 Task: Find and compare flights from New Delhi to Mumbai, Dubai, and Goa for June 1, 2023, using different travel websites.
Action: Mouse moved to (378, 325)
Screenshot: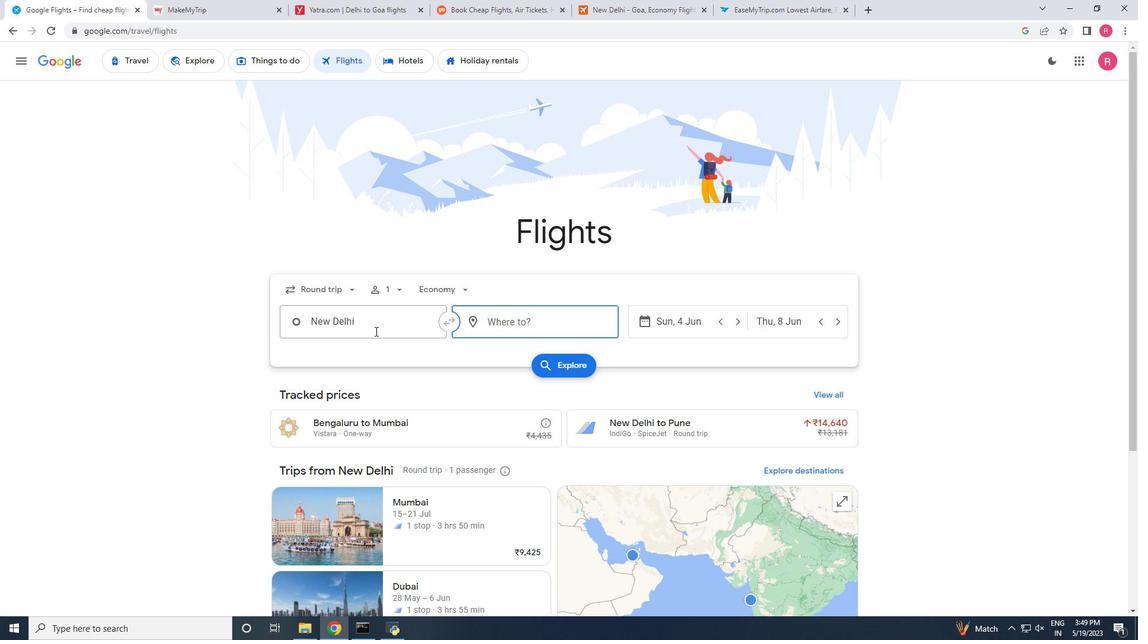 
Action: Mouse pressed left at (378, 325)
Screenshot: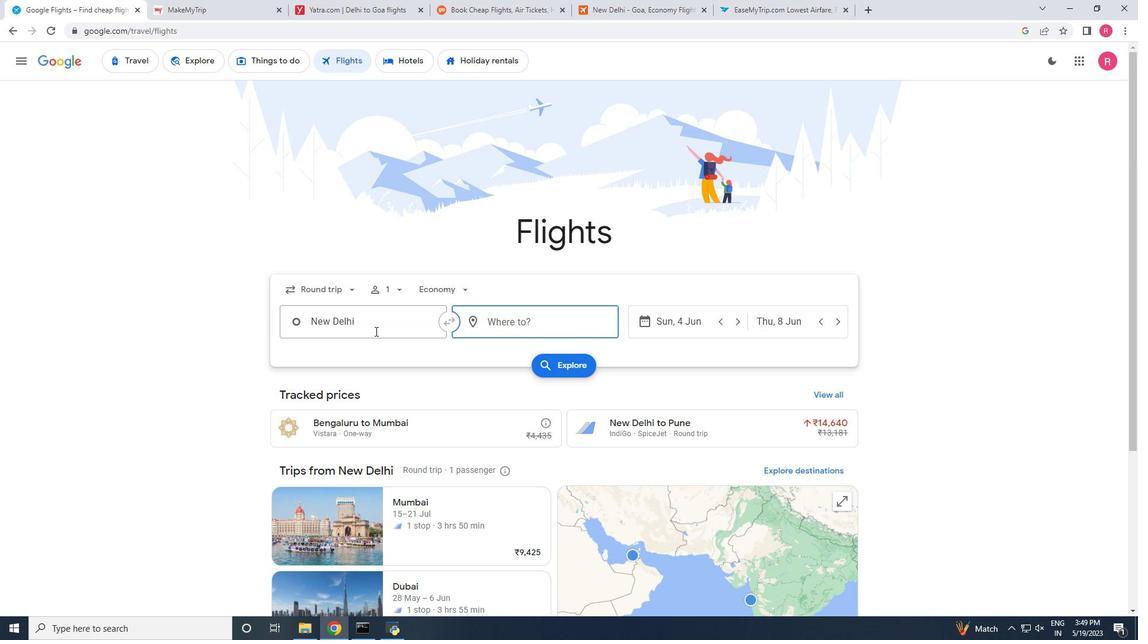 
Action: Mouse moved to (398, 382)
Screenshot: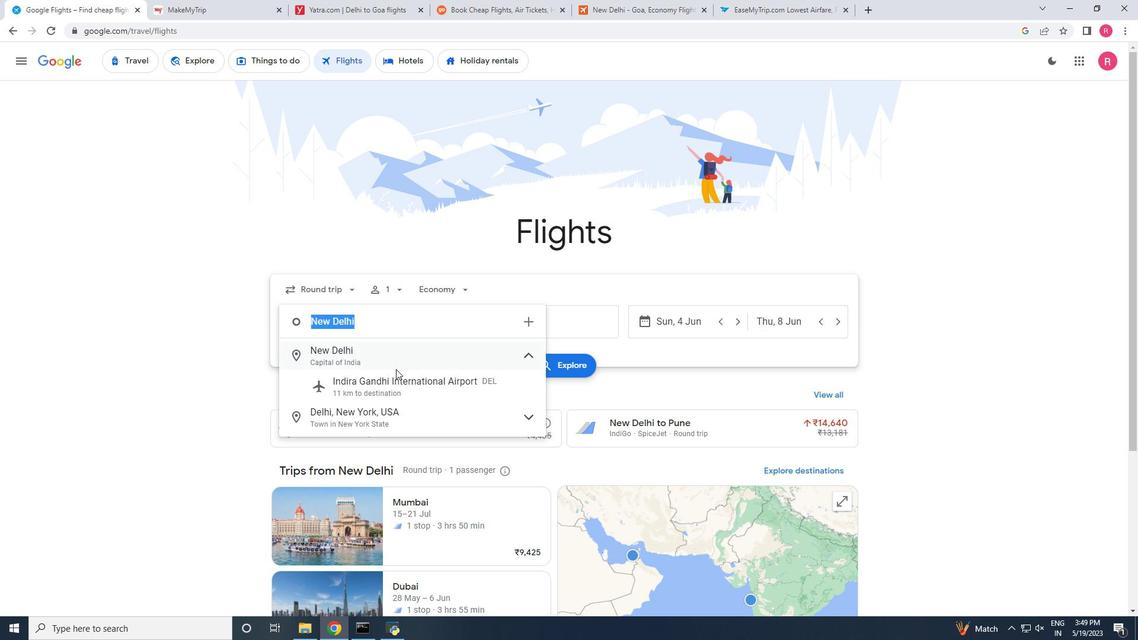 
Action: Mouse pressed left at (398, 382)
Screenshot: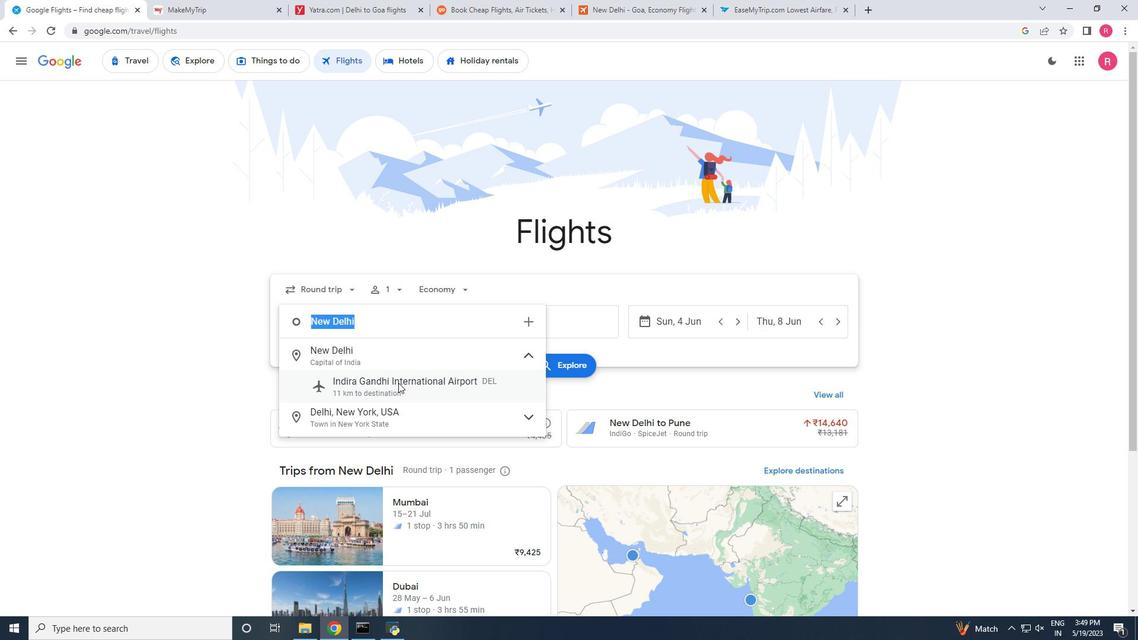 
Action: Mouse moved to (869, 13)
Screenshot: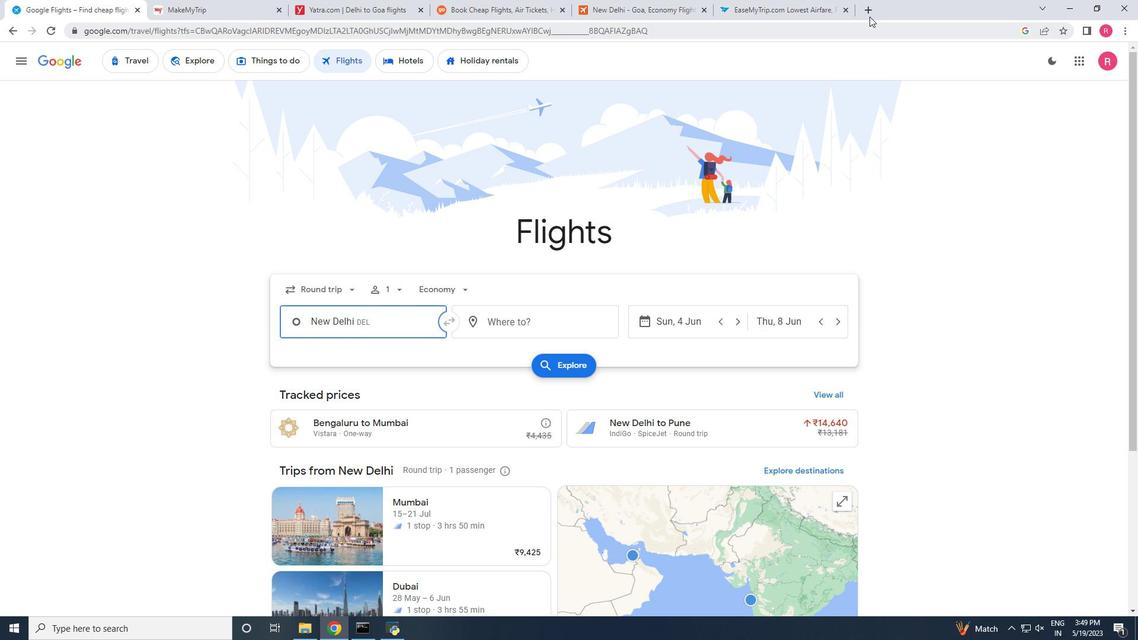 
Action: Mouse pressed left at (869, 13)
Screenshot: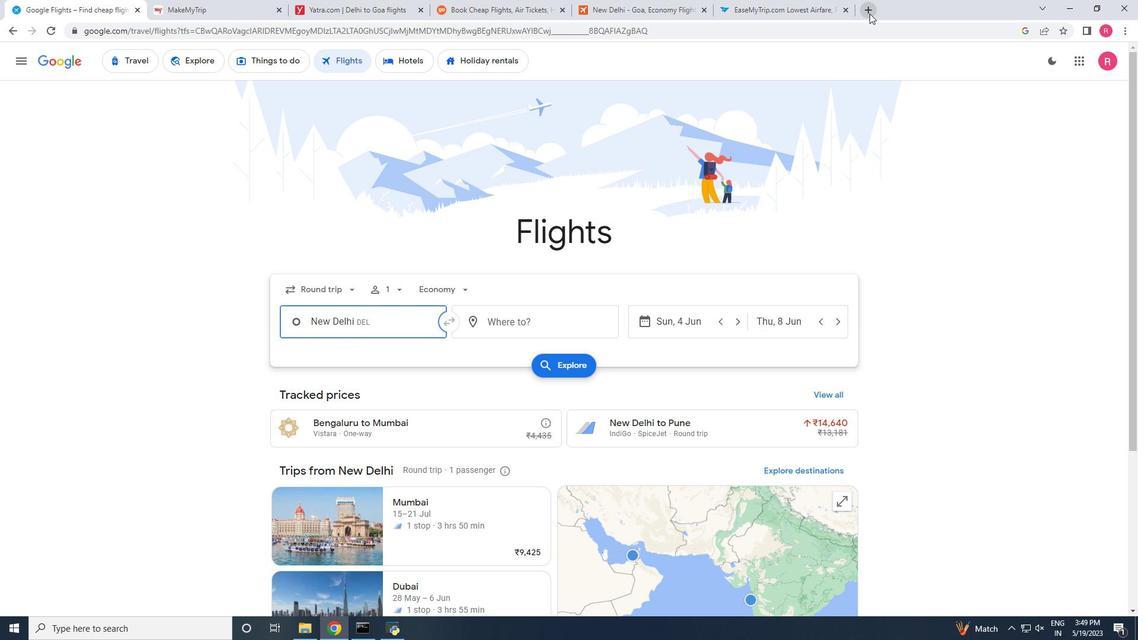 
Action: Mouse moved to (468, 250)
Screenshot: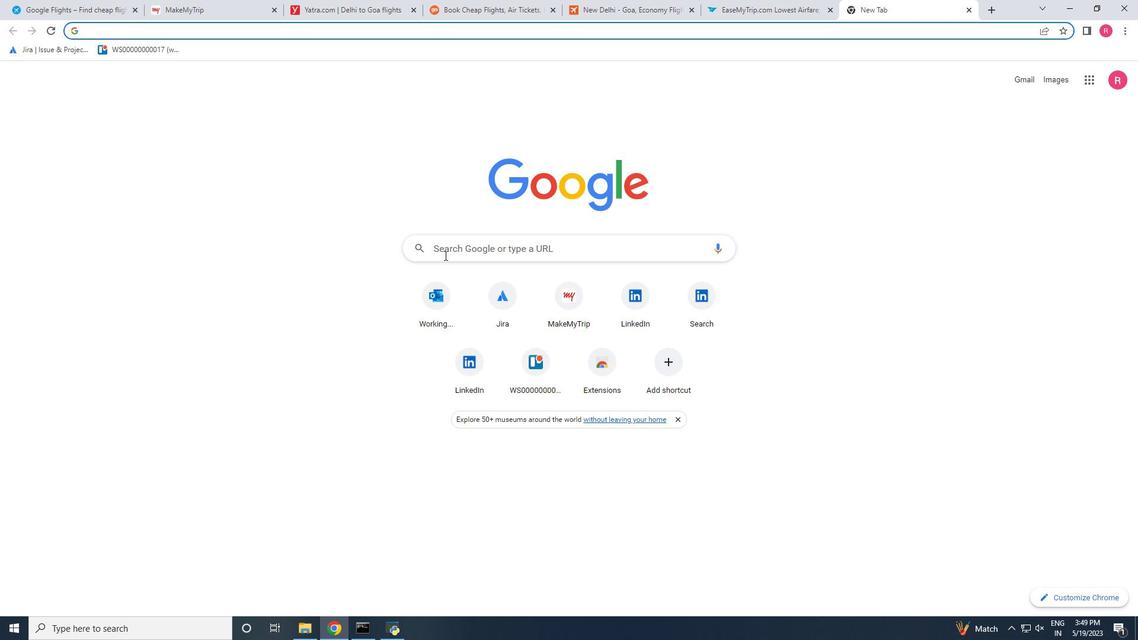 
Action: Mouse pressed left at (468, 250)
Screenshot: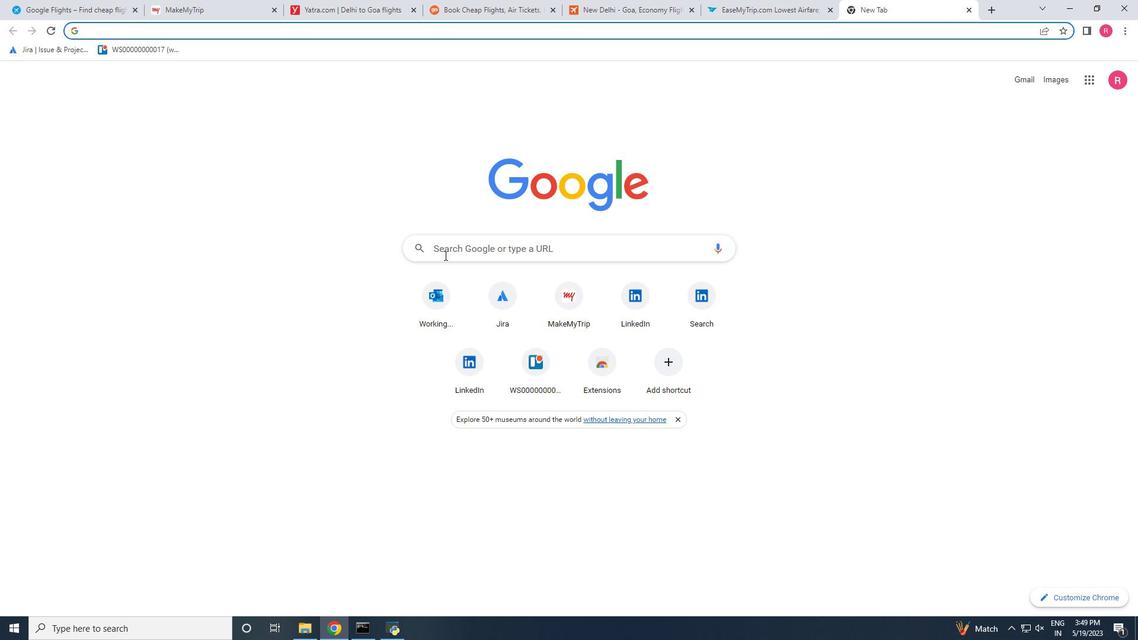 
Action: Mouse moved to (453, 234)
Screenshot: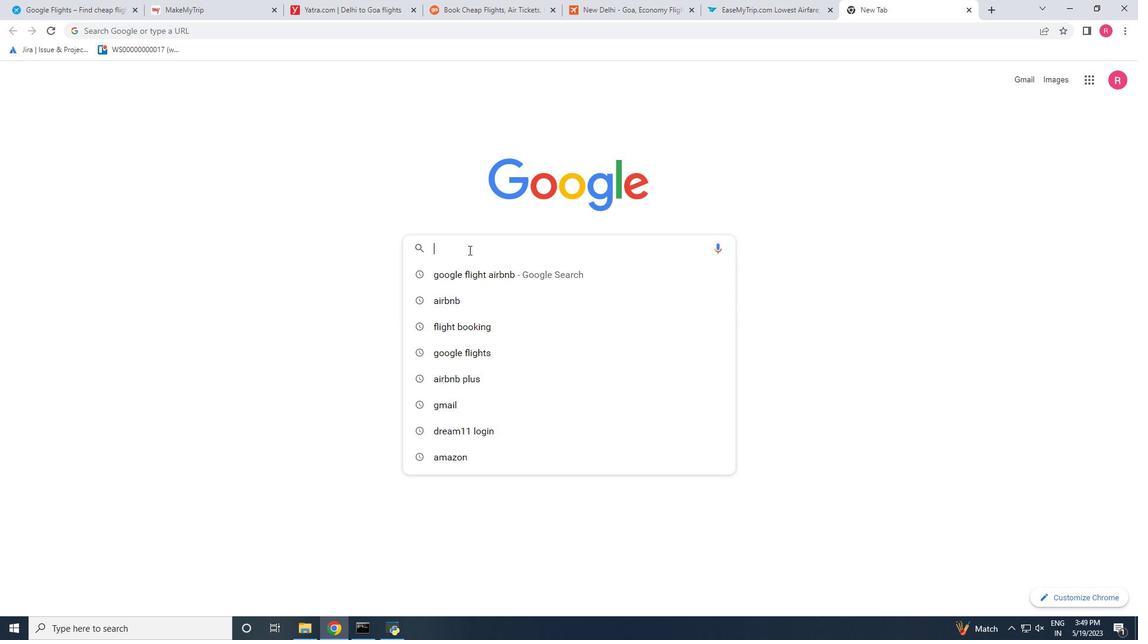 
Action: Key pressed nearby<Key.space>airport<Key.space>to<Key.space>alternative<Key.space>airport<Key.enter>
Screenshot: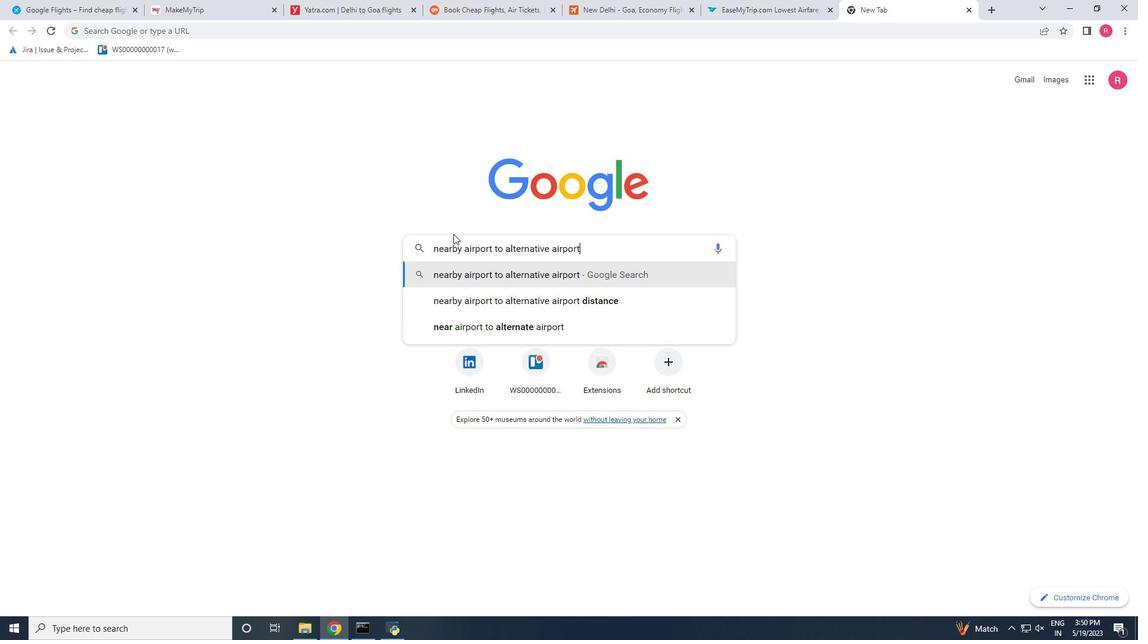 
Action: Mouse moved to (61, 6)
Screenshot: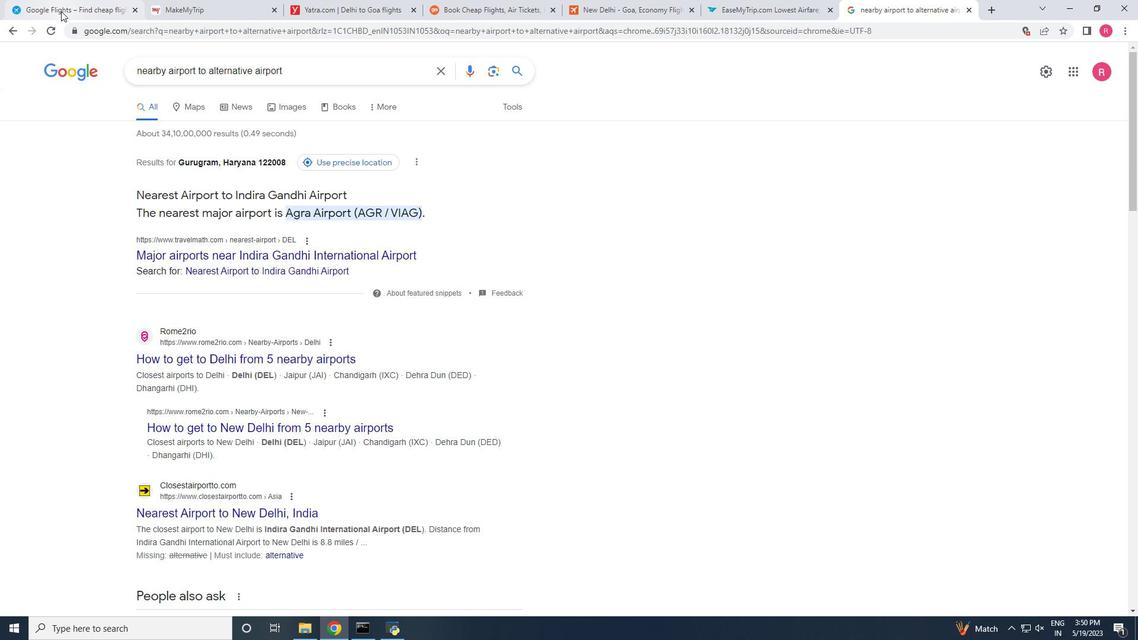 
Action: Mouse pressed left at (61, 6)
Screenshot: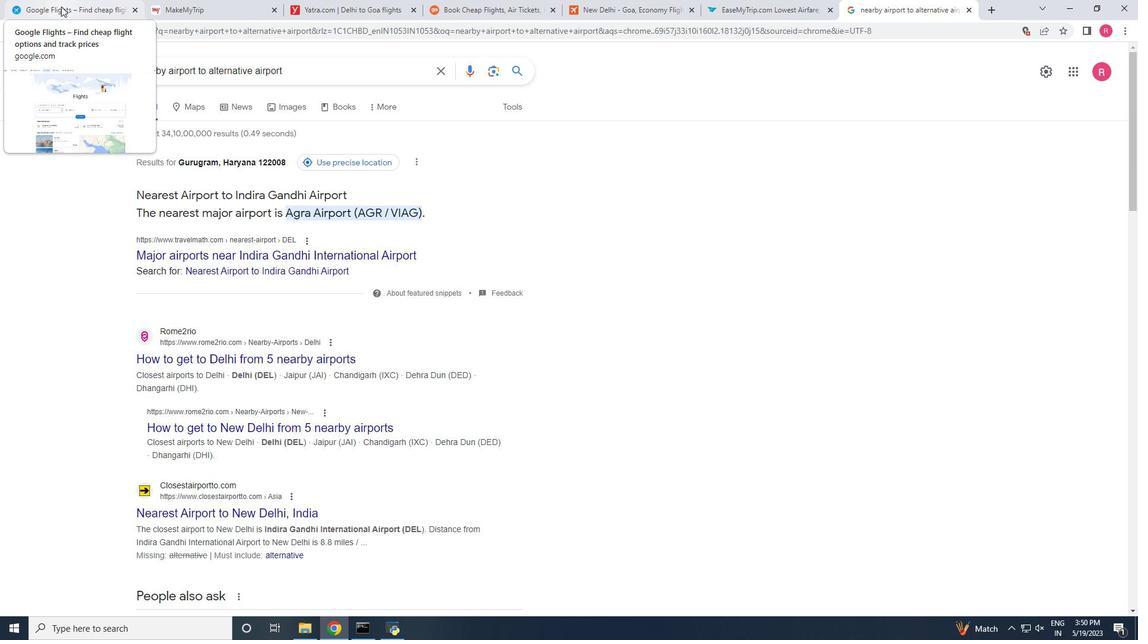 
Action: Mouse moved to (374, 325)
Screenshot: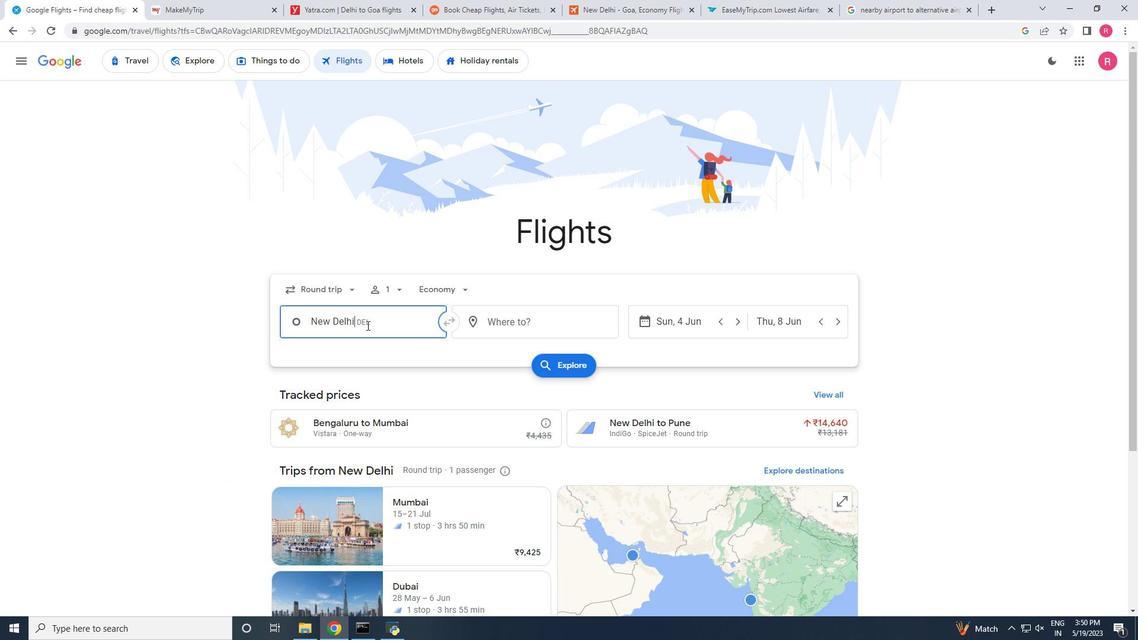 
Action: Mouse pressed left at (374, 325)
Screenshot: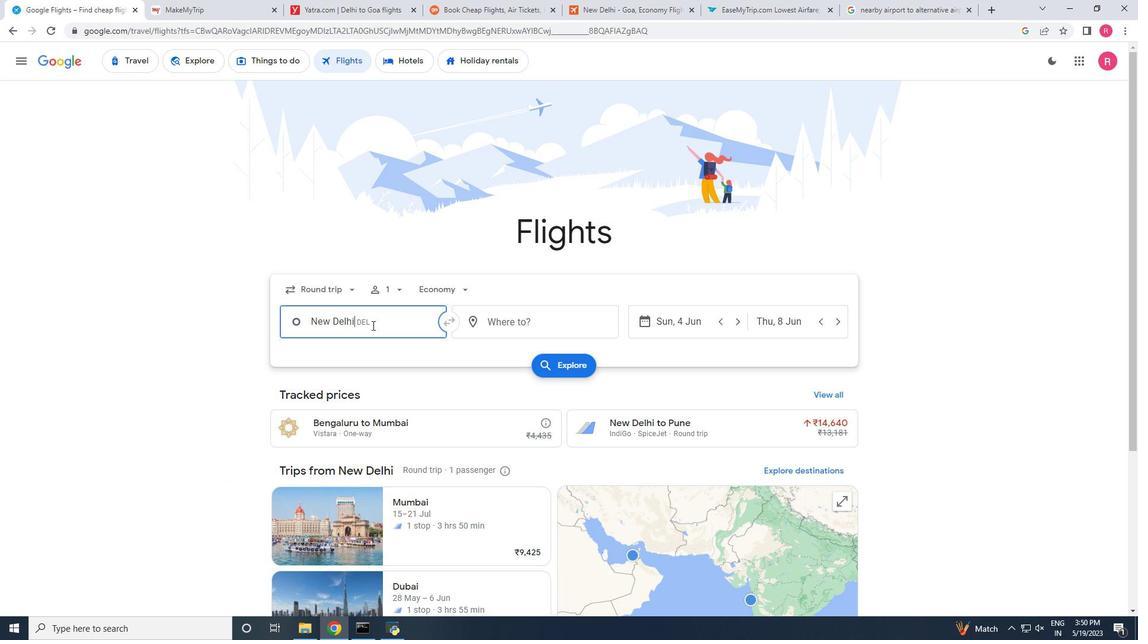 
Action: Mouse moved to (371, 387)
Screenshot: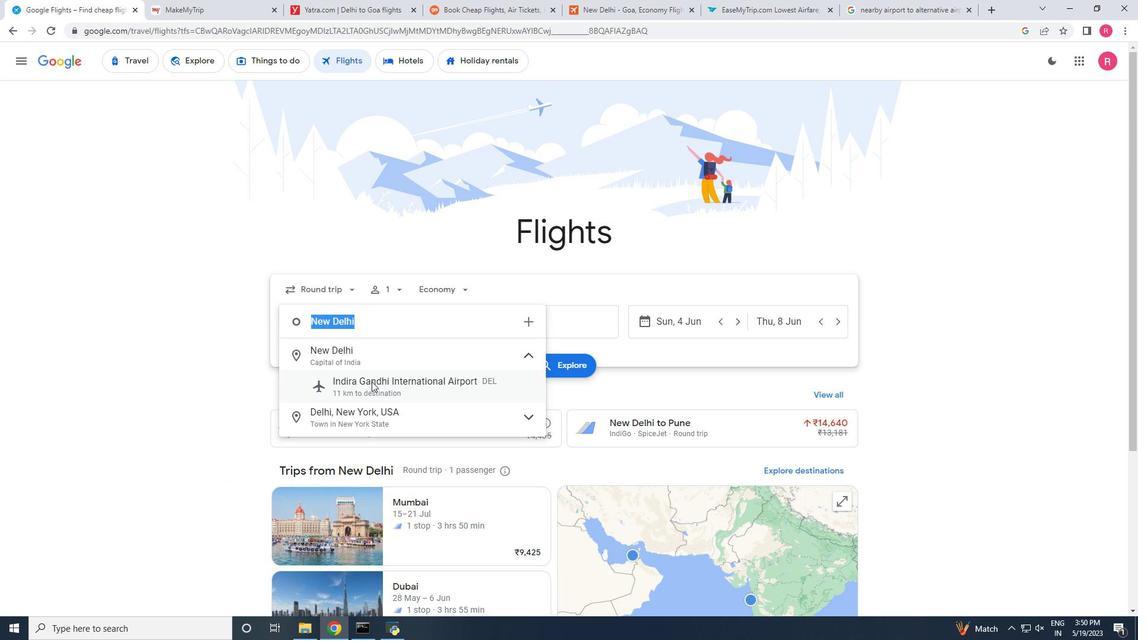 
Action: Mouse pressed left at (371, 387)
Screenshot: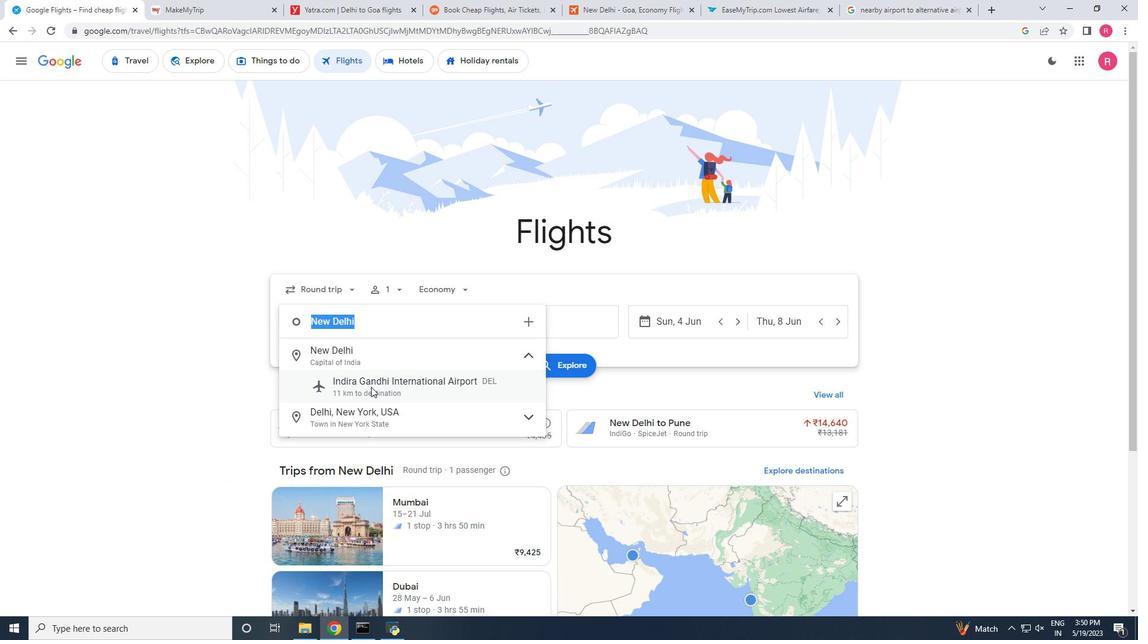 
Action: Mouse moved to (518, 322)
Screenshot: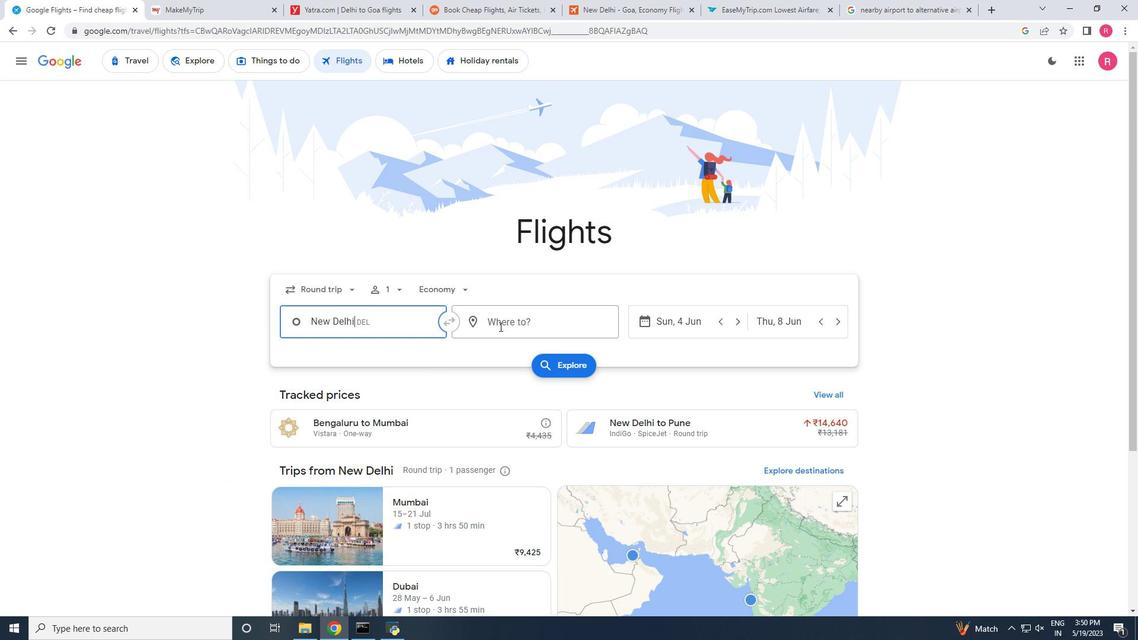 
Action: Mouse pressed left at (518, 322)
Screenshot: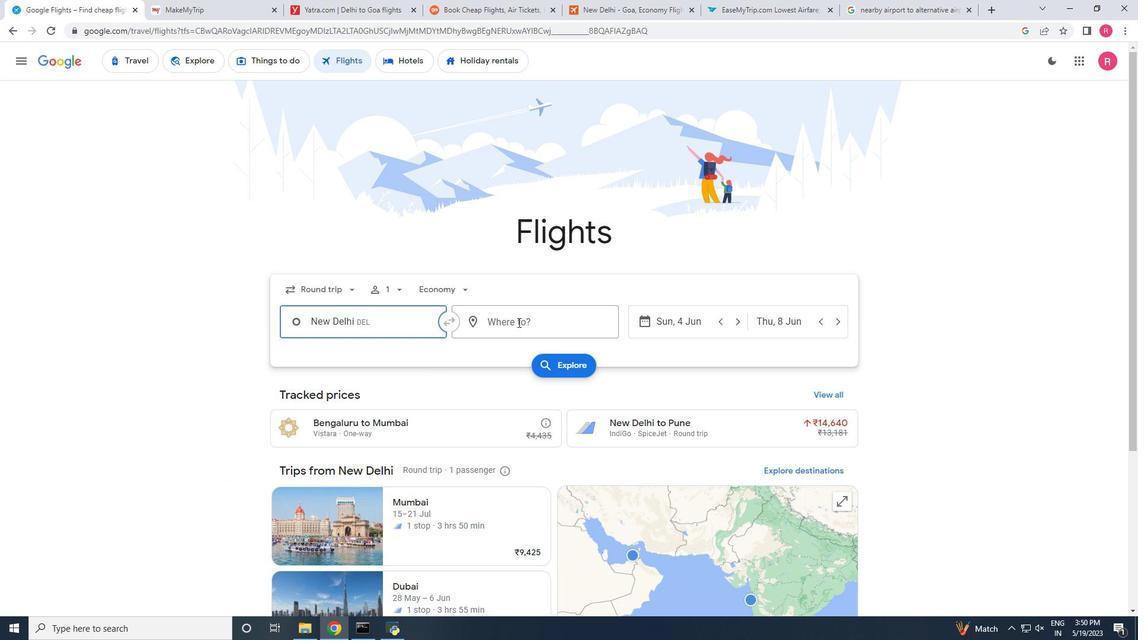 
Action: Mouse moved to (512, 304)
Screenshot: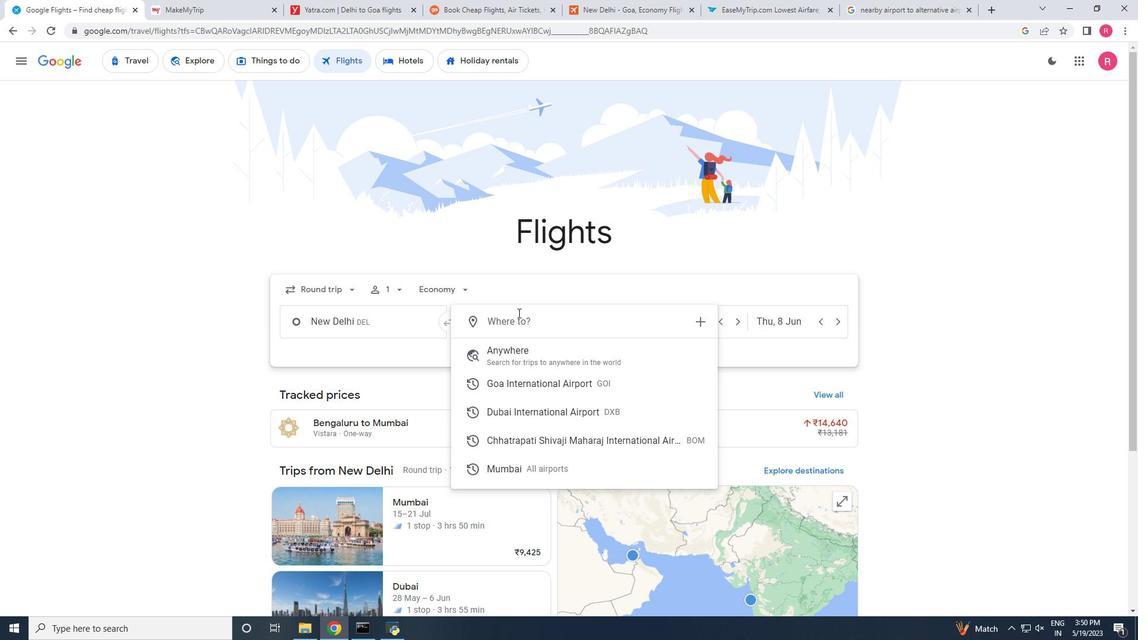 
Action: Key pressed agra<Key.down><Key.down><Key.enter>
Screenshot: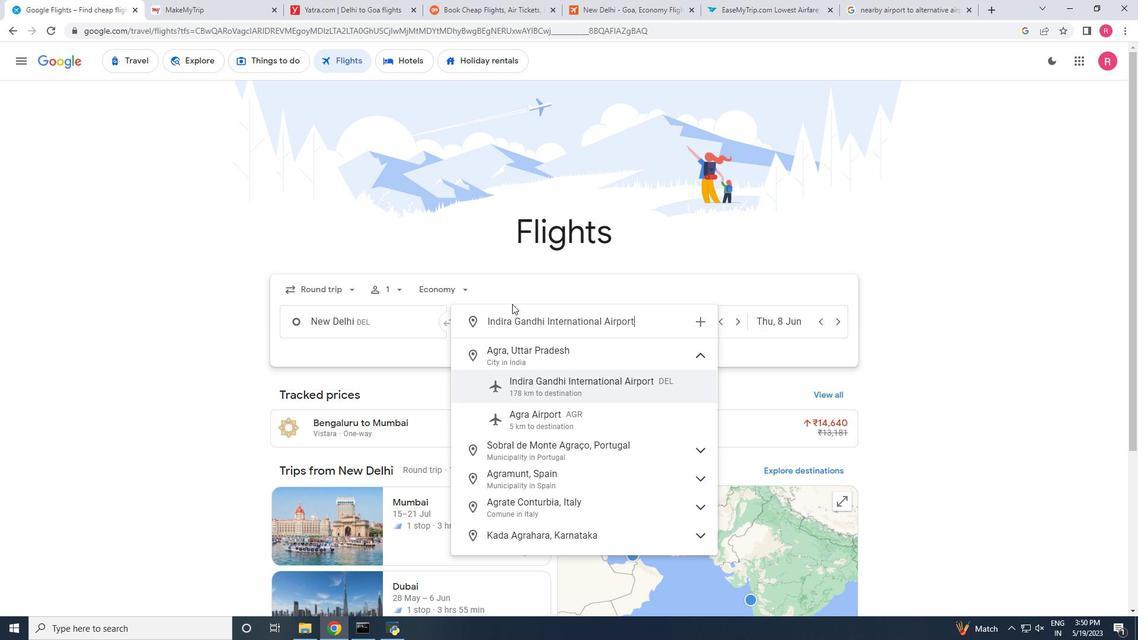 
Action: Mouse moved to (299, 288)
Screenshot: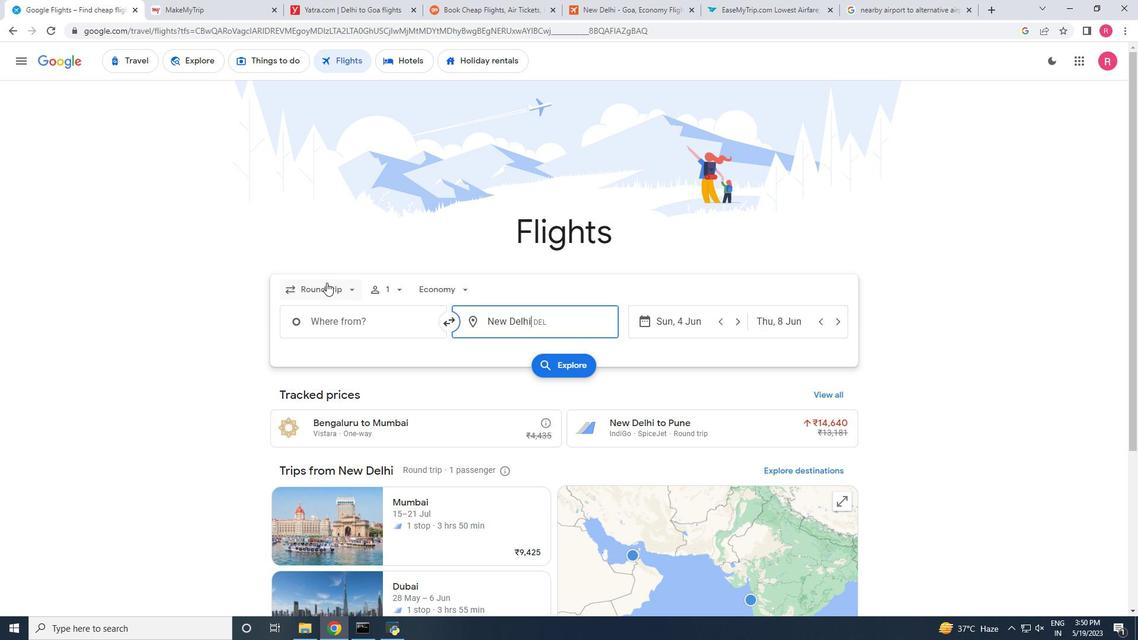
Action: Mouse pressed left at (299, 288)
Screenshot: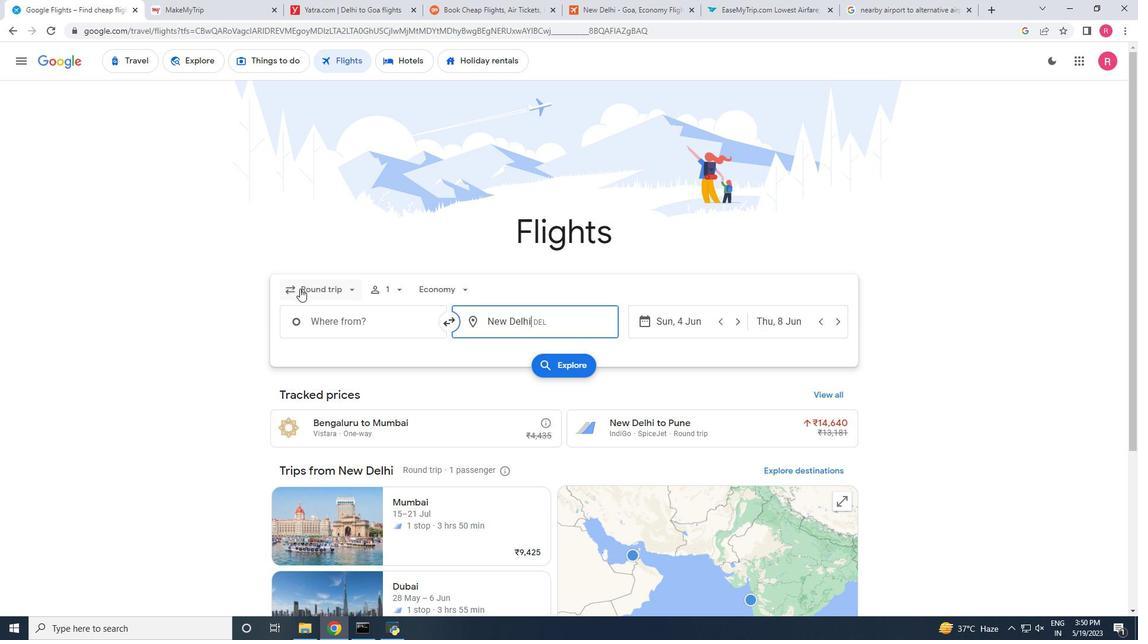 
Action: Mouse moved to (342, 342)
Screenshot: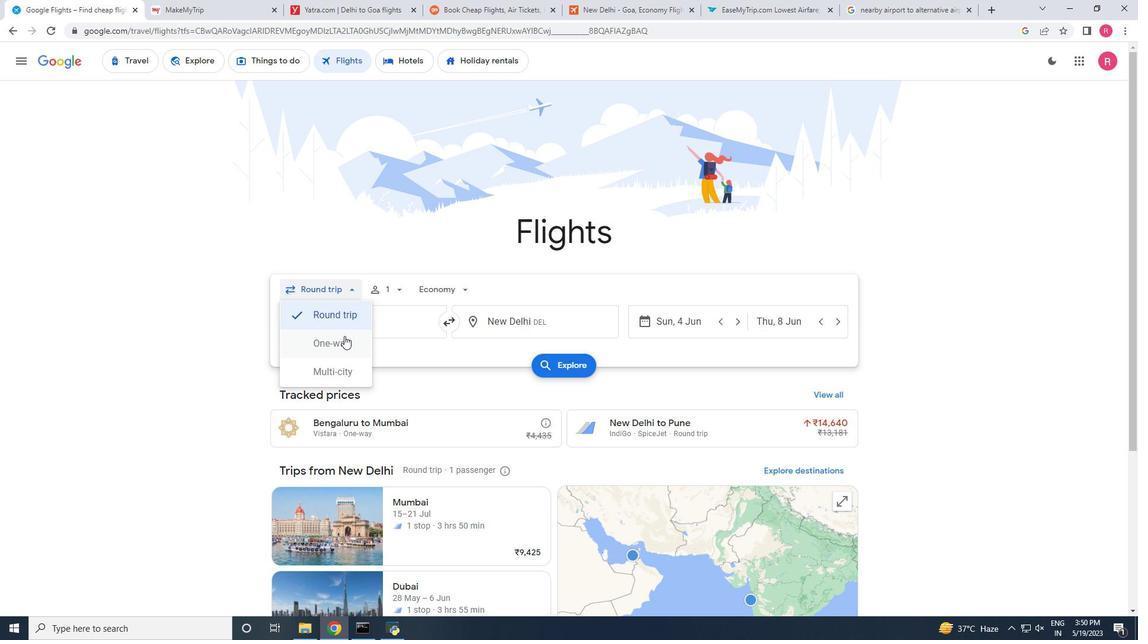 
Action: Mouse pressed left at (342, 342)
Screenshot: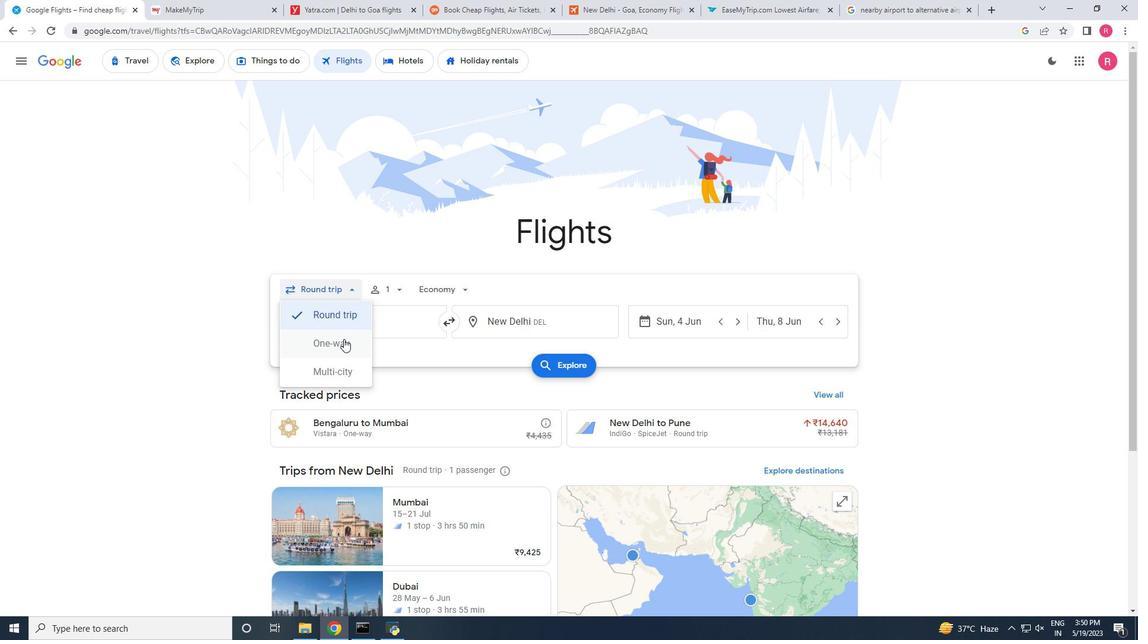 
Action: Mouse moved to (663, 323)
Screenshot: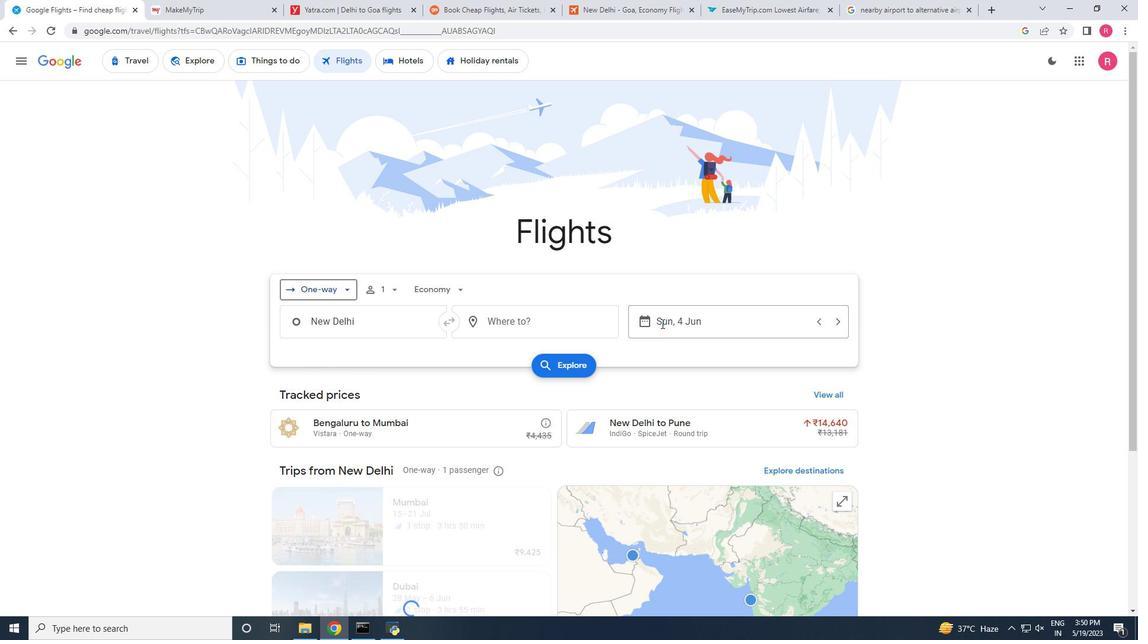 
Action: Mouse pressed left at (663, 323)
Screenshot: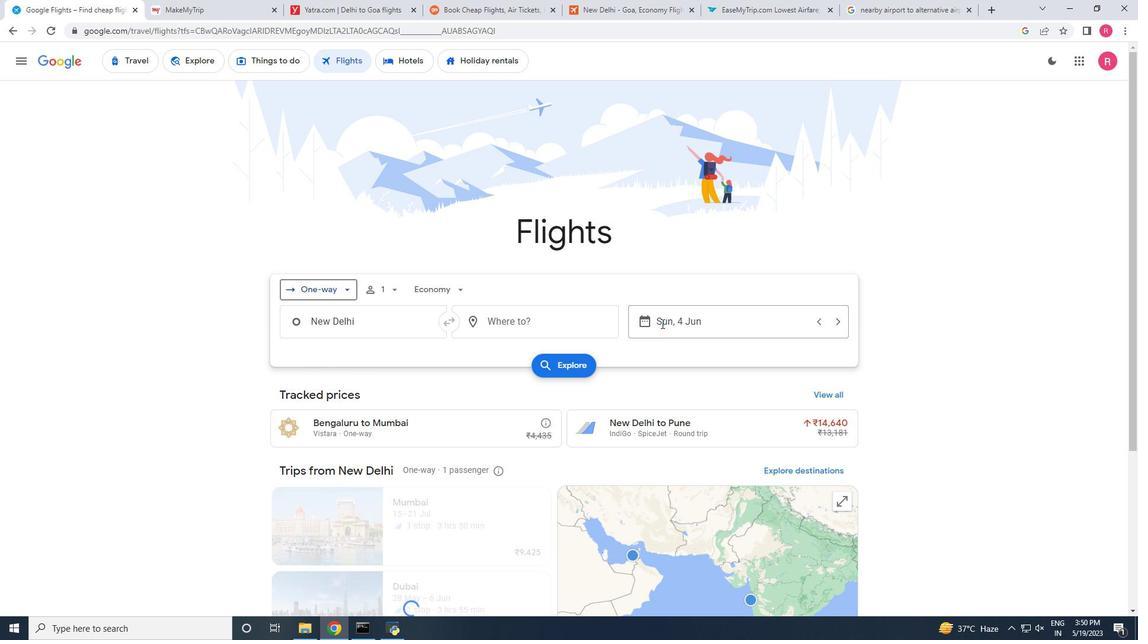 
Action: Mouse moved to (771, 392)
Screenshot: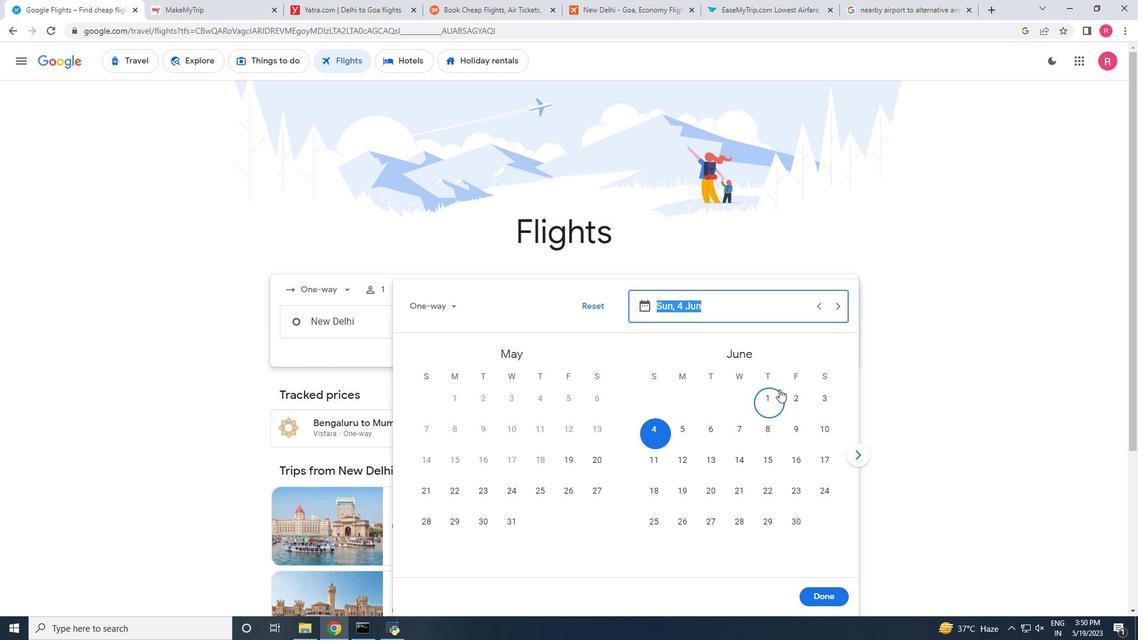 
Action: Mouse pressed left at (771, 392)
Screenshot: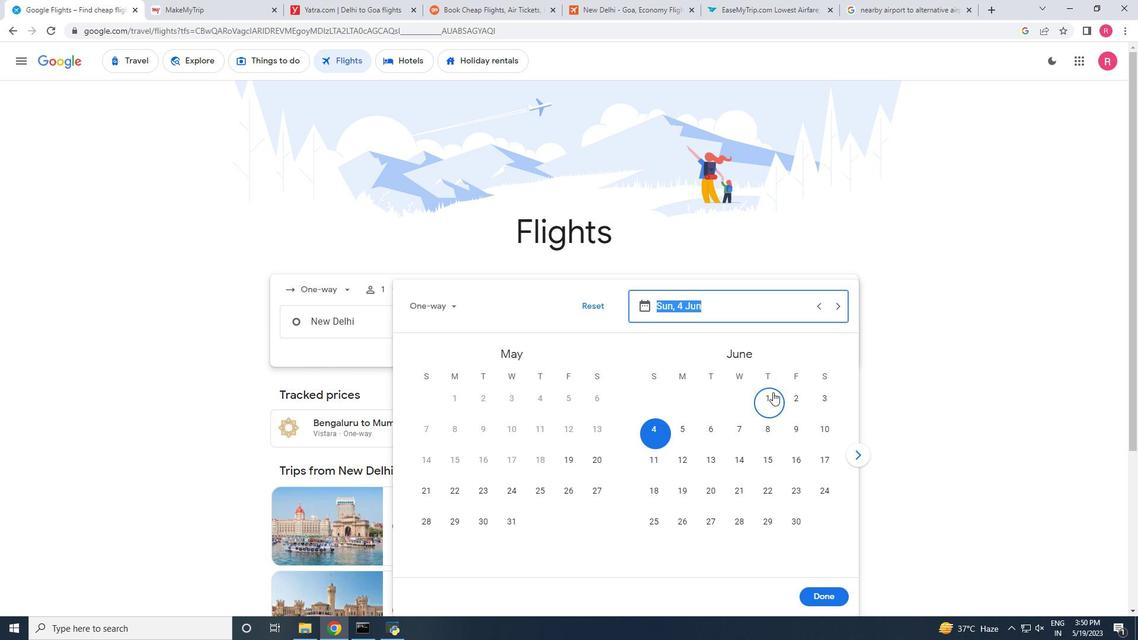 
Action: Mouse moved to (810, 587)
Screenshot: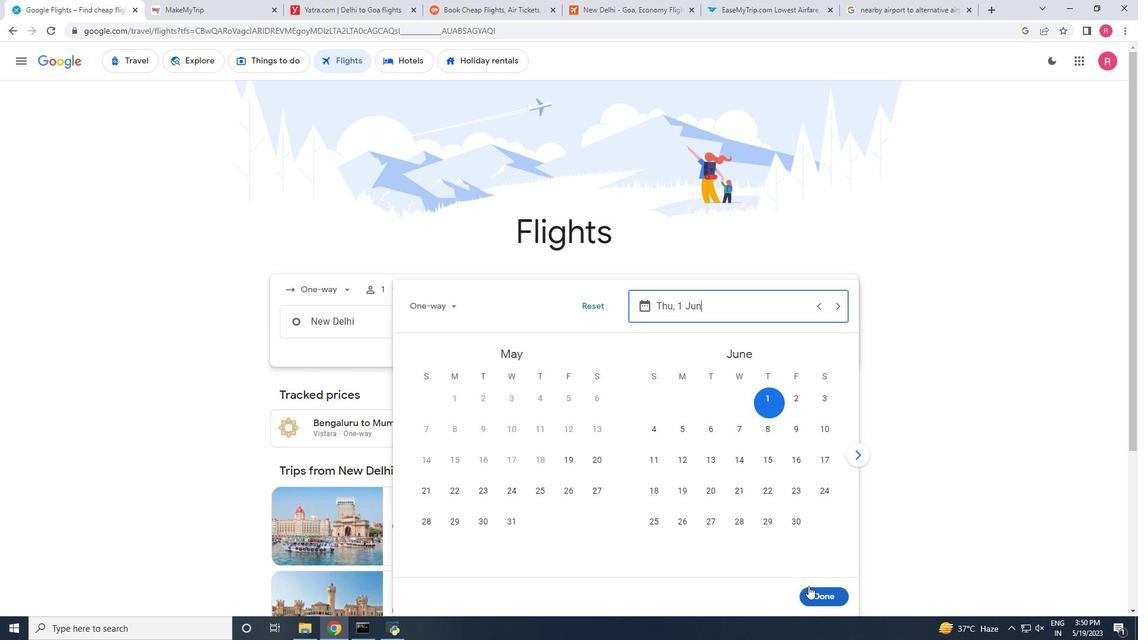 
Action: Mouse pressed left at (810, 587)
Screenshot: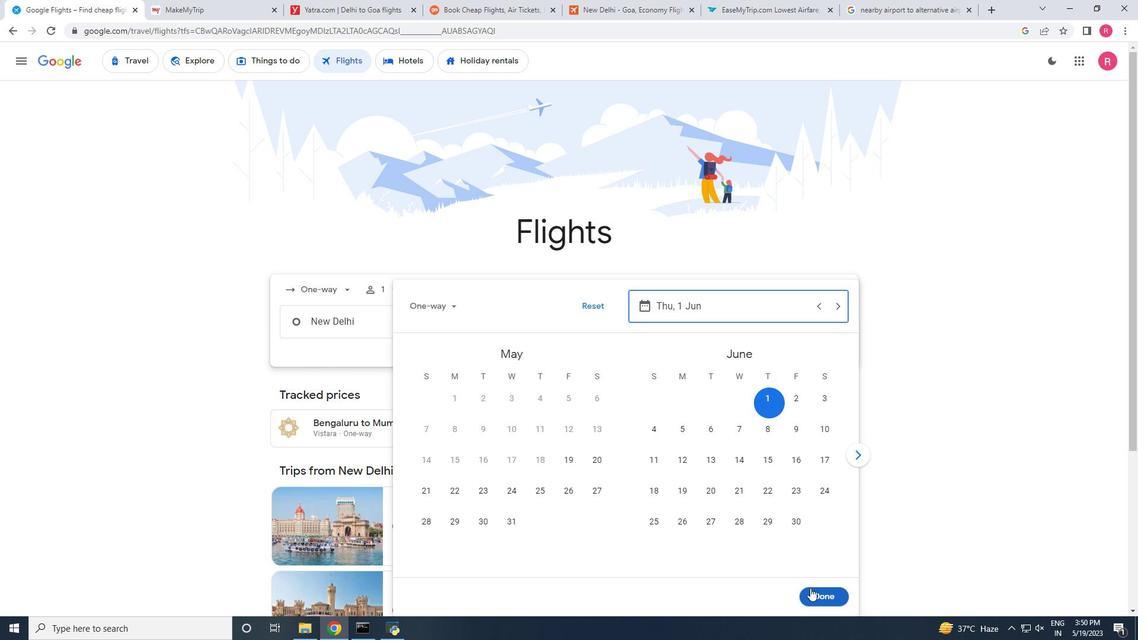 
Action: Mouse moved to (565, 362)
Screenshot: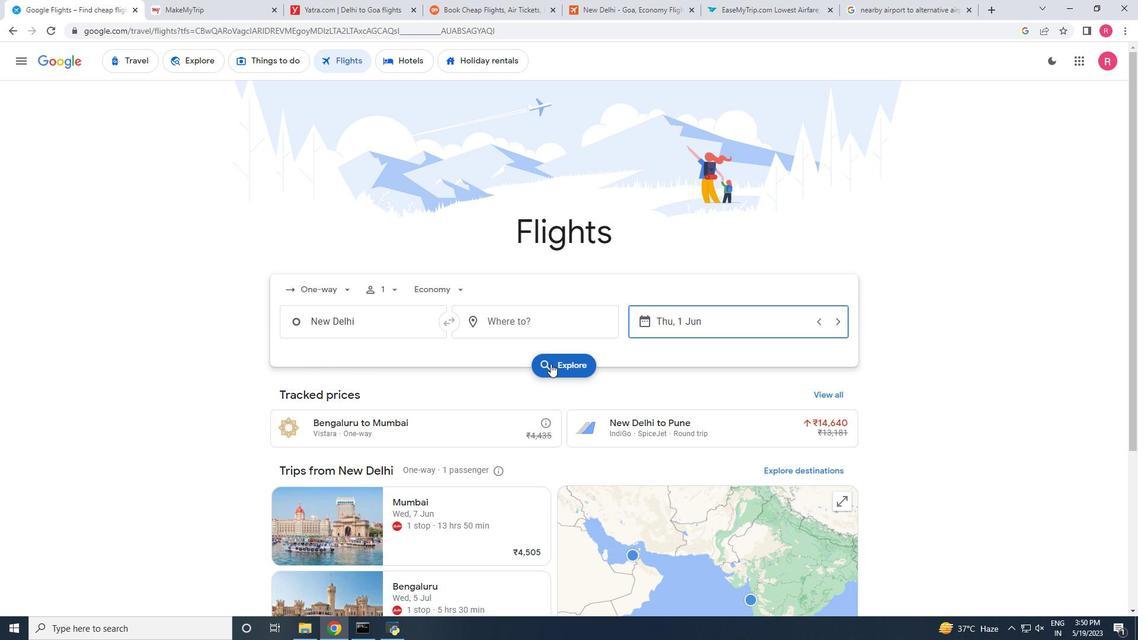 
Action: Mouse pressed left at (565, 362)
Screenshot: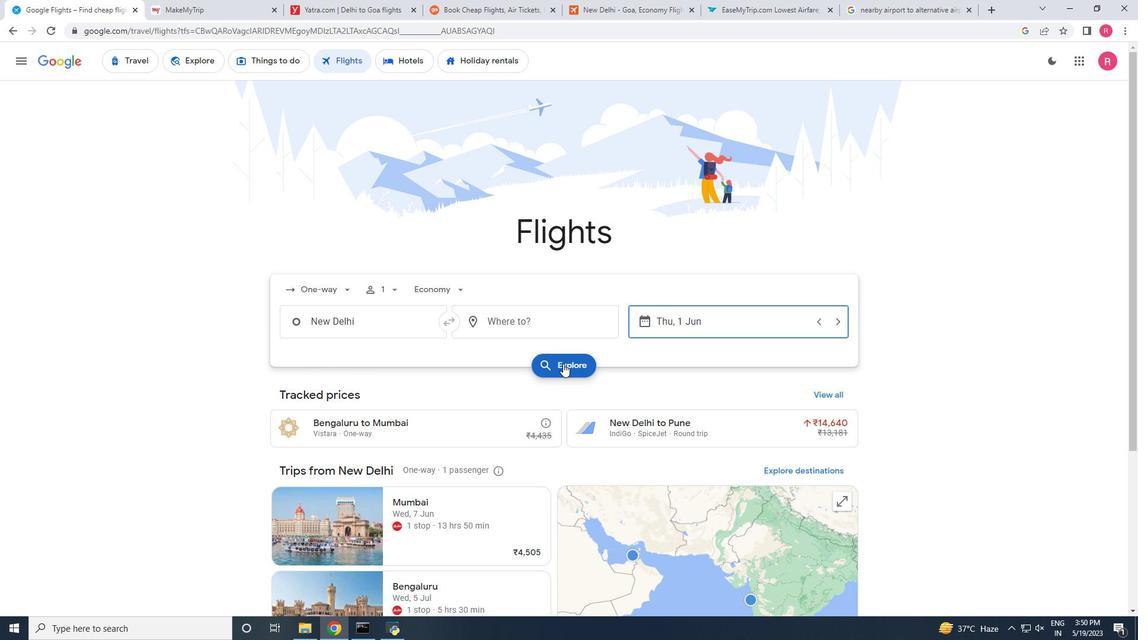 
Action: Mouse moved to (200, 4)
Screenshot: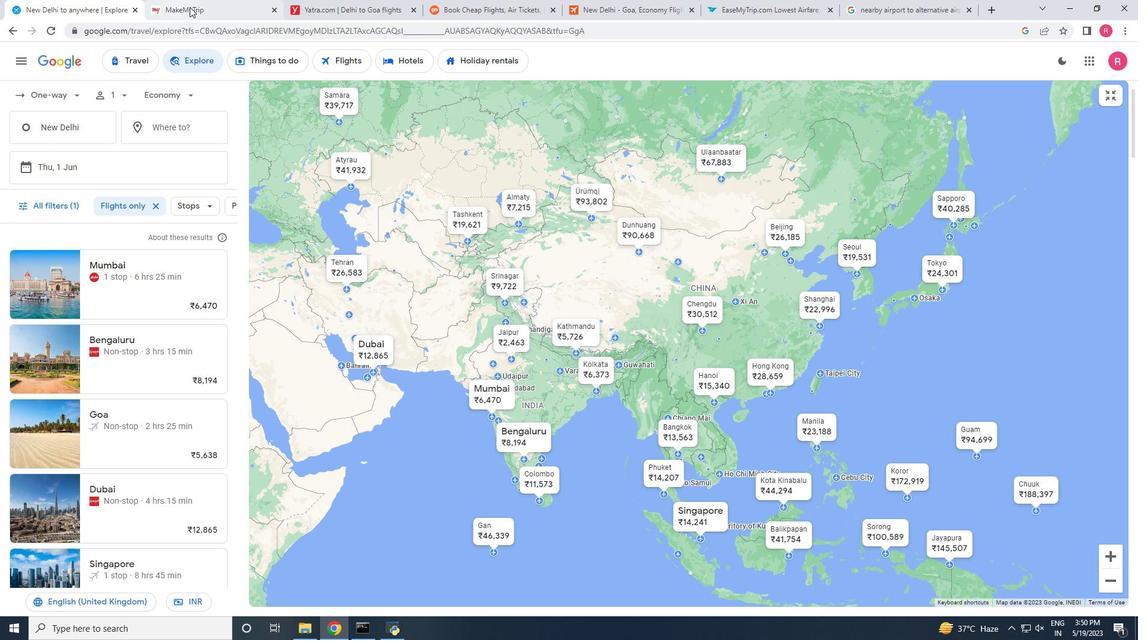 
Action: Mouse pressed left at (200, 4)
Screenshot: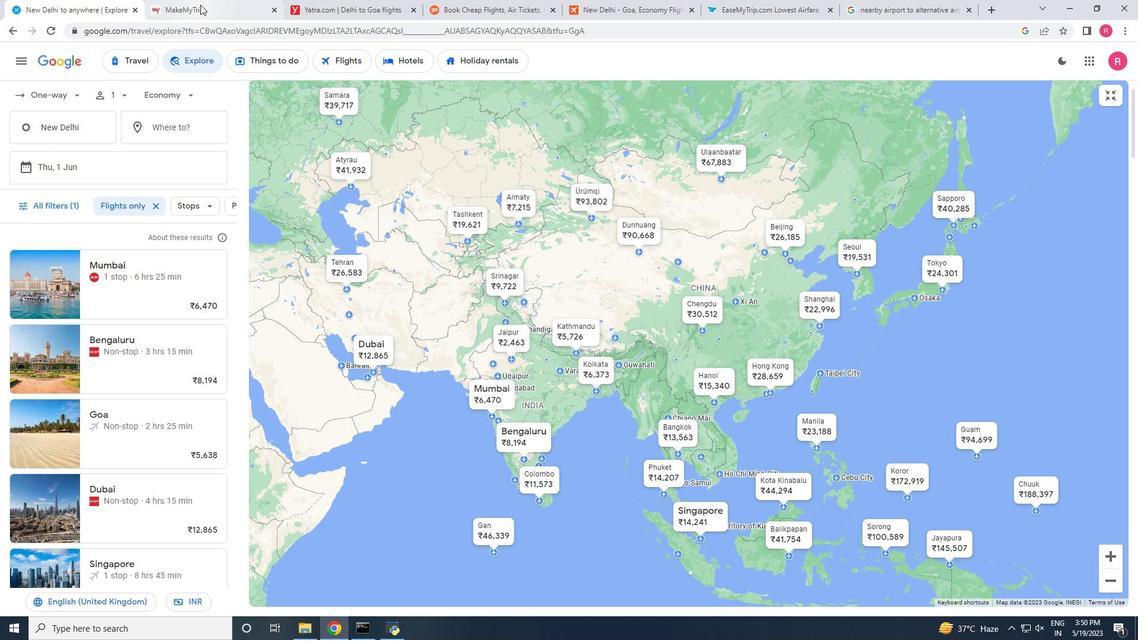 
Action: Mouse moved to (91, 11)
Screenshot: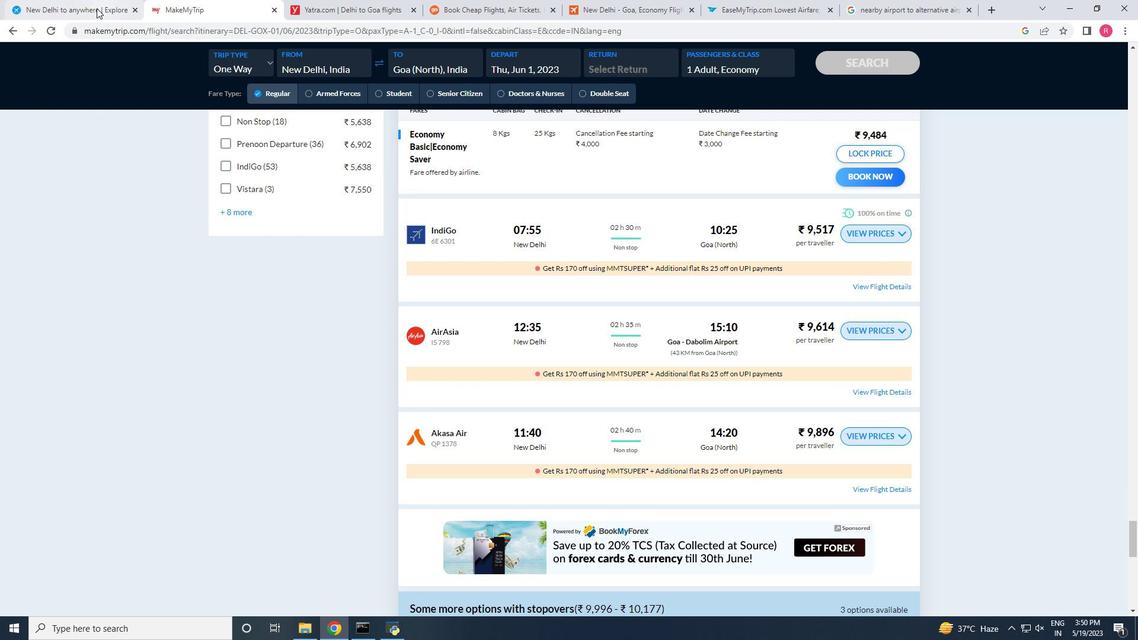
Action: Mouse pressed left at (91, 11)
Screenshot: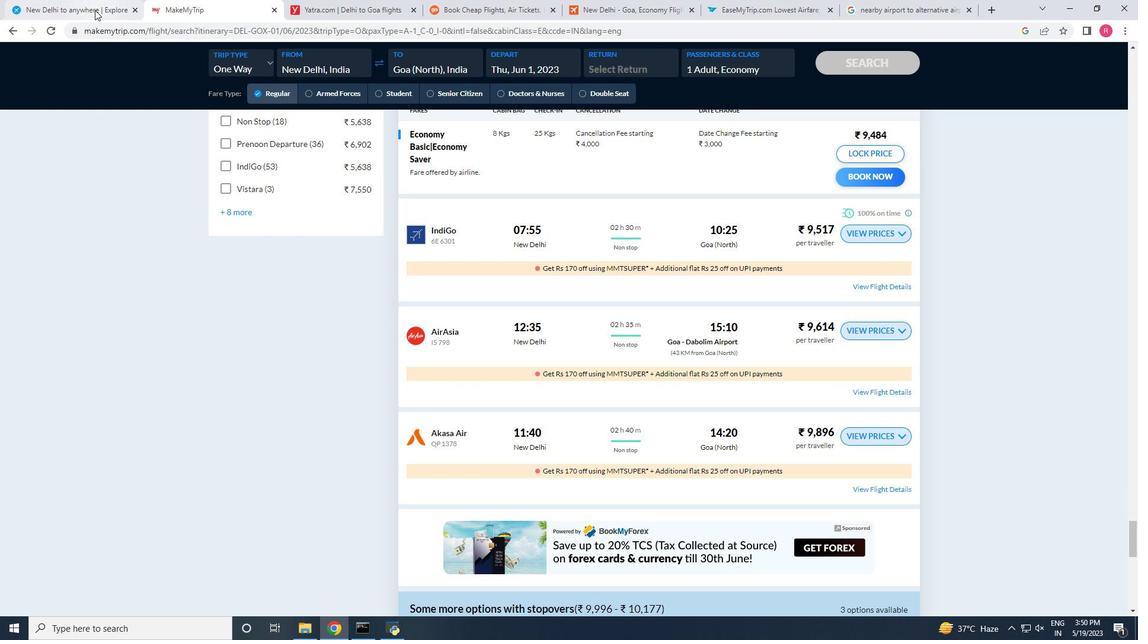 
Action: Mouse moved to (71, 59)
Screenshot: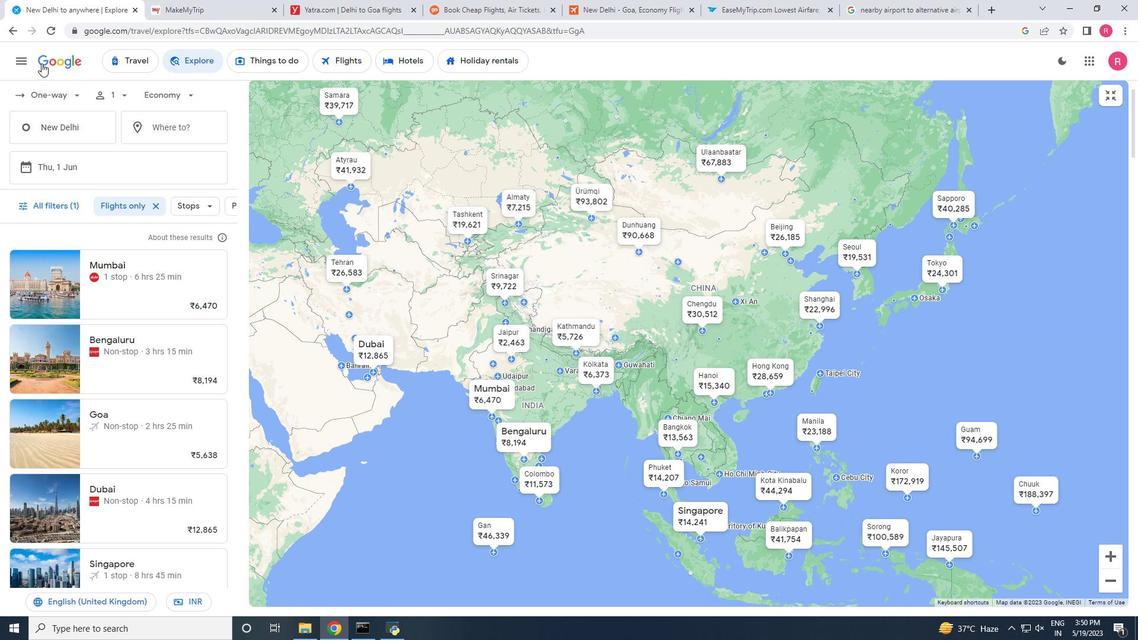 
Action: Mouse pressed left at (71, 59)
Screenshot: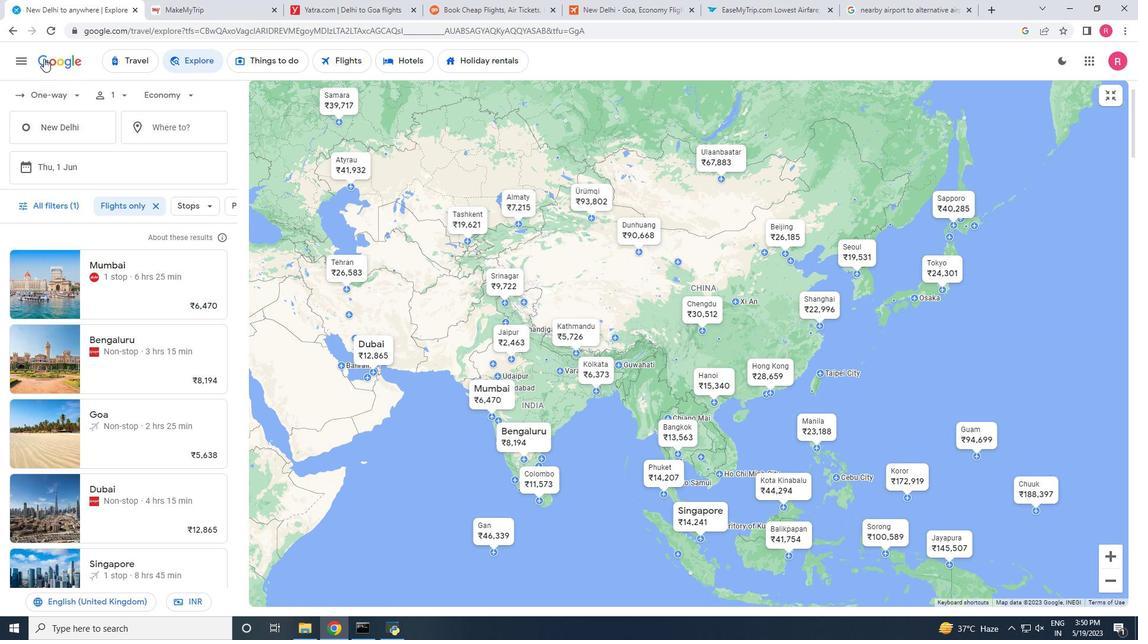 
Action: Mouse moved to (455, 282)
Screenshot: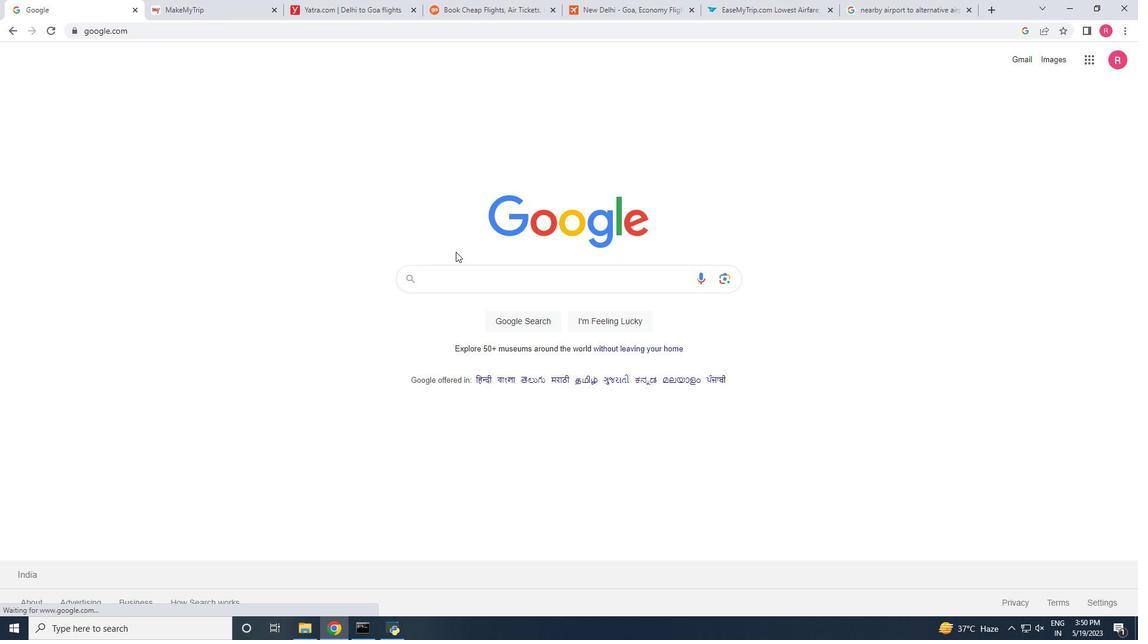 
Action: Mouse pressed left at (455, 282)
Screenshot: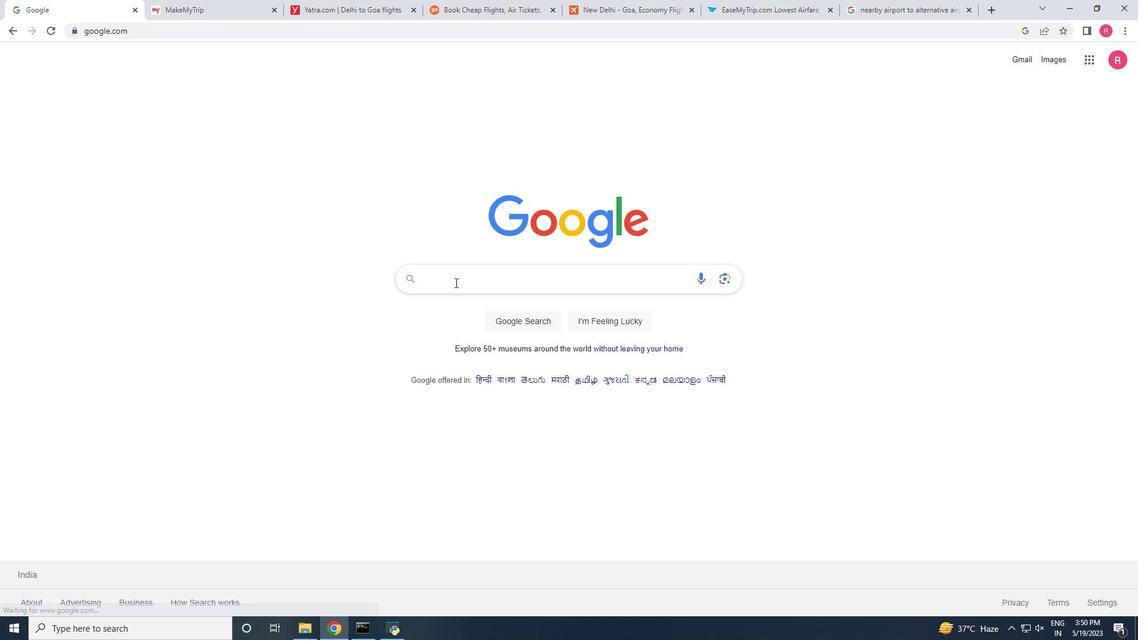 
Action: Mouse moved to (452, 304)
Screenshot: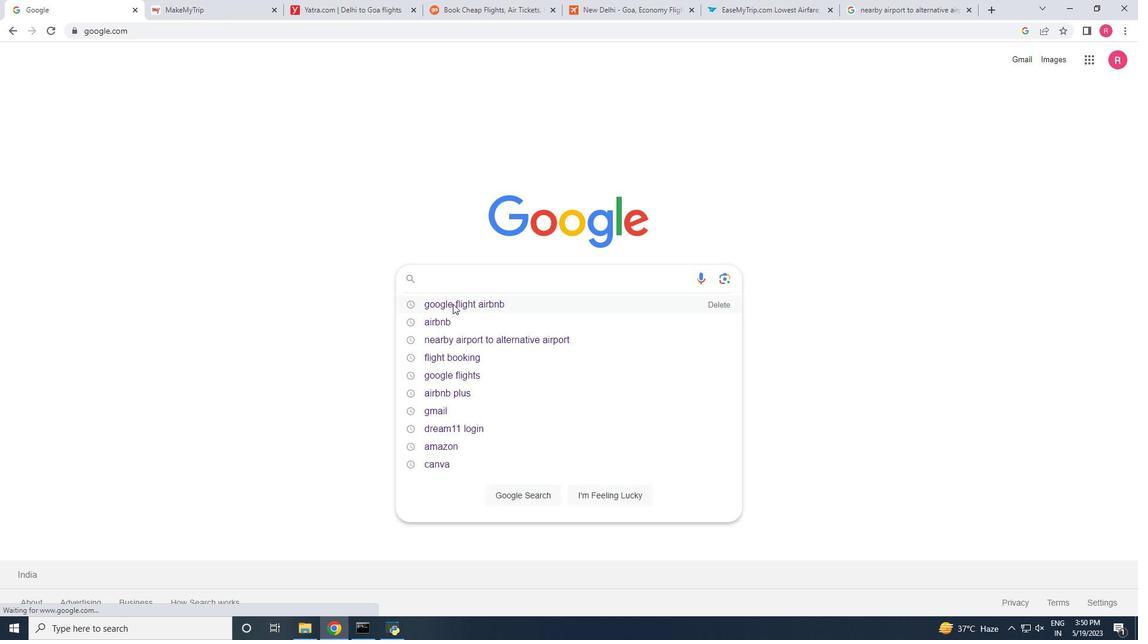 
Action: Mouse pressed left at (452, 304)
Screenshot: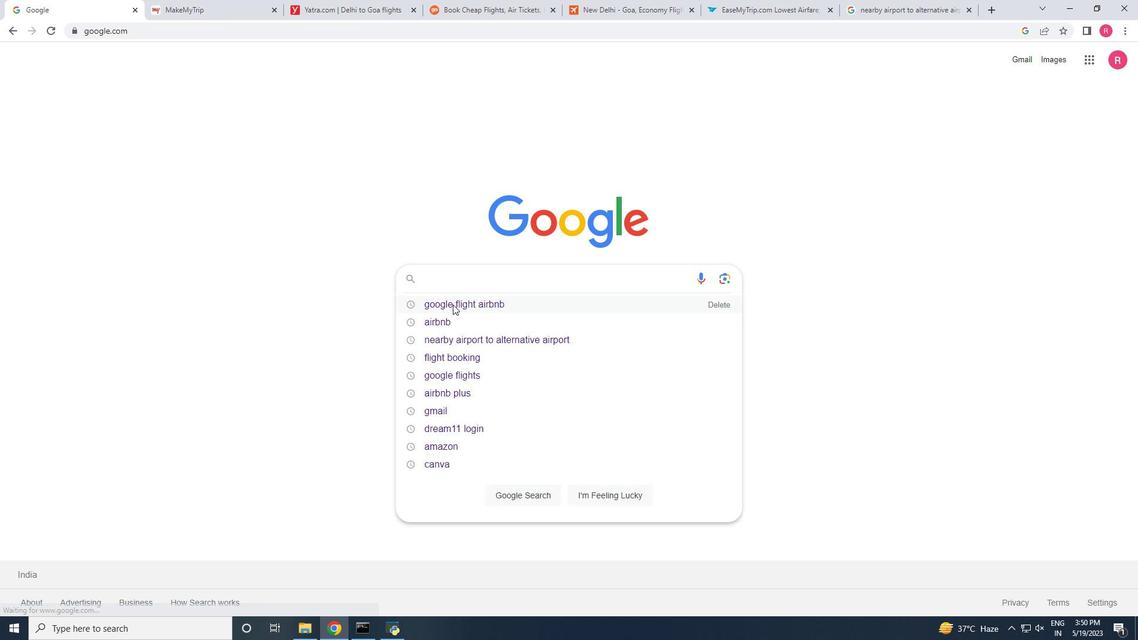 
Action: Mouse moved to (146, 186)
Screenshot: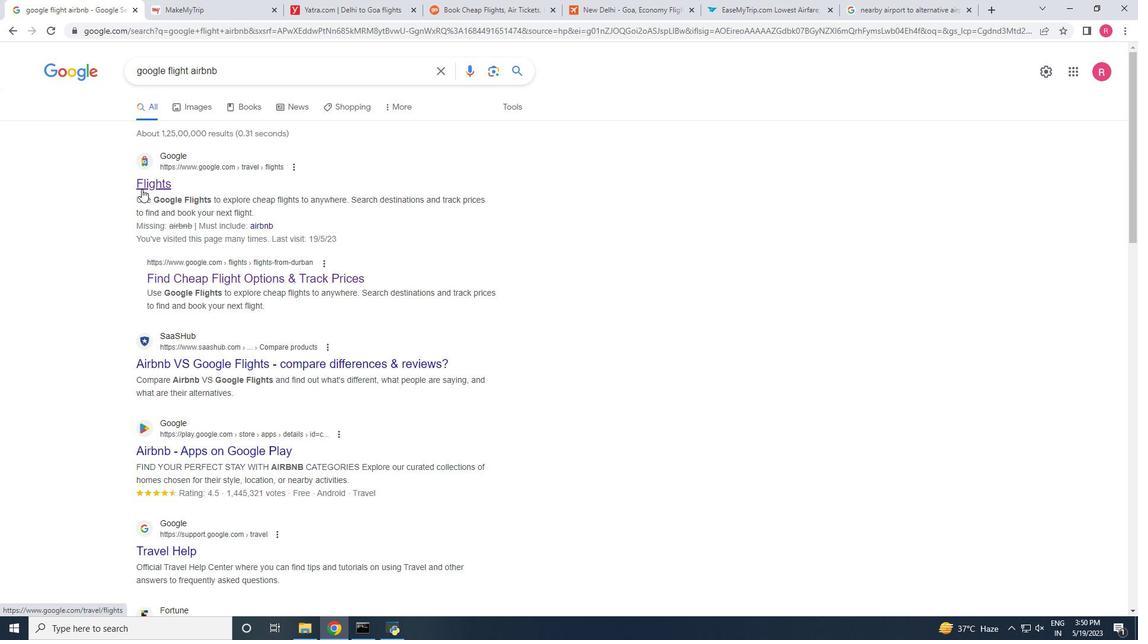 
Action: Mouse pressed left at (146, 186)
Screenshot: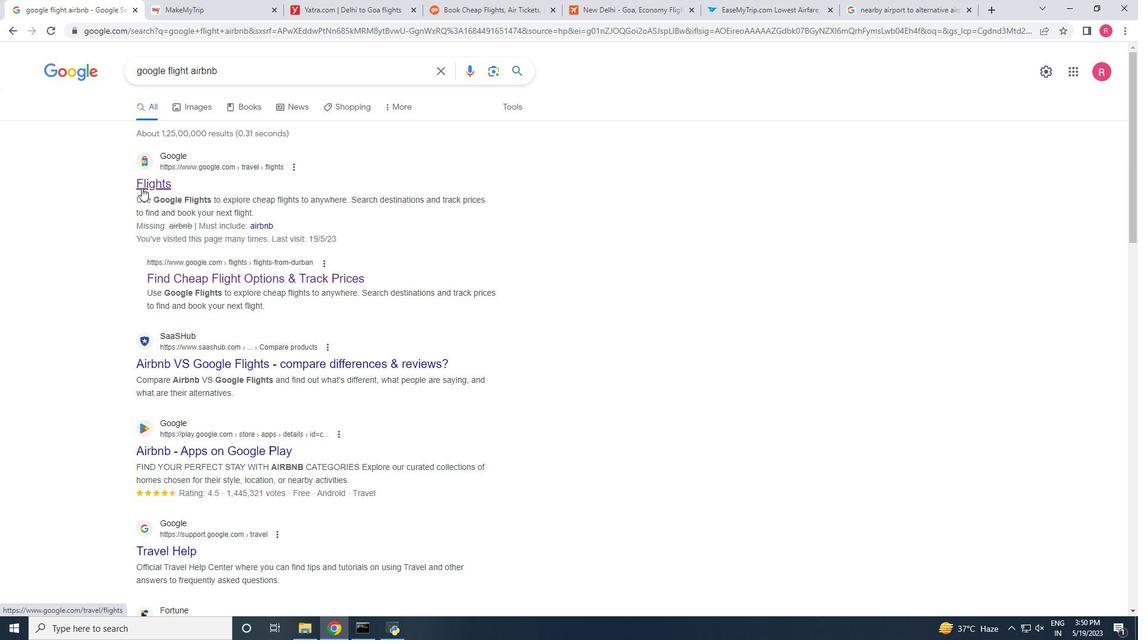 
Action: Mouse moved to (343, 295)
Screenshot: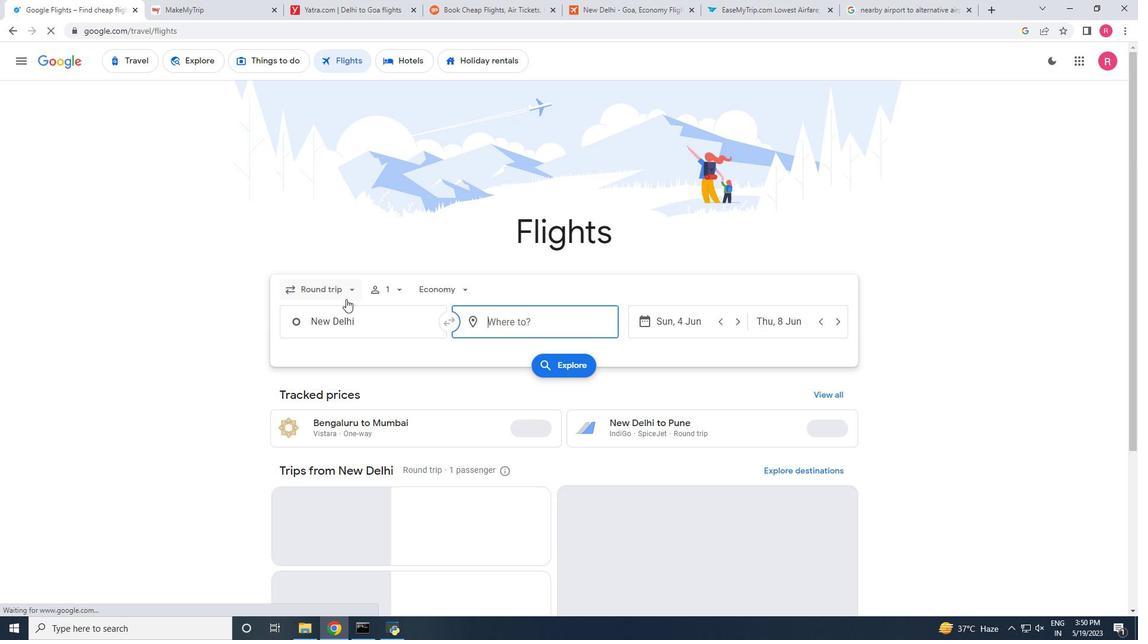 
Action: Mouse pressed left at (343, 295)
Screenshot: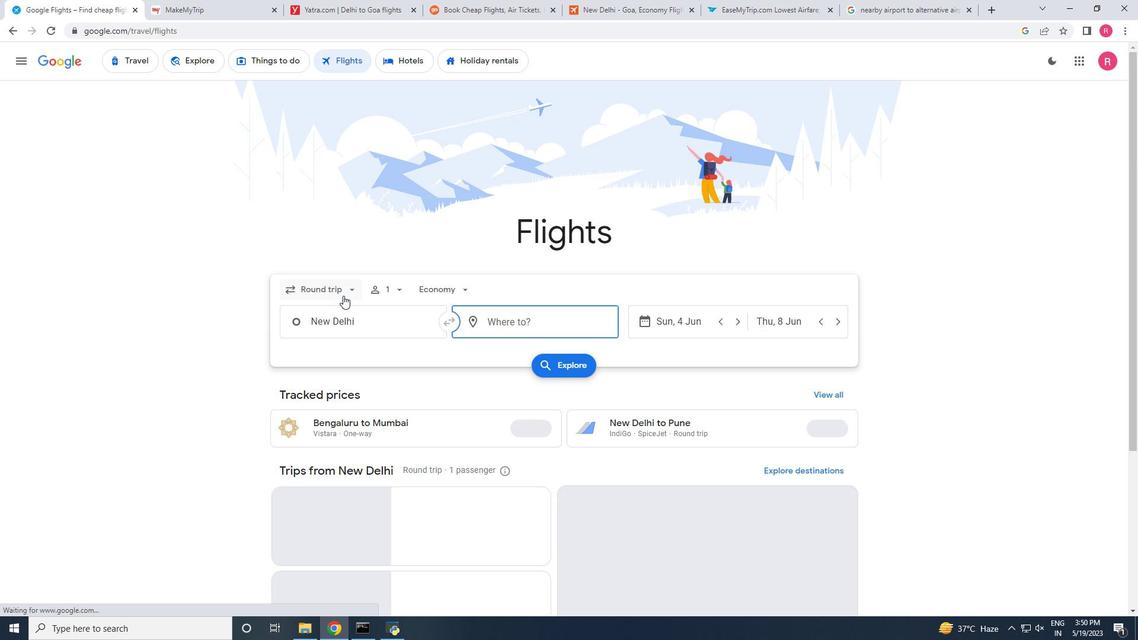 
Action: Mouse moved to (333, 340)
Screenshot: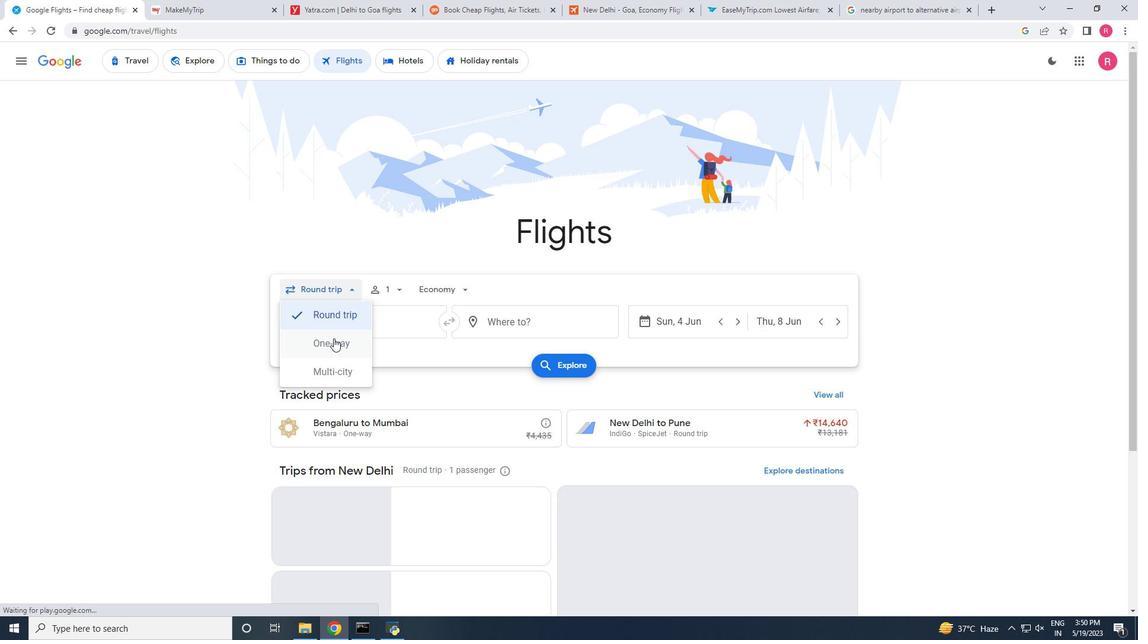 
Action: Mouse pressed left at (333, 340)
Screenshot: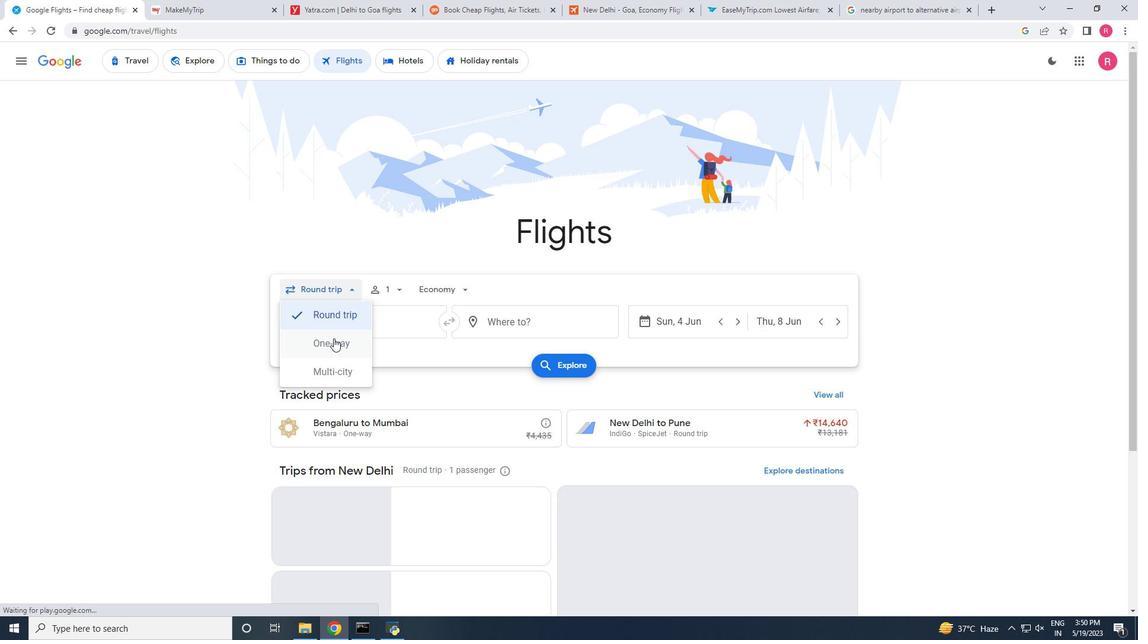 
Action: Mouse moved to (375, 295)
Screenshot: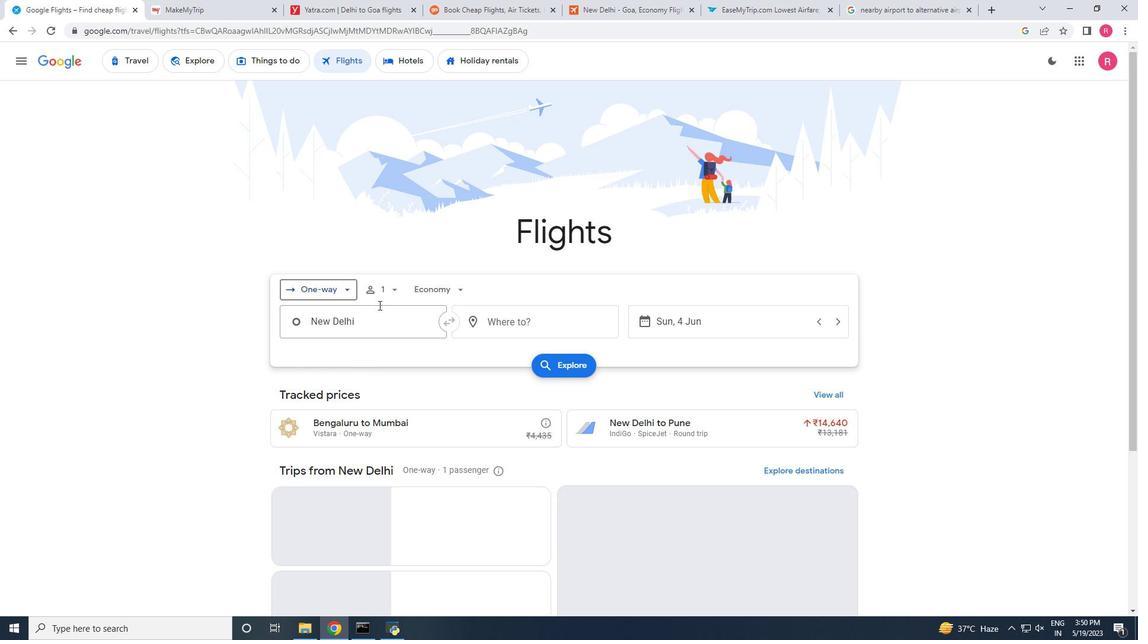 
Action: Mouse pressed left at (375, 295)
Screenshot: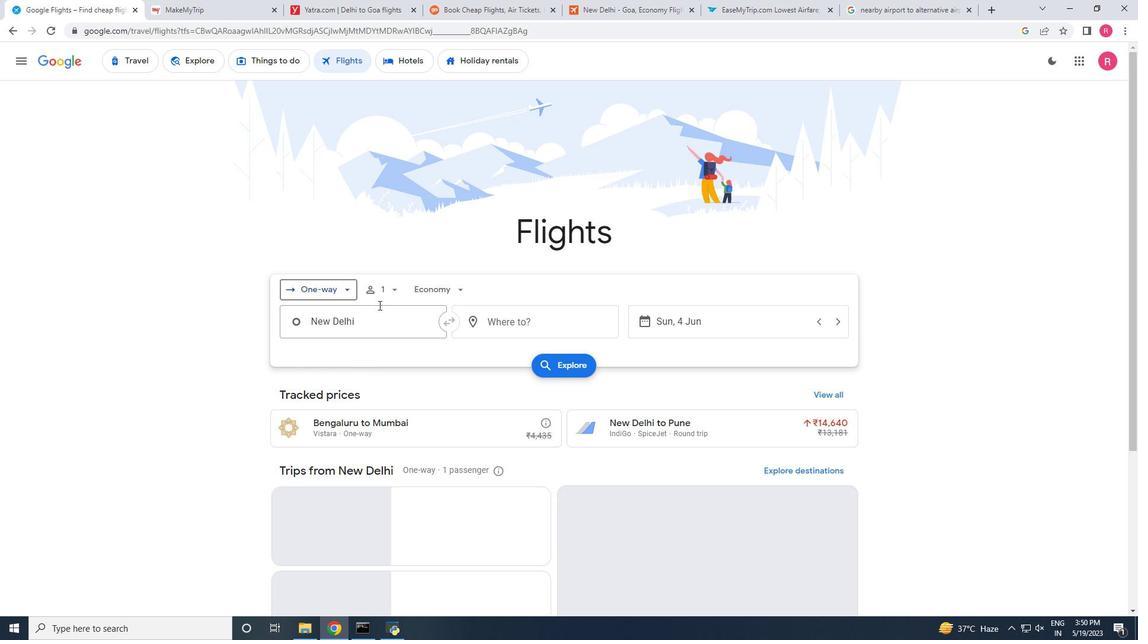 
Action: Mouse moved to (470, 443)
Screenshot: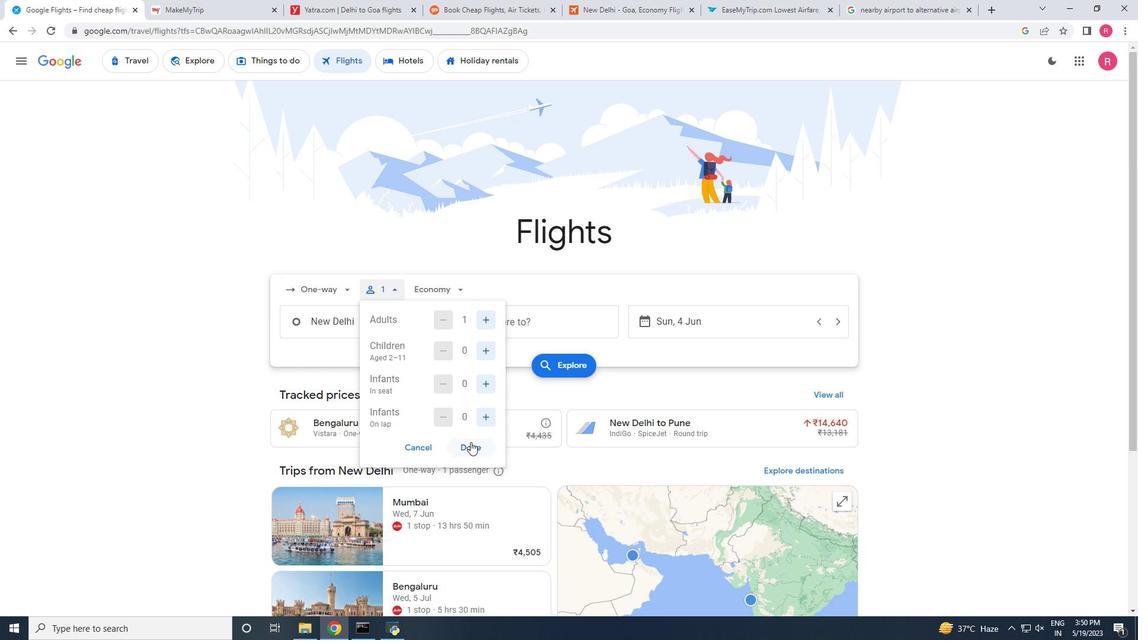 
Action: Mouse pressed left at (470, 443)
Screenshot: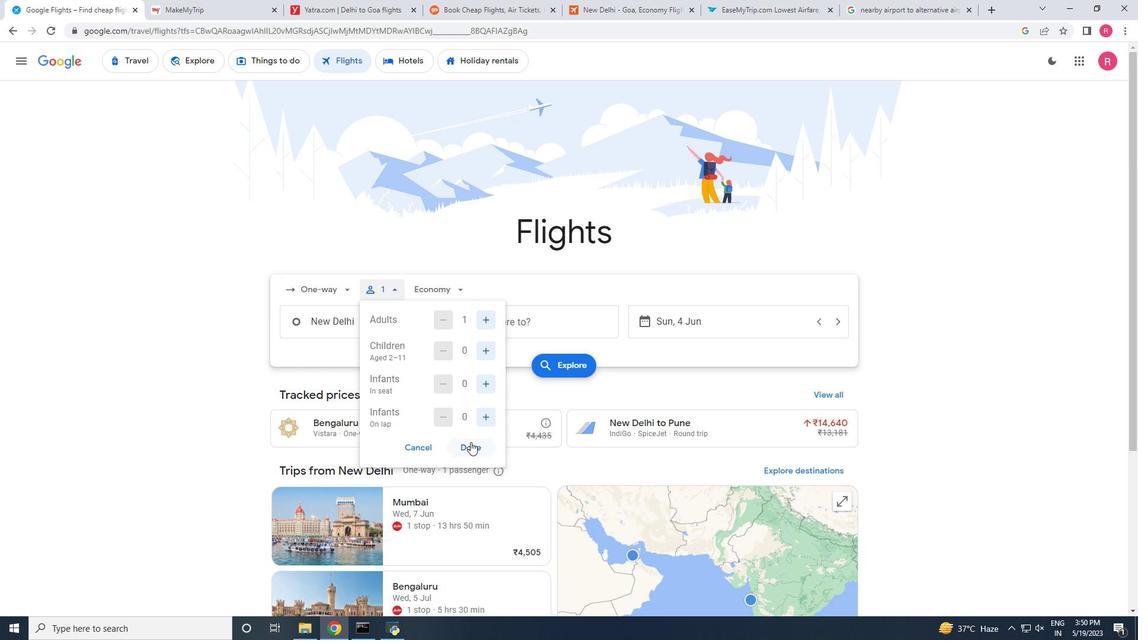 
Action: Mouse moved to (429, 293)
Screenshot: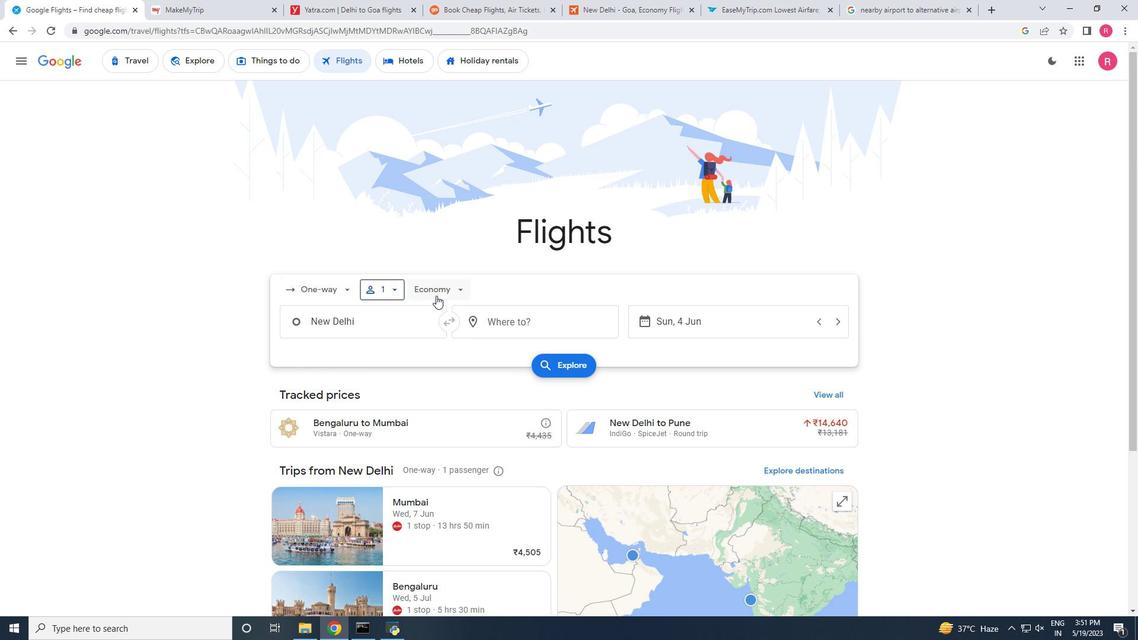 
Action: Mouse pressed left at (429, 293)
Screenshot: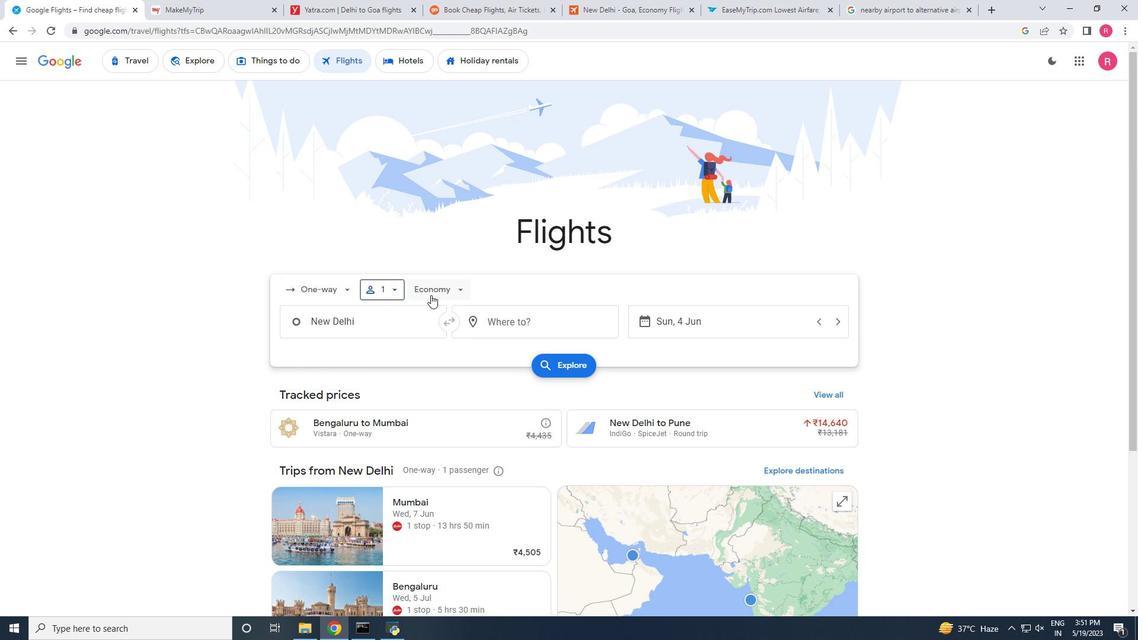 
Action: Mouse moved to (465, 322)
Screenshot: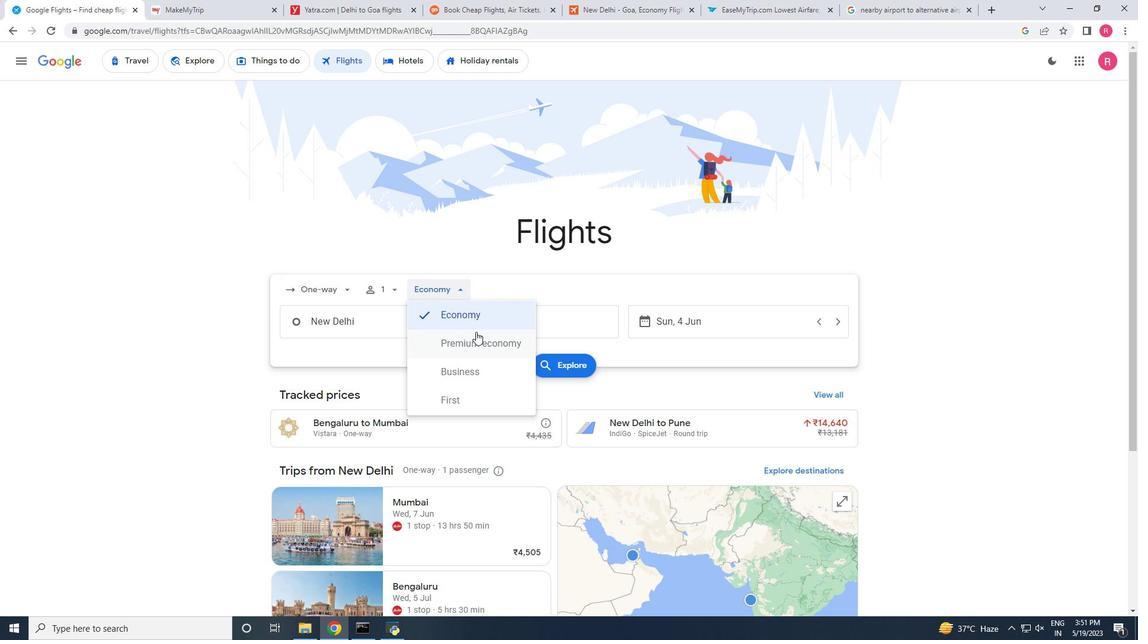 
Action: Mouse pressed left at (465, 322)
Screenshot: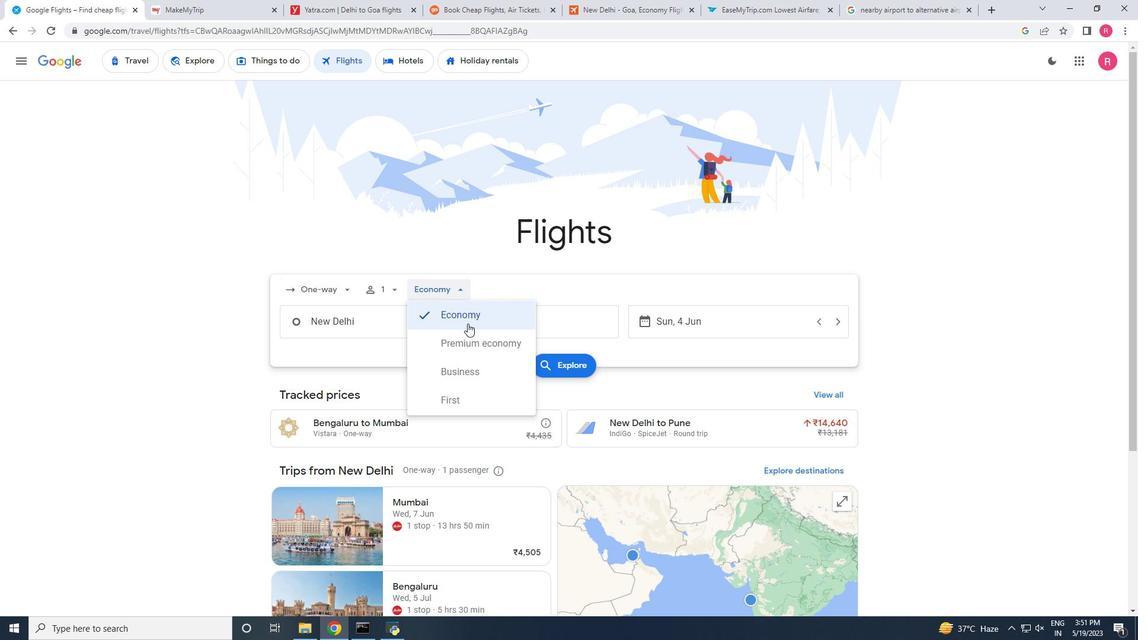 
Action: Mouse moved to (397, 333)
Screenshot: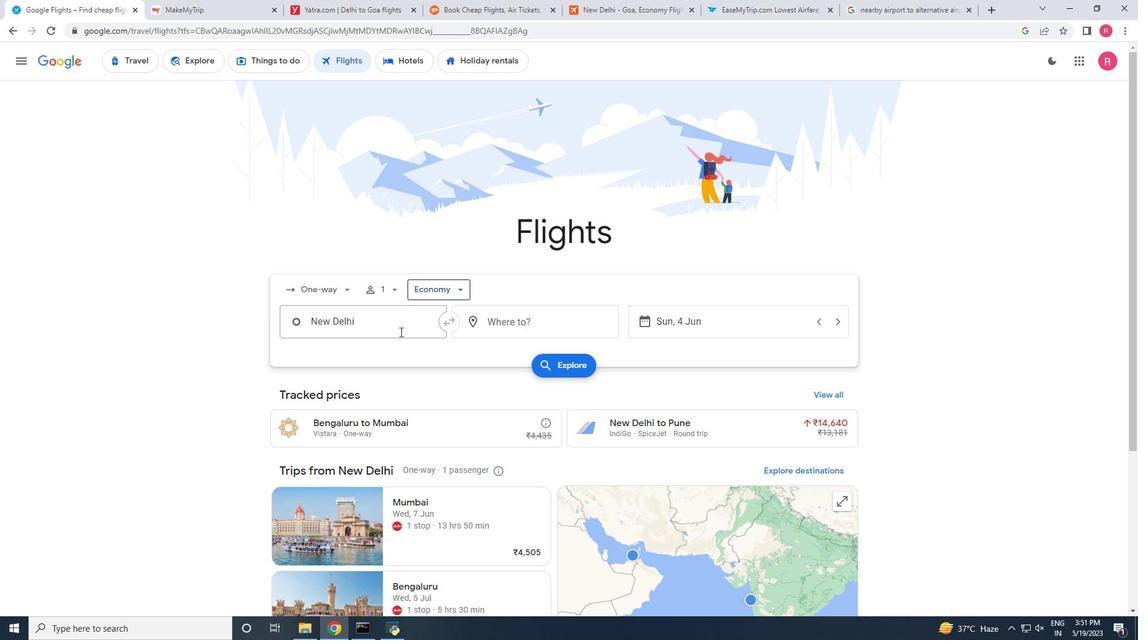 
Action: Mouse pressed left at (397, 333)
Screenshot: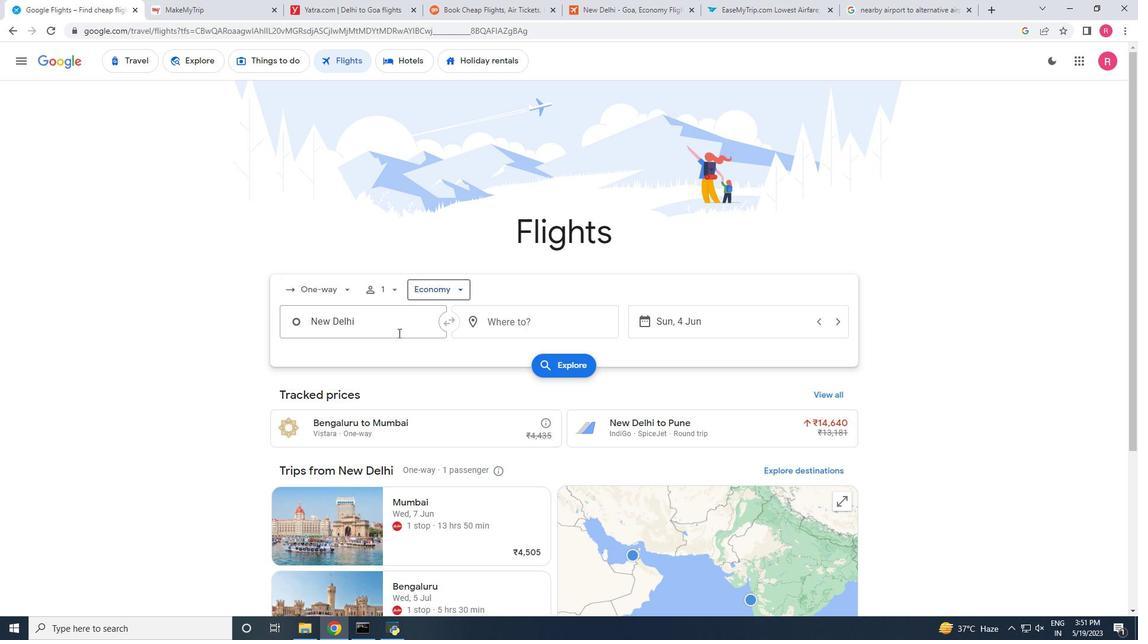 
Action: Mouse moved to (407, 382)
Screenshot: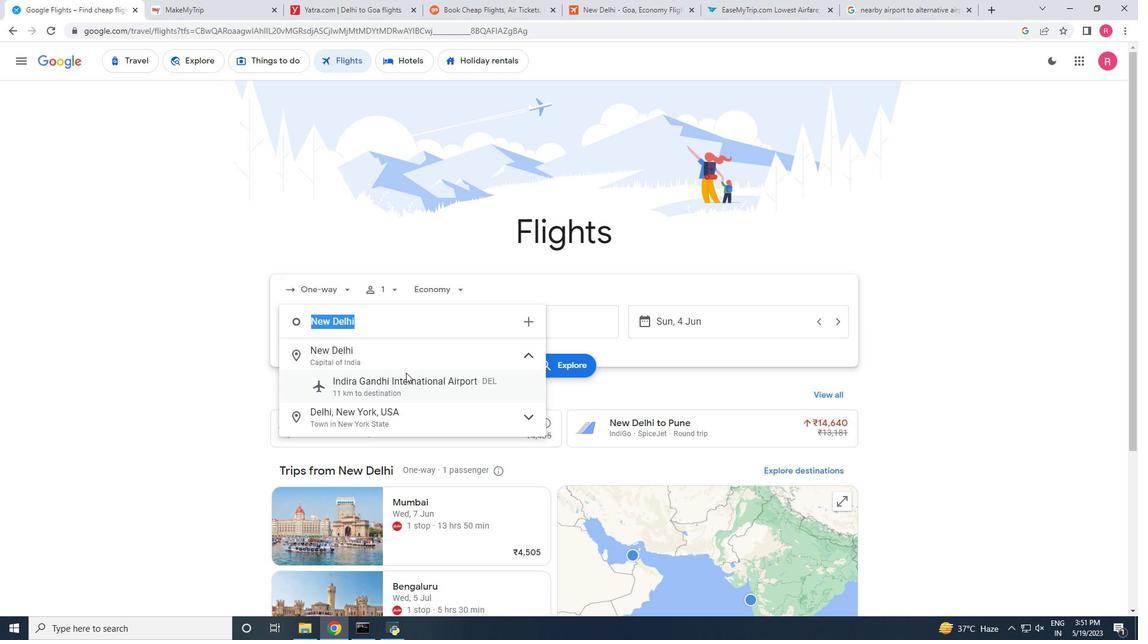 
Action: Mouse pressed left at (407, 382)
Screenshot: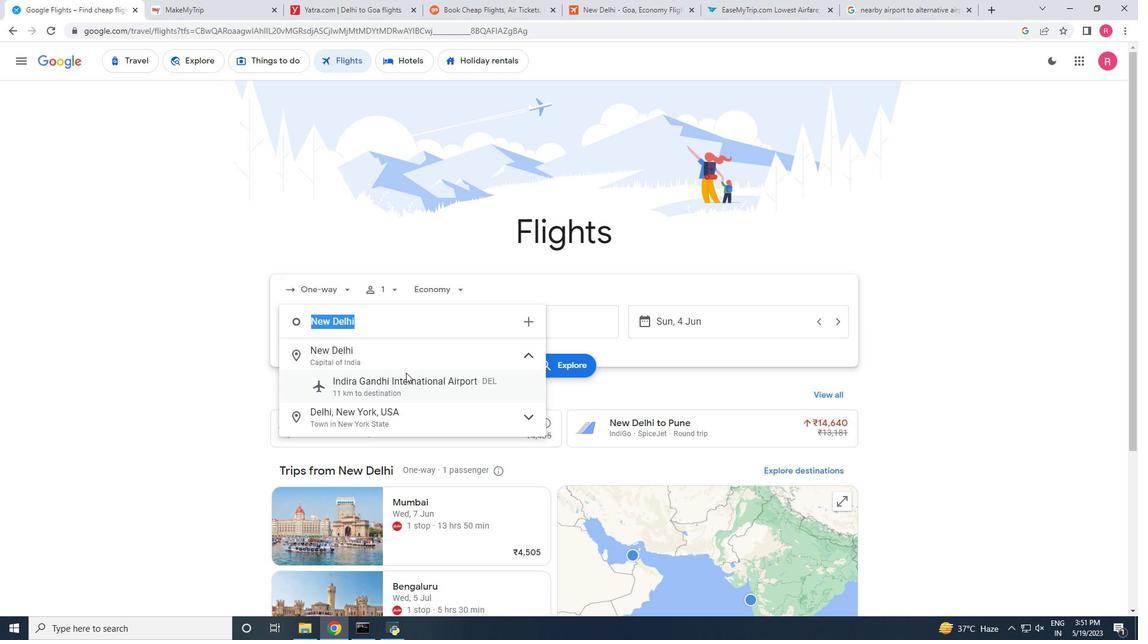 
Action: Mouse moved to (522, 324)
Screenshot: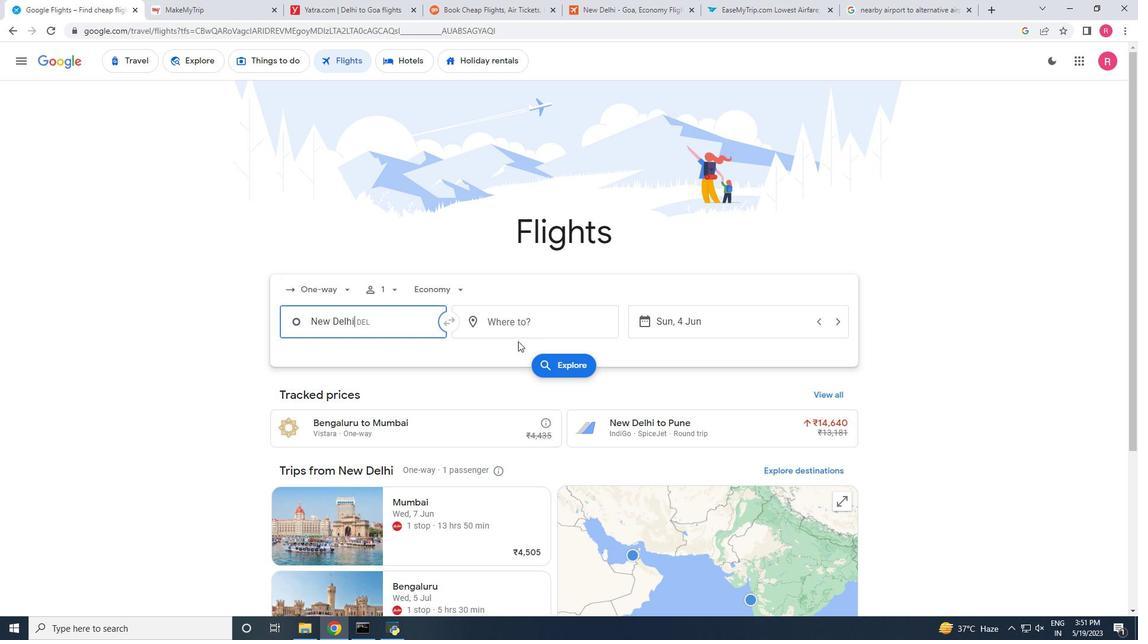 
Action: Mouse pressed left at (522, 324)
Screenshot: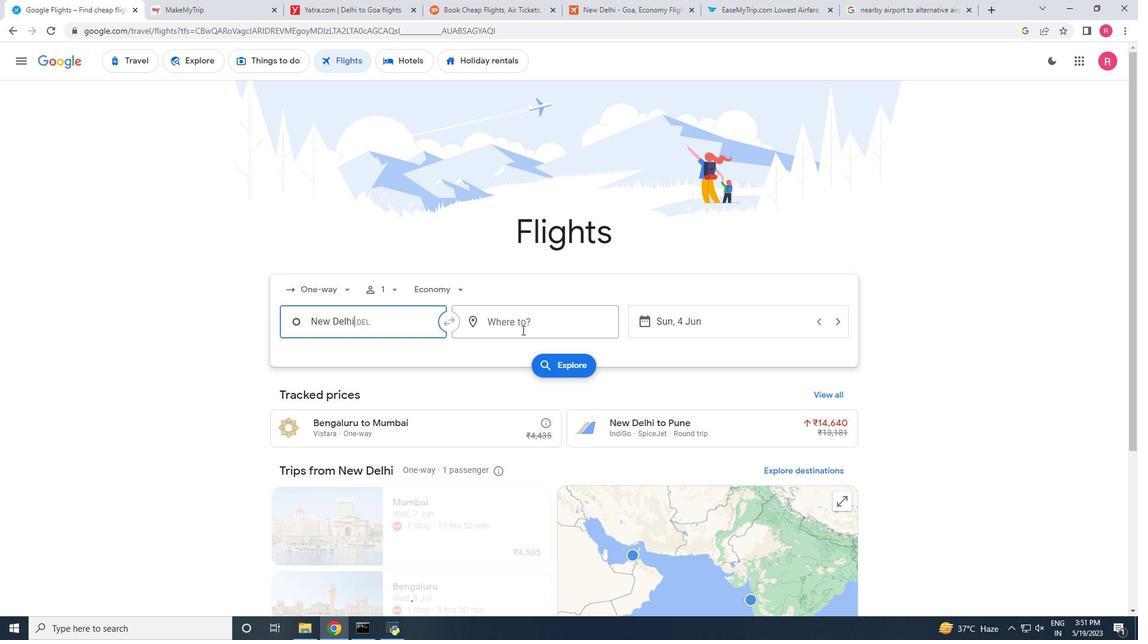 
Action: Mouse moved to (520, 320)
Screenshot: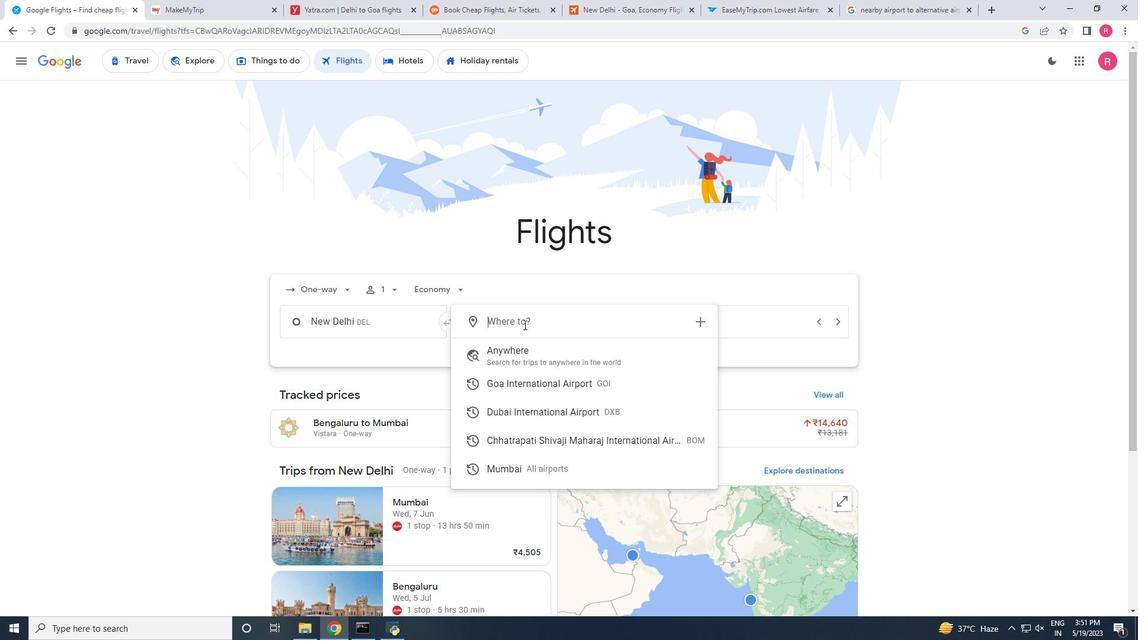 
Action: Key pressed agra
Screenshot: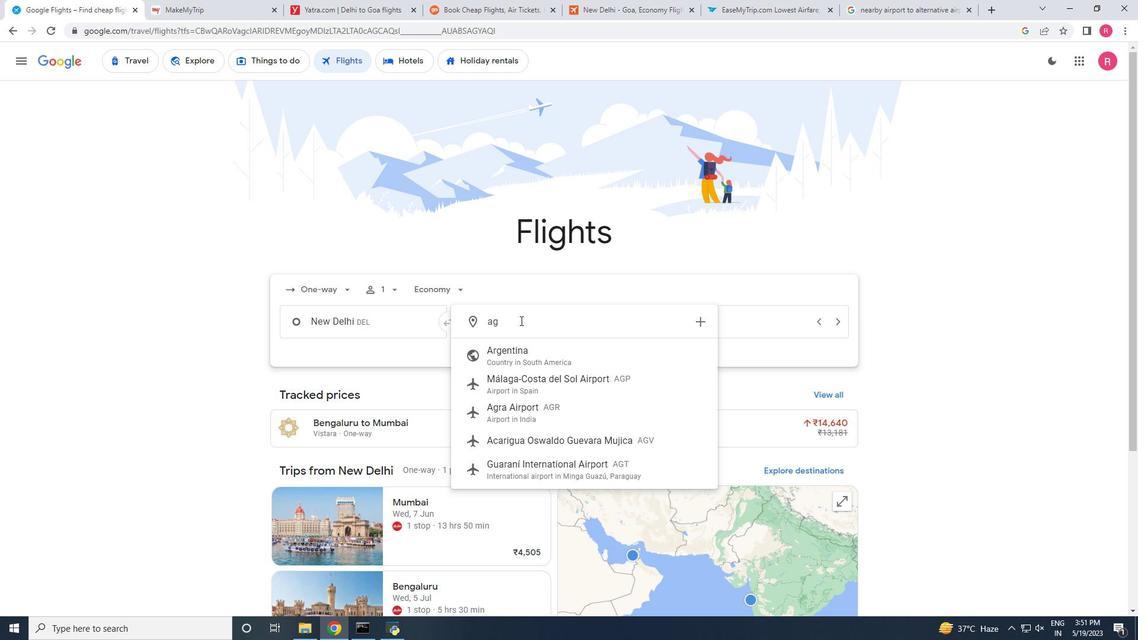 
Action: Mouse moved to (543, 385)
Screenshot: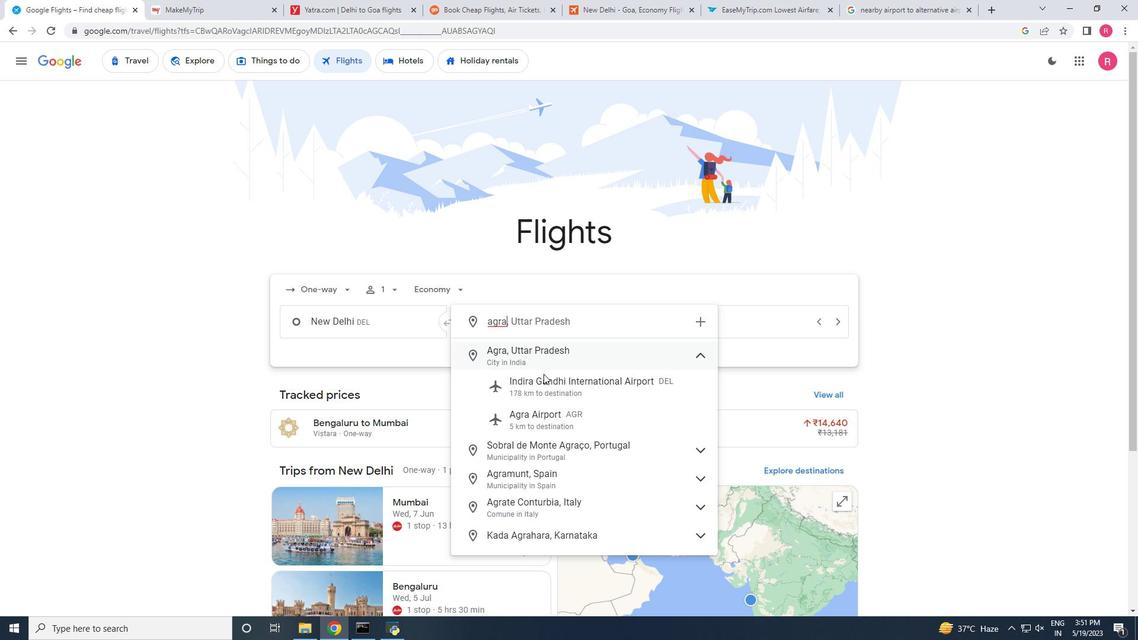 
Action: Mouse pressed left at (543, 385)
Screenshot: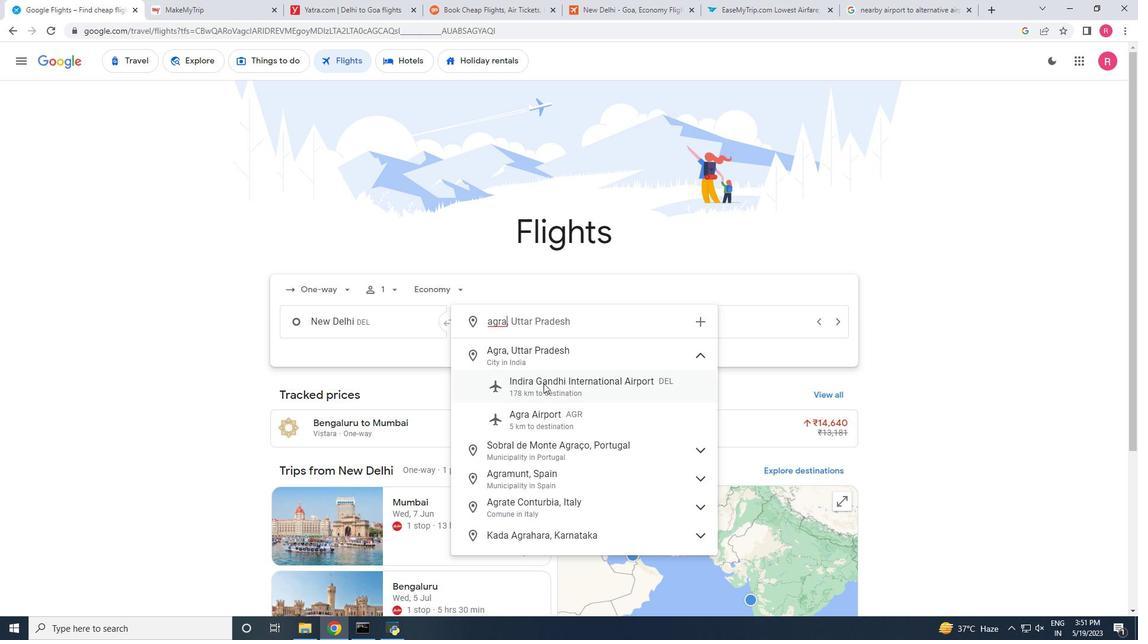 
Action: Mouse moved to (708, 329)
Screenshot: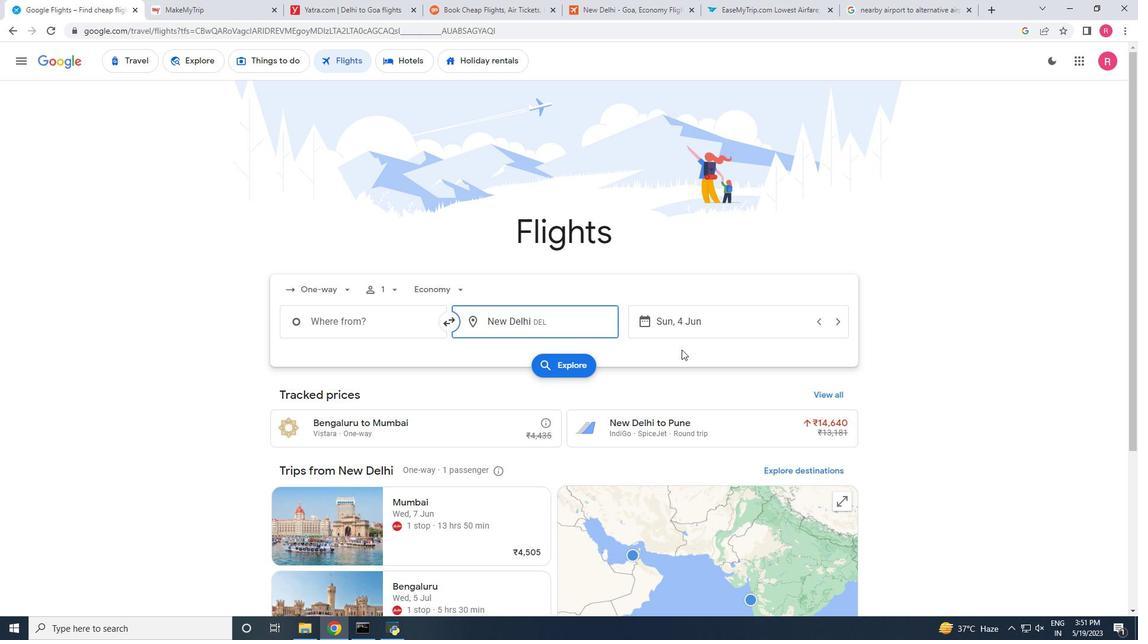 
Action: Mouse pressed left at (708, 329)
Screenshot: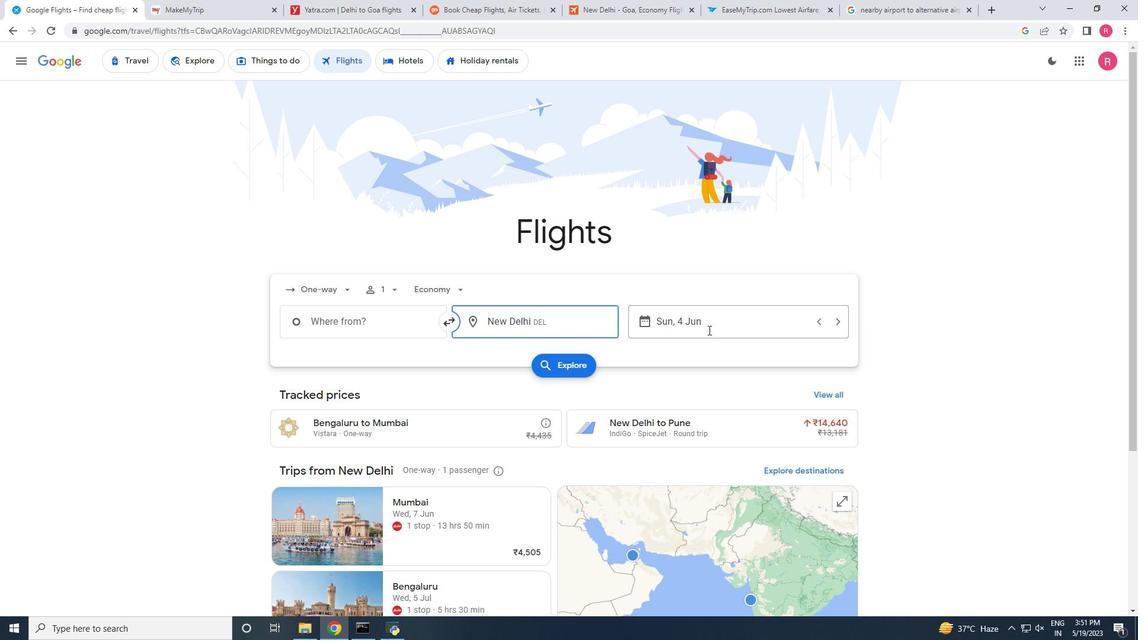 
Action: Mouse moved to (766, 394)
Screenshot: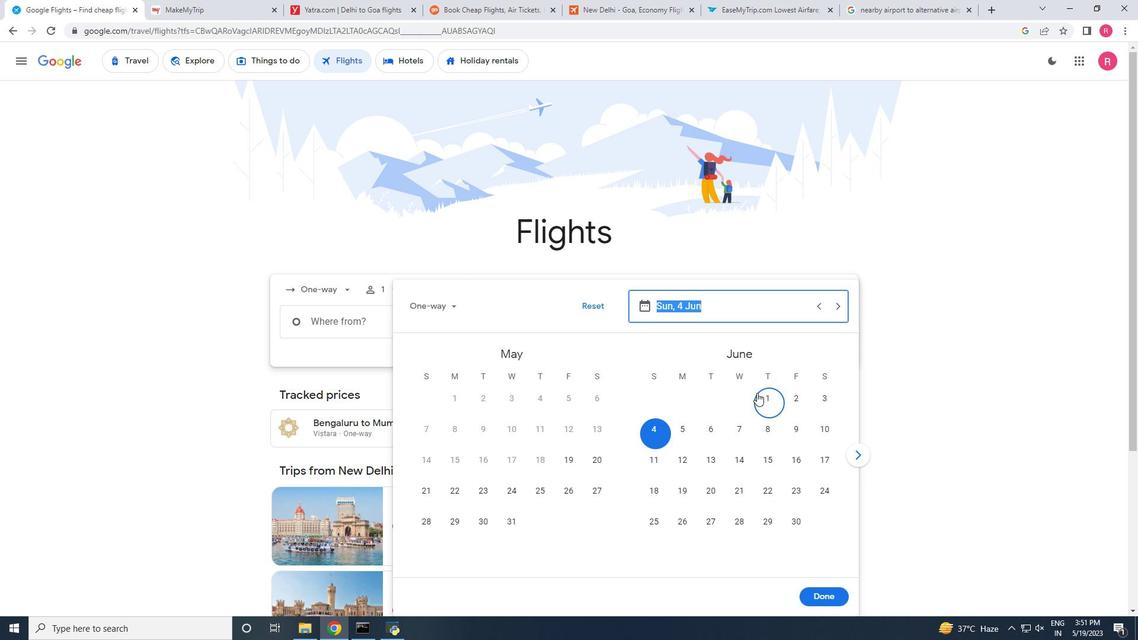 
Action: Mouse pressed left at (766, 394)
Screenshot: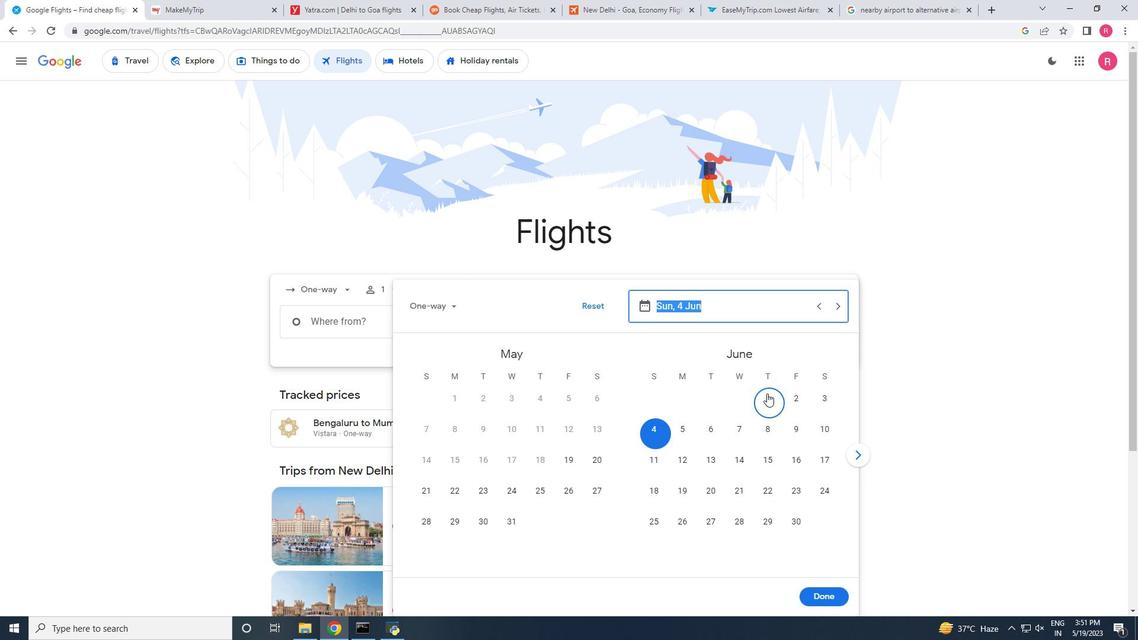 
Action: Mouse moved to (829, 597)
Screenshot: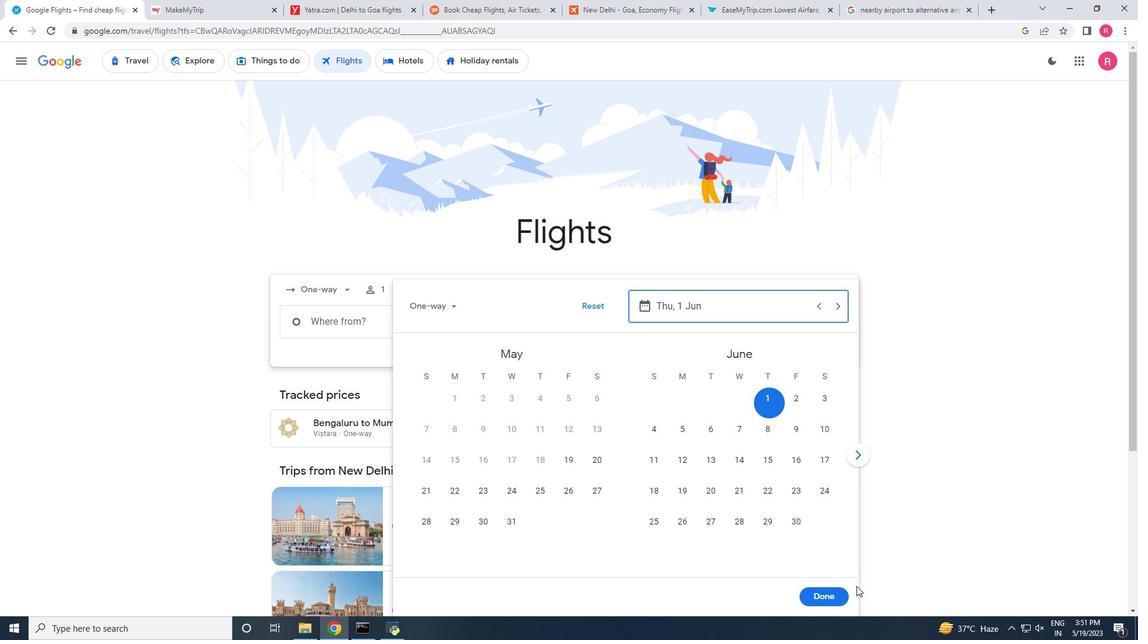 
Action: Mouse pressed left at (829, 597)
Screenshot: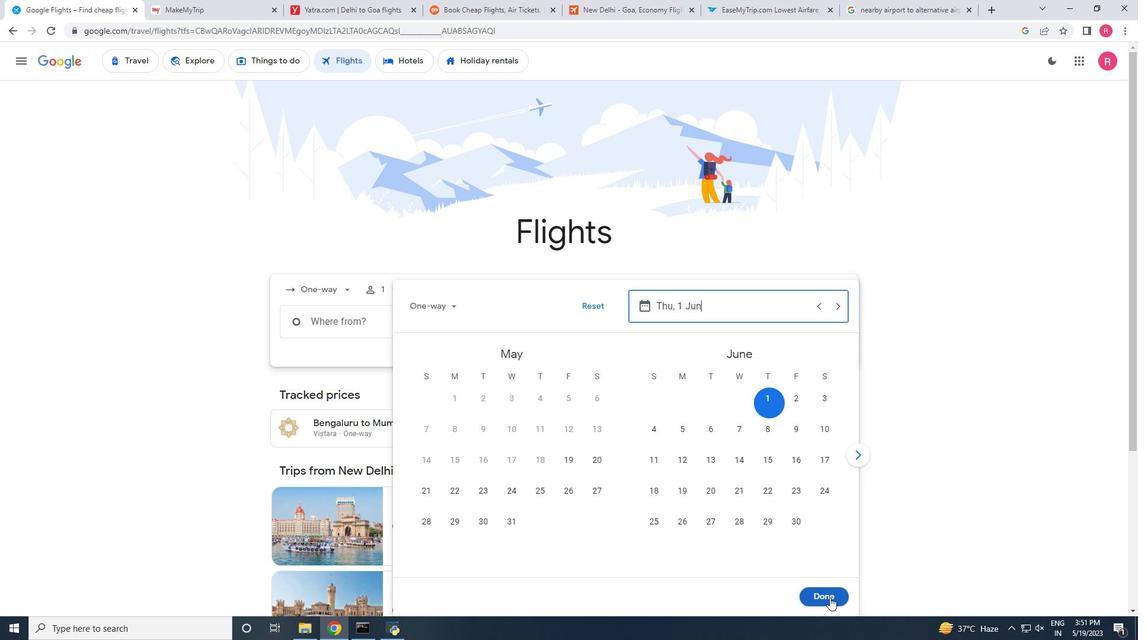 
Action: Mouse moved to (587, 357)
Screenshot: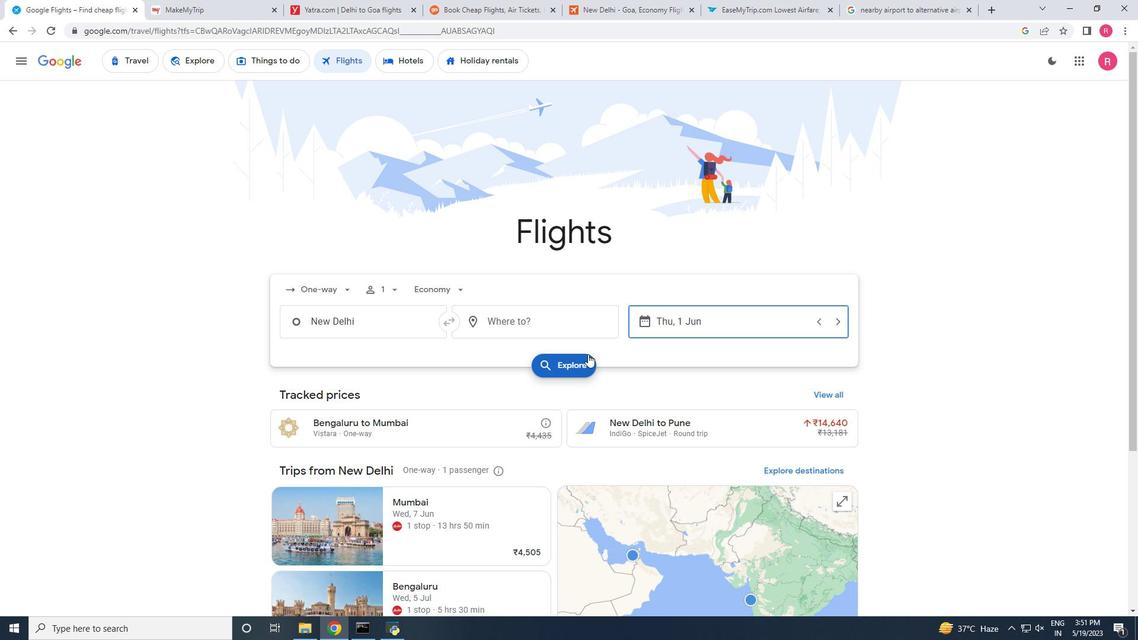 
Action: Mouse pressed left at (587, 357)
Screenshot: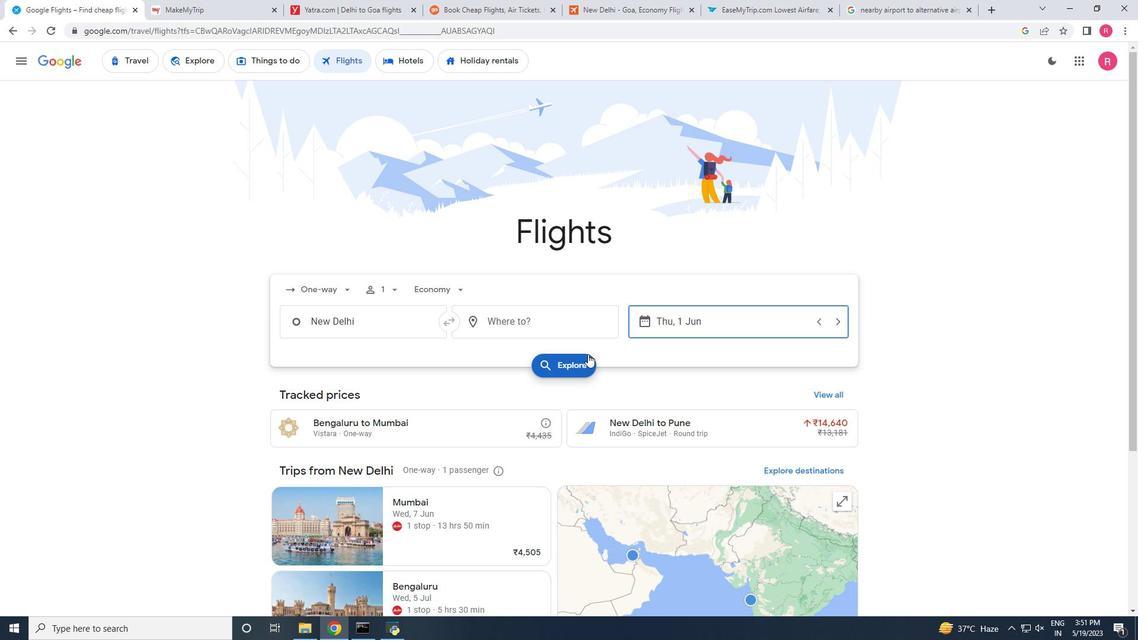 
Action: Mouse moved to (1112, 98)
Screenshot: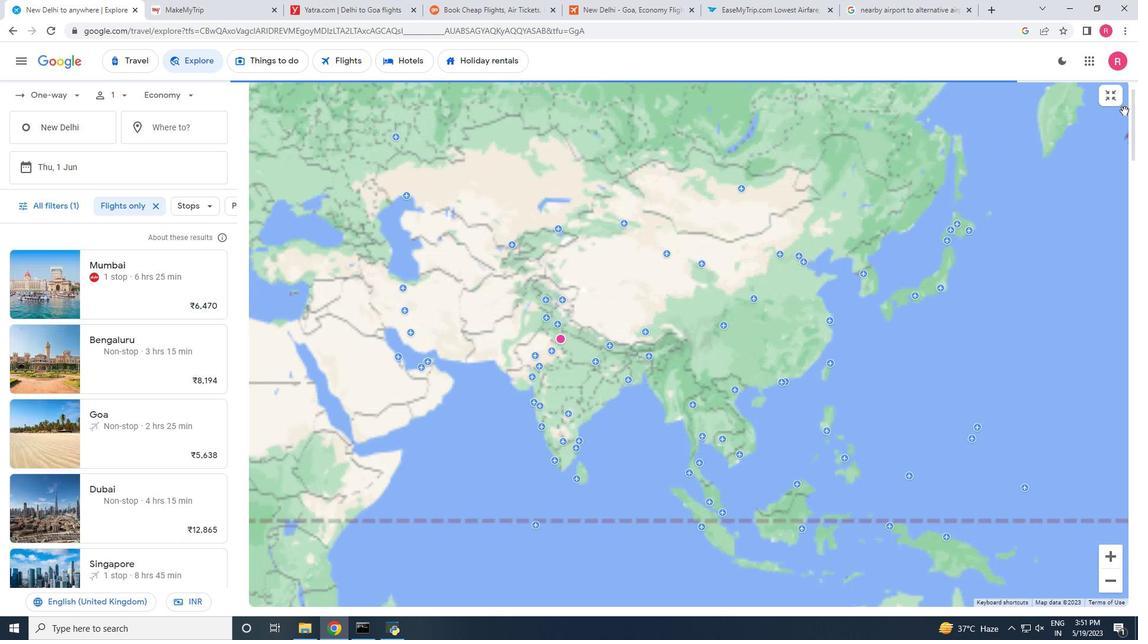 
Action: Mouse pressed left at (1112, 98)
Screenshot: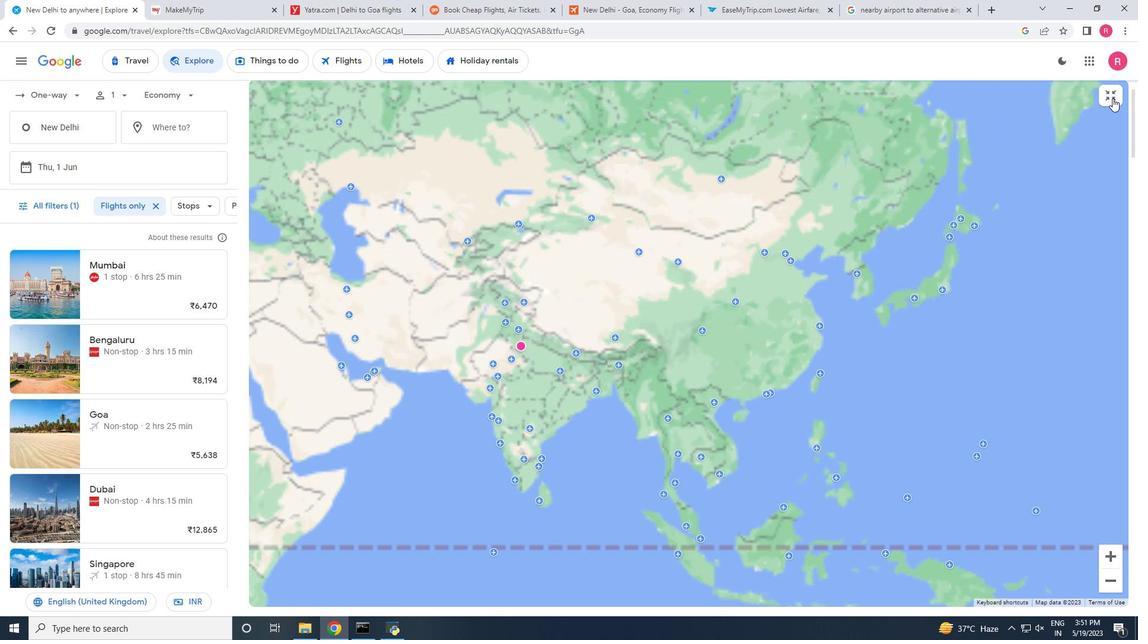 
Action: Mouse moved to (232, 120)
Screenshot: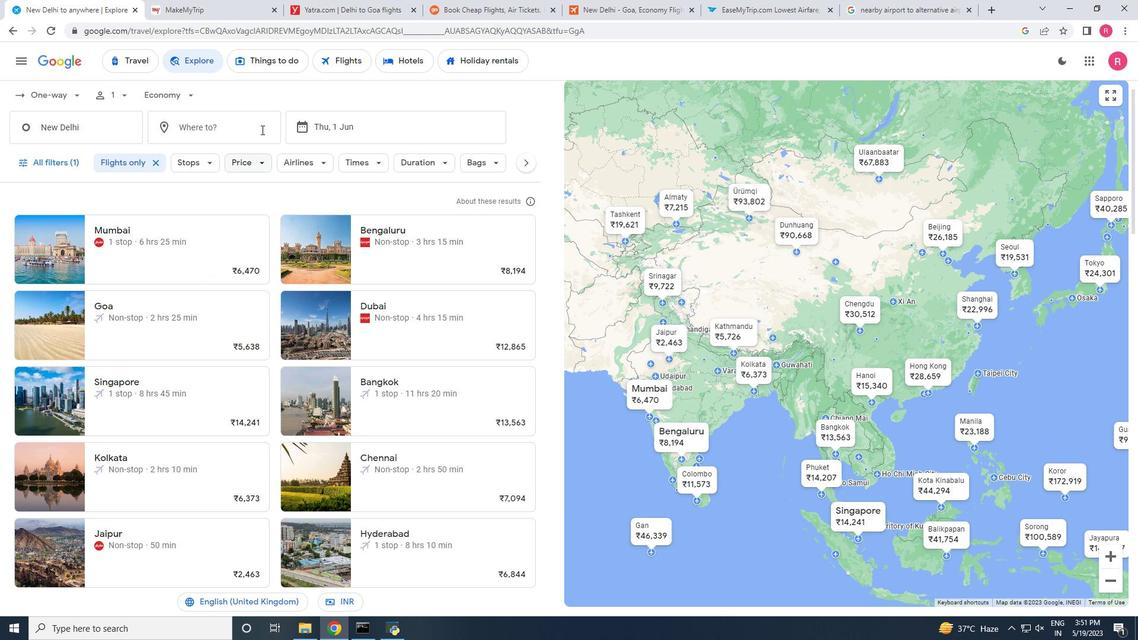 
Action: Mouse pressed left at (232, 120)
Screenshot: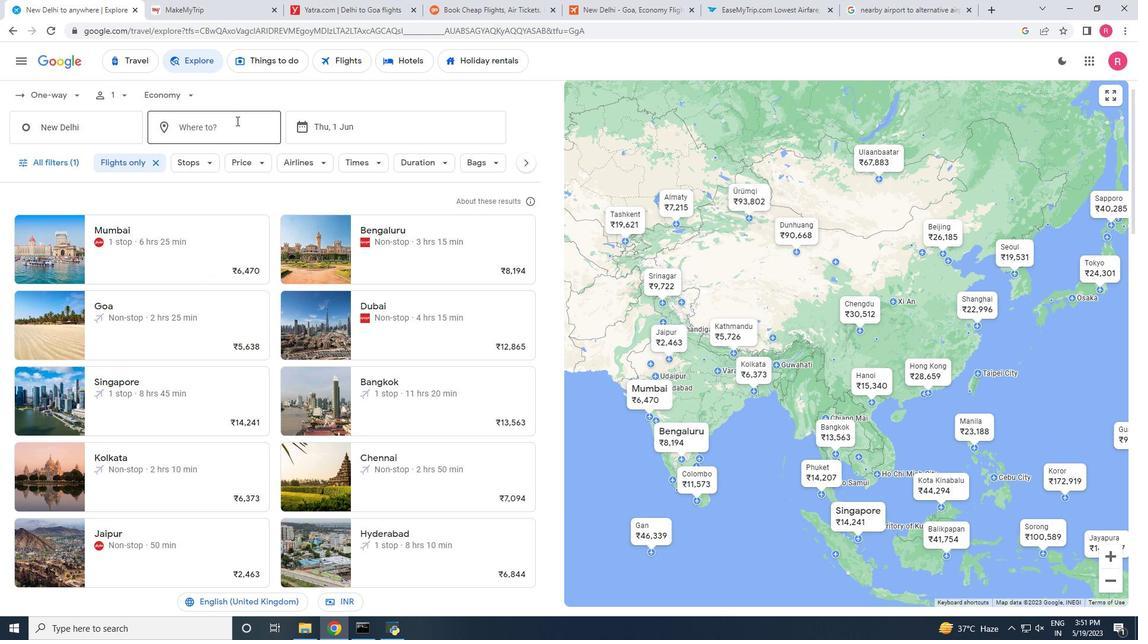 
Action: Key pressed agra
Screenshot: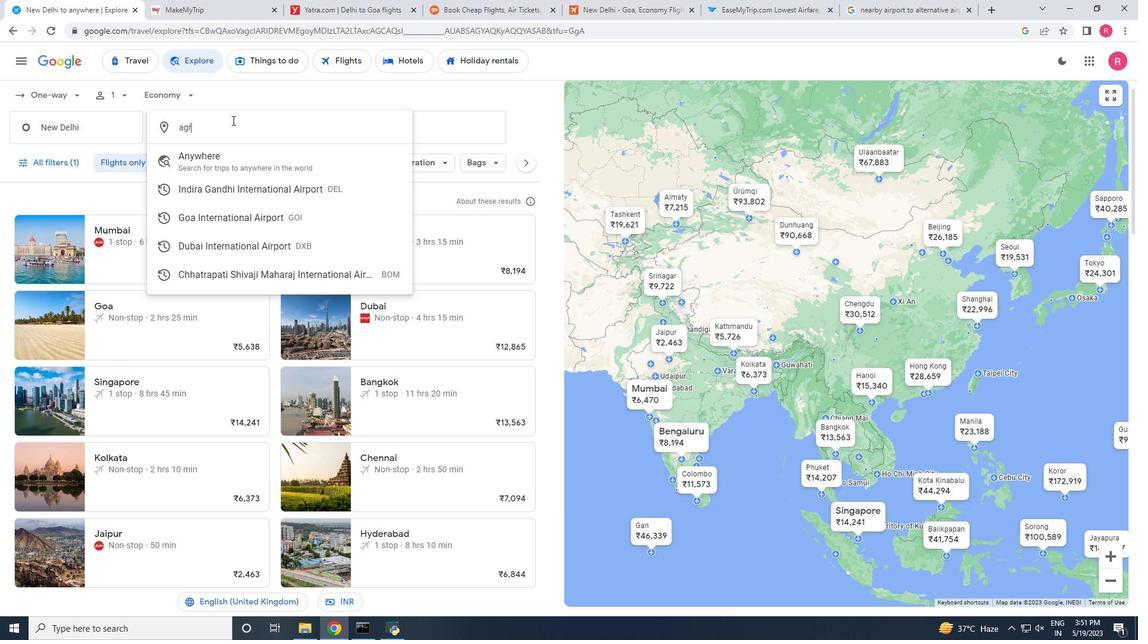 
Action: Mouse moved to (247, 195)
Screenshot: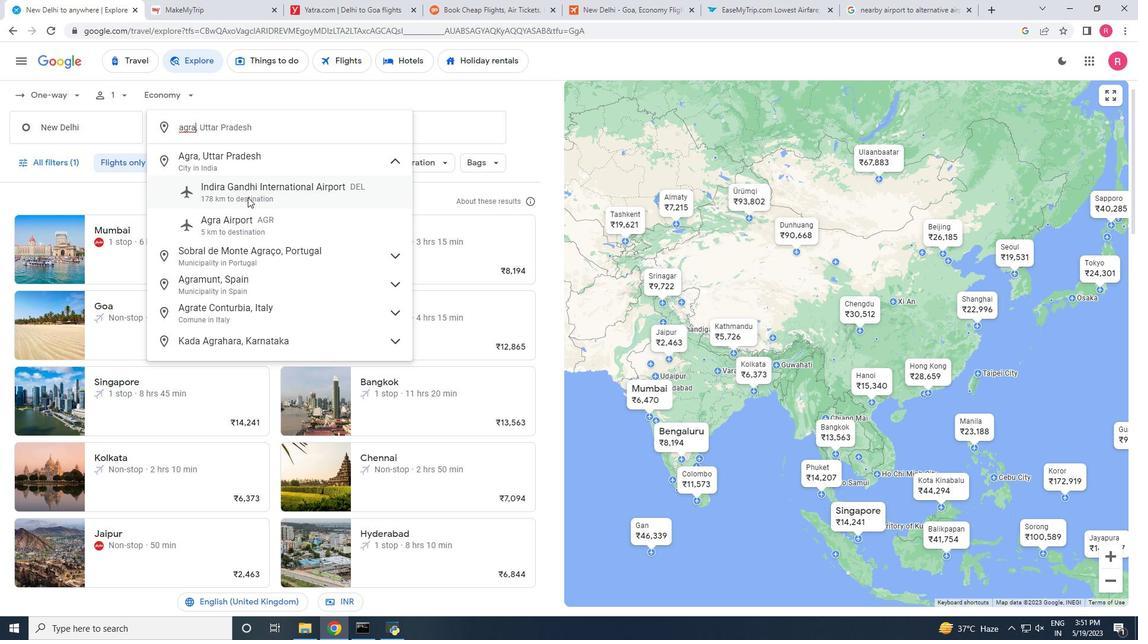 
Action: Mouse pressed left at (247, 195)
Screenshot: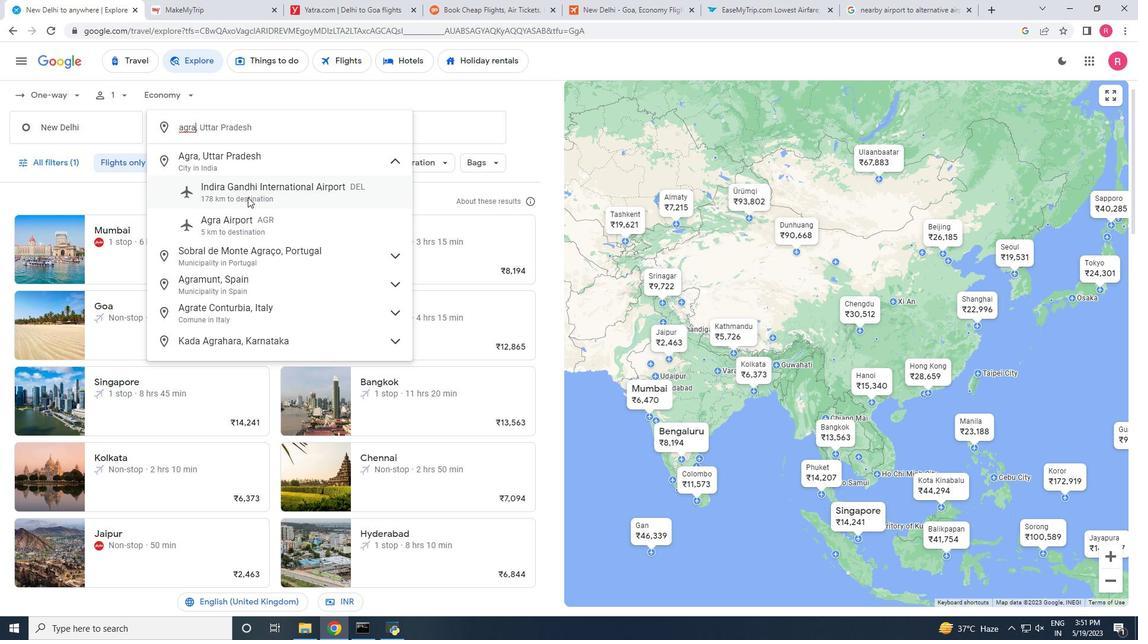
Action: Mouse moved to (348, 64)
Screenshot: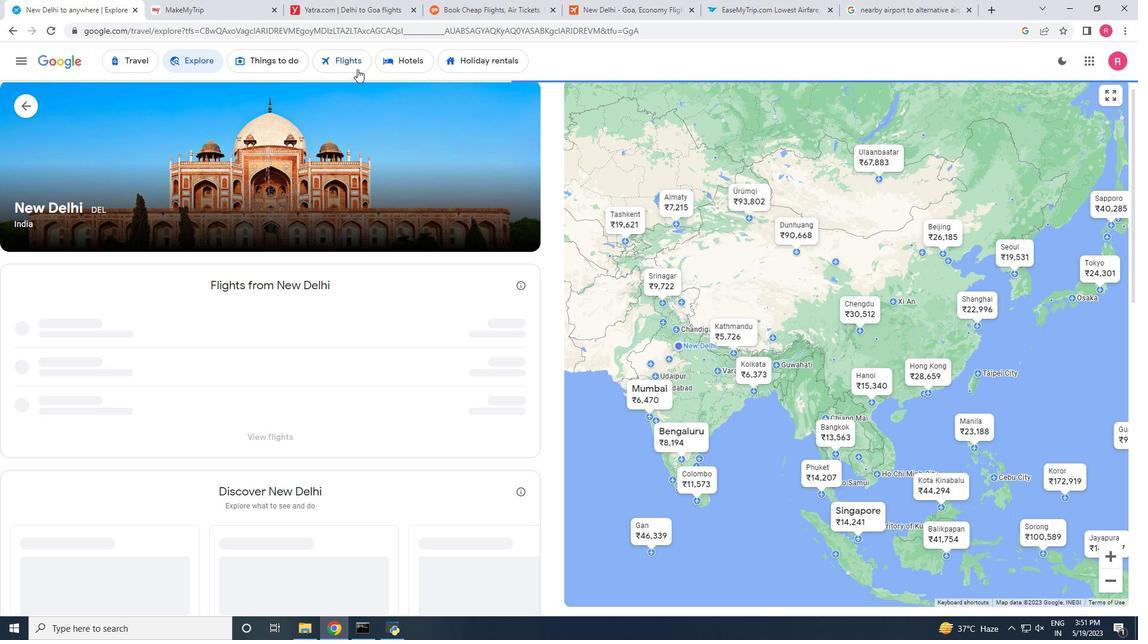 
Action: Mouse pressed left at (348, 64)
Screenshot: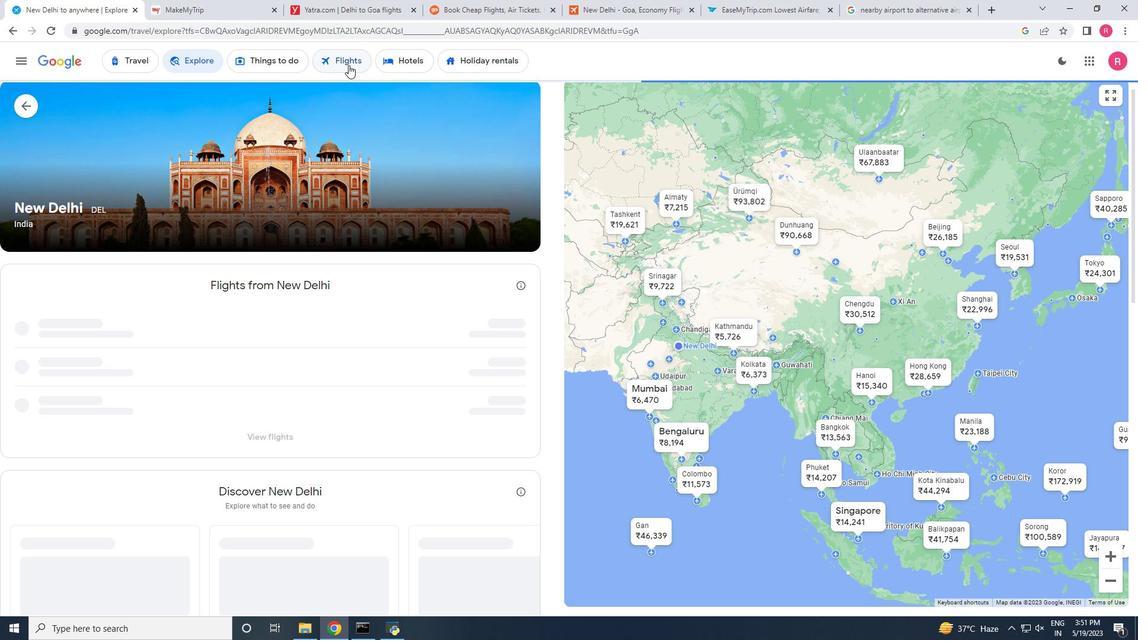 
Action: Mouse moved to (343, 298)
Screenshot: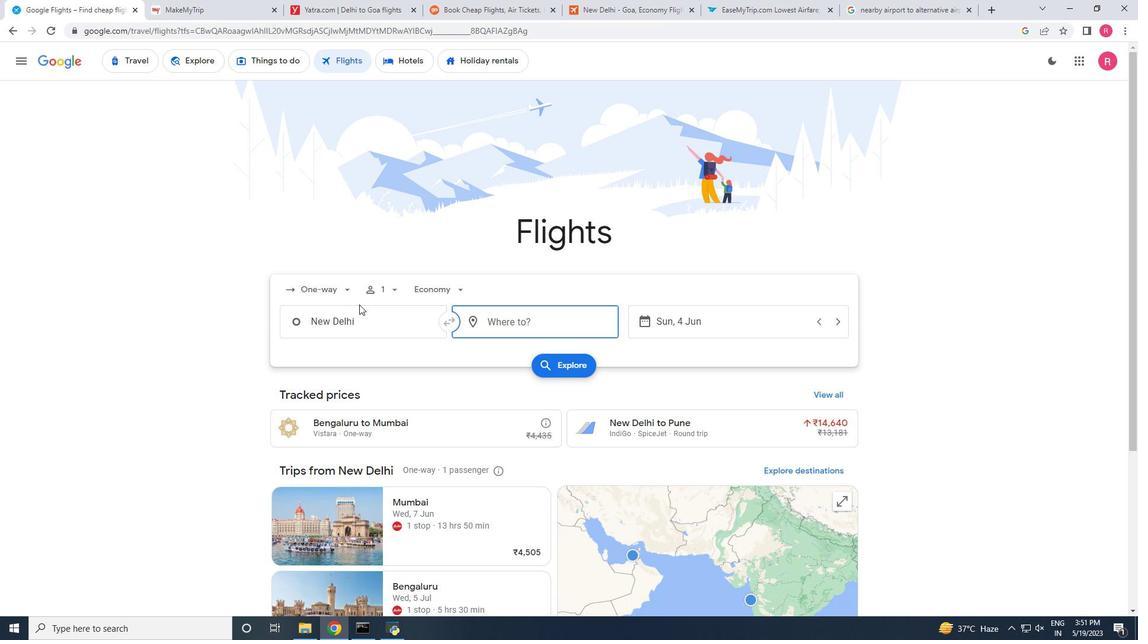 
Action: Mouse pressed left at (343, 298)
Screenshot: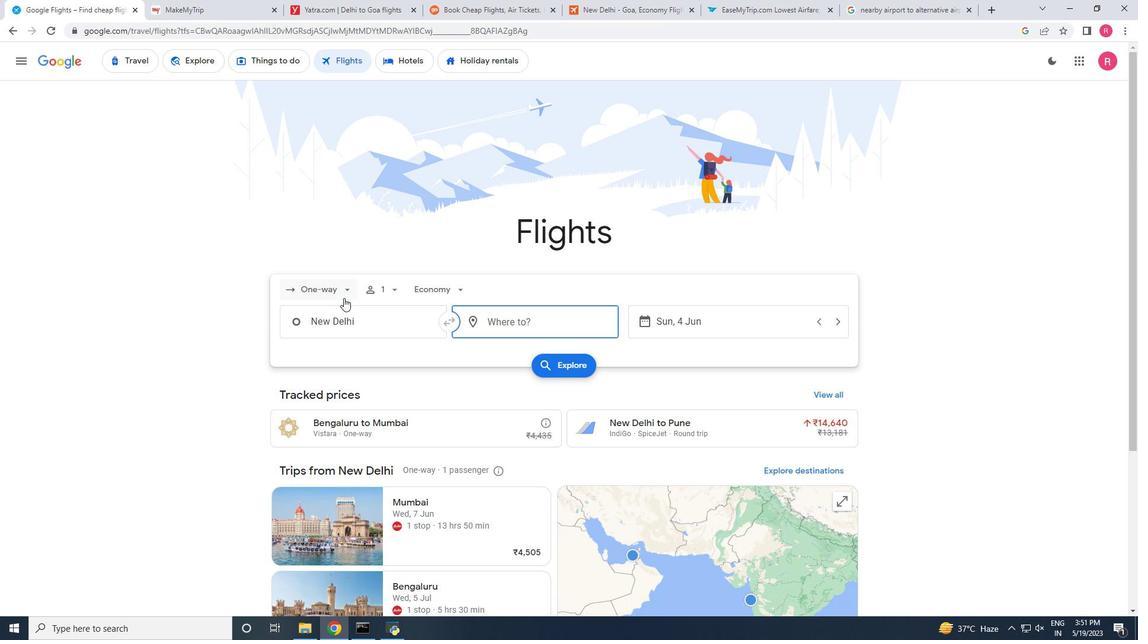 
Action: Mouse moved to (350, 339)
Screenshot: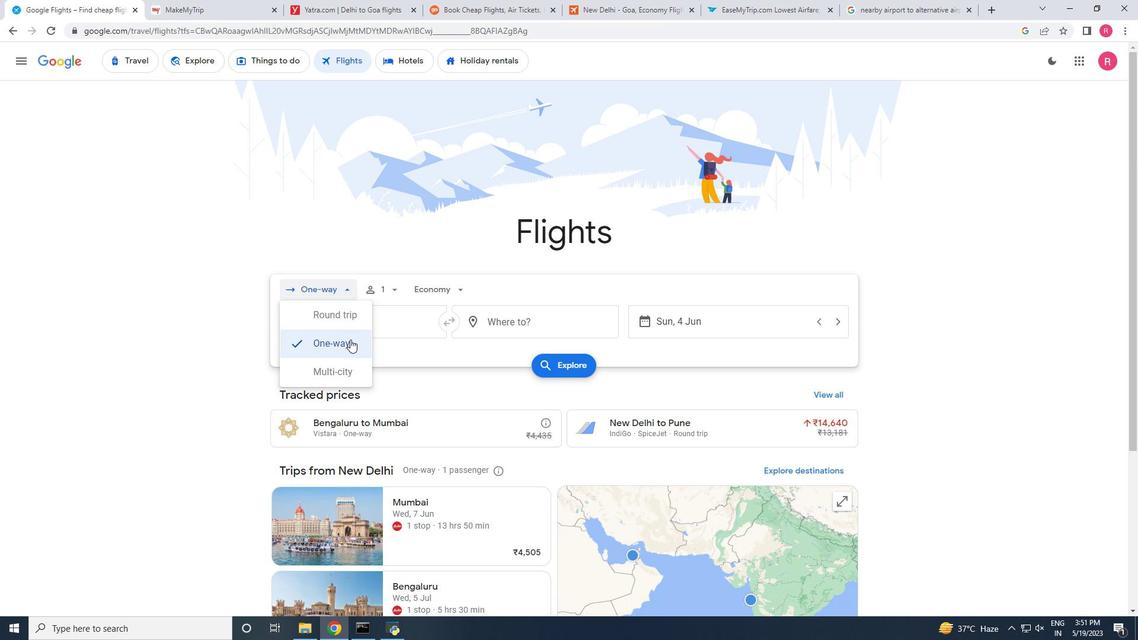 
Action: Mouse pressed left at (350, 339)
Screenshot: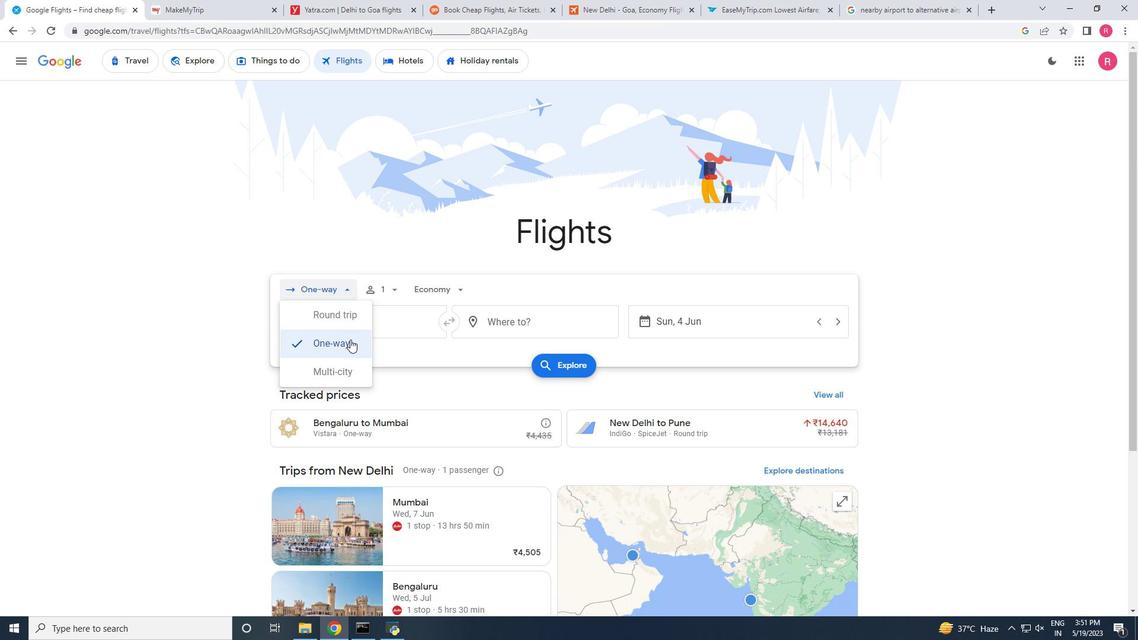 
Action: Mouse moved to (407, 327)
Screenshot: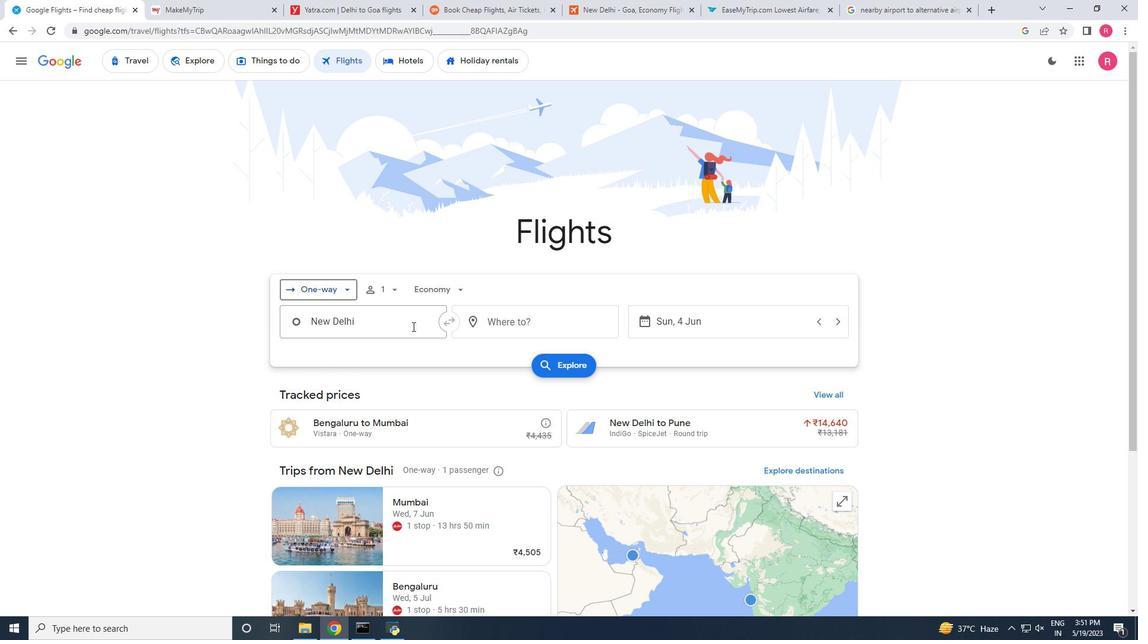 
Action: Mouse pressed left at (407, 327)
Screenshot: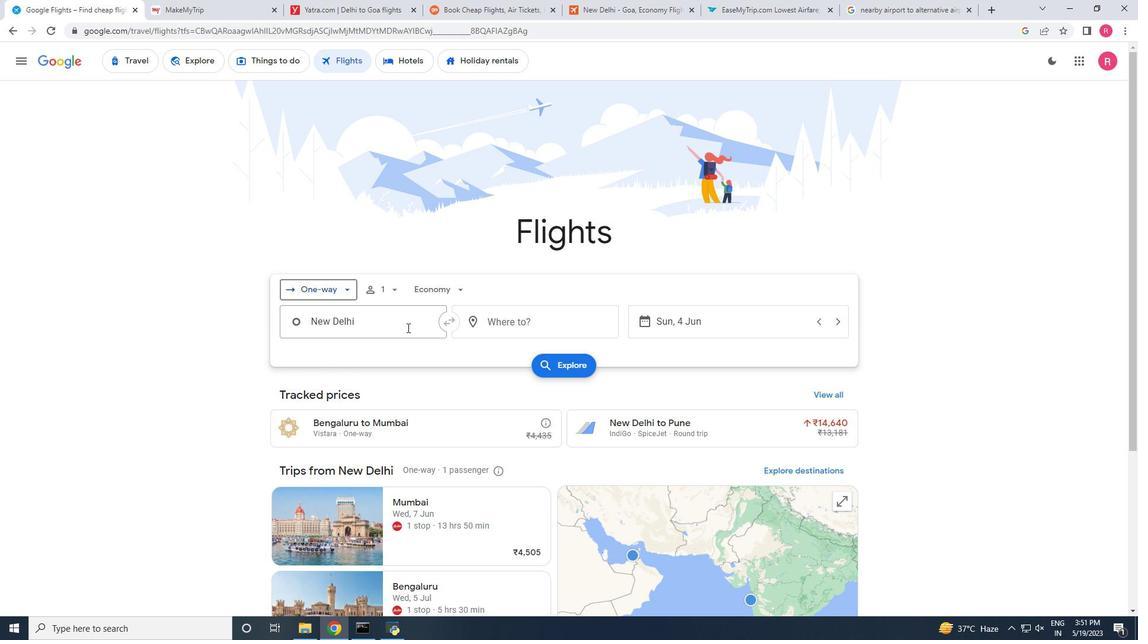 
Action: Mouse moved to (378, 375)
Screenshot: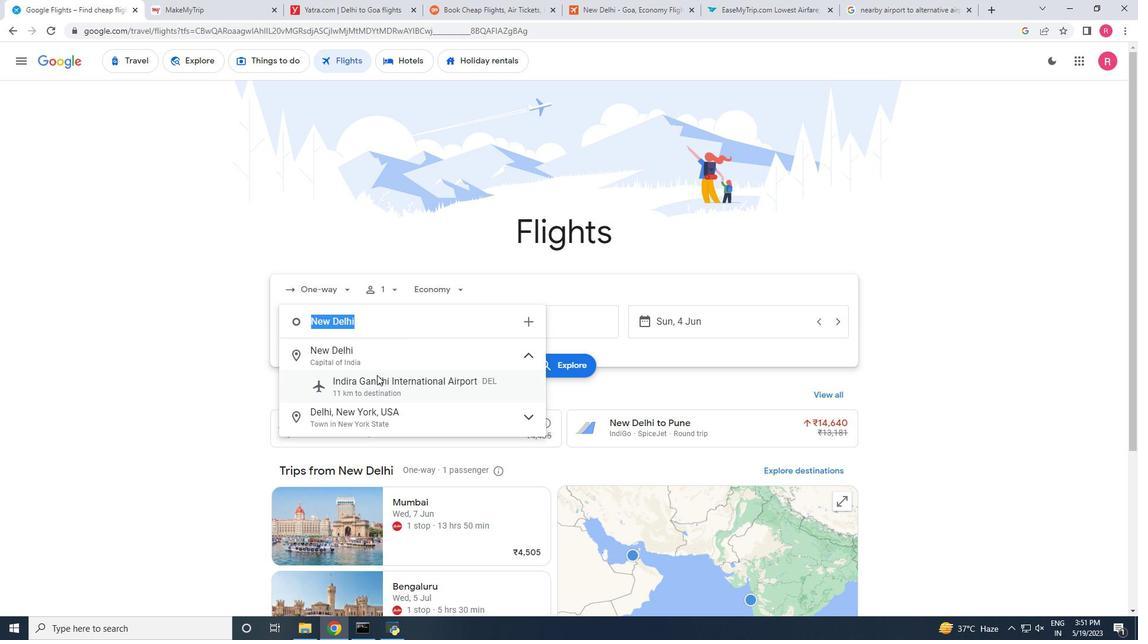 
Action: Mouse pressed left at (378, 375)
Screenshot: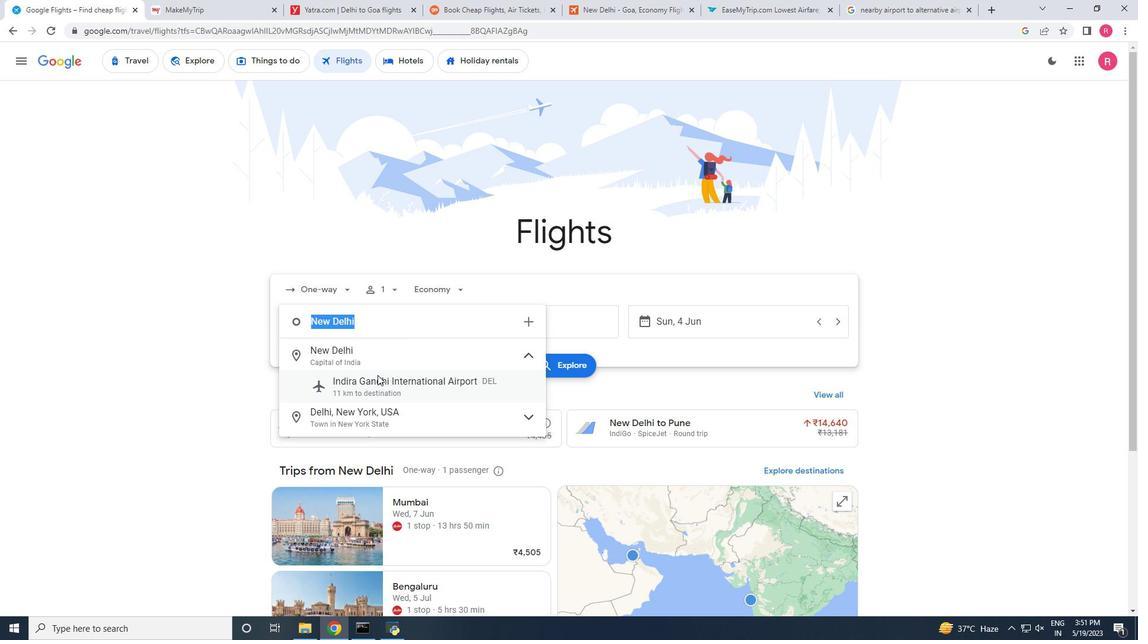 
Action: Mouse moved to (516, 325)
Screenshot: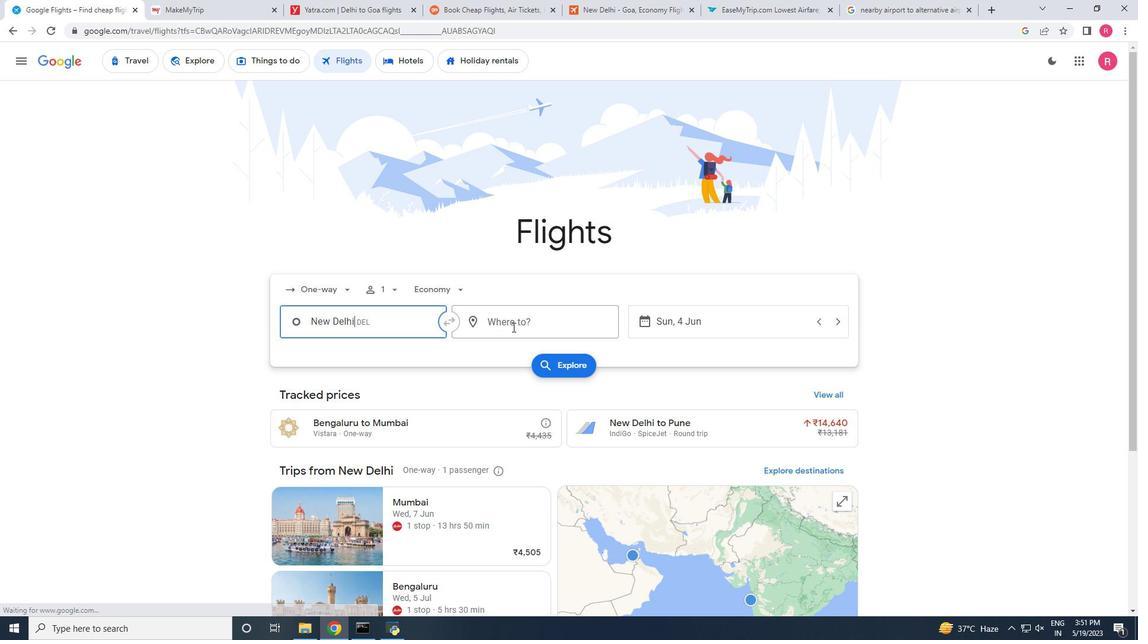 
Action: Mouse pressed left at (516, 325)
Screenshot: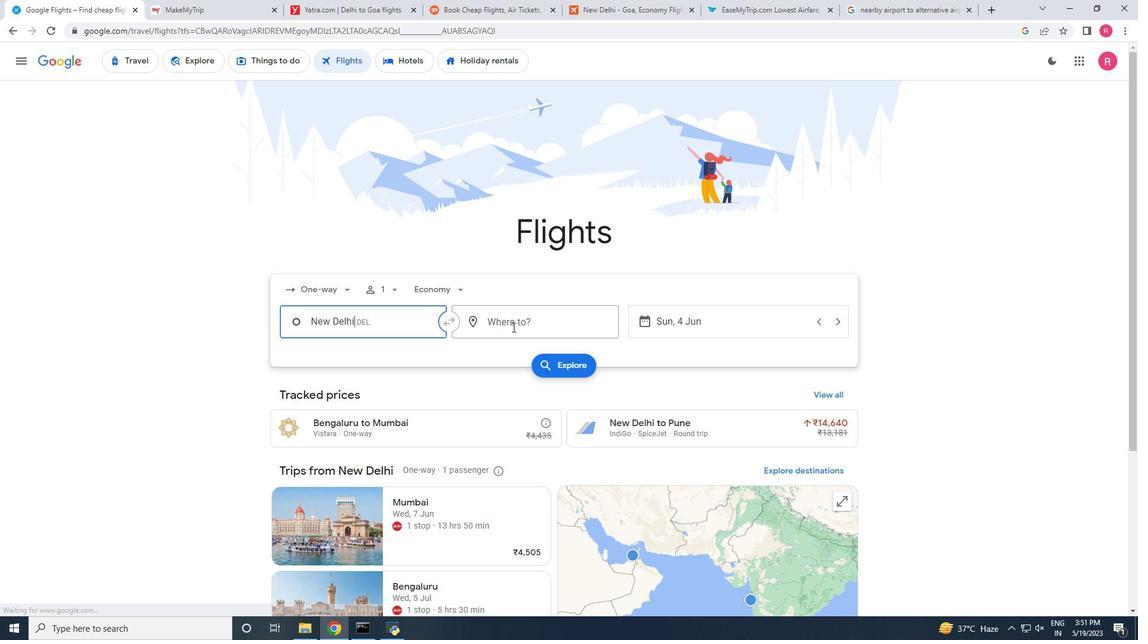 
Action: Key pressed agra
Screenshot: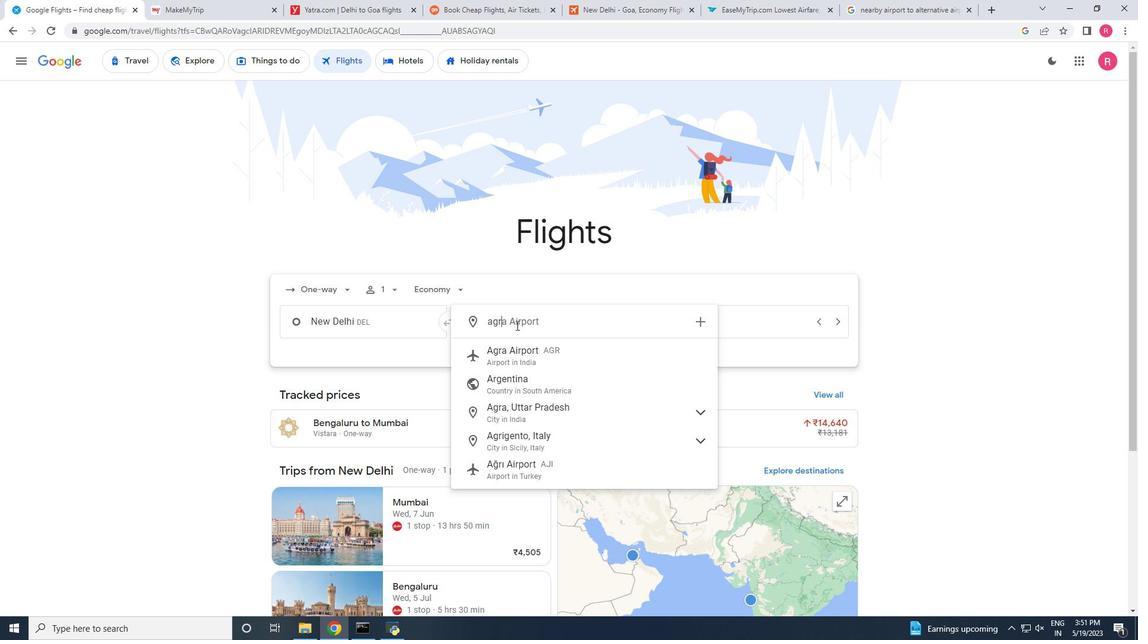 
Action: Mouse moved to (549, 379)
Screenshot: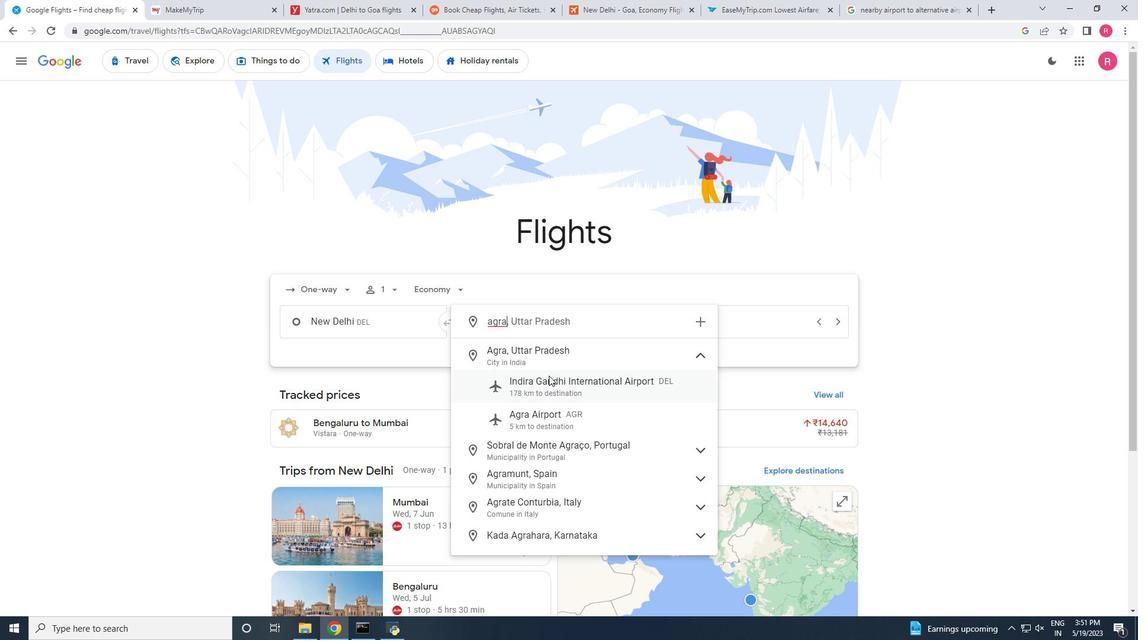 
Action: Mouse pressed left at (549, 379)
Screenshot: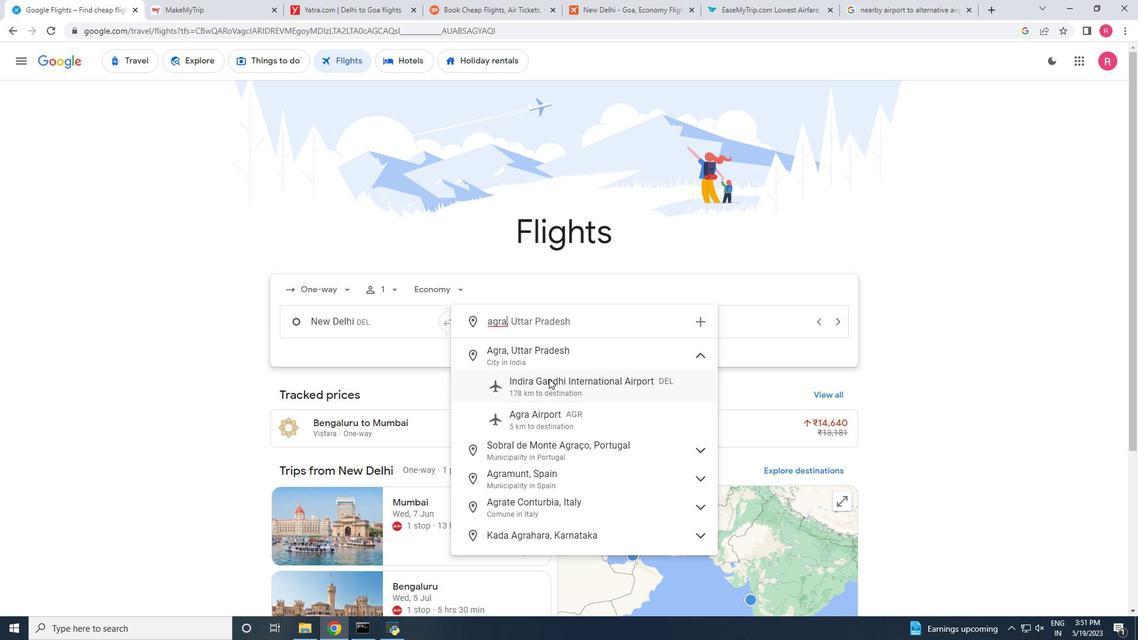 
Action: Mouse moved to (712, 327)
Screenshot: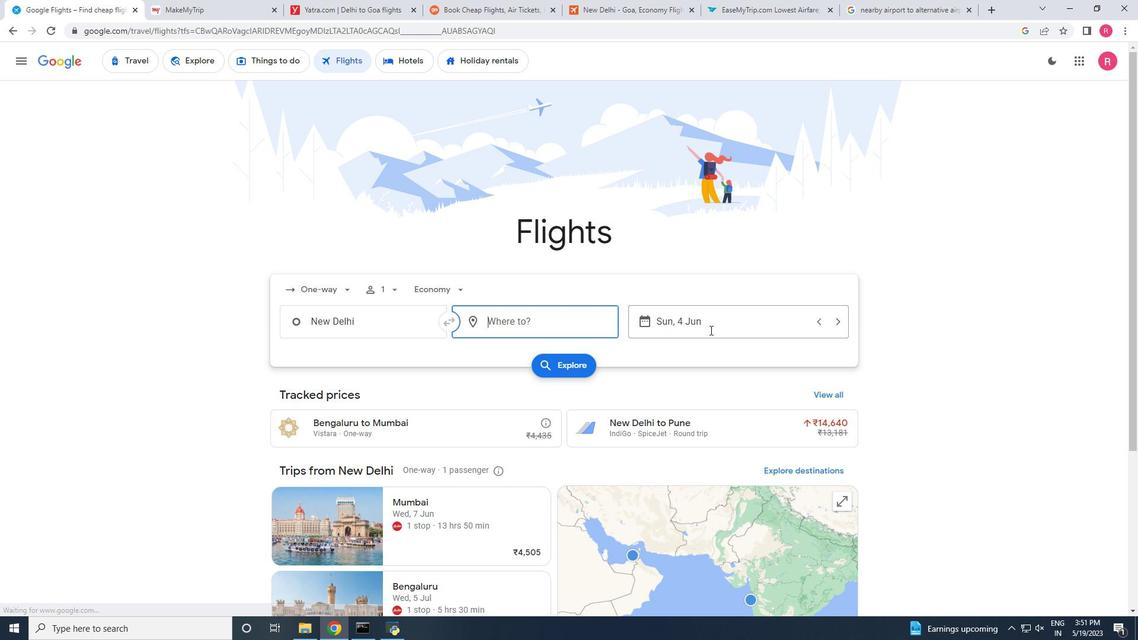 
Action: Mouse pressed left at (712, 327)
Screenshot: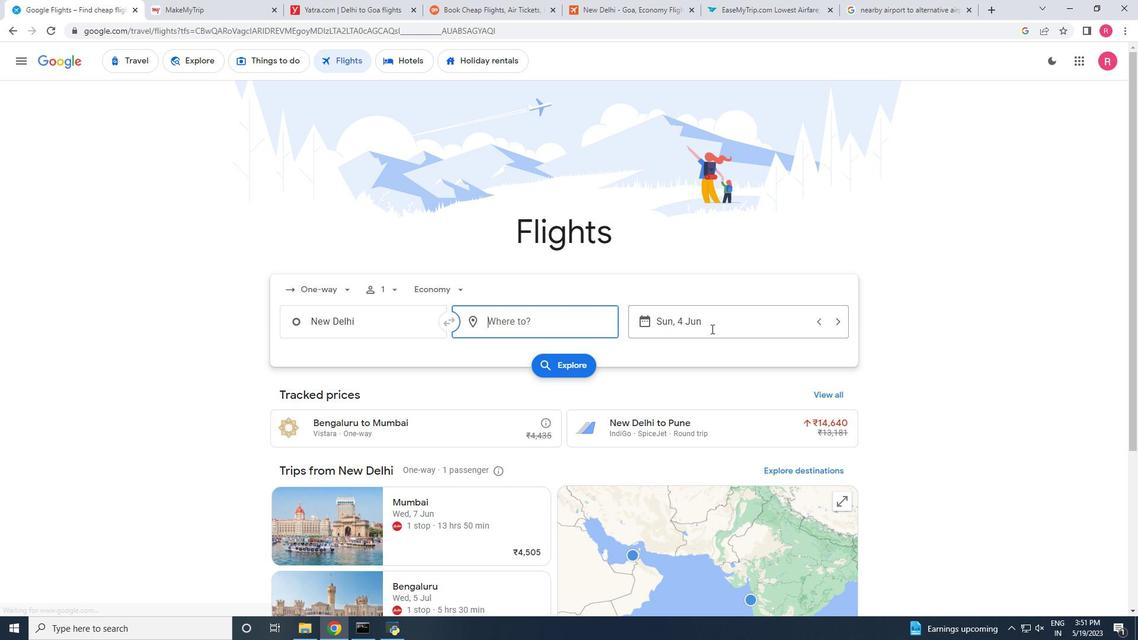 
Action: Mouse moved to (763, 398)
Screenshot: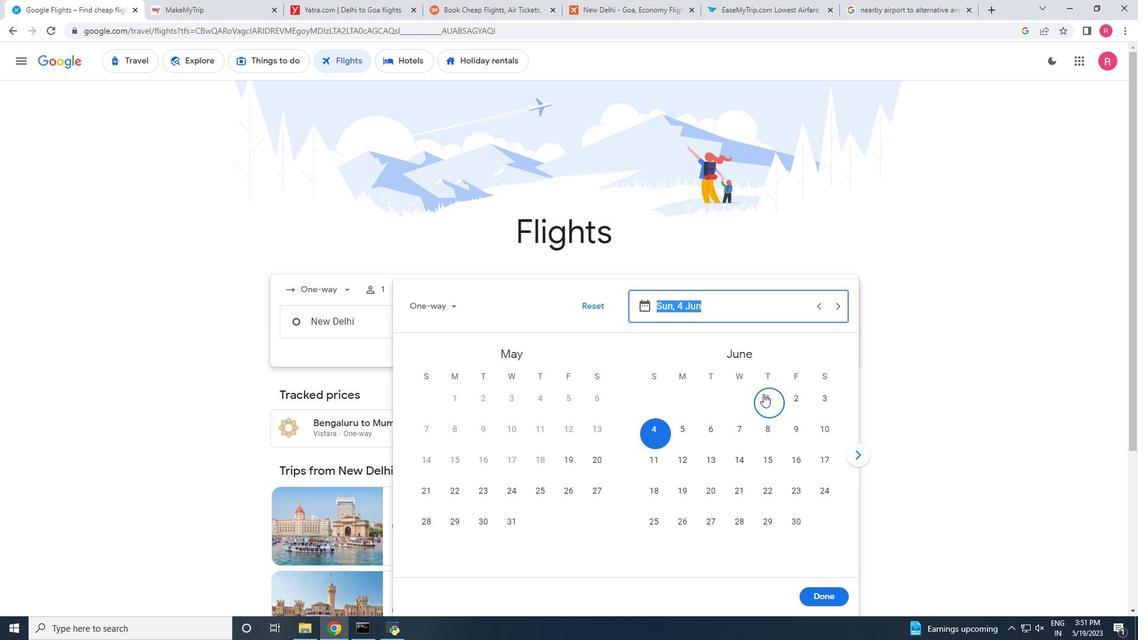 
Action: Mouse pressed left at (763, 398)
Screenshot: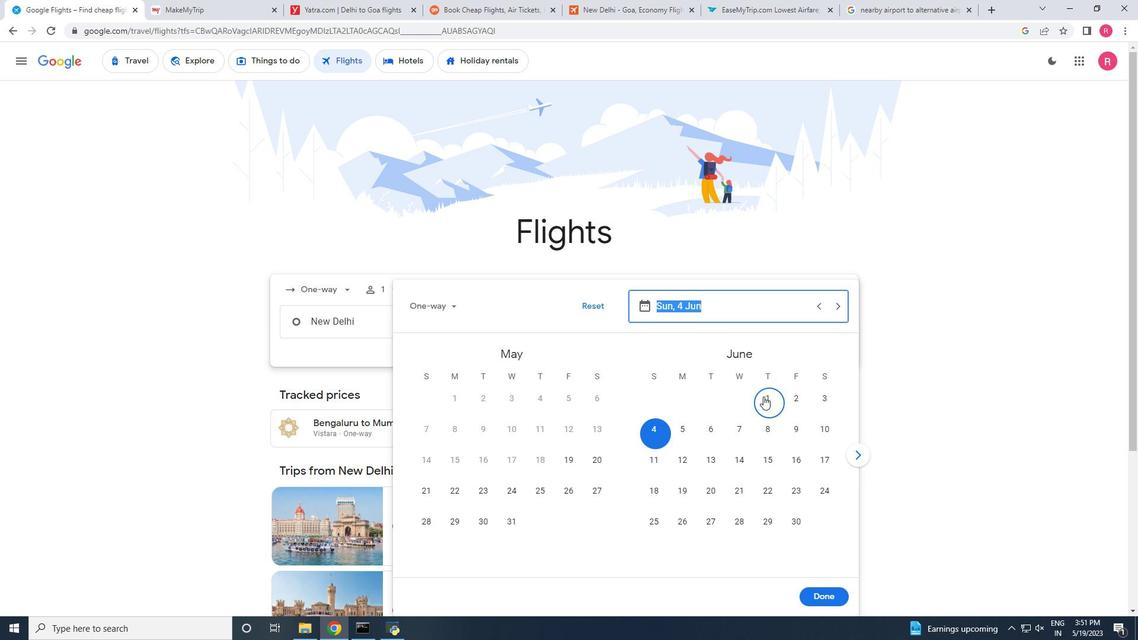 
Action: Mouse moved to (820, 593)
Screenshot: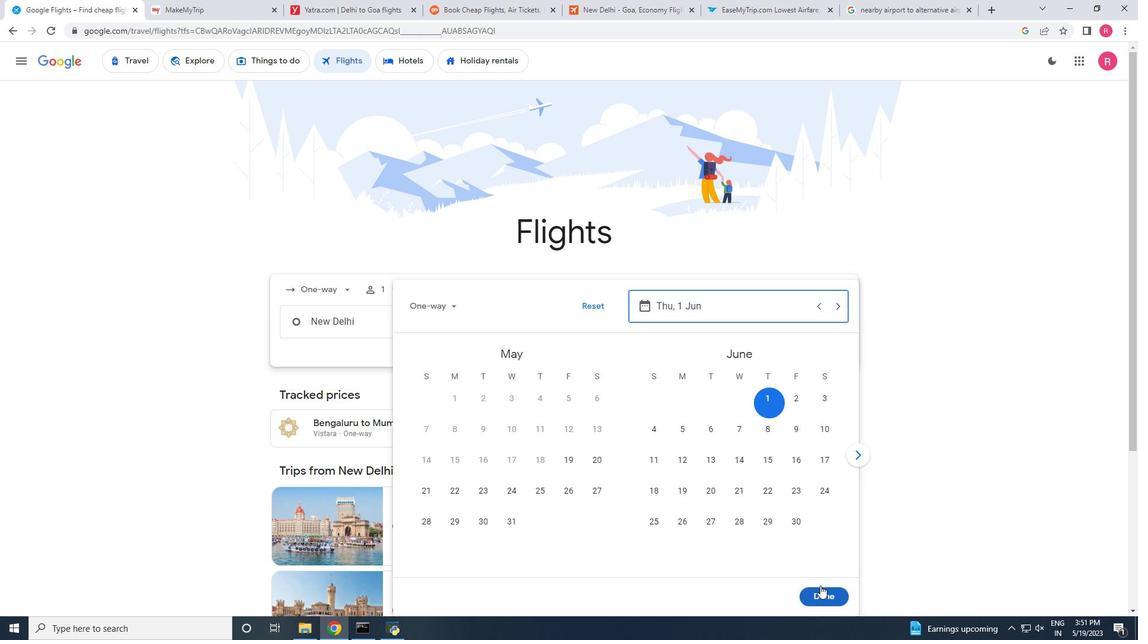 
Action: Mouse pressed left at (820, 593)
Screenshot: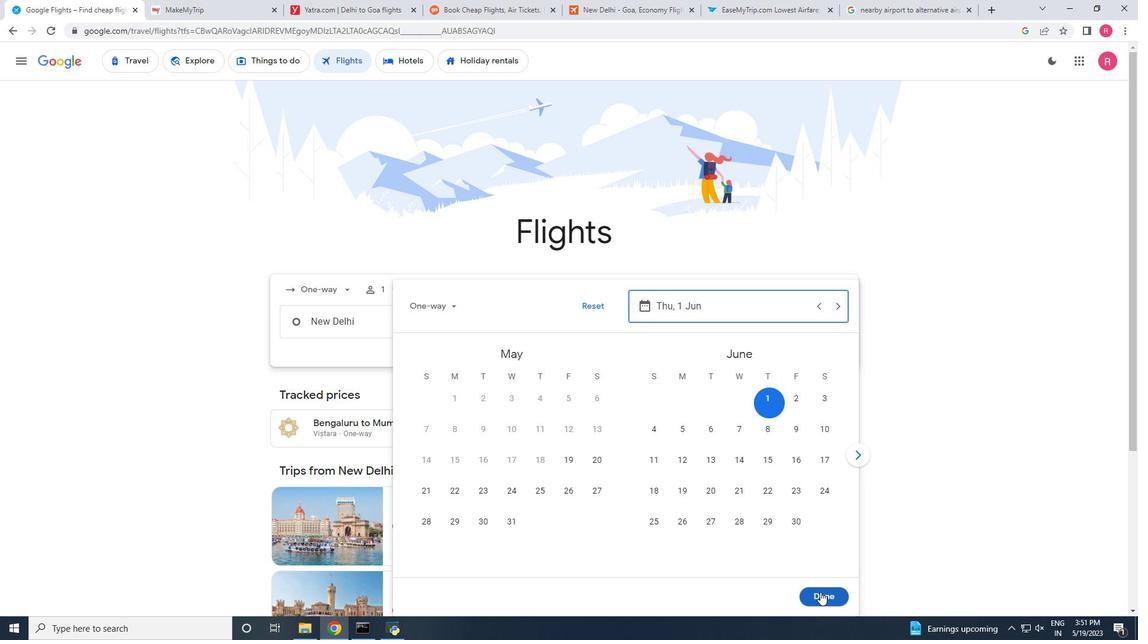 
Action: Mouse moved to (557, 360)
Screenshot: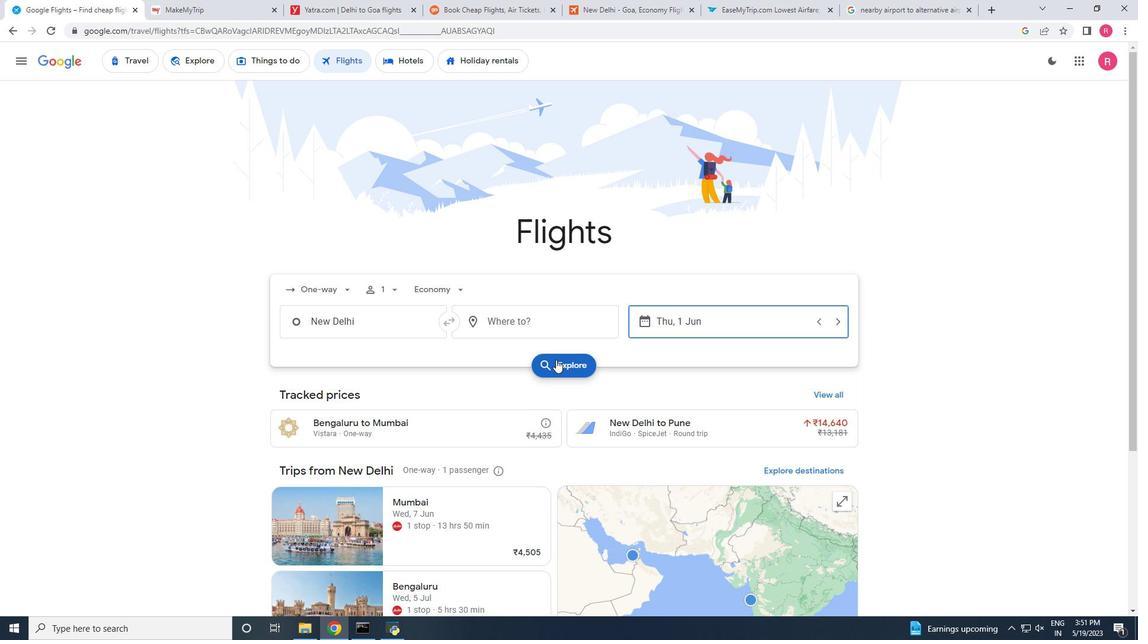 
Action: Mouse pressed left at (557, 360)
Screenshot: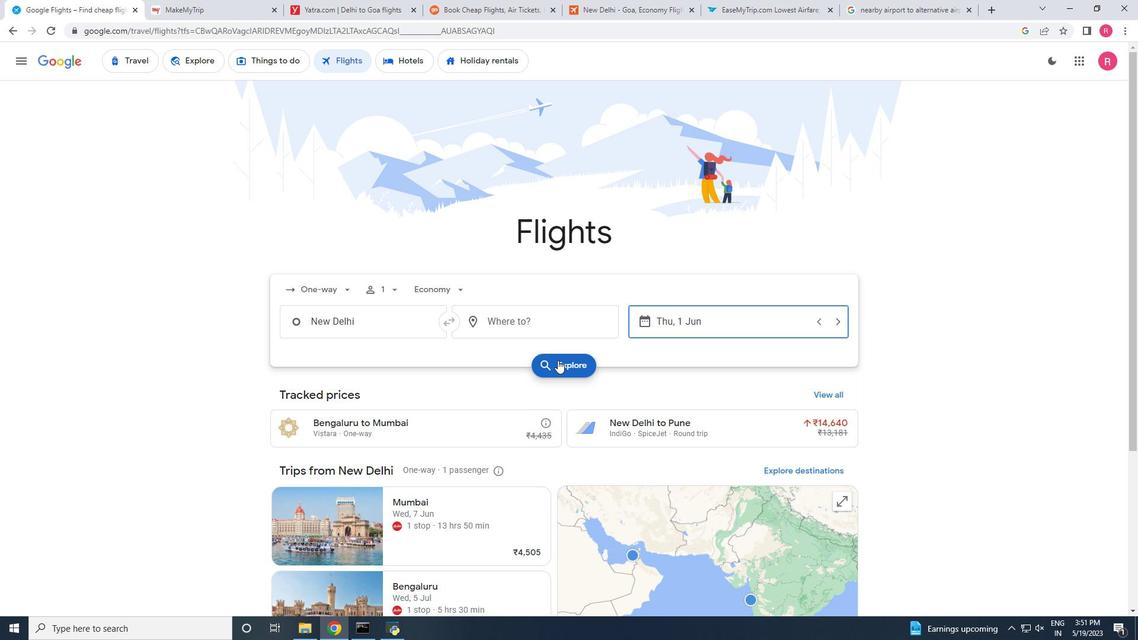 
Action: Mouse moved to (340, 62)
Screenshot: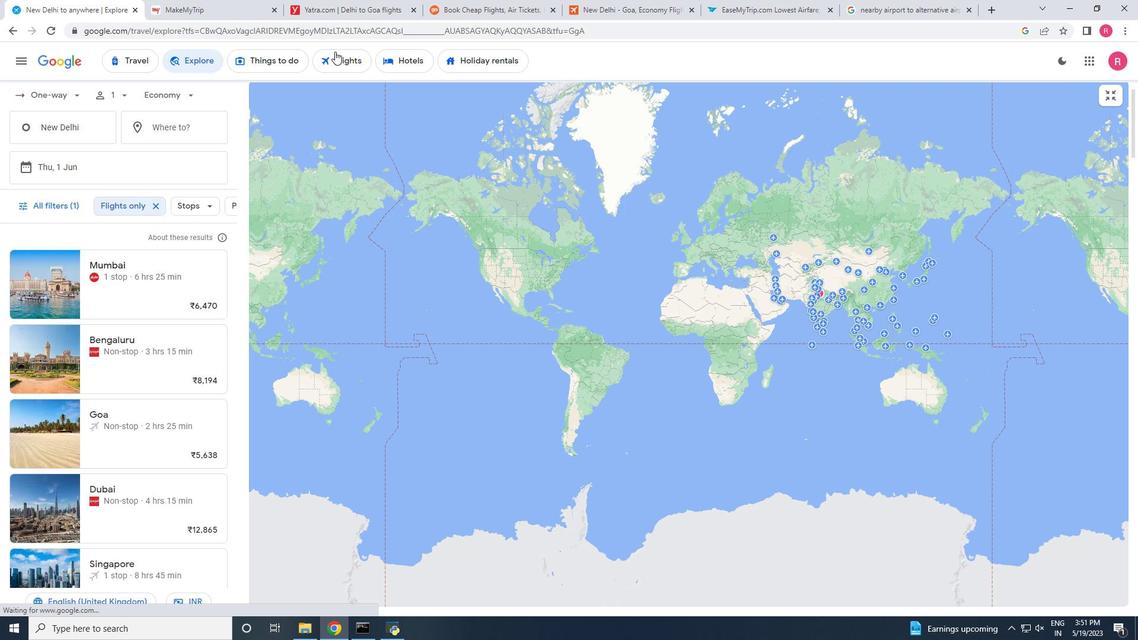 
Action: Mouse pressed left at (340, 62)
Screenshot: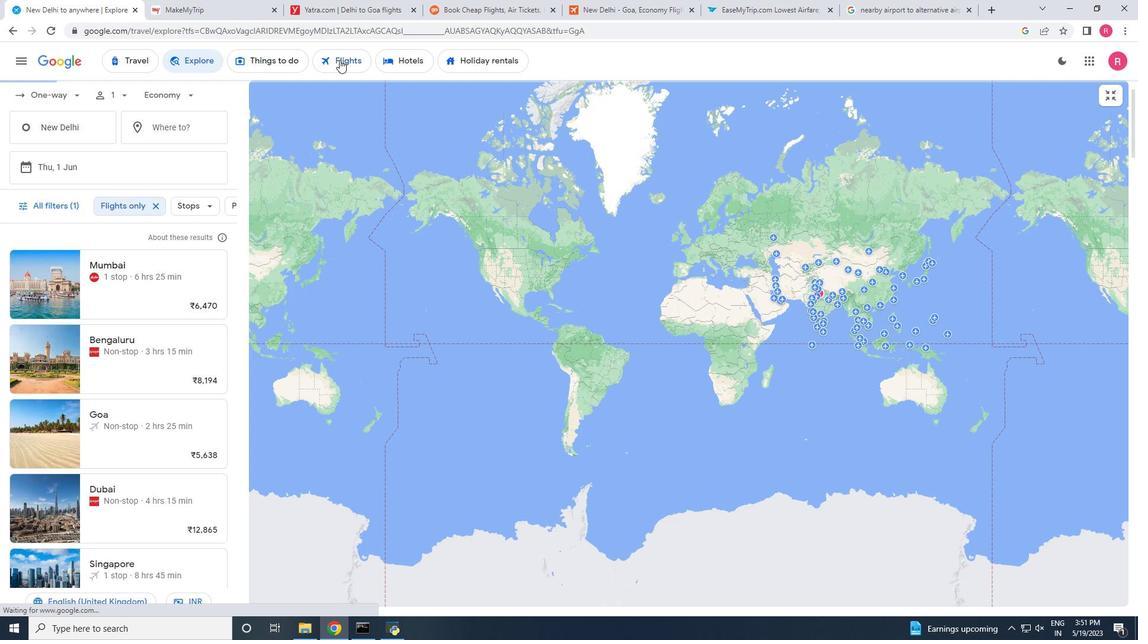 
Action: Mouse moved to (404, 324)
Screenshot: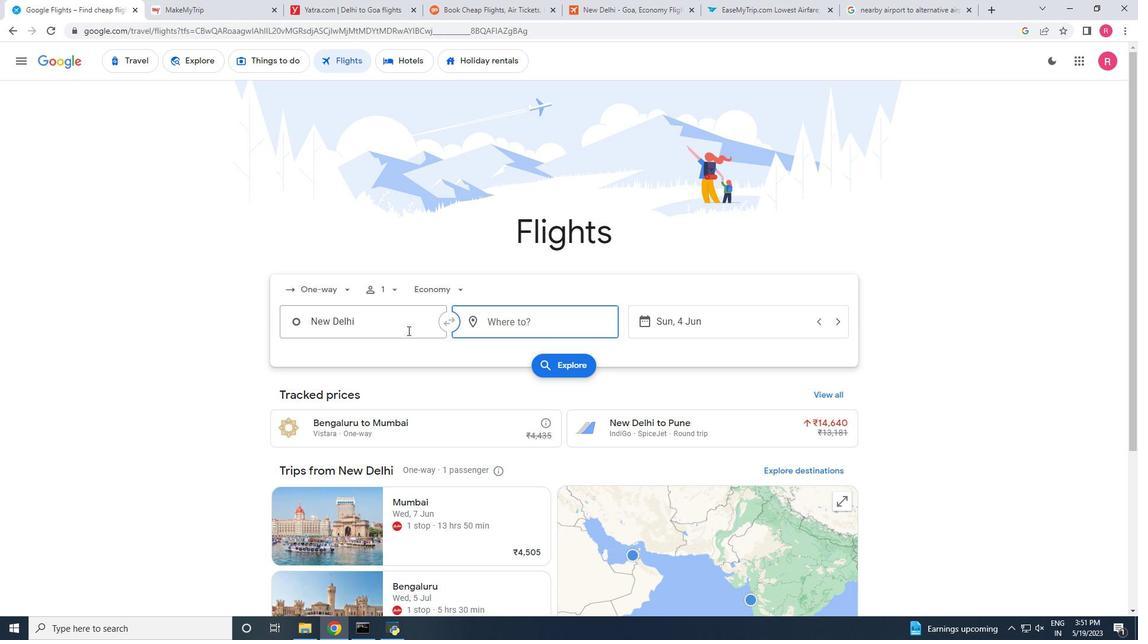 
Action: Mouse pressed left at (404, 324)
Screenshot: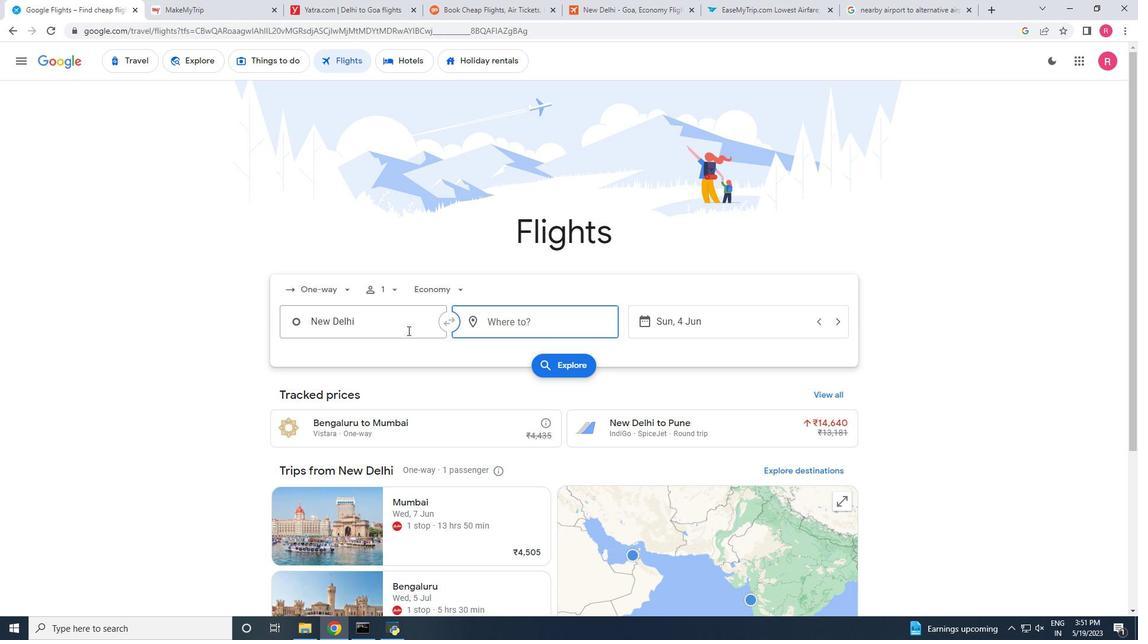 
Action: Mouse moved to (401, 381)
Screenshot: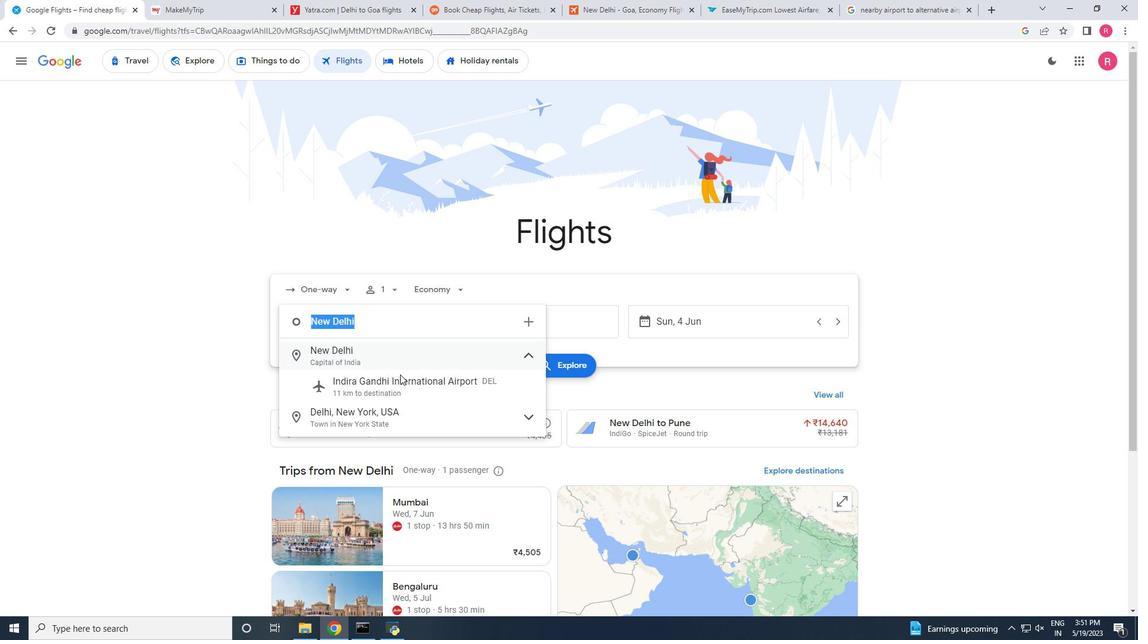 
Action: Mouse pressed left at (401, 381)
Screenshot: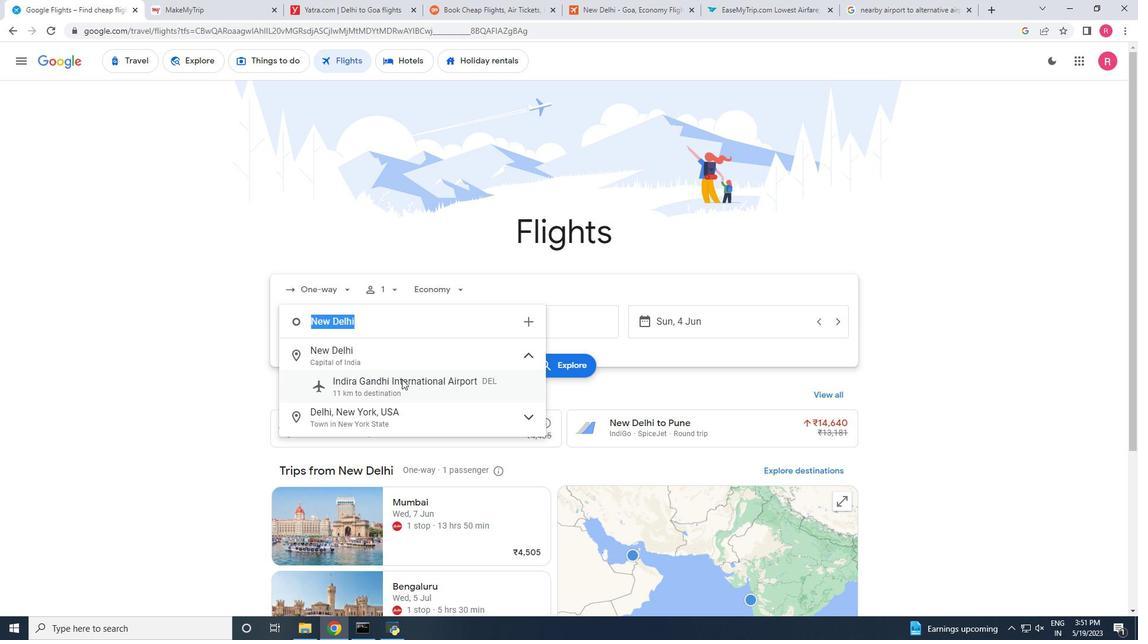 
Action: Mouse moved to (535, 330)
Screenshot: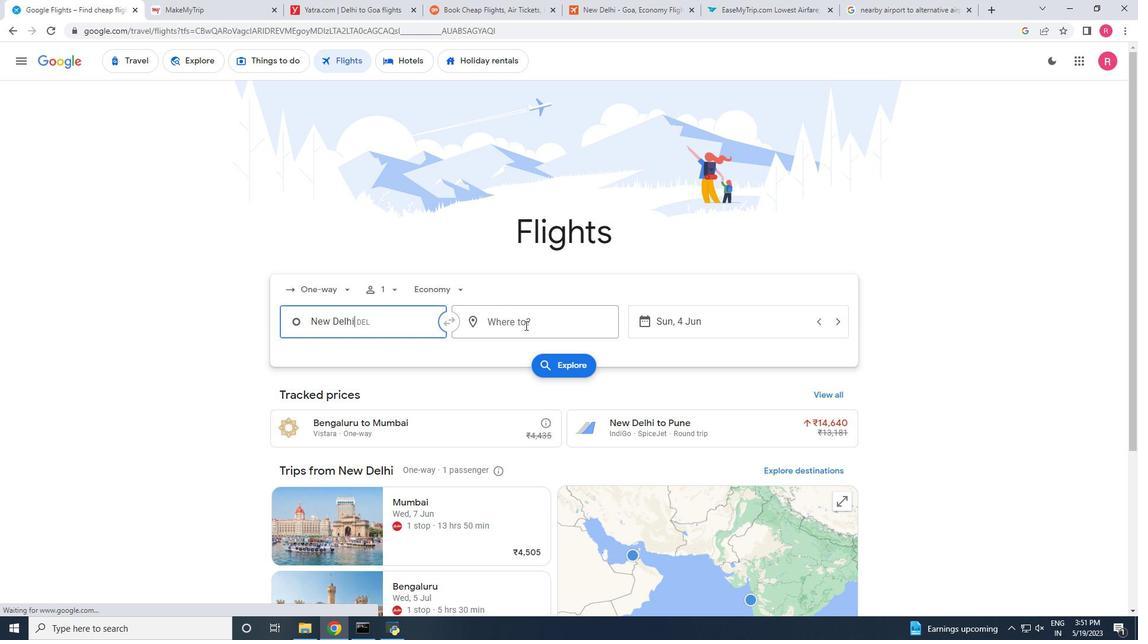 
Action: Mouse pressed left at (535, 330)
Screenshot: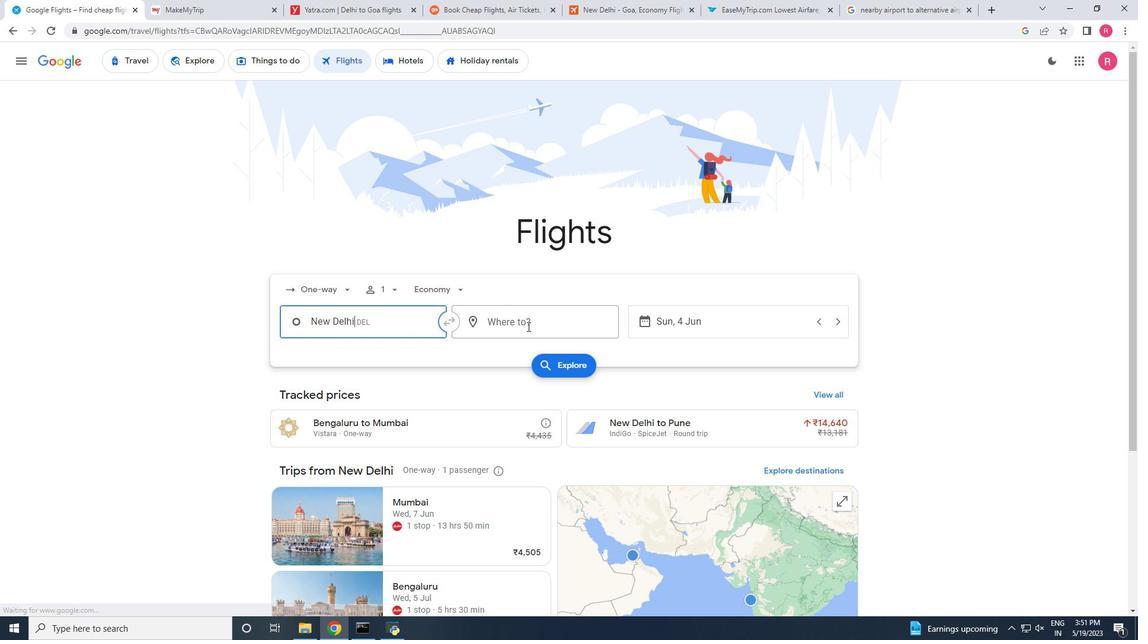 
Action: Mouse moved to (519, 368)
Screenshot: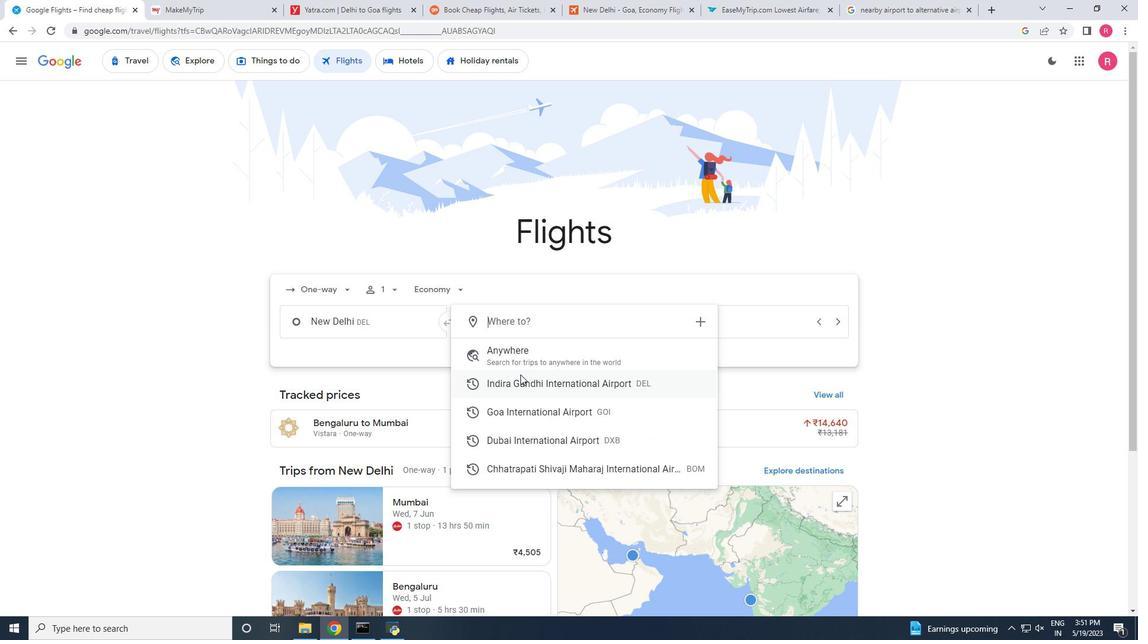 
Action: Key pressed a
Screenshot: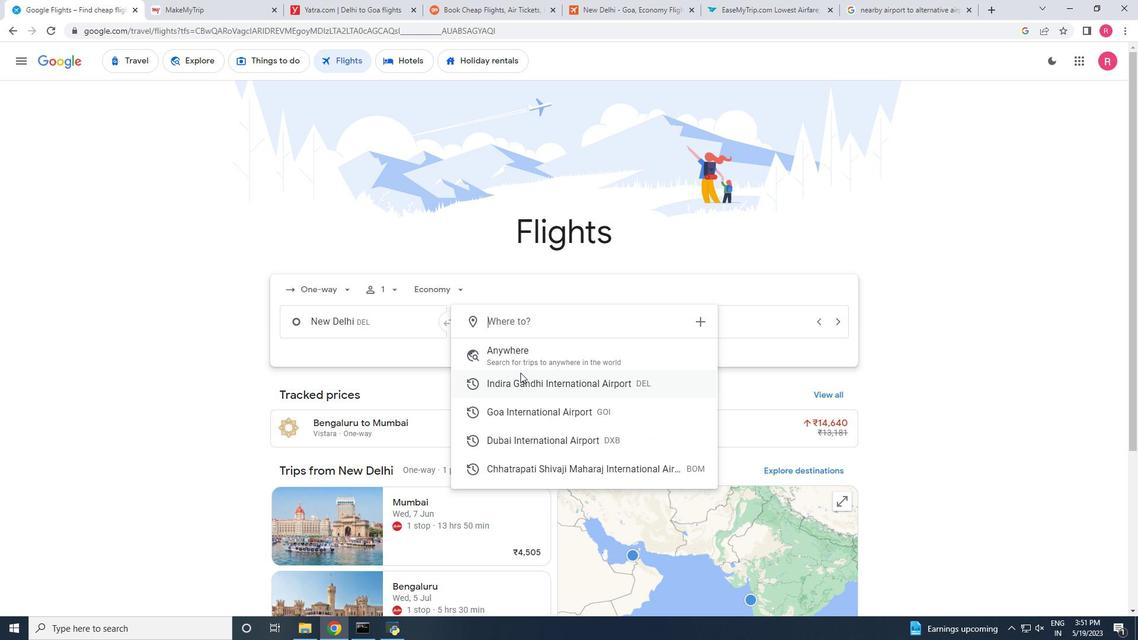 
Action: Mouse moved to (513, 358)
Screenshot: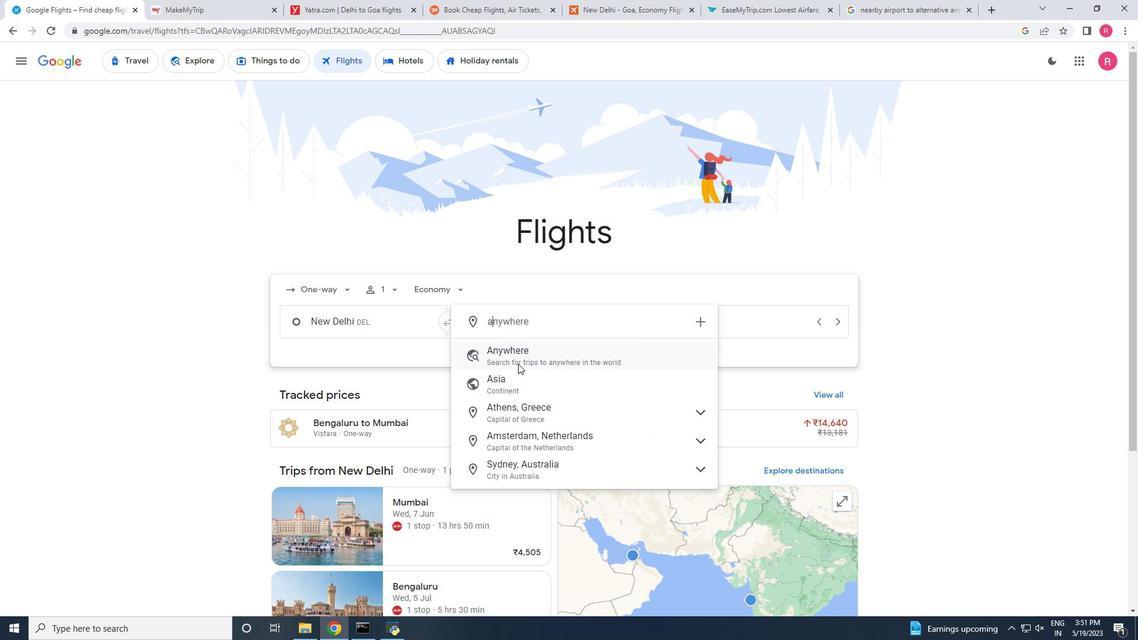 
Action: Key pressed g
Screenshot: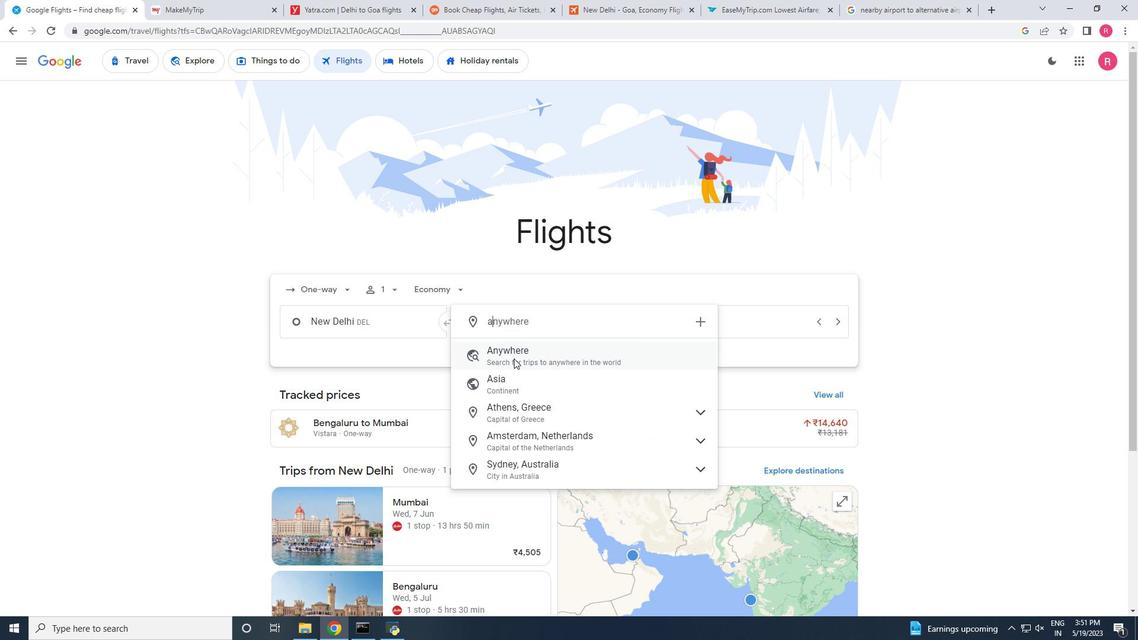 
Action: Mouse moved to (513, 357)
Screenshot: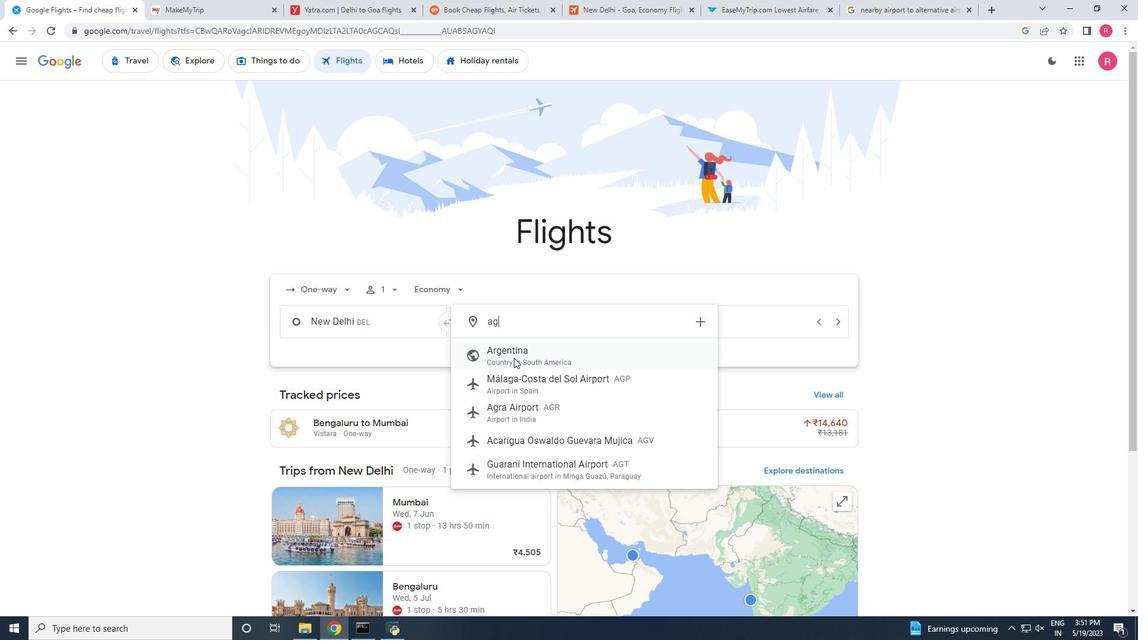 
Action: Key pressed ra
Screenshot: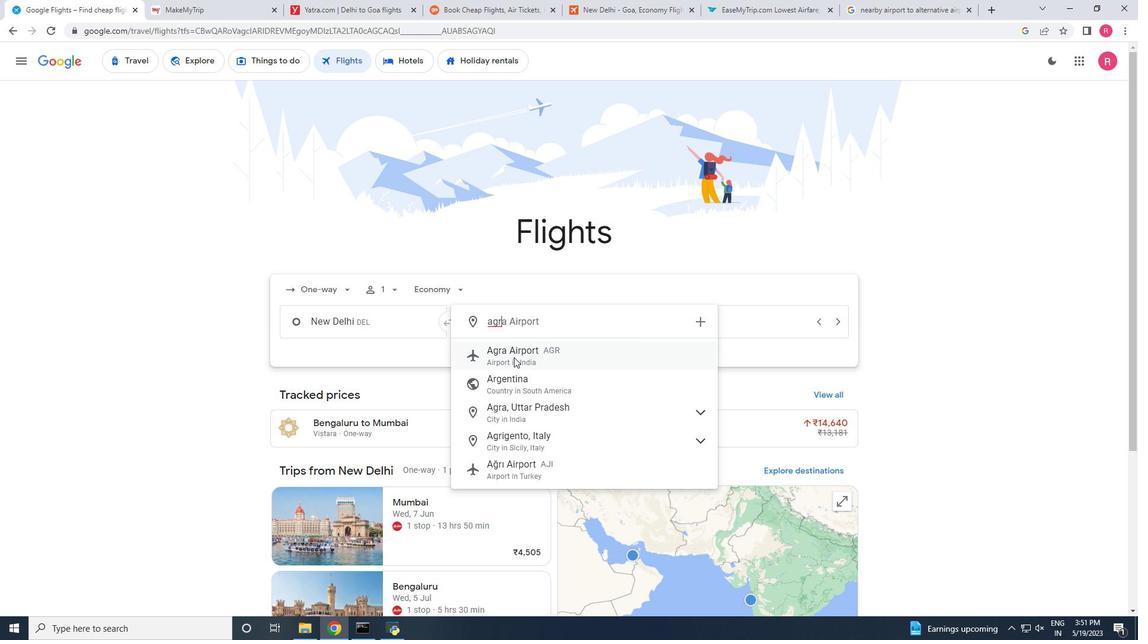 
Action: Mouse moved to (525, 379)
Screenshot: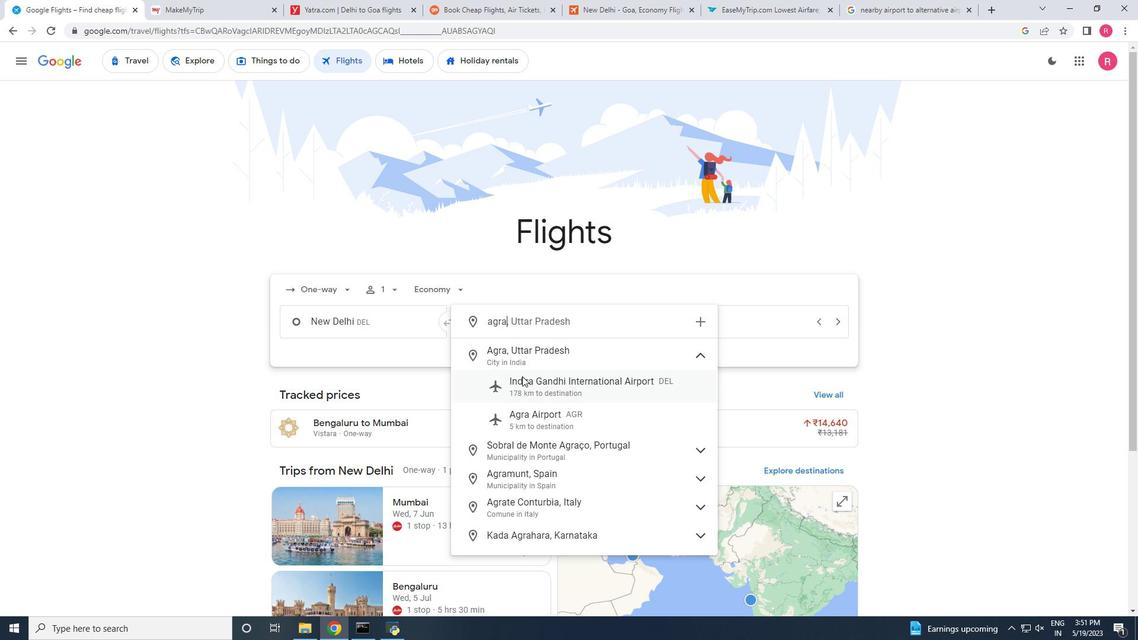 
Action: Mouse pressed left at (525, 379)
Screenshot: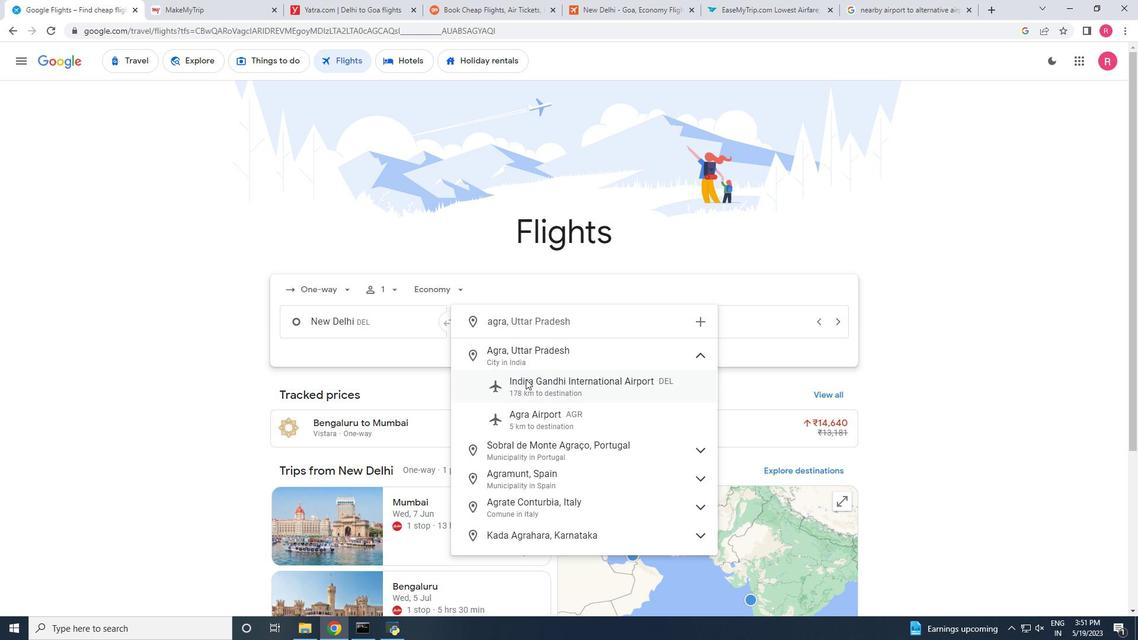 
Action: Mouse moved to (749, 328)
Screenshot: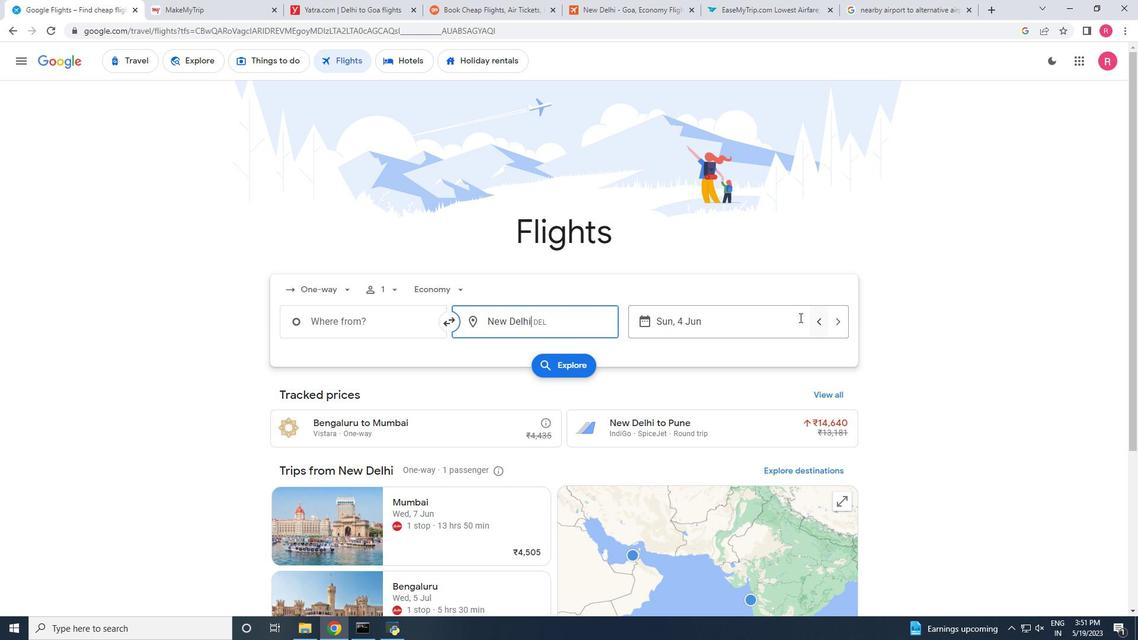 
Action: Mouse pressed left at (749, 328)
Screenshot: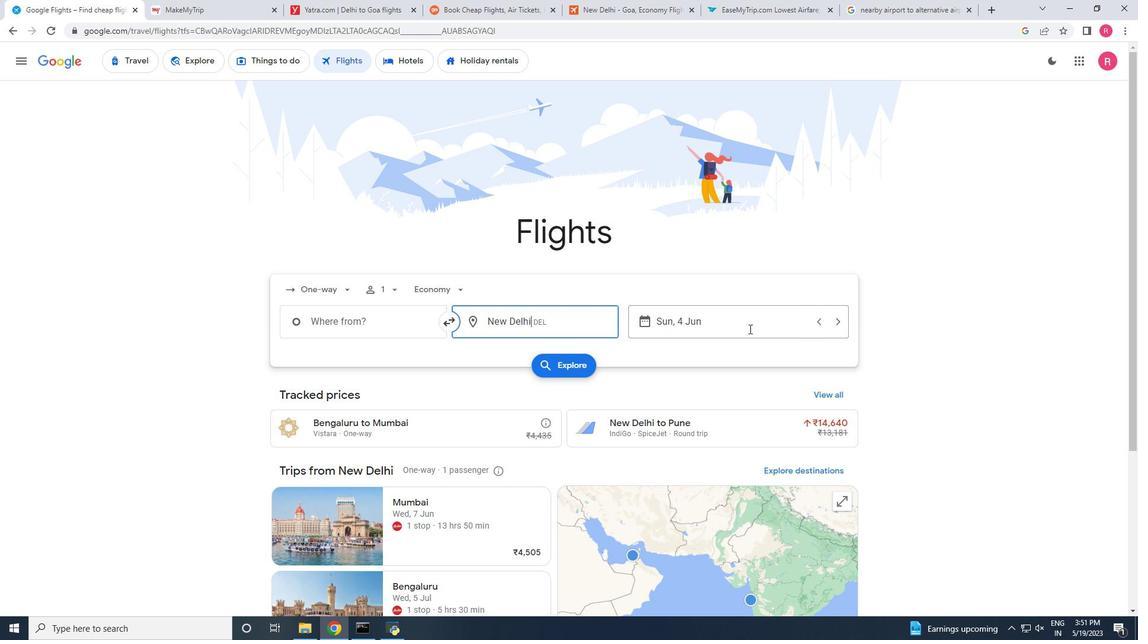 
Action: Mouse moved to (759, 402)
Screenshot: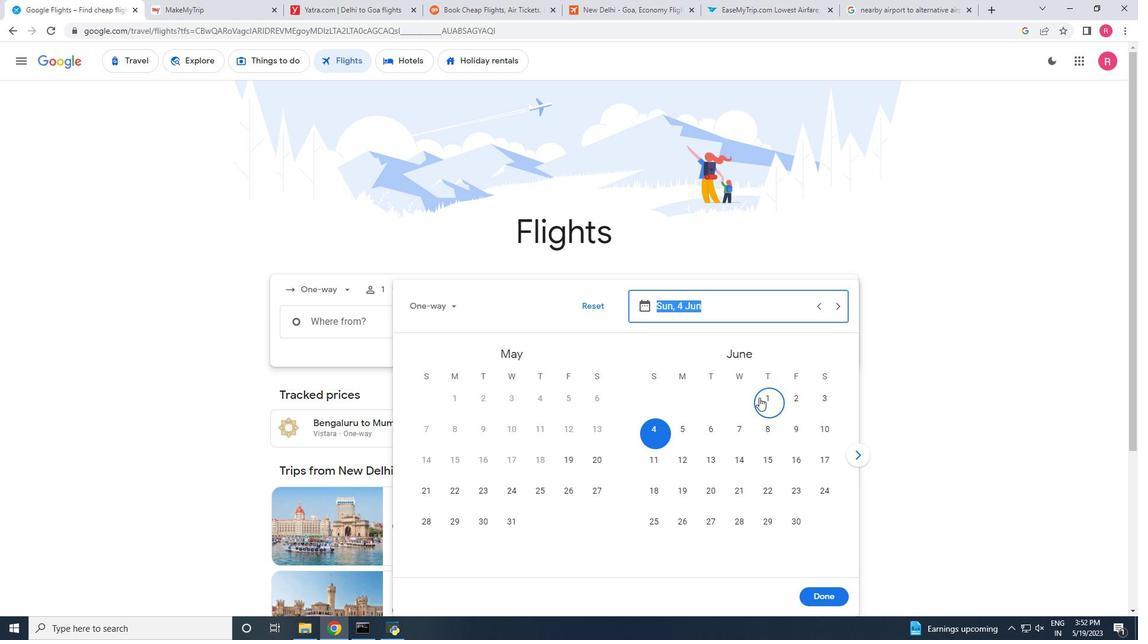 
Action: Mouse pressed left at (759, 402)
Screenshot: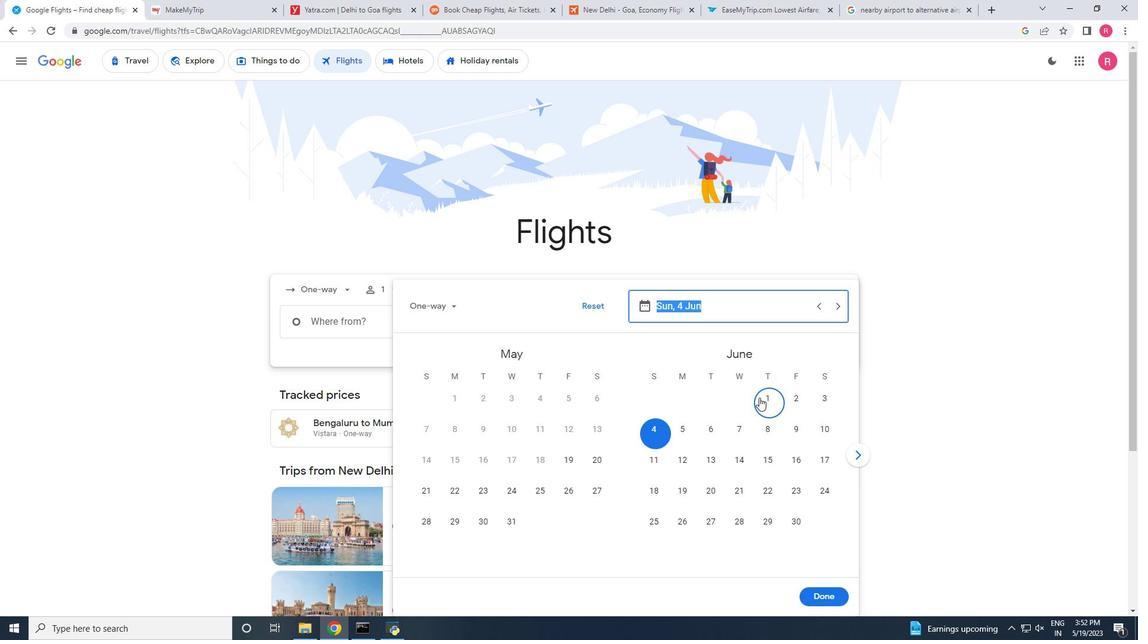 
Action: Mouse moved to (828, 595)
Screenshot: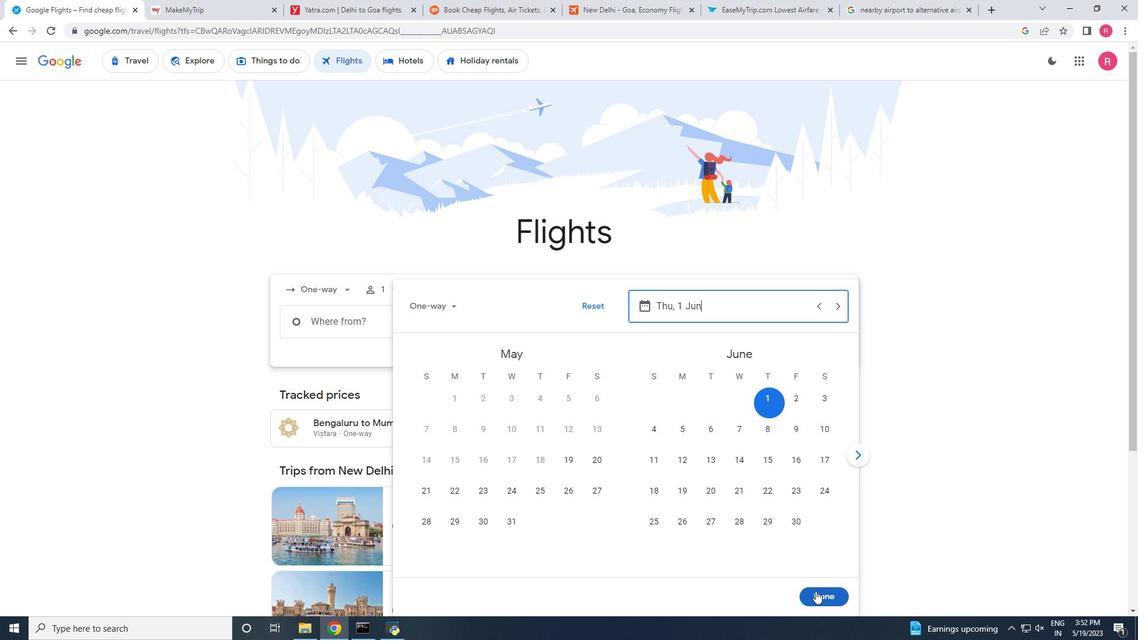 
Action: Mouse pressed left at (828, 595)
Screenshot: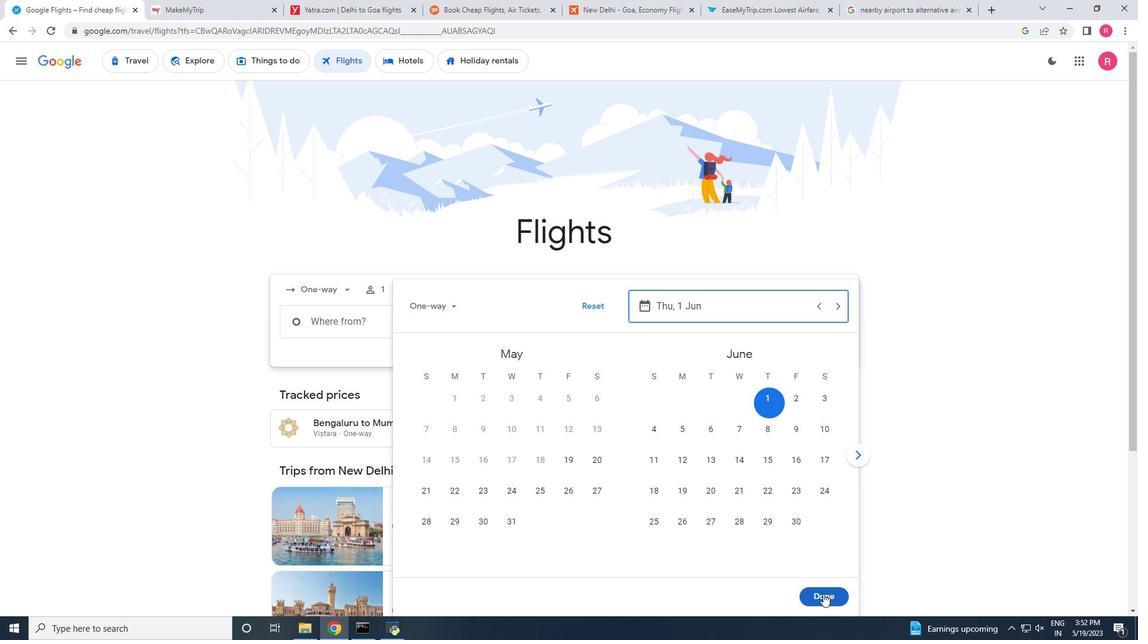 
Action: Mouse moved to (575, 375)
Screenshot: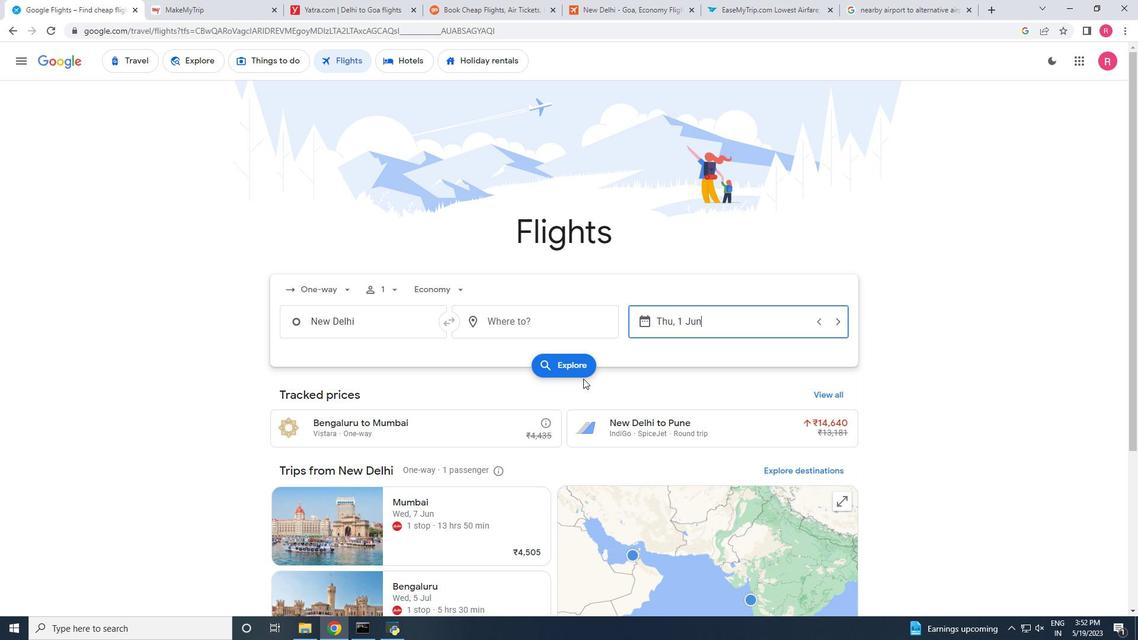 
Action: Mouse pressed left at (575, 375)
Screenshot: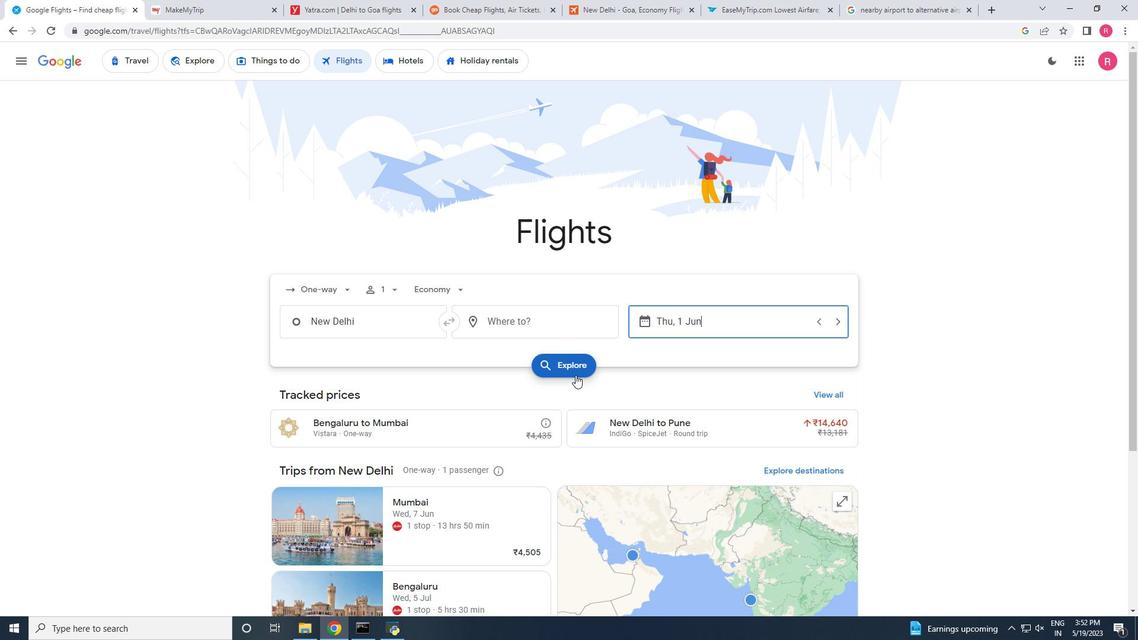 
Action: Mouse moved to (148, 224)
Screenshot: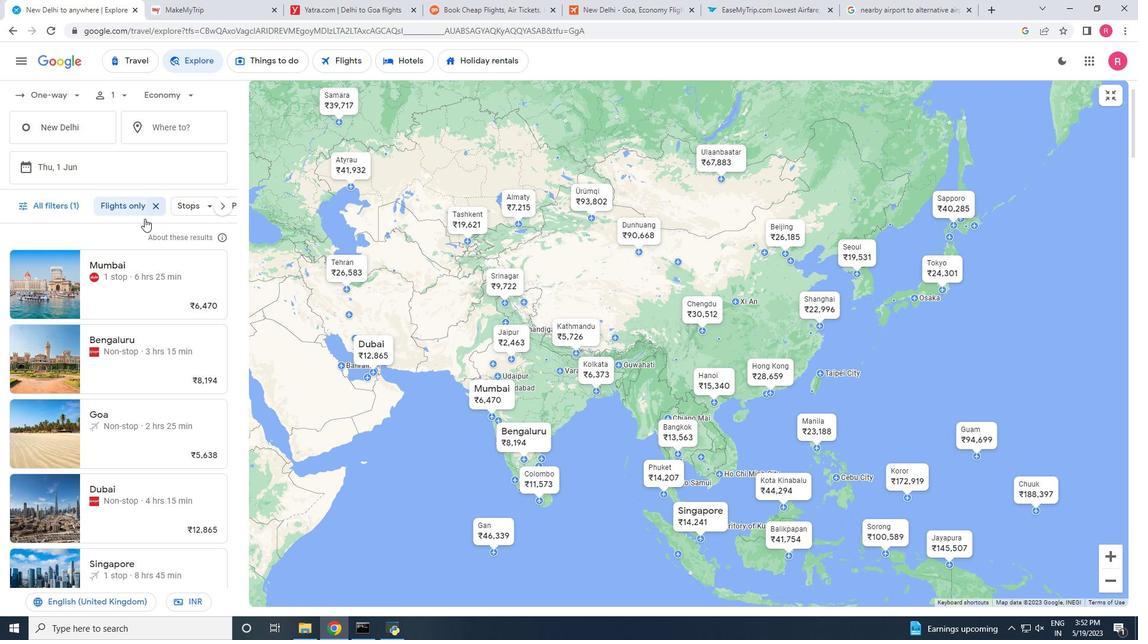 
Action: Mouse scrolled (148, 223) with delta (0, 0)
Screenshot: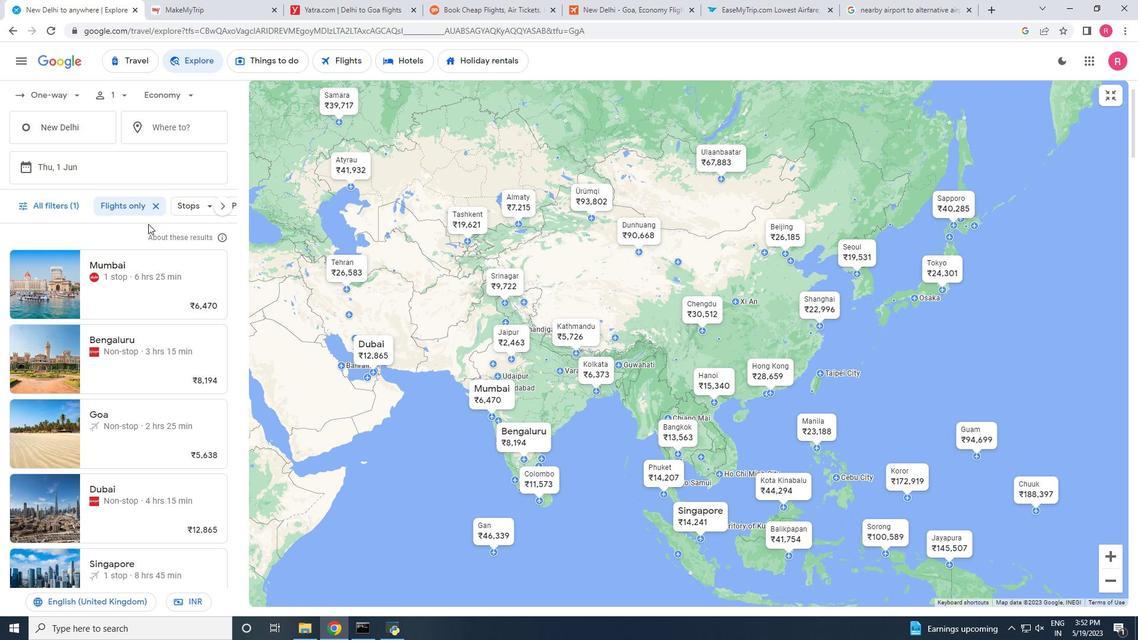 
Action: Mouse scrolled (148, 223) with delta (0, 0)
Screenshot: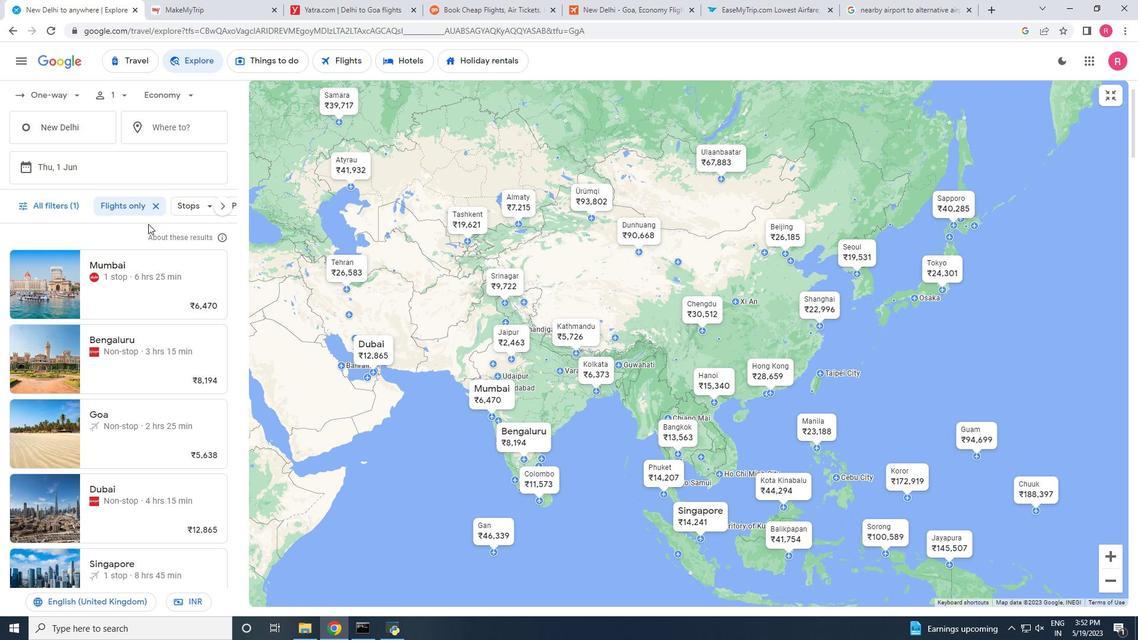 
Action: Mouse moved to (147, 221)
Screenshot: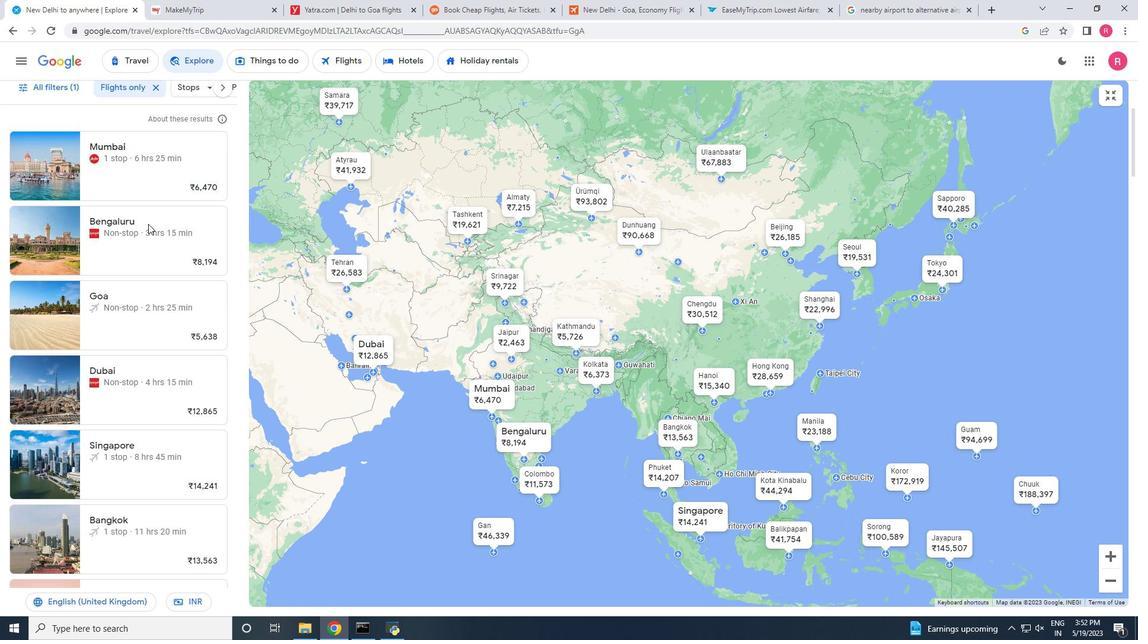 
Action: Mouse scrolled (147, 222) with delta (0, 0)
Screenshot: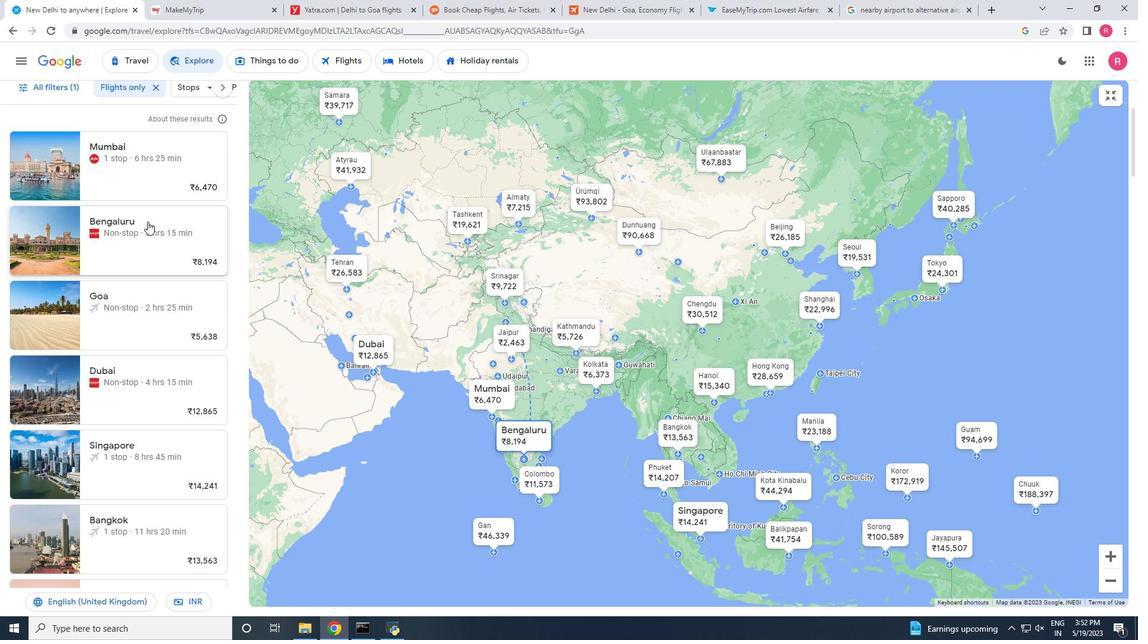 
Action: Mouse scrolled (147, 222) with delta (0, 0)
Screenshot: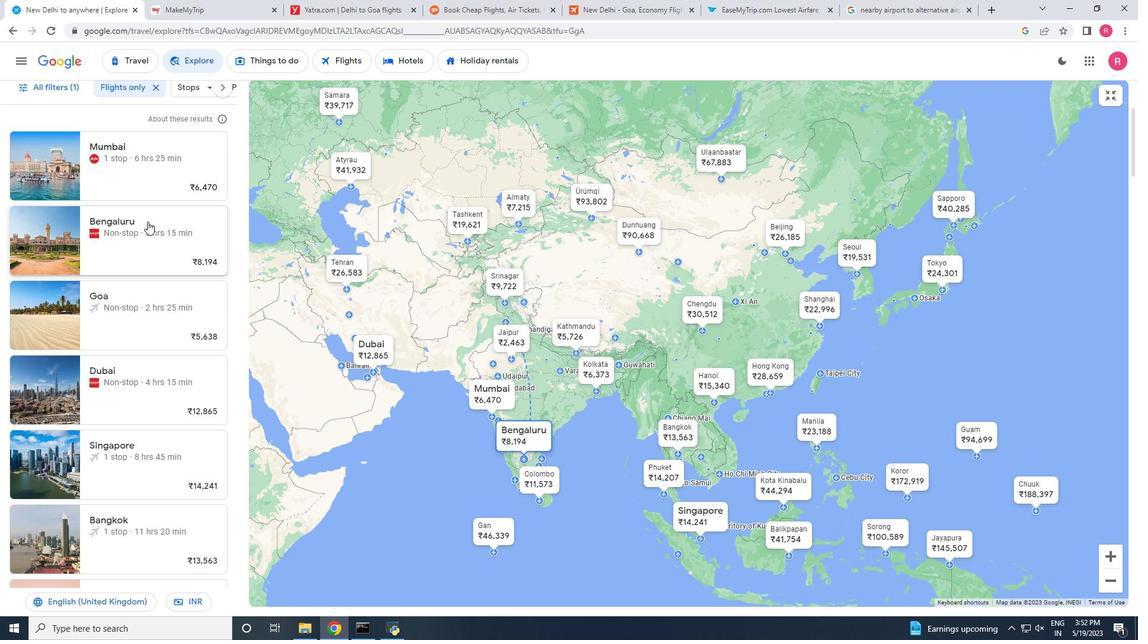 
Action: Mouse scrolled (147, 222) with delta (0, 0)
Screenshot: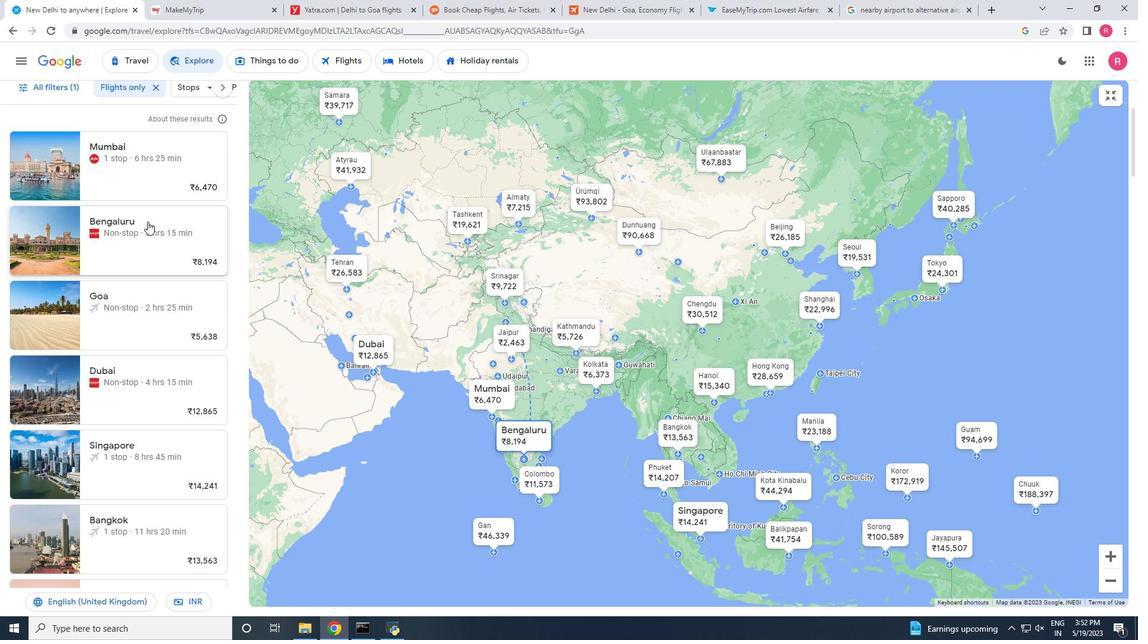 
Action: Mouse scrolled (147, 222) with delta (0, 0)
Screenshot: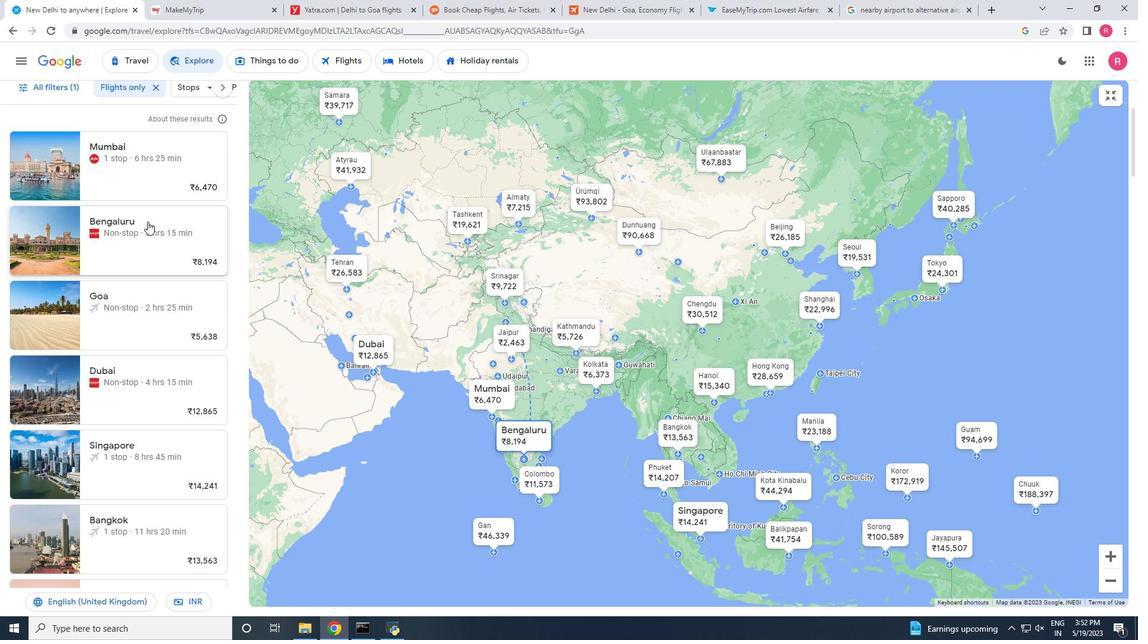 
Action: Mouse scrolled (147, 222) with delta (0, 0)
Screenshot: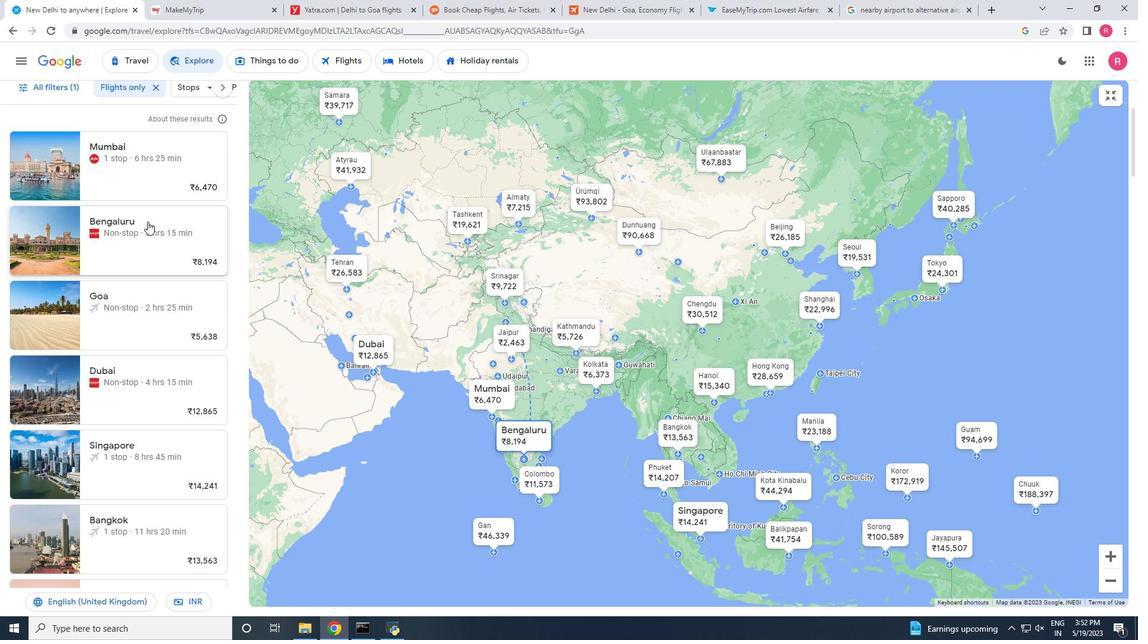 
Action: Mouse scrolled (147, 222) with delta (0, 0)
Screenshot: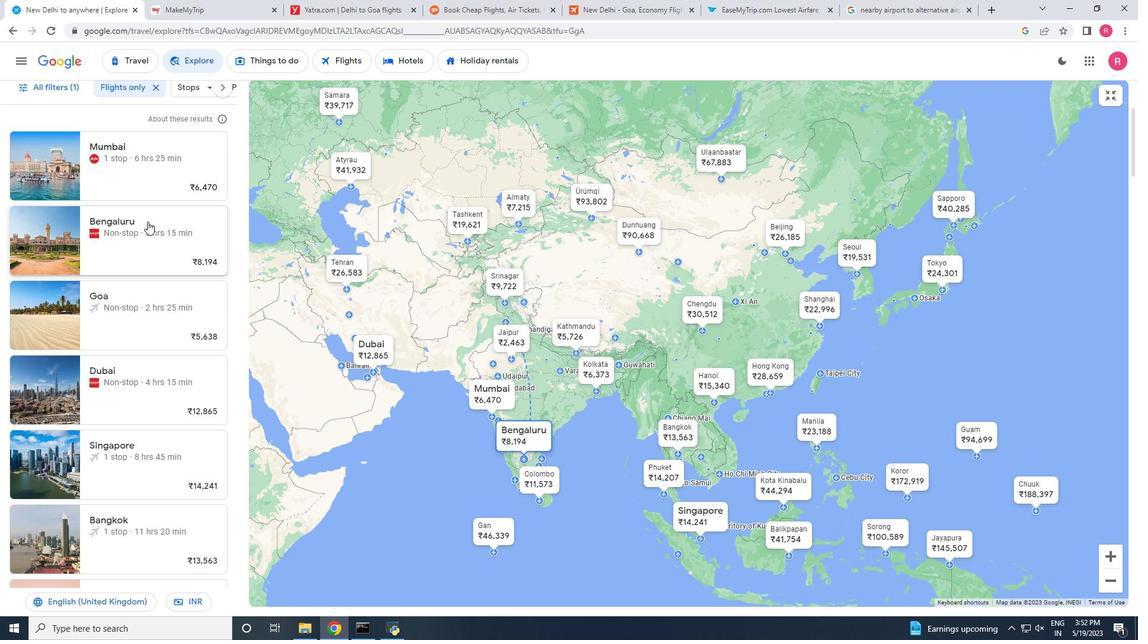 
Action: Mouse moved to (223, 8)
Screenshot: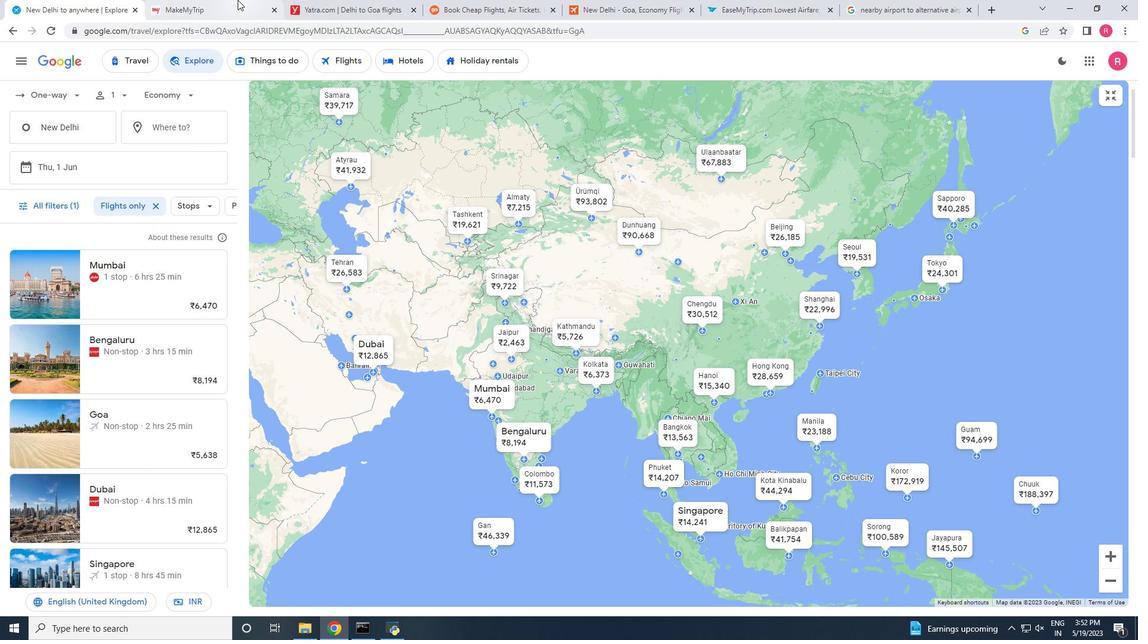 
Action: Mouse pressed left at (223, 8)
Screenshot: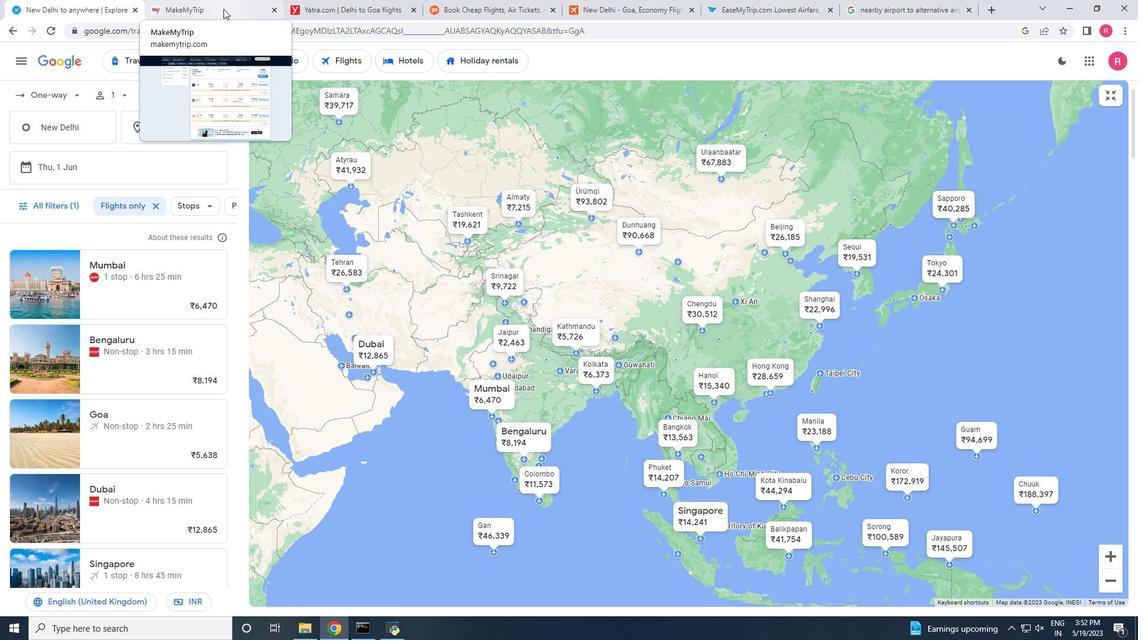 
Action: Mouse moved to (429, 301)
Screenshot: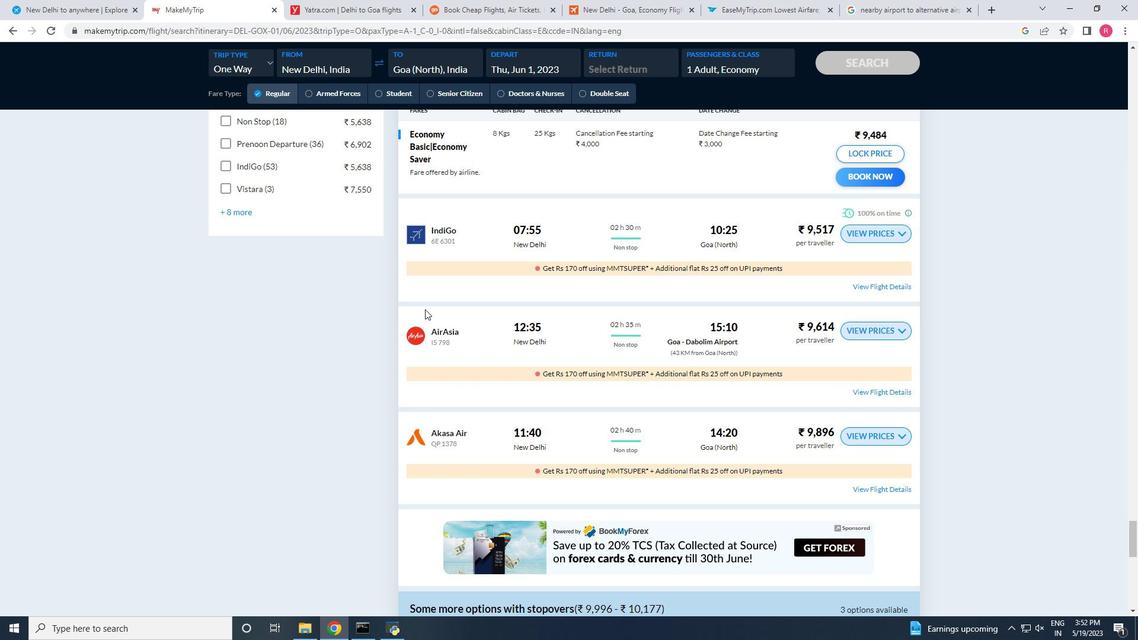 
Action: Mouse scrolled (429, 302) with delta (0, 0)
Screenshot: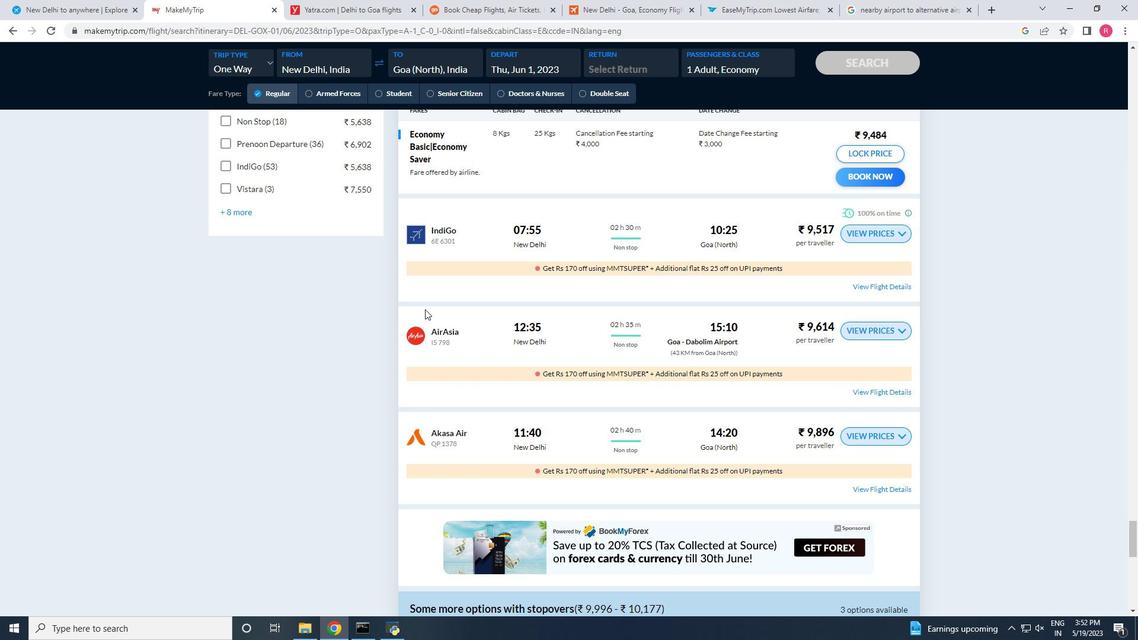 
Action: Mouse moved to (429, 299)
Screenshot: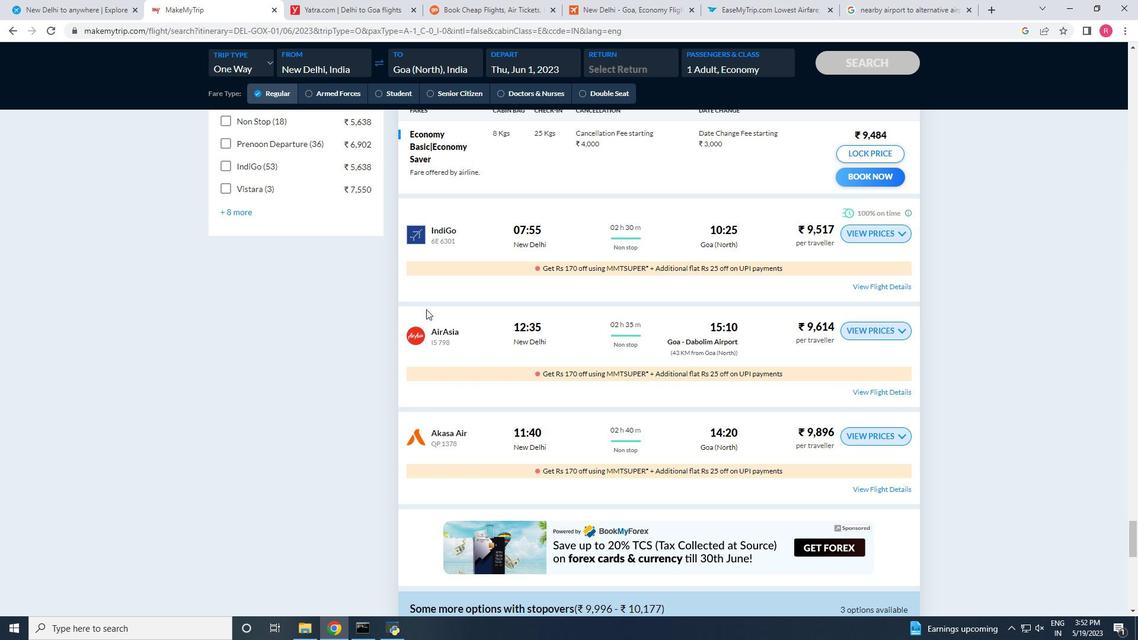 
Action: Mouse scrolled (429, 300) with delta (0, 0)
Screenshot: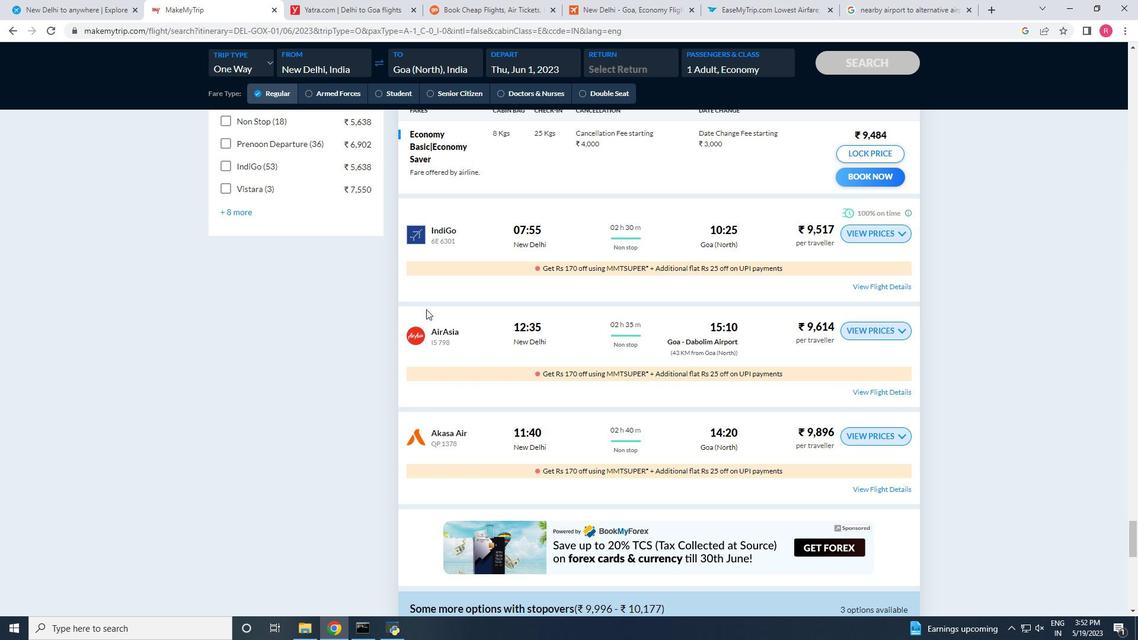
Action: Mouse scrolled (429, 300) with delta (0, 0)
Screenshot: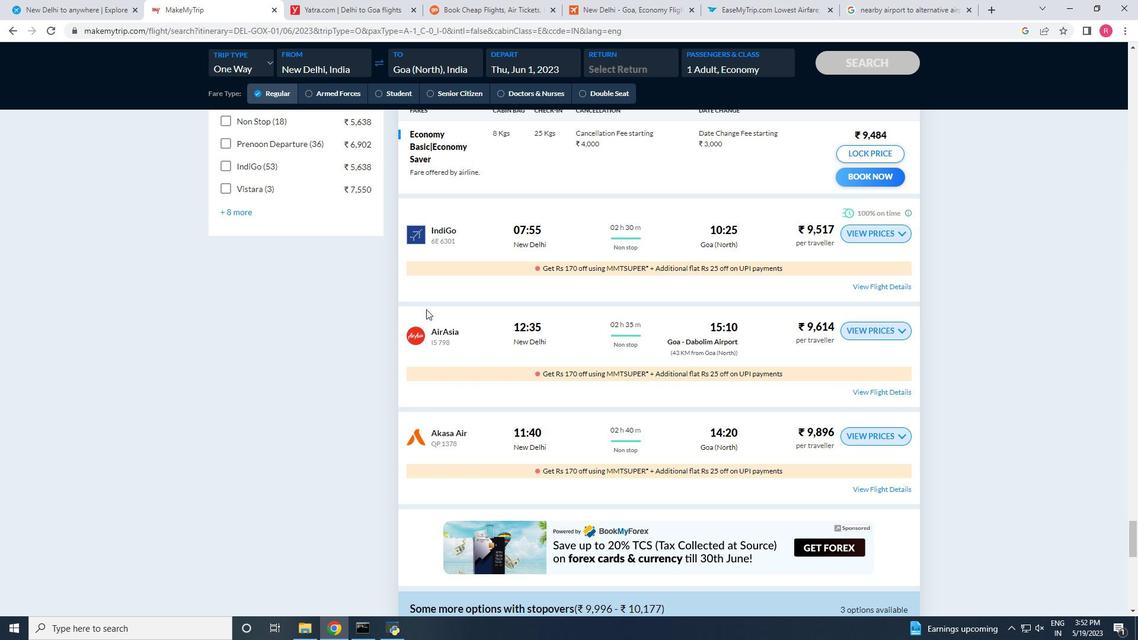 
Action: Mouse scrolled (429, 300) with delta (0, 0)
Screenshot: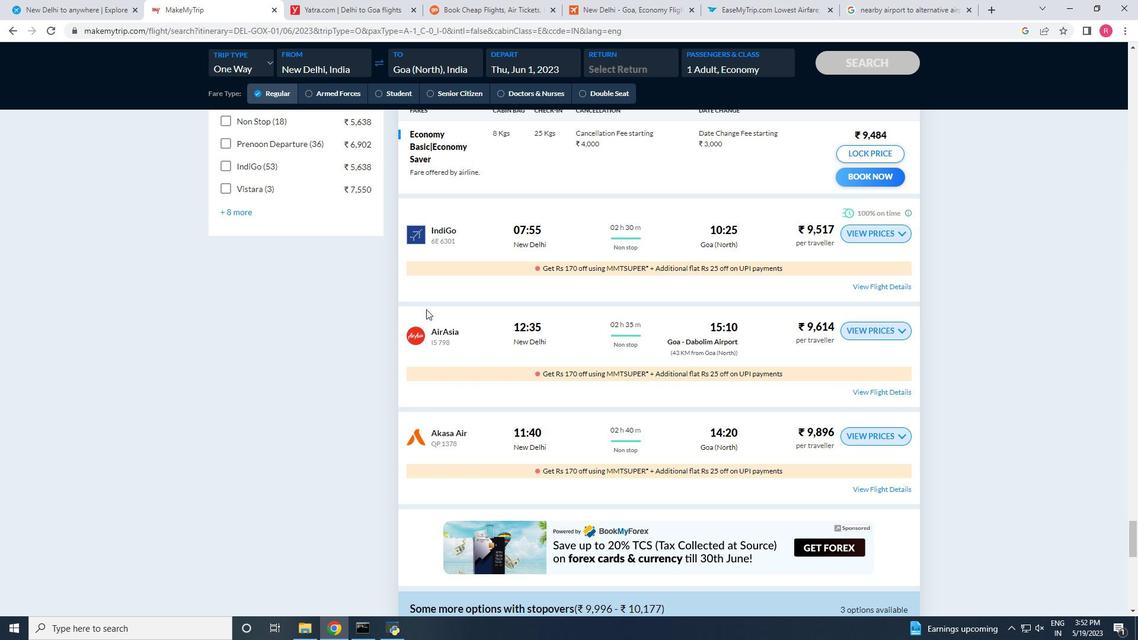 
Action: Mouse scrolled (429, 300) with delta (0, 0)
Screenshot: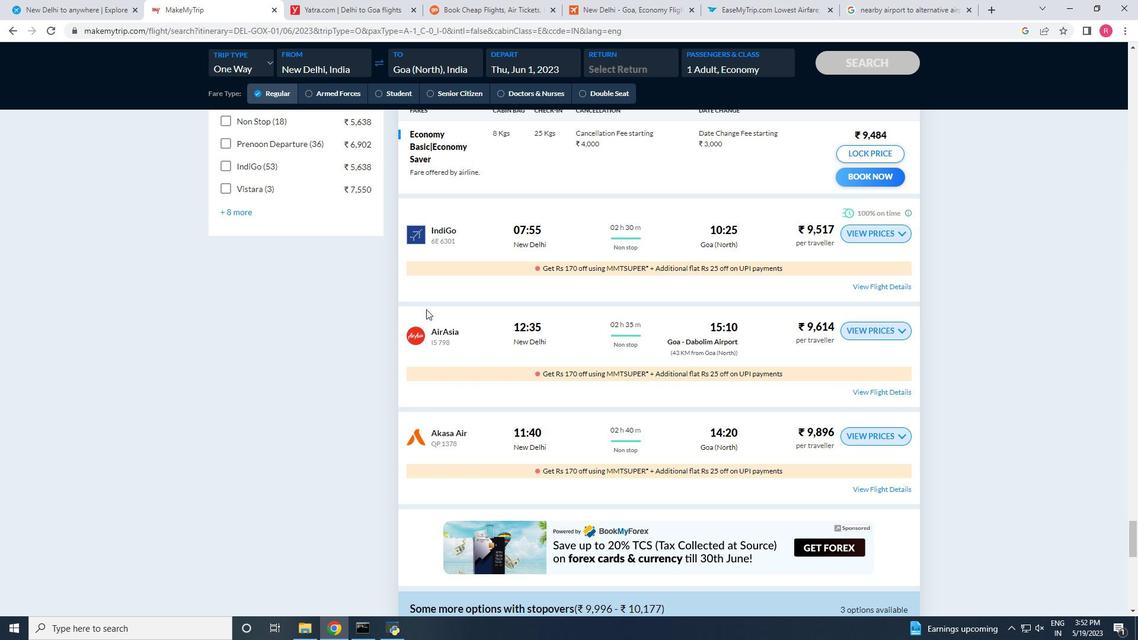 
Action: Mouse scrolled (429, 300) with delta (0, 0)
Screenshot: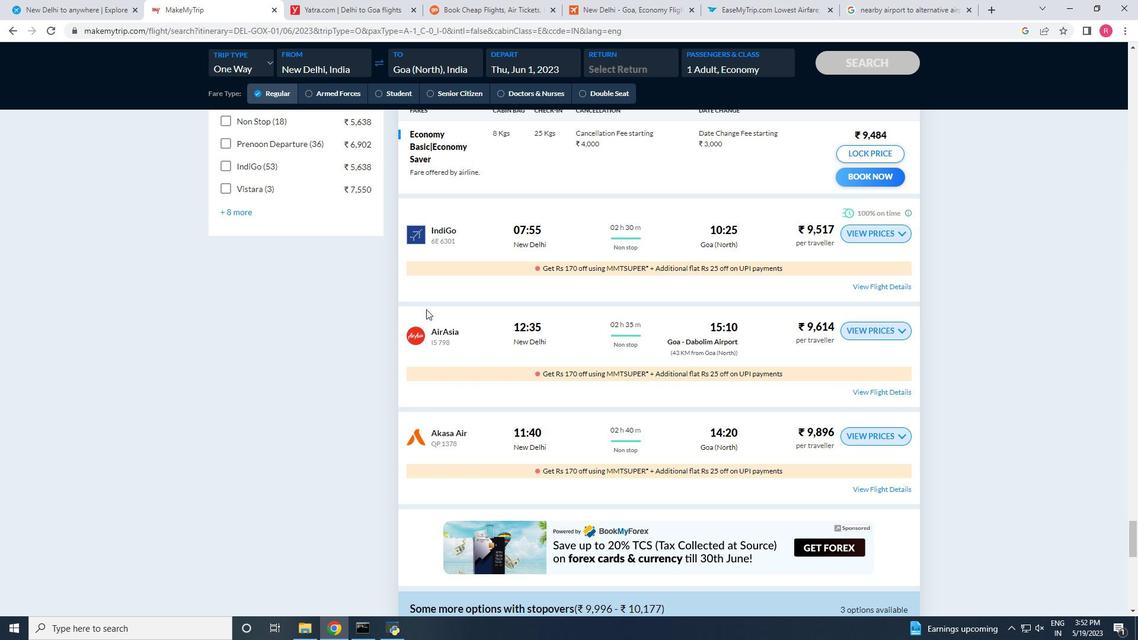 
Action: Mouse moved to (429, 298)
Screenshot: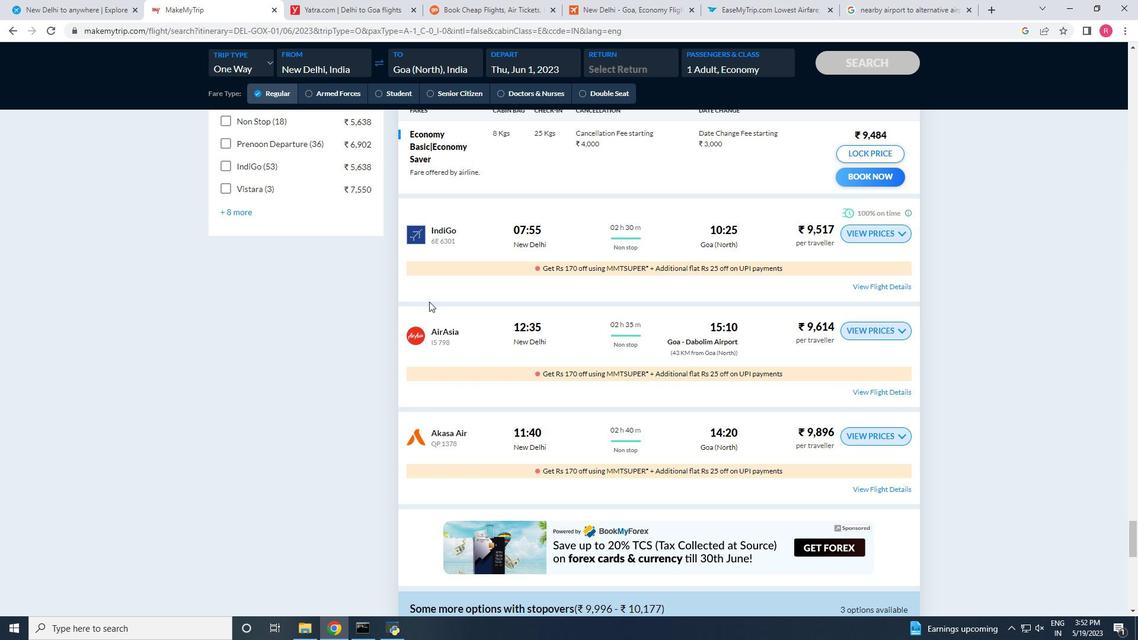 
Action: Mouse scrolled (429, 298) with delta (0, 0)
Screenshot: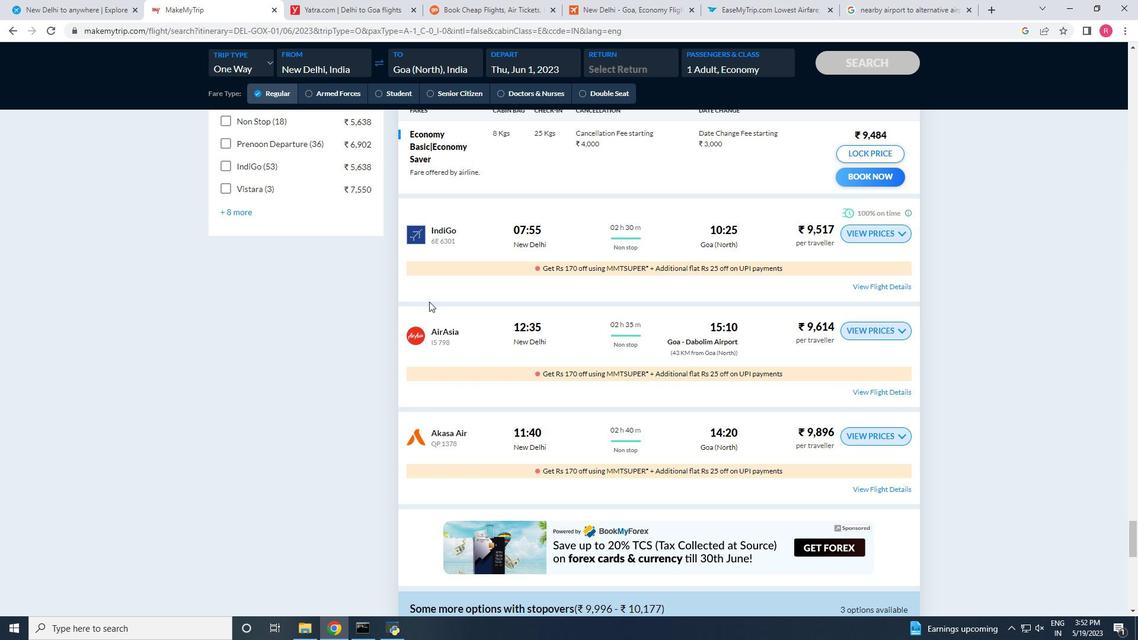 
Action: Mouse moved to (441, 273)
Screenshot: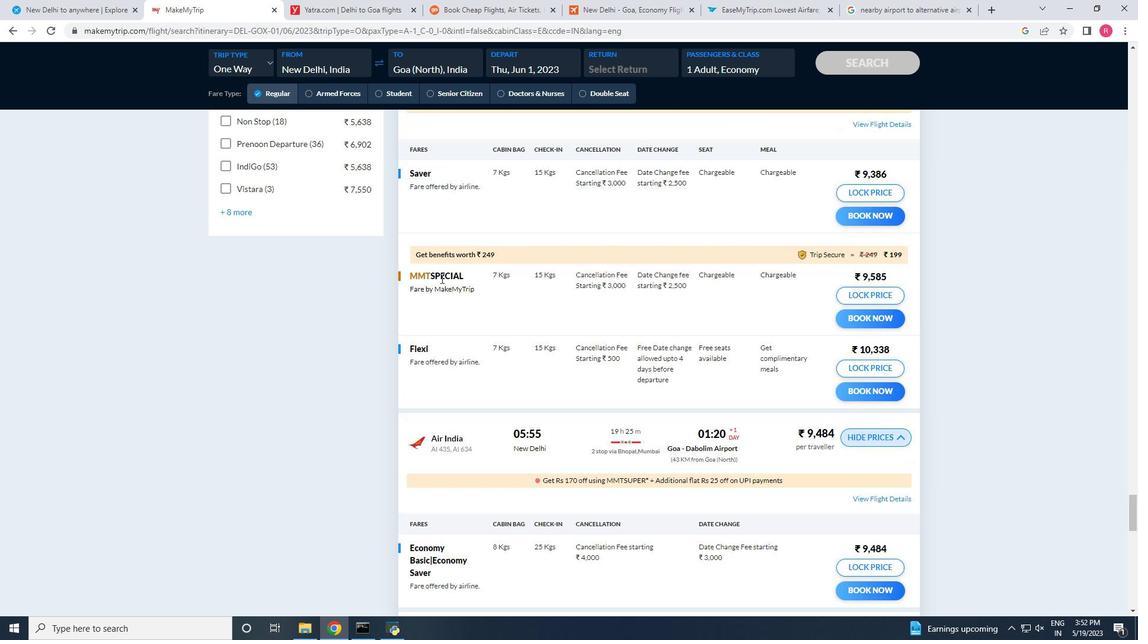
Action: Mouse scrolled (441, 273) with delta (0, 0)
Screenshot: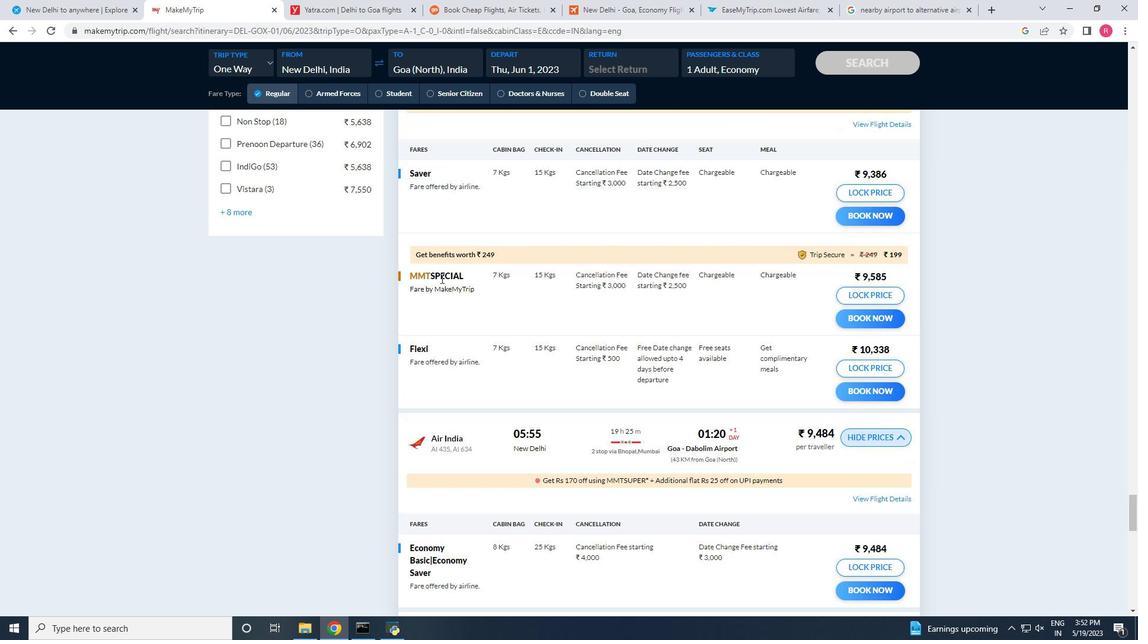 
Action: Mouse scrolled (441, 273) with delta (0, 0)
Screenshot: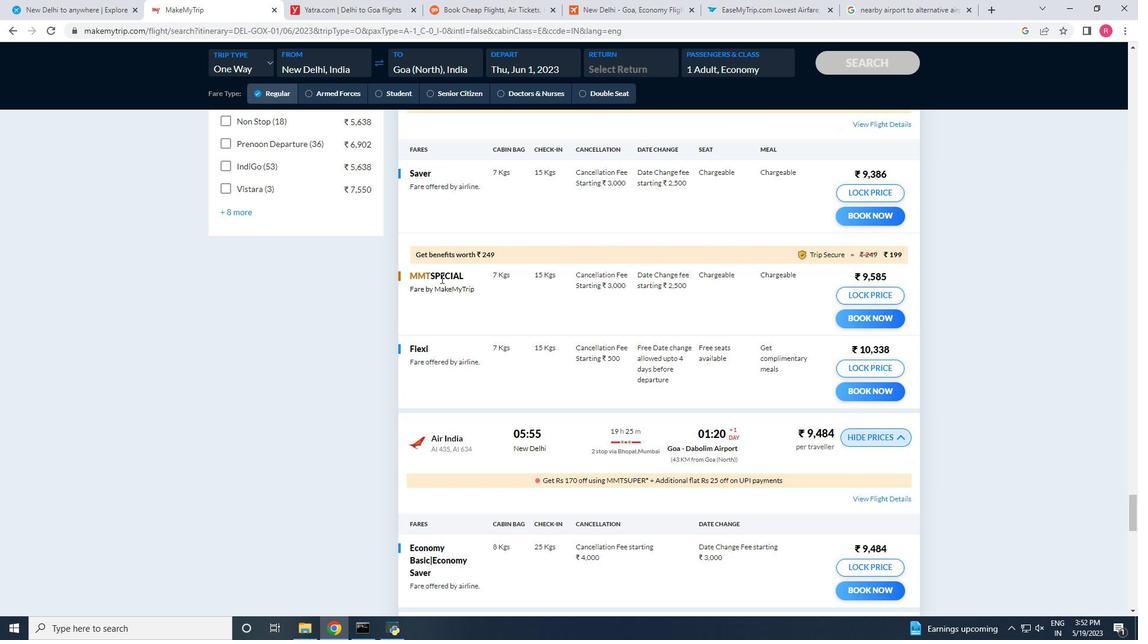 
Action: Mouse scrolled (441, 273) with delta (0, 0)
Screenshot: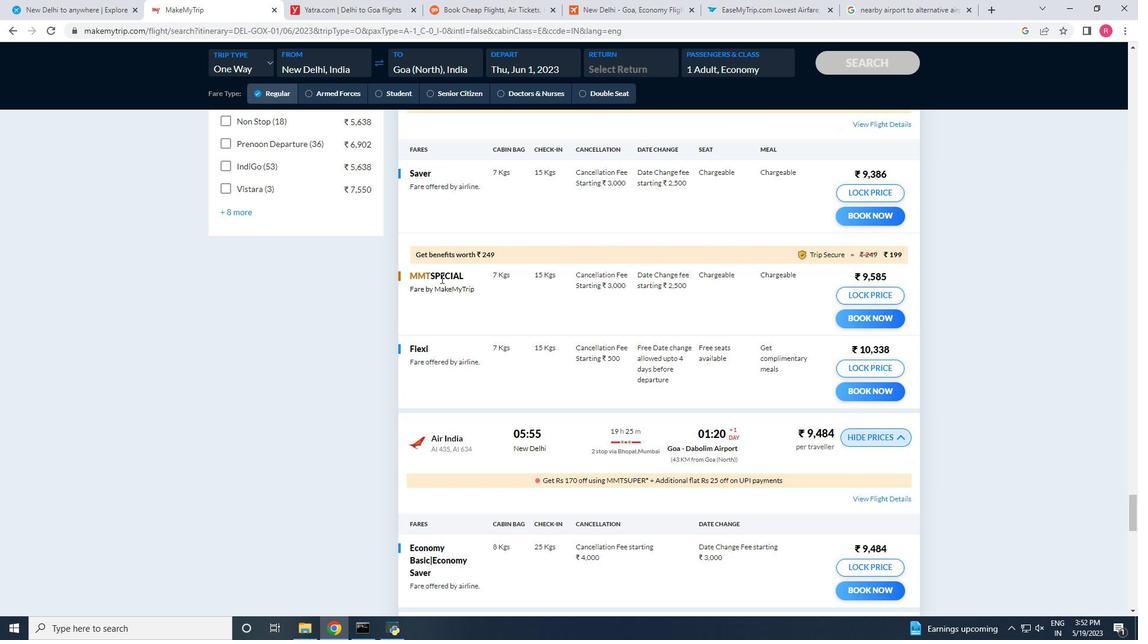 
Action: Mouse scrolled (441, 273) with delta (0, 0)
Screenshot: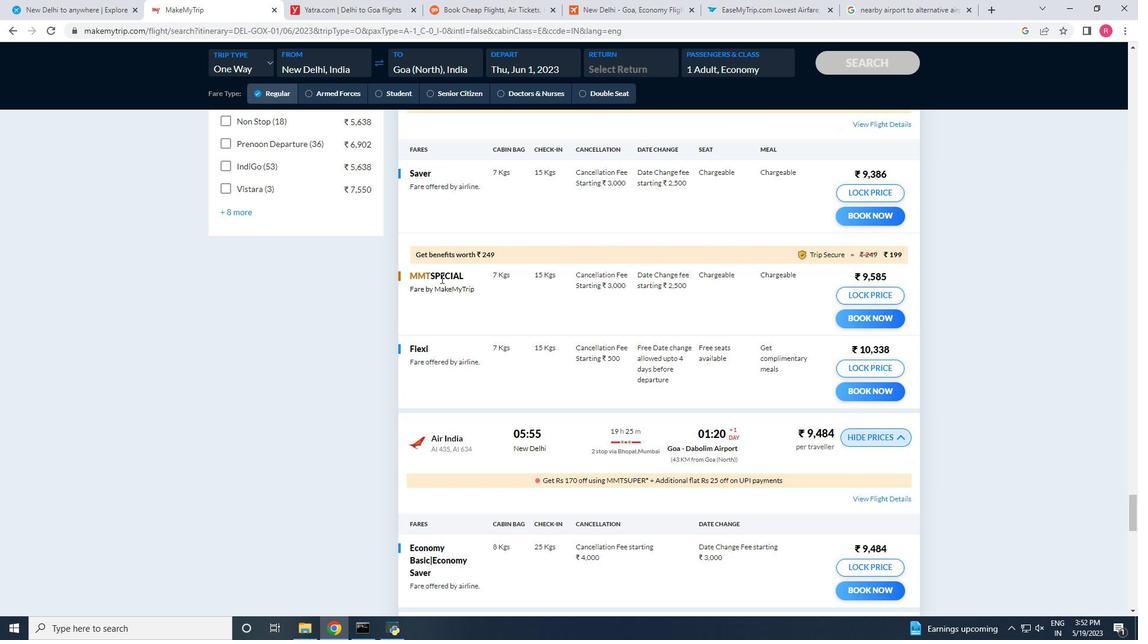 
Action: Mouse moved to (441, 272)
Screenshot: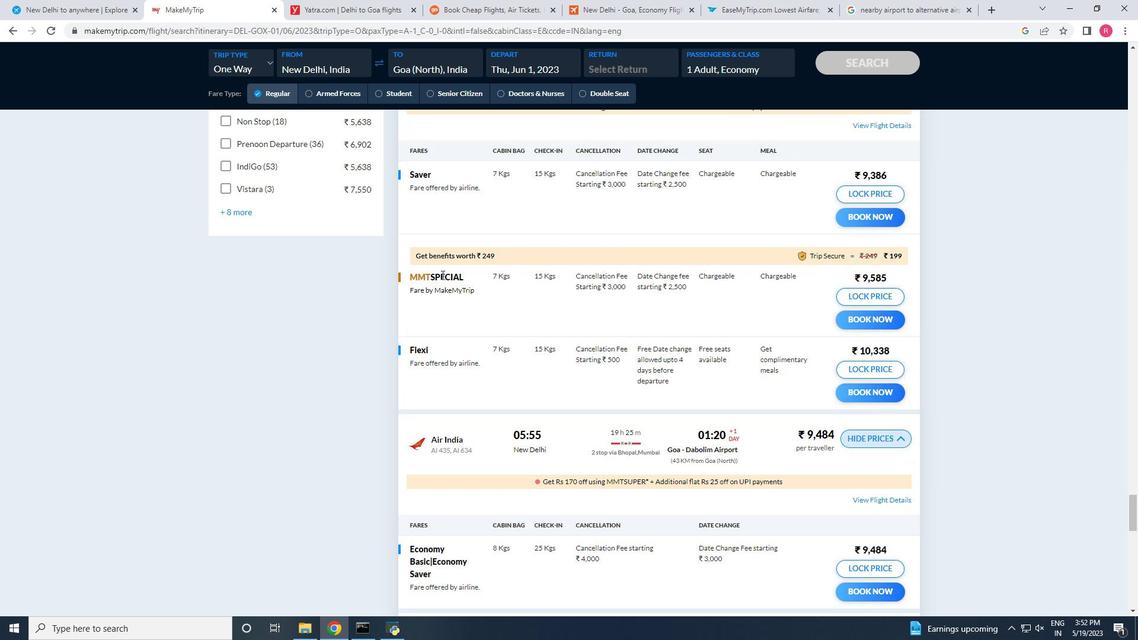 
Action: Mouse scrolled (441, 273) with delta (0, 0)
Screenshot: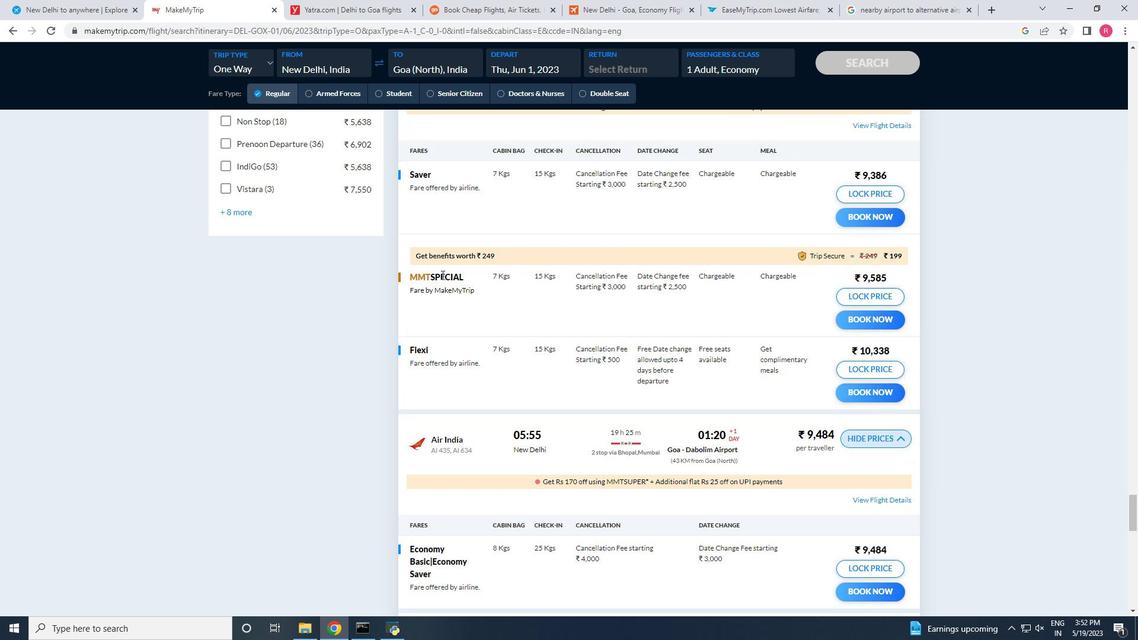 
Action: Mouse moved to (190, 107)
Screenshot: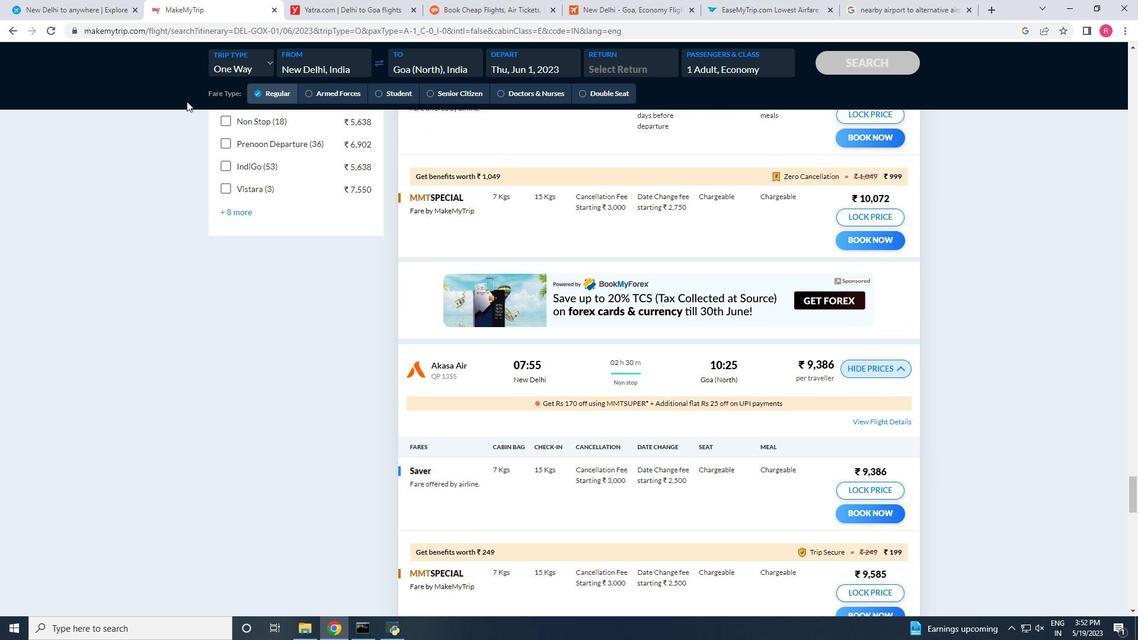 
Action: Mouse scrolled (190, 108) with delta (0, 0)
Screenshot: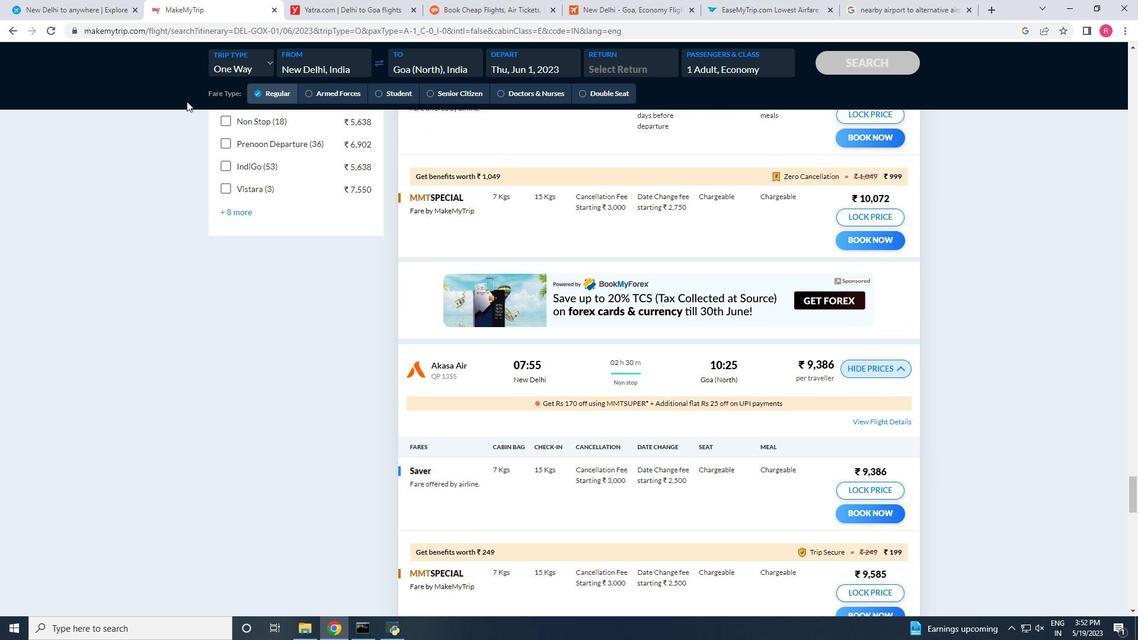 
Action: Mouse moved to (190, 107)
Screenshot: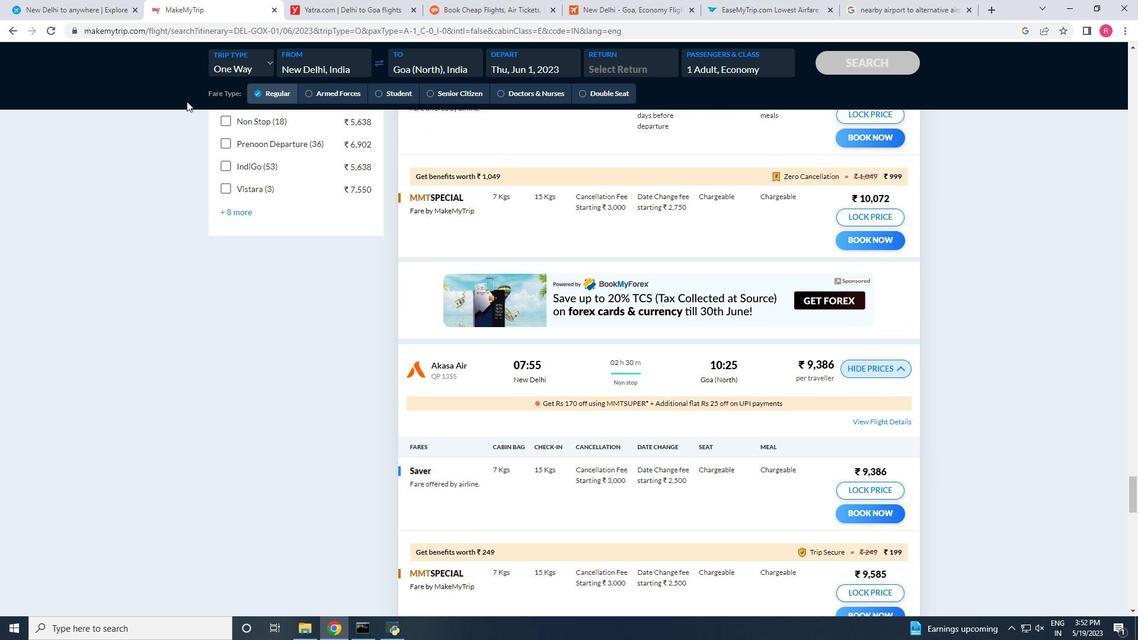 
Action: Mouse scrolled (190, 108) with delta (0, 0)
Screenshot: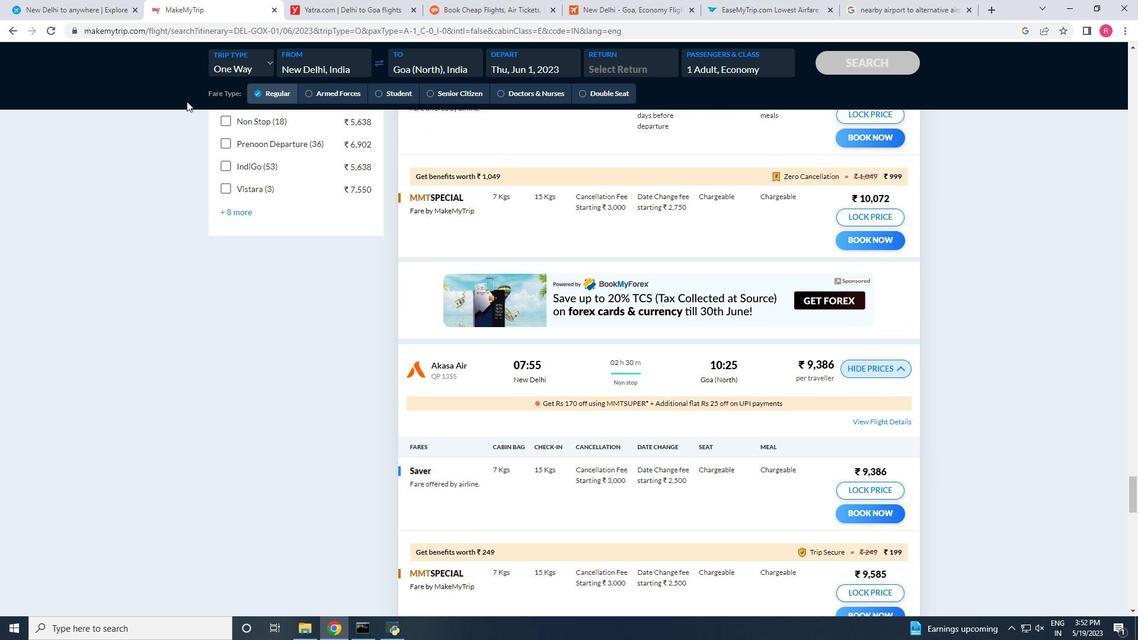 
Action: Mouse moved to (192, 106)
Screenshot: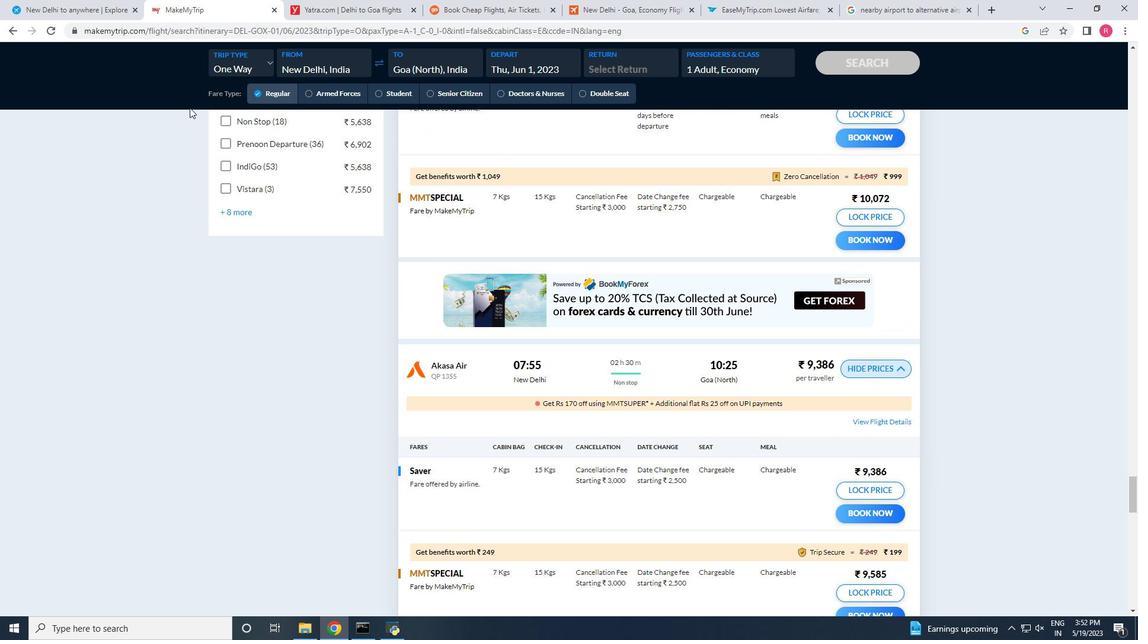 
Action: Mouse scrolled (192, 107) with delta (0, 0)
Screenshot: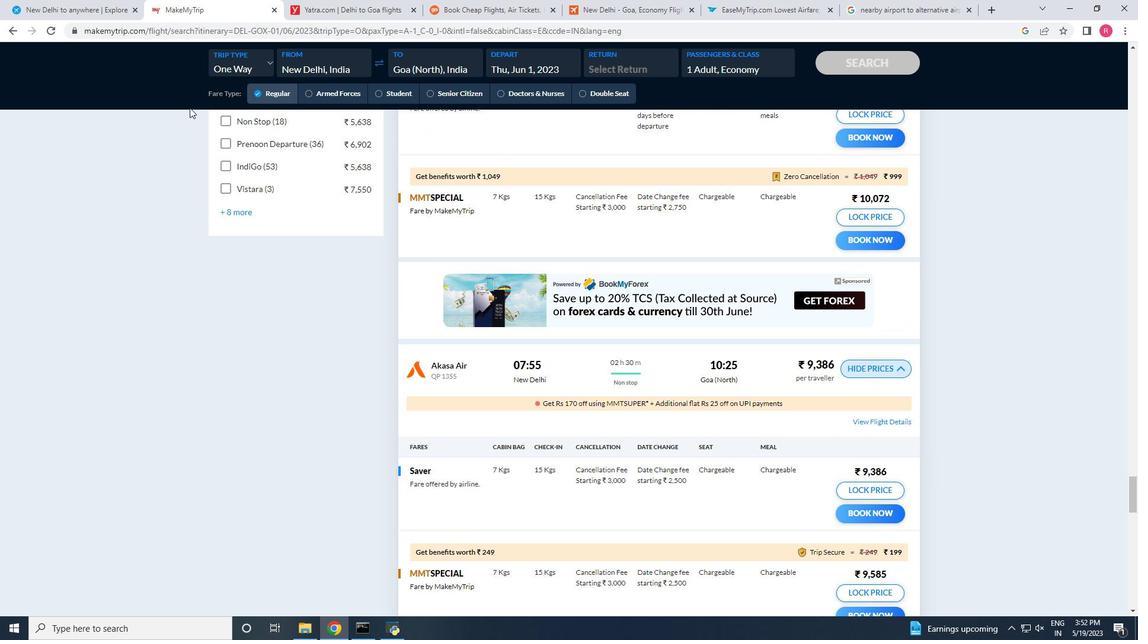 
Action: Mouse scrolled (192, 107) with delta (0, 0)
Screenshot: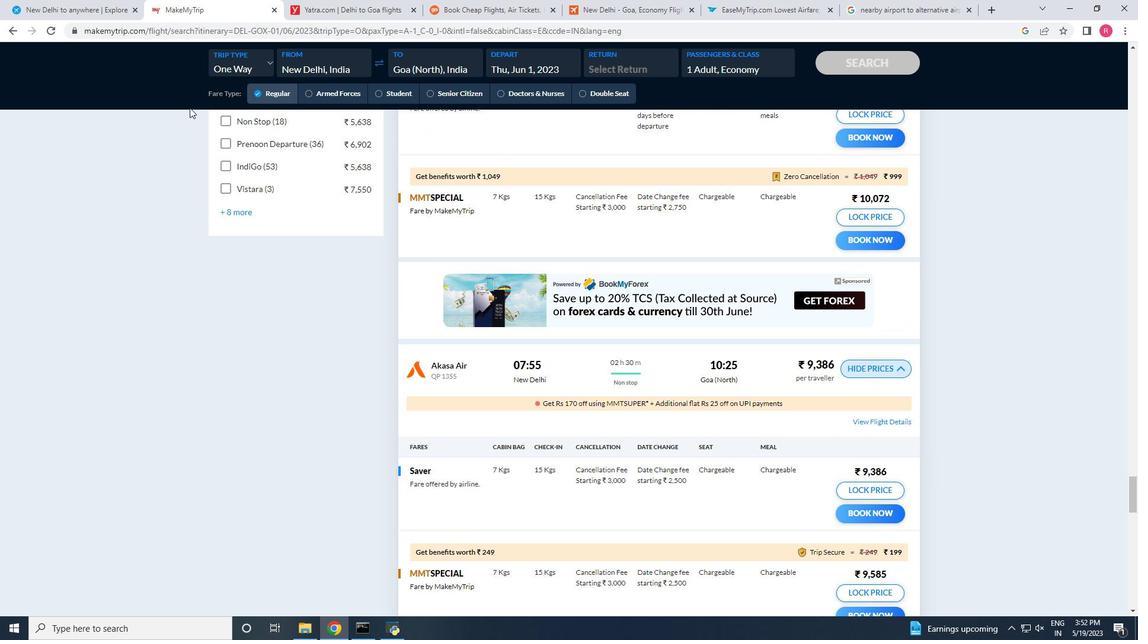 
Action: Mouse scrolled (192, 107) with delta (0, 0)
Screenshot: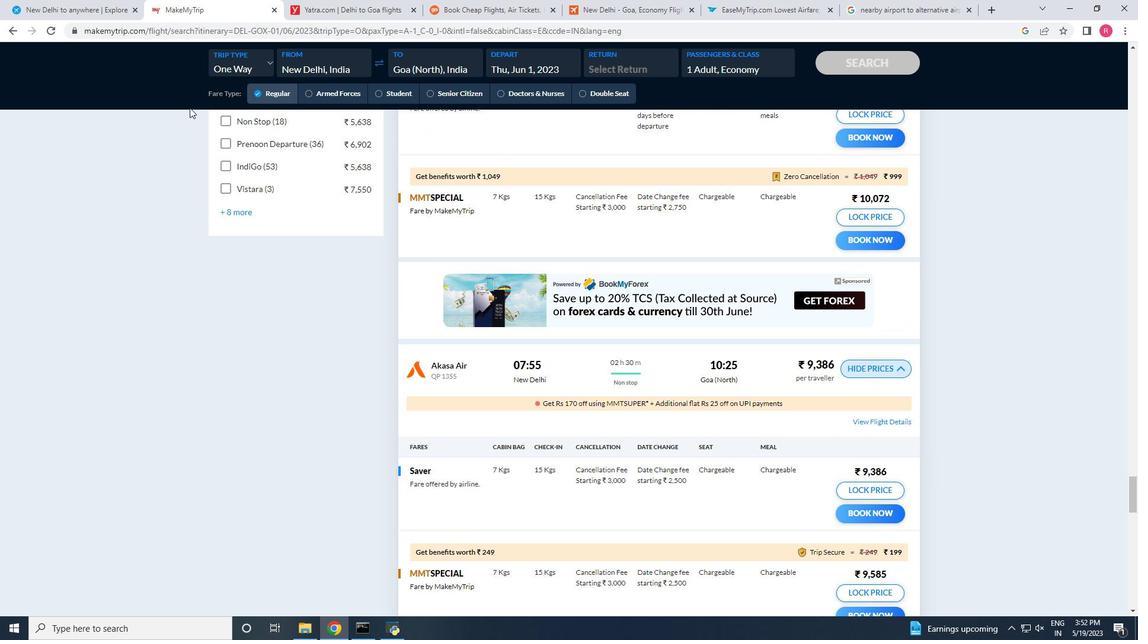 
Action: Mouse scrolled (192, 107) with delta (0, 0)
Screenshot: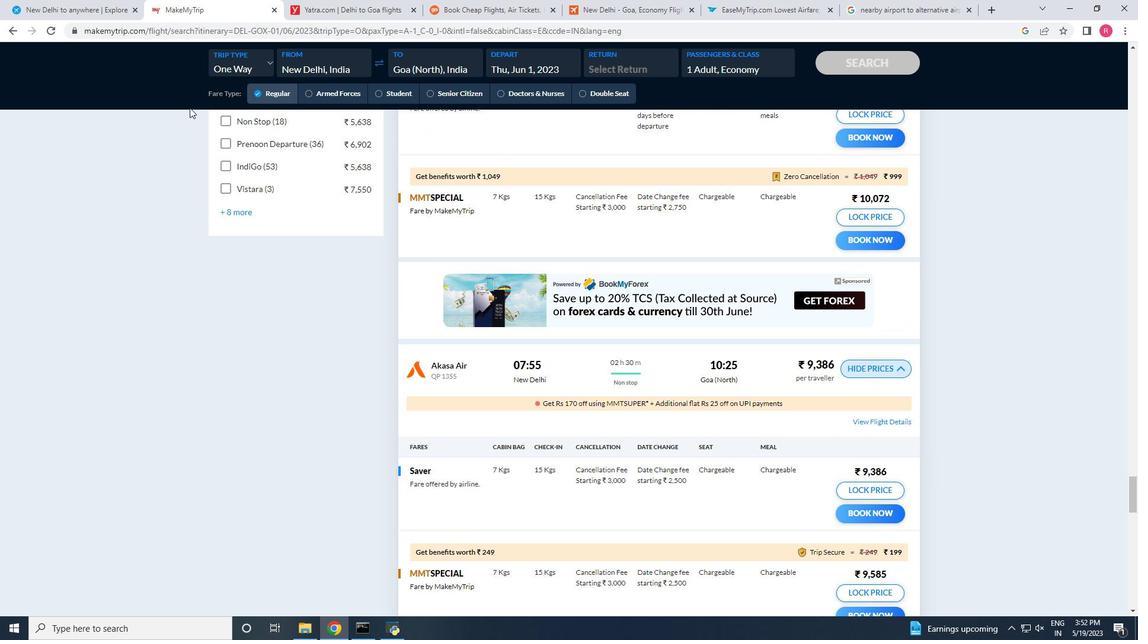 
Action: Mouse scrolled (192, 107) with delta (0, 0)
Screenshot: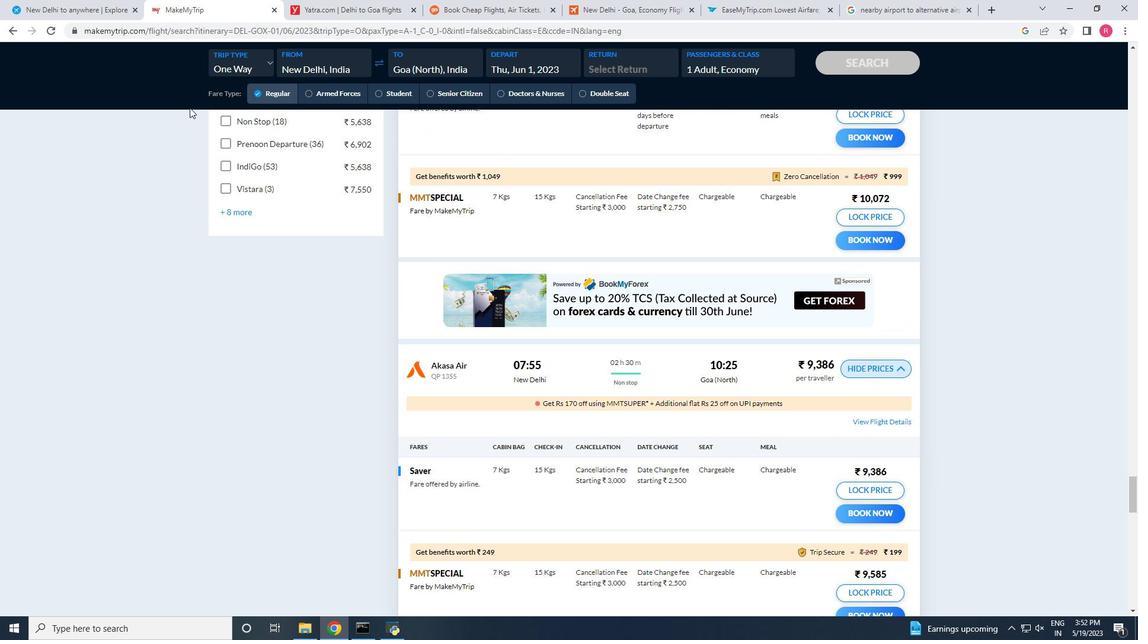 
Action: Mouse moved to (209, 110)
Screenshot: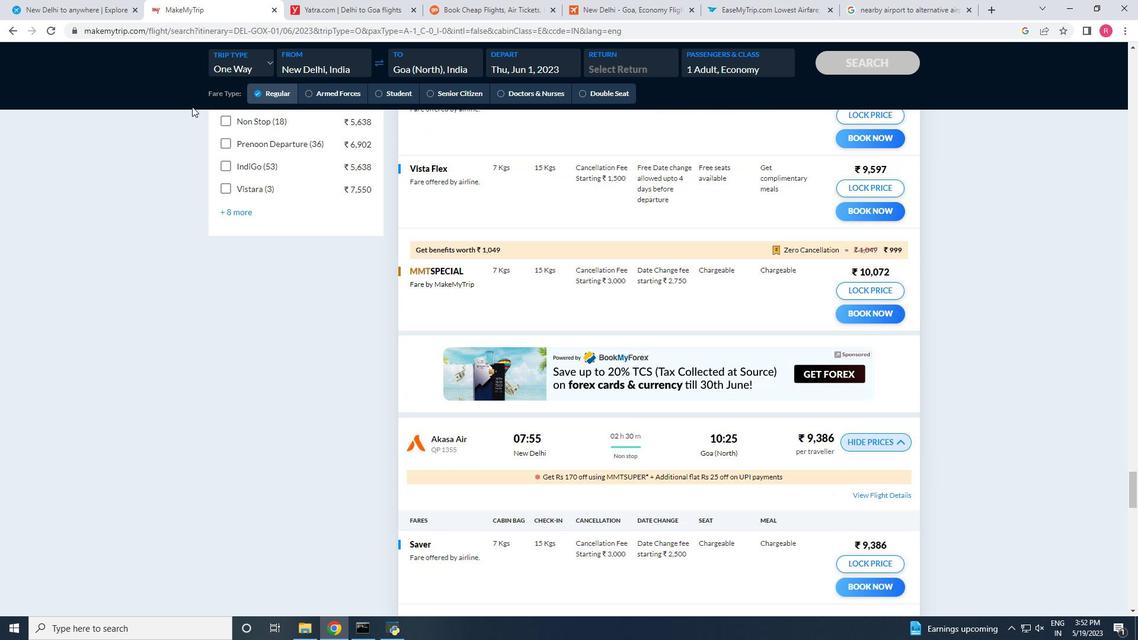 
Action: Mouse scrolled (209, 110) with delta (0, 0)
Screenshot: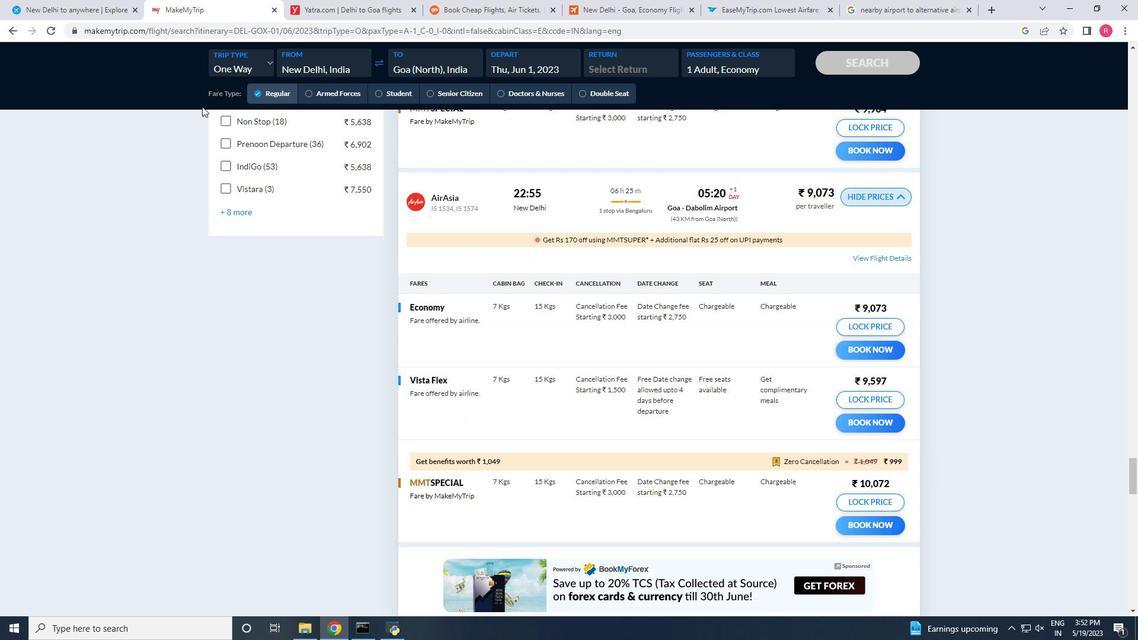 
Action: Mouse scrolled (209, 110) with delta (0, 0)
Screenshot: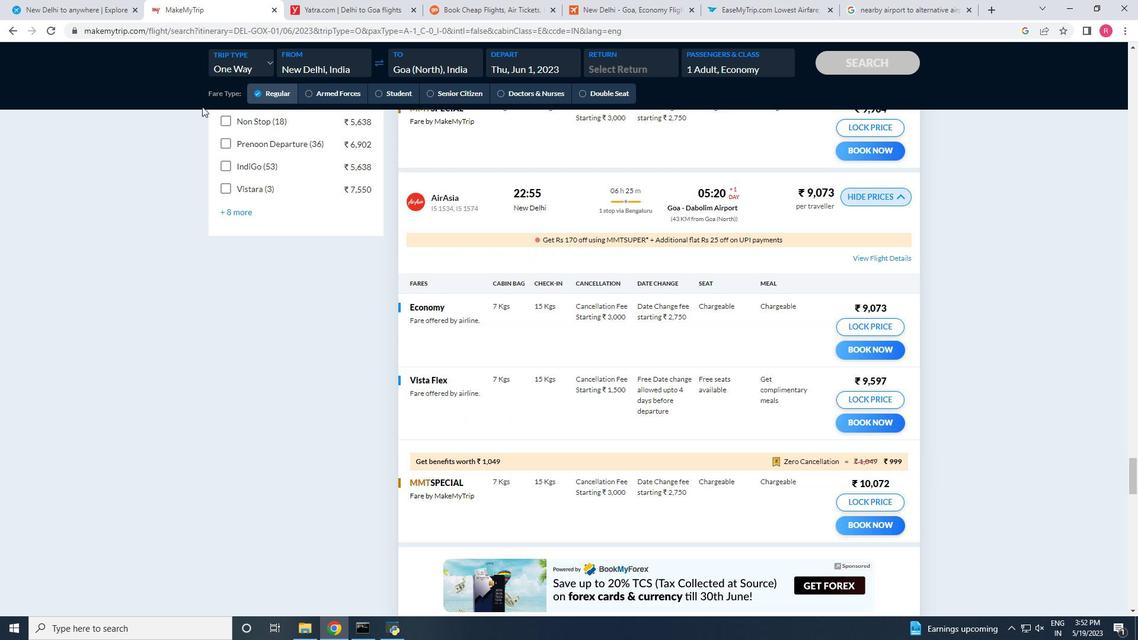 
Action: Mouse scrolled (209, 110) with delta (0, 0)
Screenshot: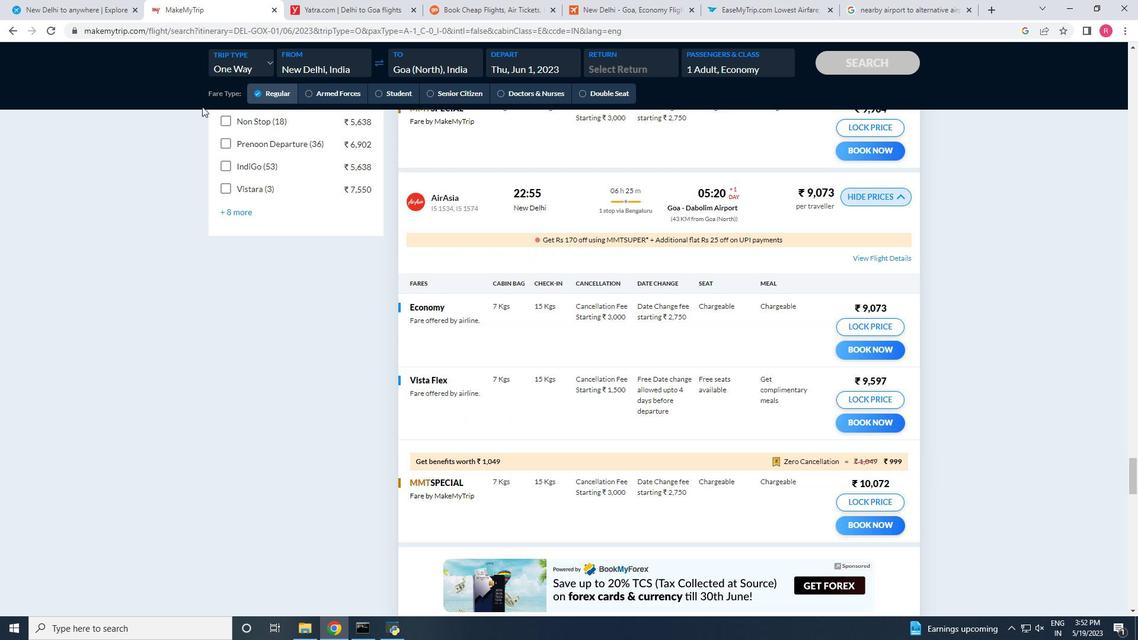 
Action: Mouse scrolled (209, 110) with delta (0, 0)
Screenshot: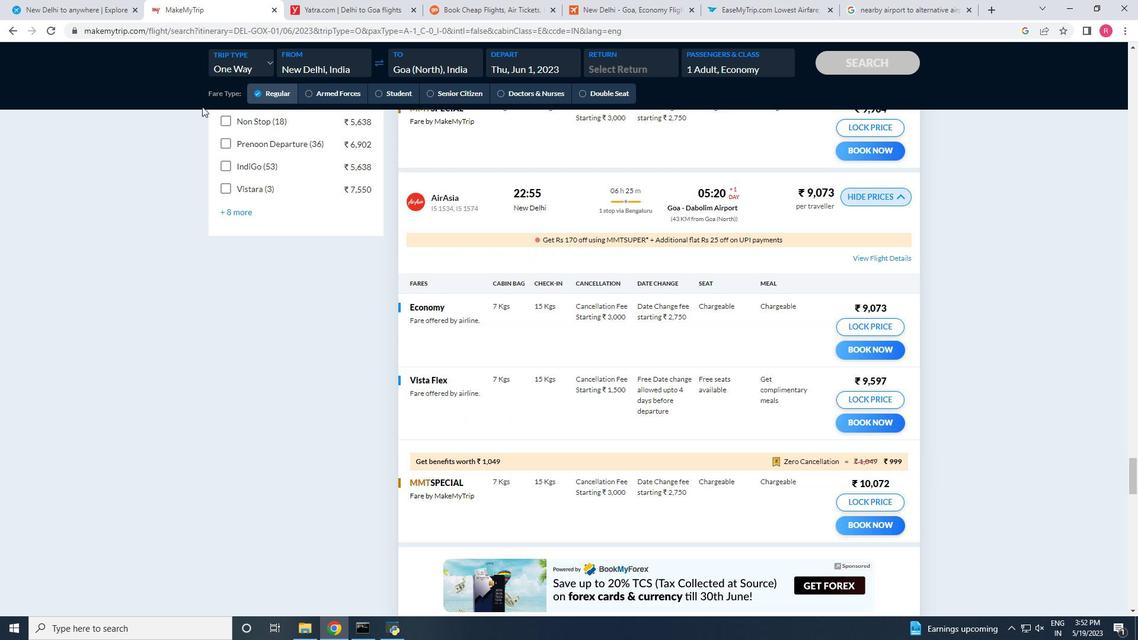 
Action: Mouse scrolled (209, 110) with delta (0, 0)
Screenshot: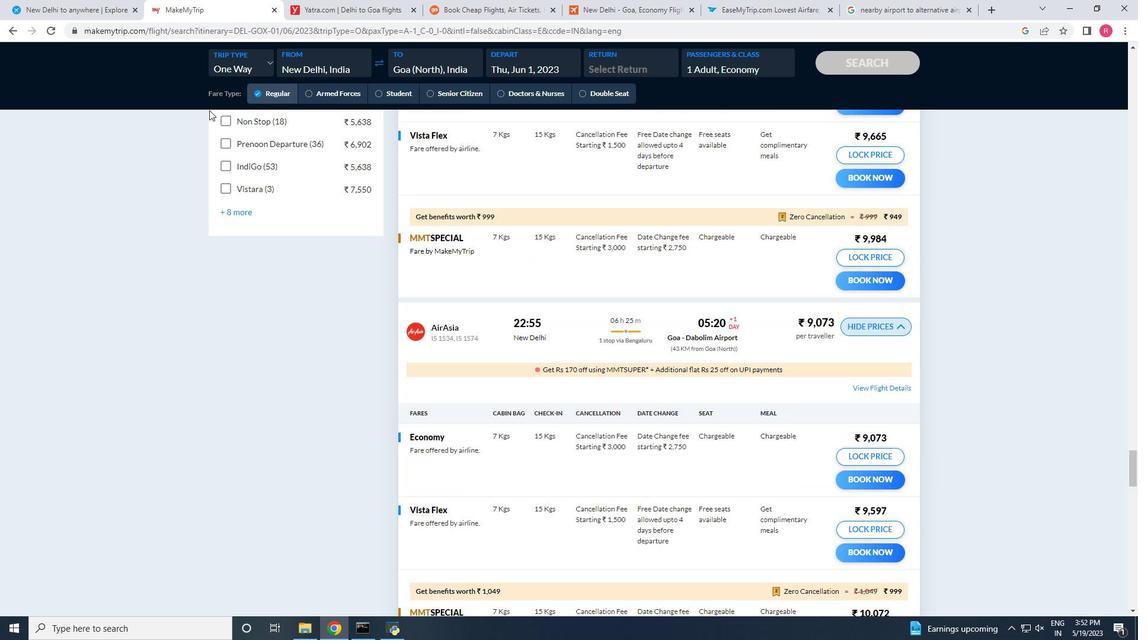
Action: Mouse scrolled (209, 110) with delta (0, 0)
Screenshot: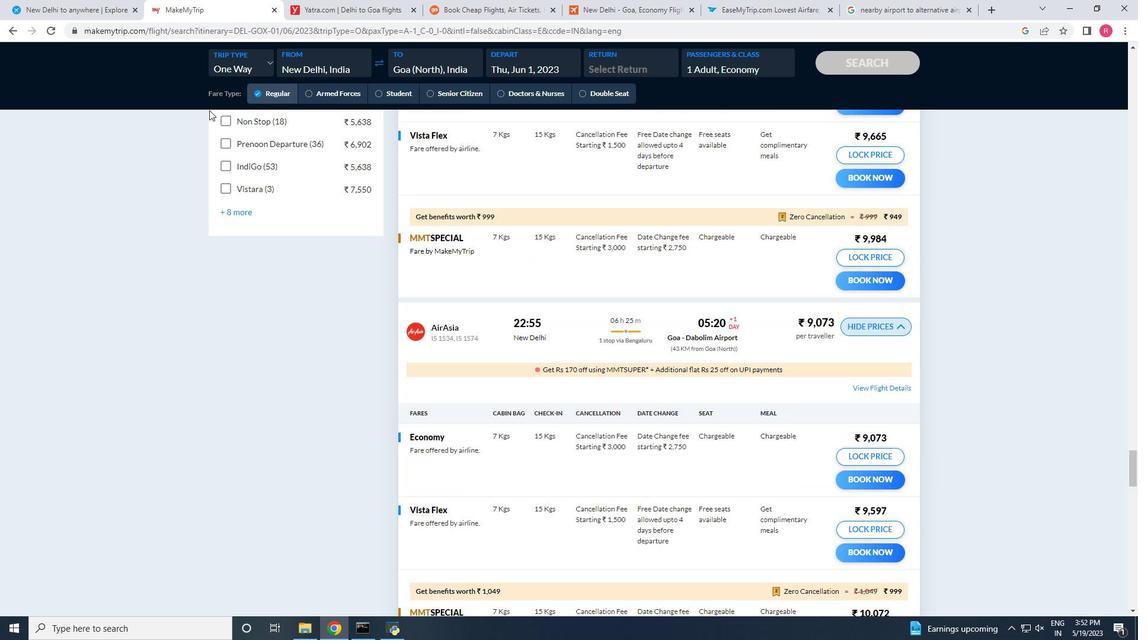 
Action: Mouse scrolled (209, 110) with delta (0, 0)
Screenshot: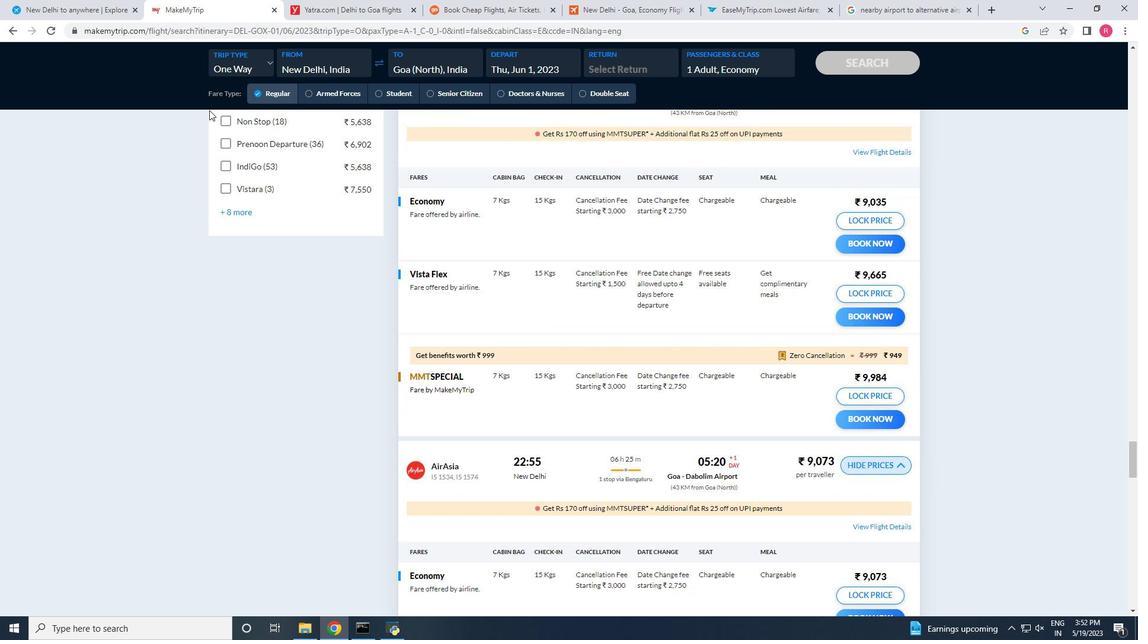 
Action: Mouse scrolled (209, 110) with delta (0, 0)
Screenshot: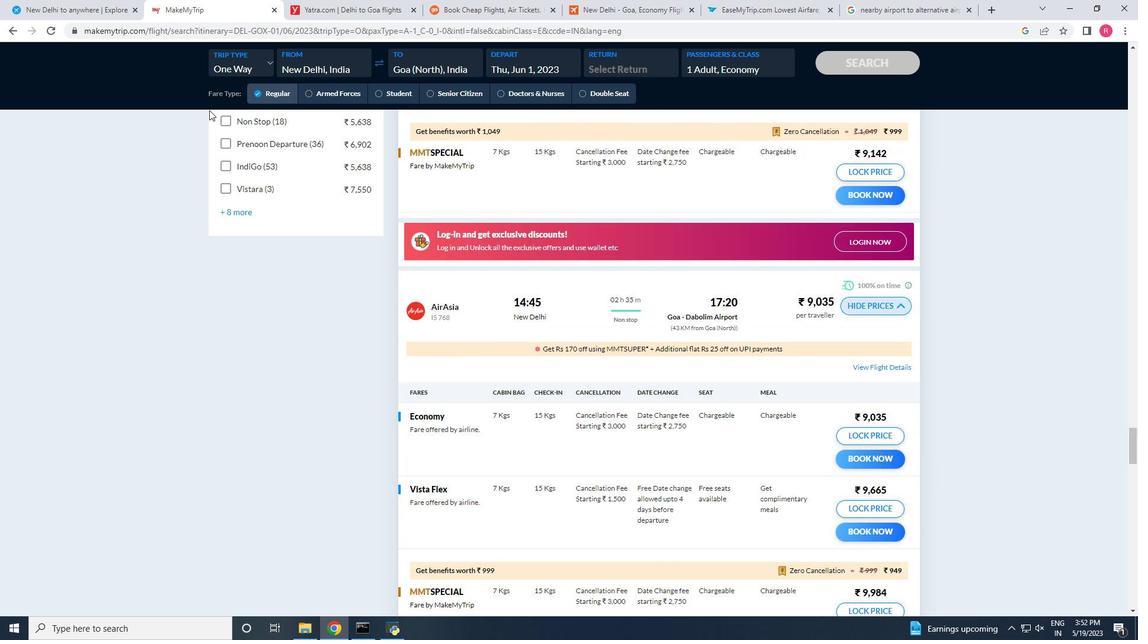 
Action: Mouse scrolled (209, 109) with delta (0, 0)
Screenshot: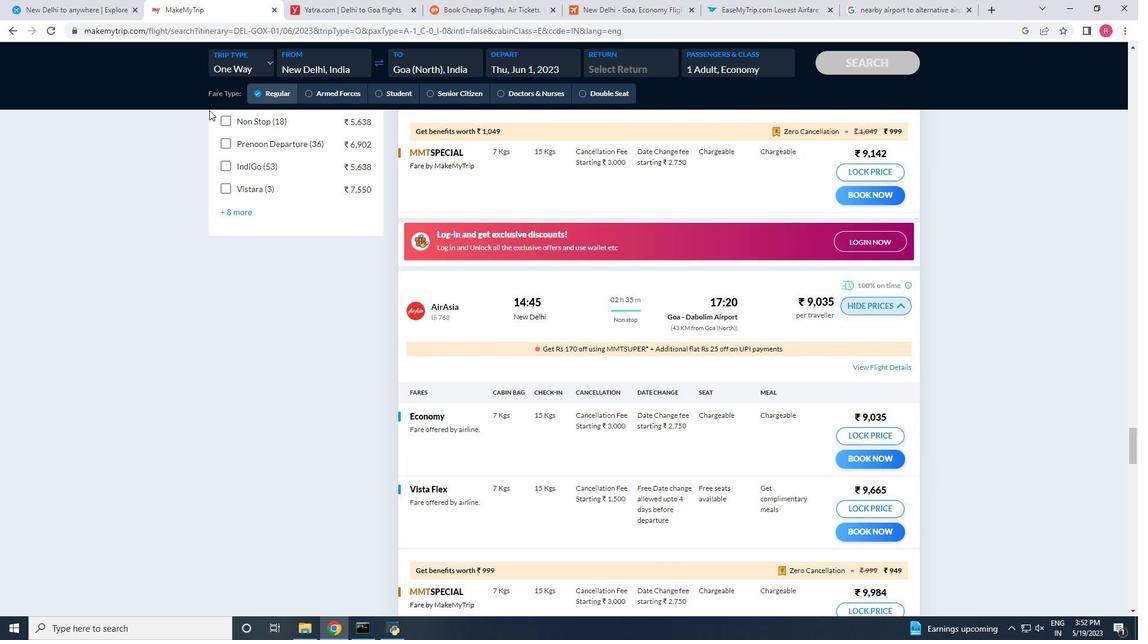 
Action: Mouse scrolled (209, 110) with delta (0, 0)
Screenshot: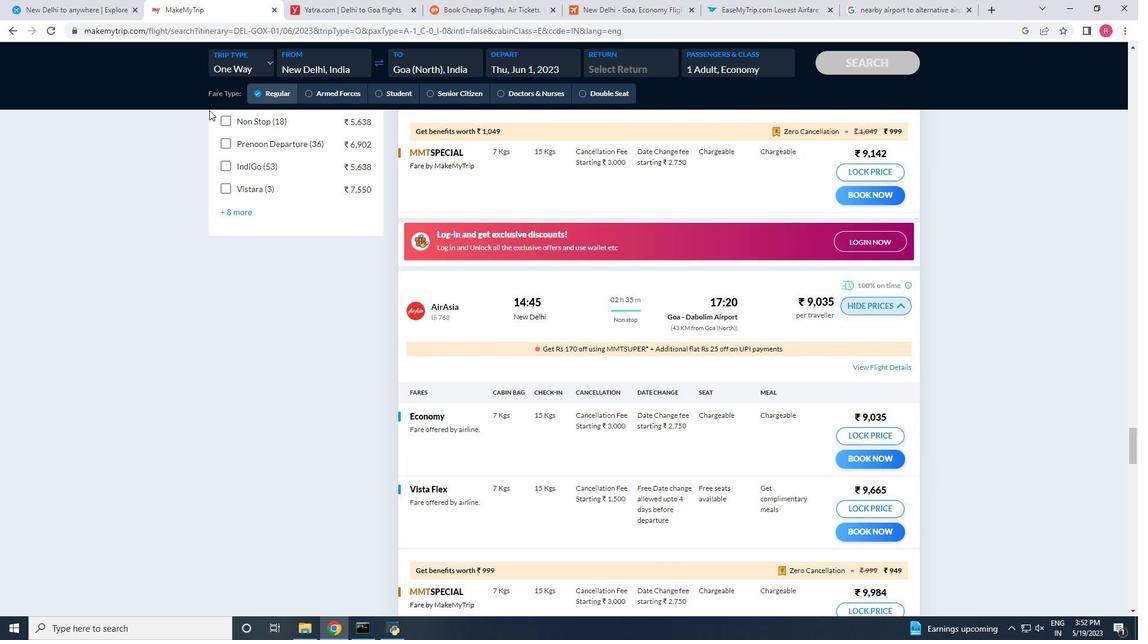 
Action: Mouse scrolled (209, 110) with delta (0, 0)
Screenshot: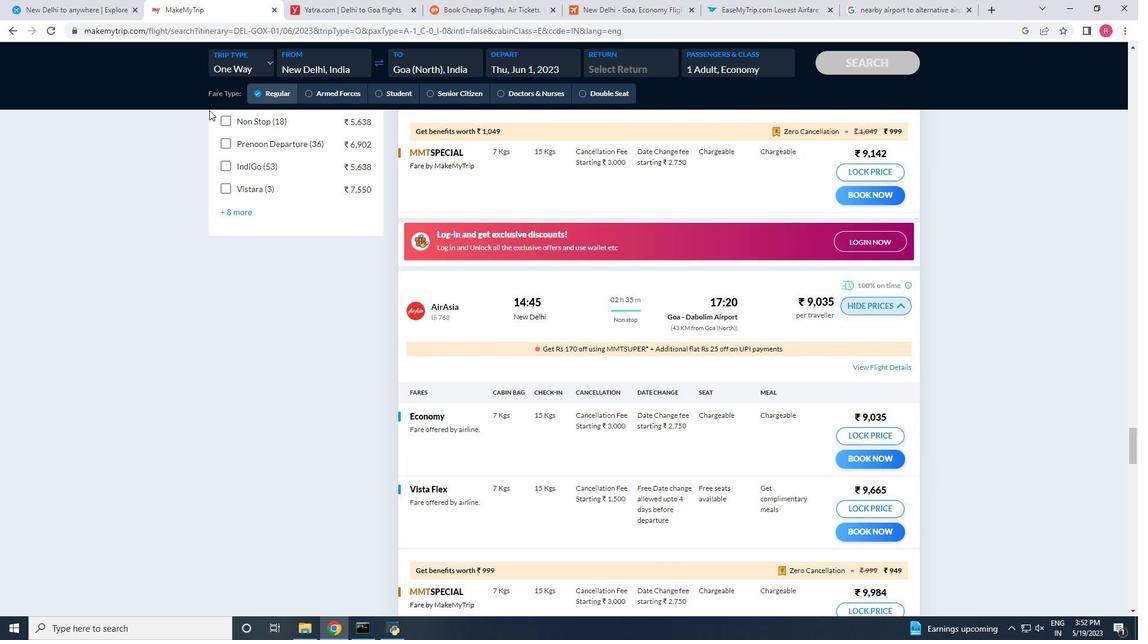
Action: Mouse scrolled (209, 110) with delta (0, 0)
Screenshot: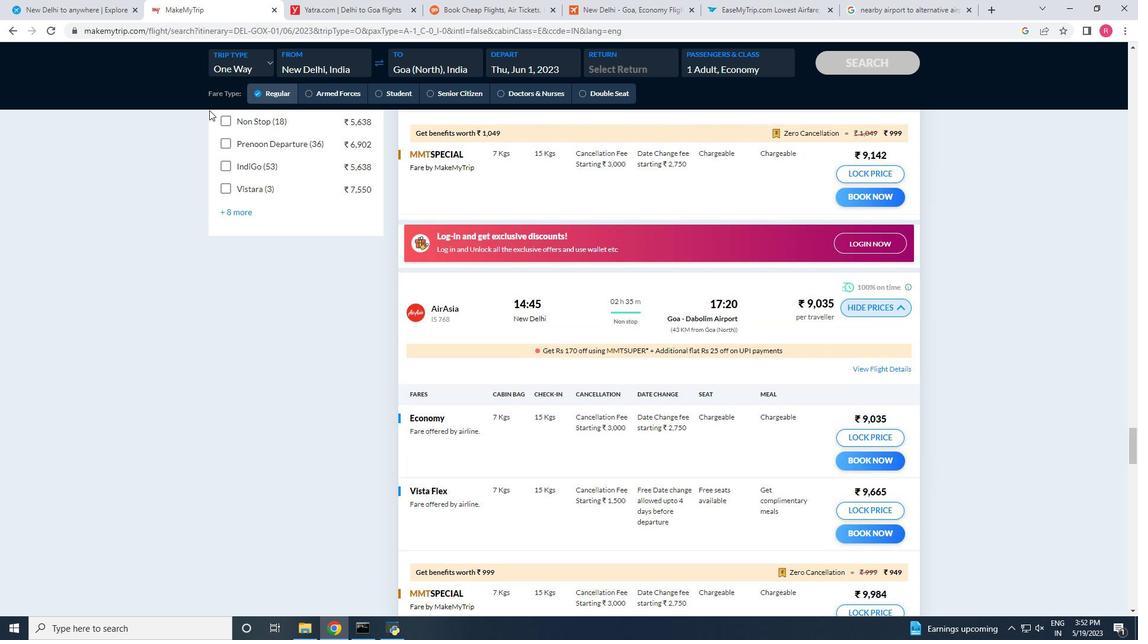 
Action: Mouse scrolled (209, 110) with delta (0, 0)
Screenshot: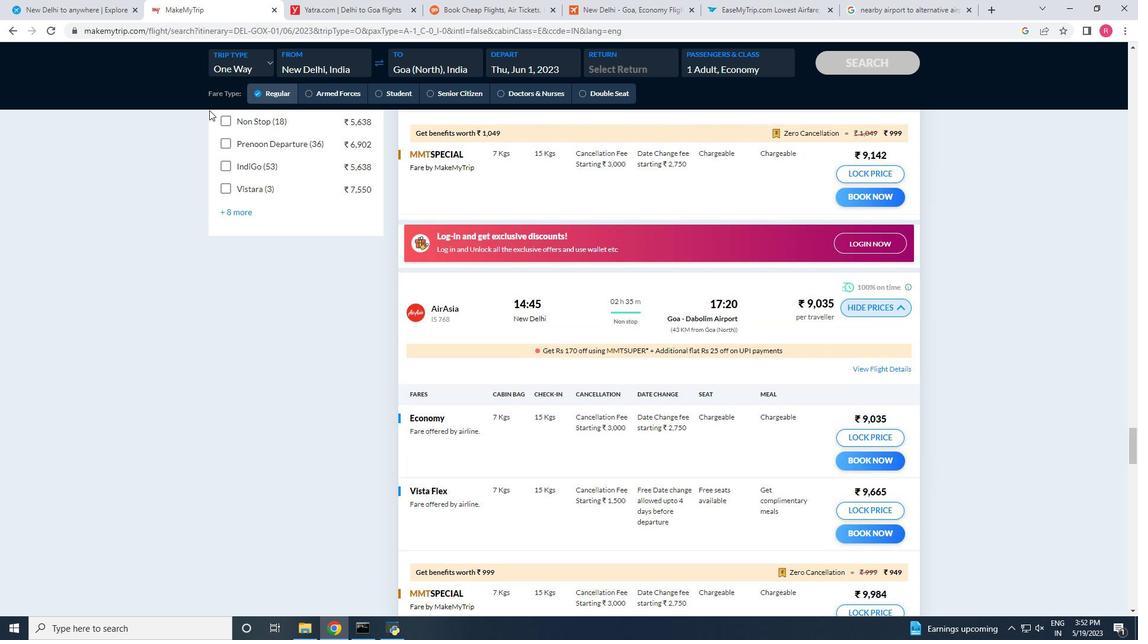 
Action: Mouse scrolled (209, 110) with delta (0, 0)
Screenshot: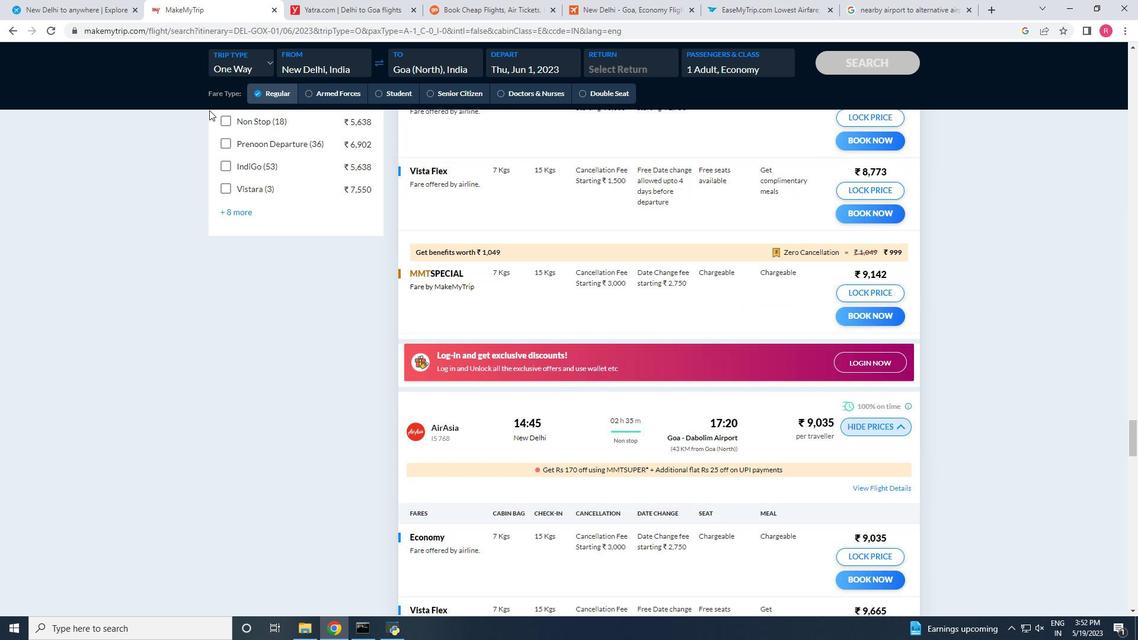 
Action: Mouse scrolled (209, 110) with delta (0, 0)
Screenshot: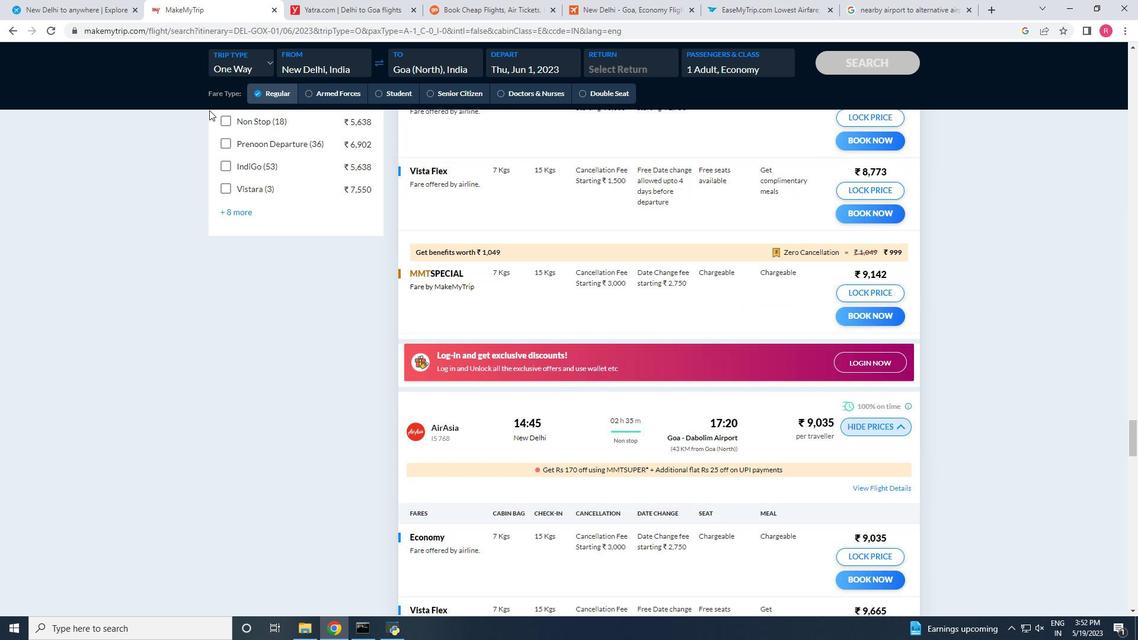 
Action: Mouse scrolled (209, 110) with delta (0, 0)
Screenshot: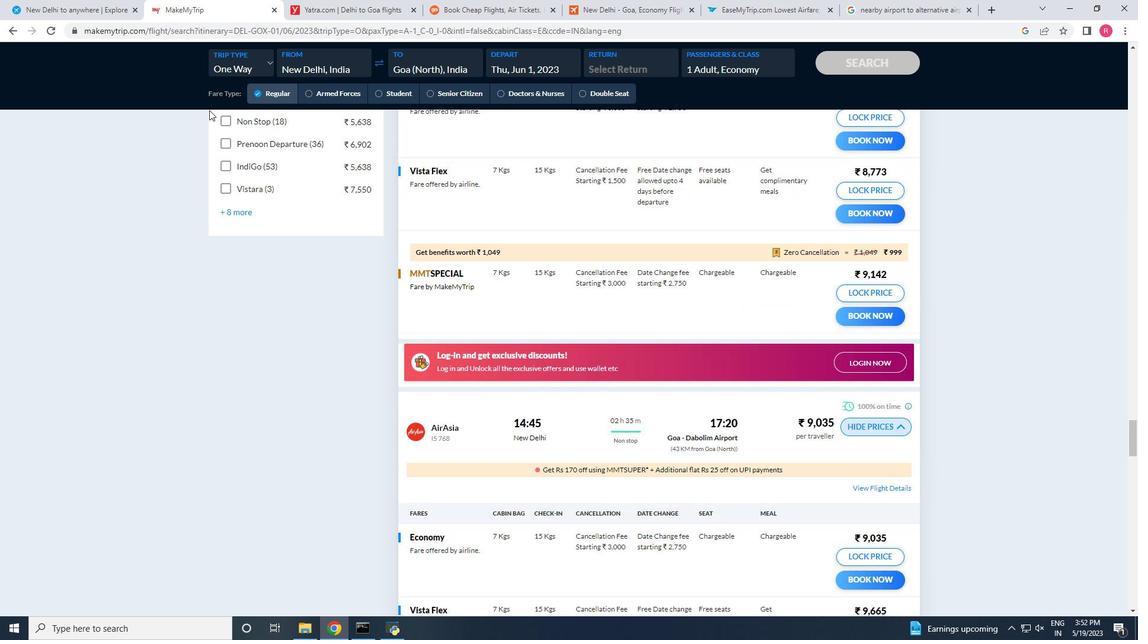 
Action: Mouse scrolled (209, 110) with delta (0, 0)
Screenshot: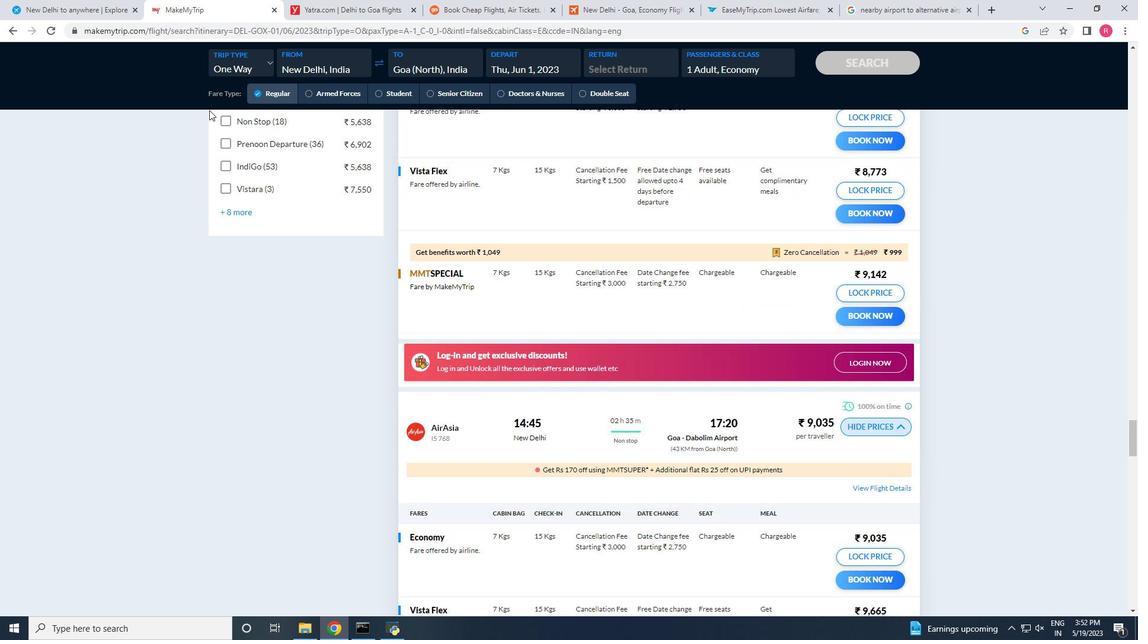 
Action: Mouse scrolled (209, 110) with delta (0, 0)
Screenshot: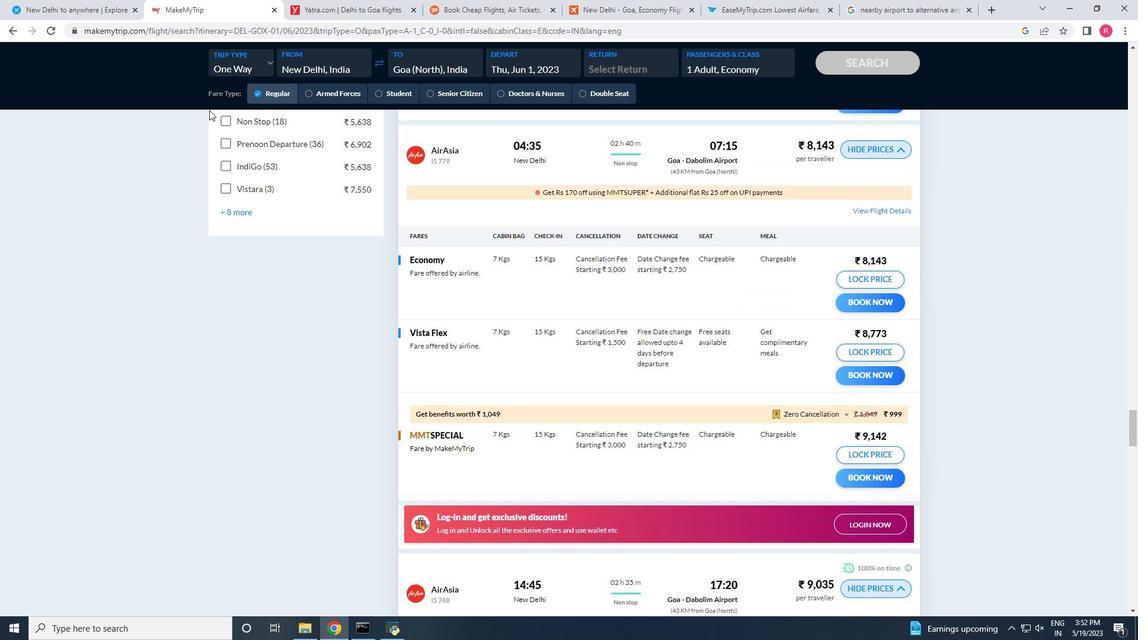 
Action: Mouse scrolled (209, 110) with delta (0, 0)
Screenshot: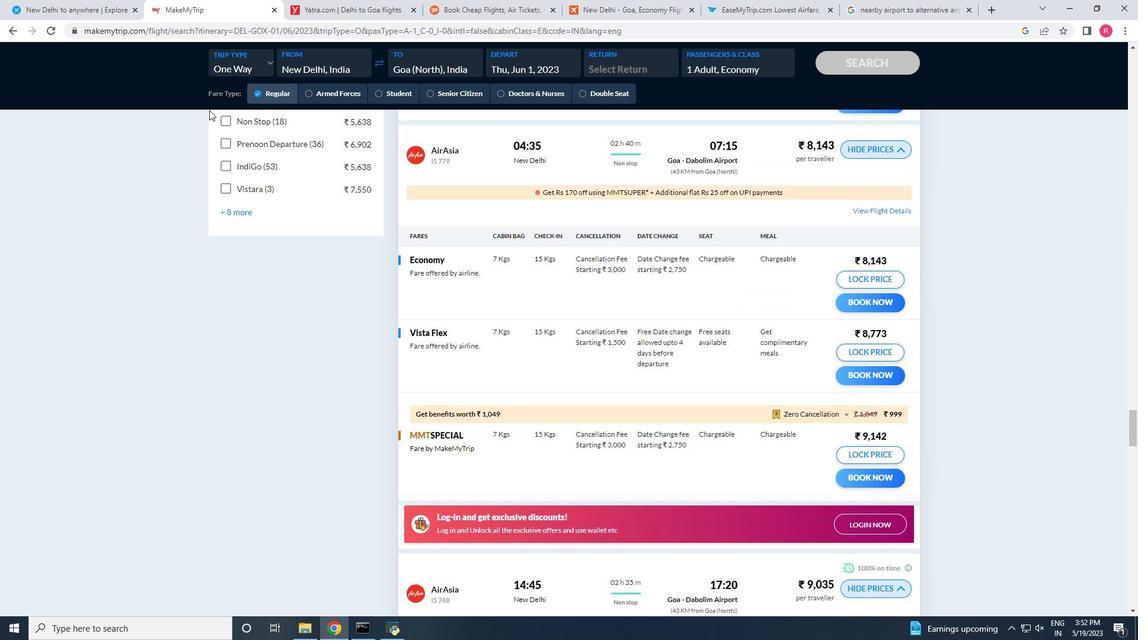 
Action: Mouse scrolled (209, 110) with delta (0, 0)
Screenshot: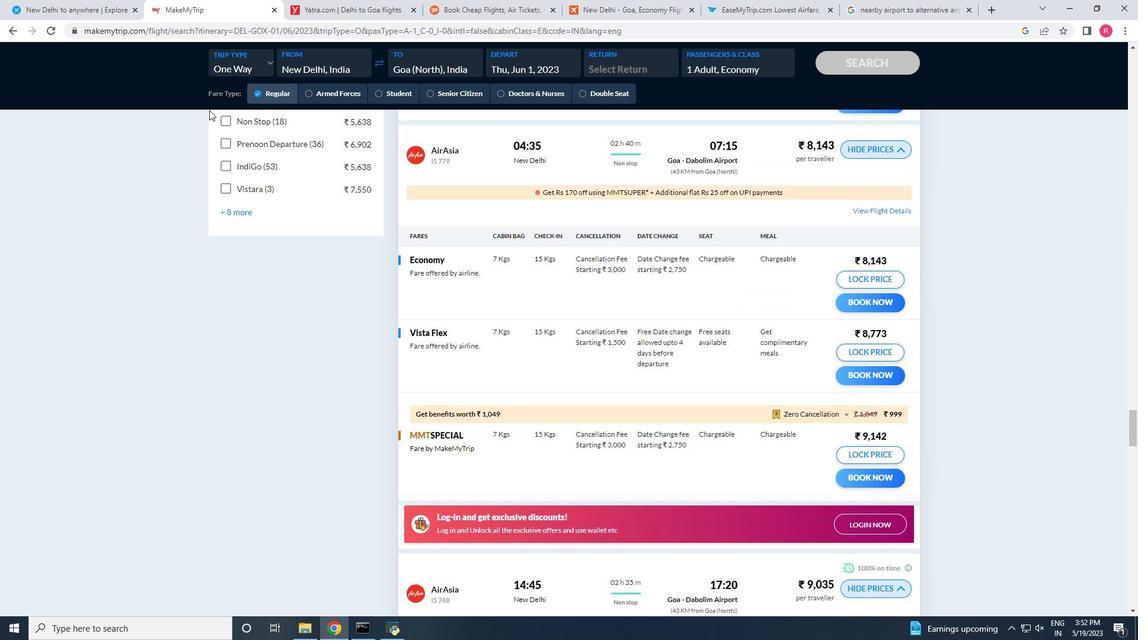 
Action: Mouse moved to (1135, 416)
Screenshot: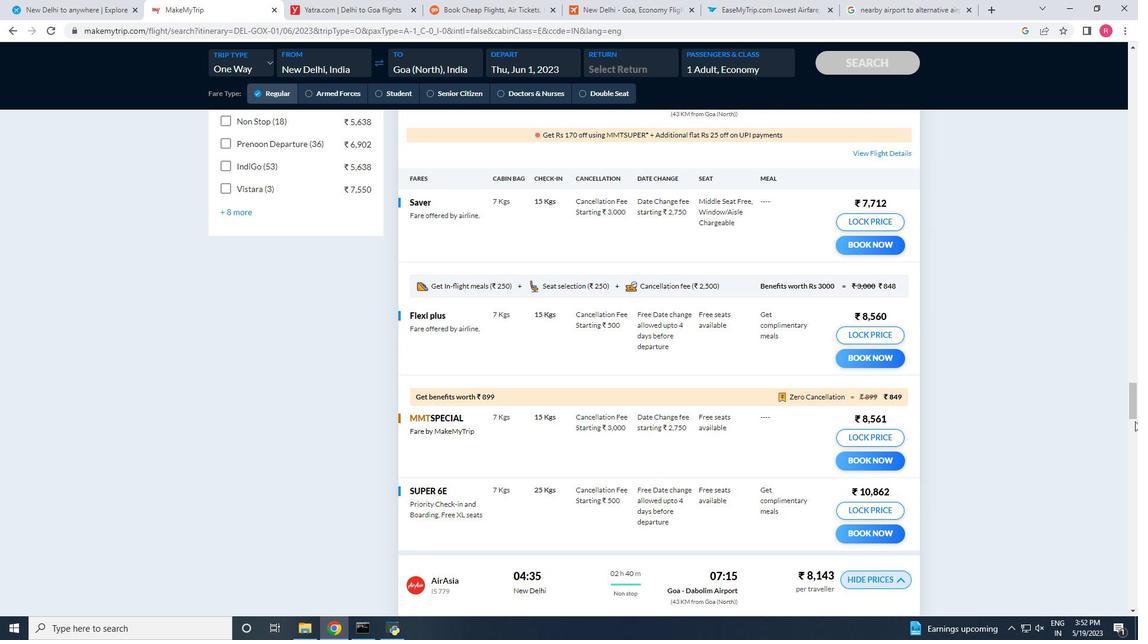 
Action: Mouse pressed left at (1135, 416)
Screenshot: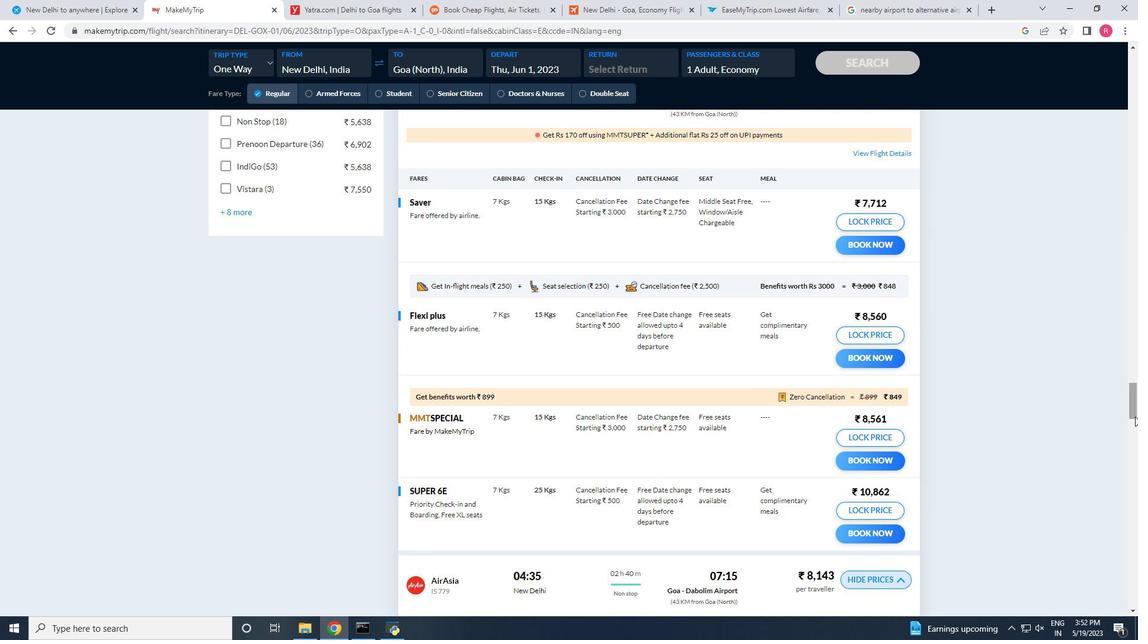 
Action: Mouse moved to (226, 45)
Screenshot: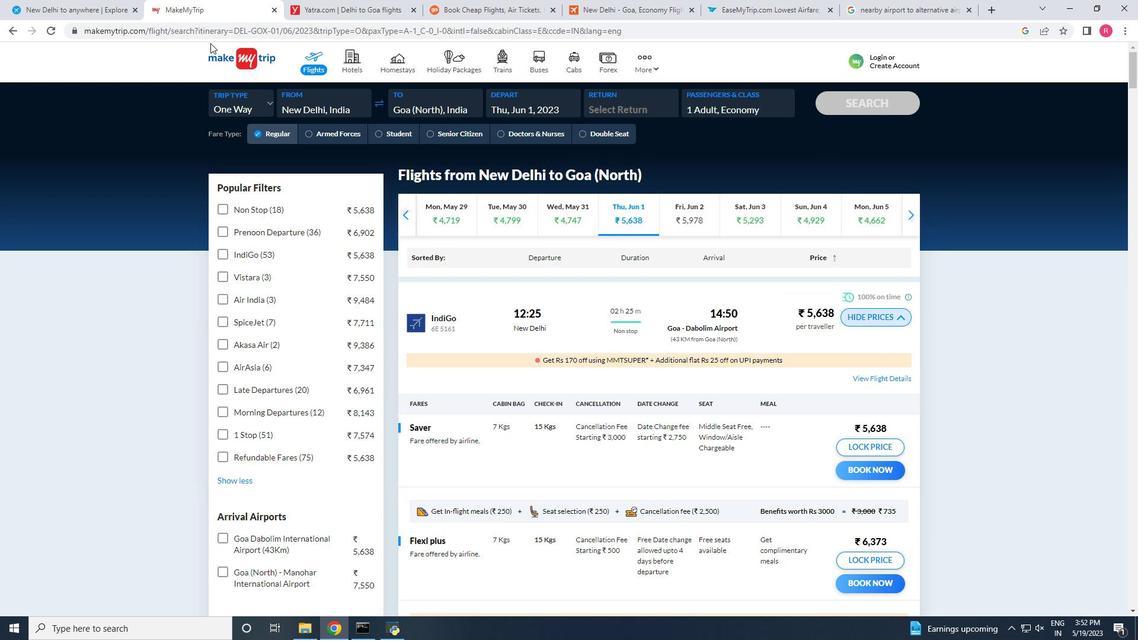 
Action: Mouse pressed left at (226, 45)
Screenshot: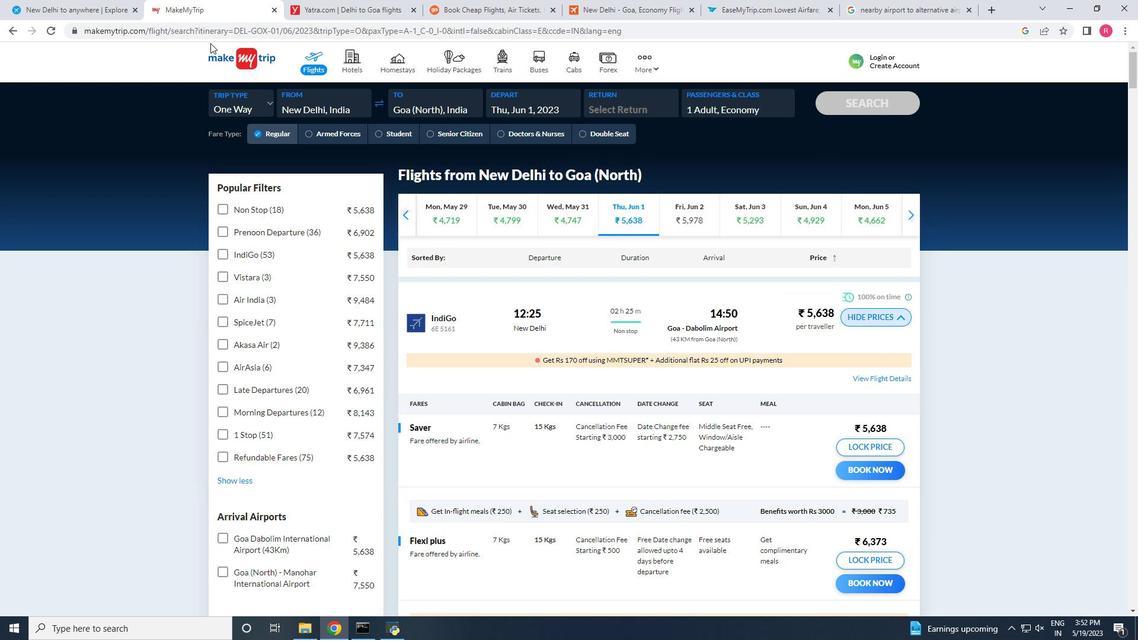 
Action: Mouse moved to (245, 66)
Screenshot: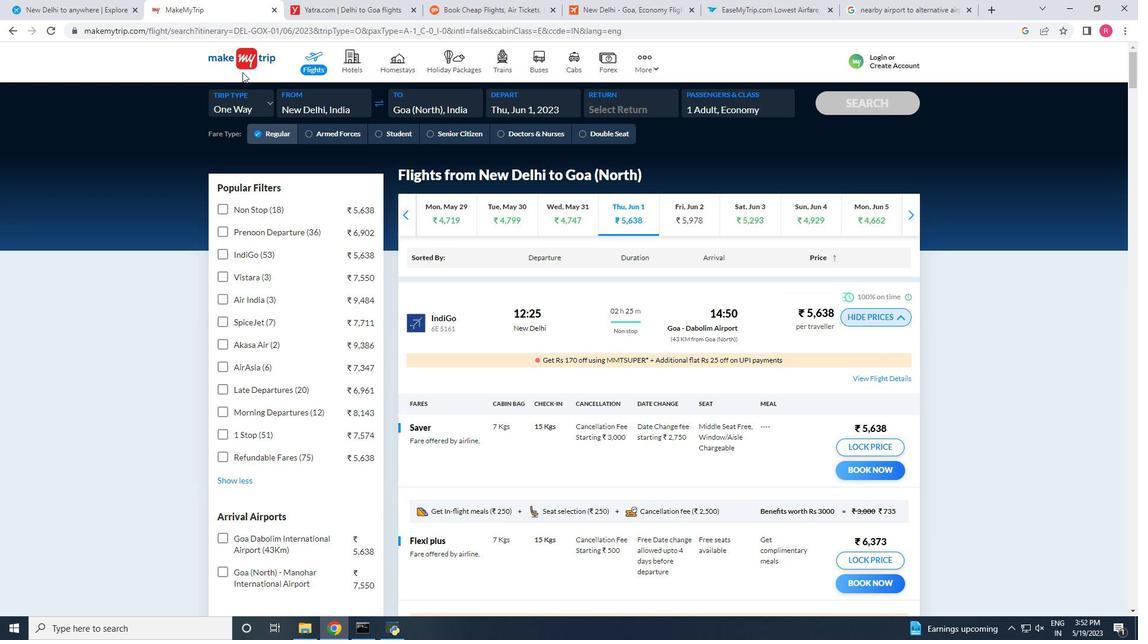 
Action: Mouse pressed left at (245, 66)
Screenshot: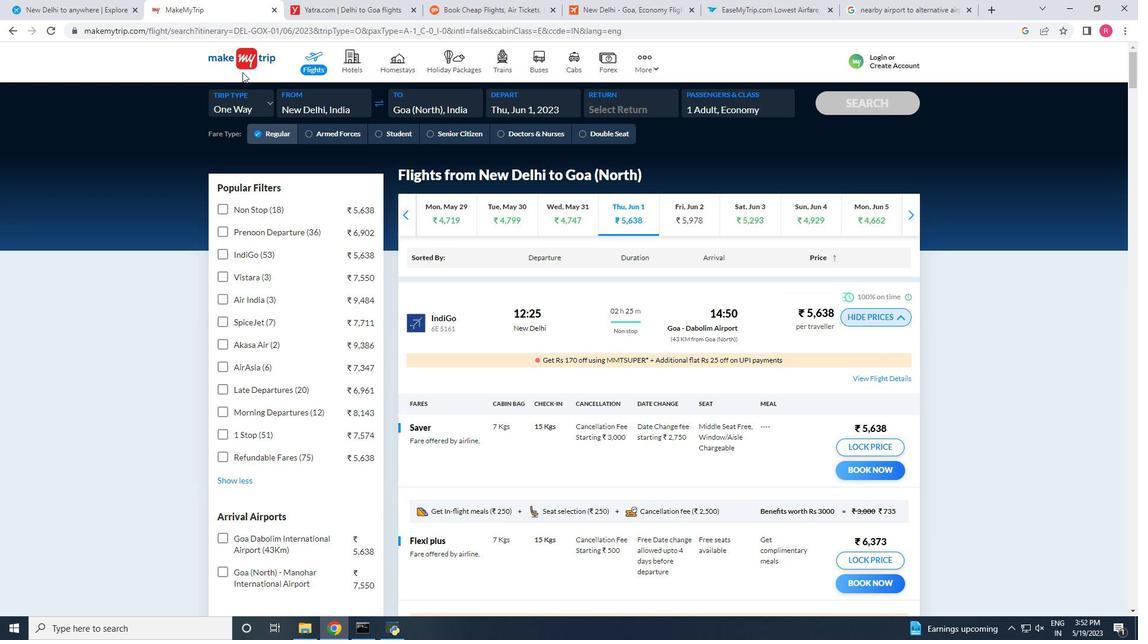 
Action: Mouse moved to (336, 228)
Screenshot: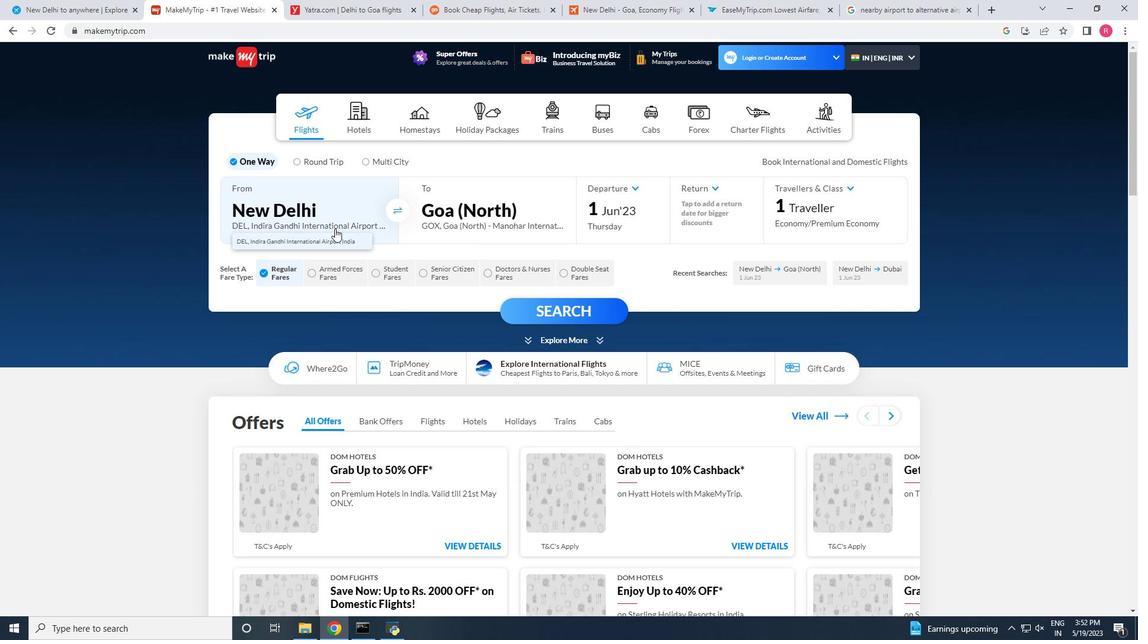 
Action: Mouse pressed left at (336, 228)
Screenshot: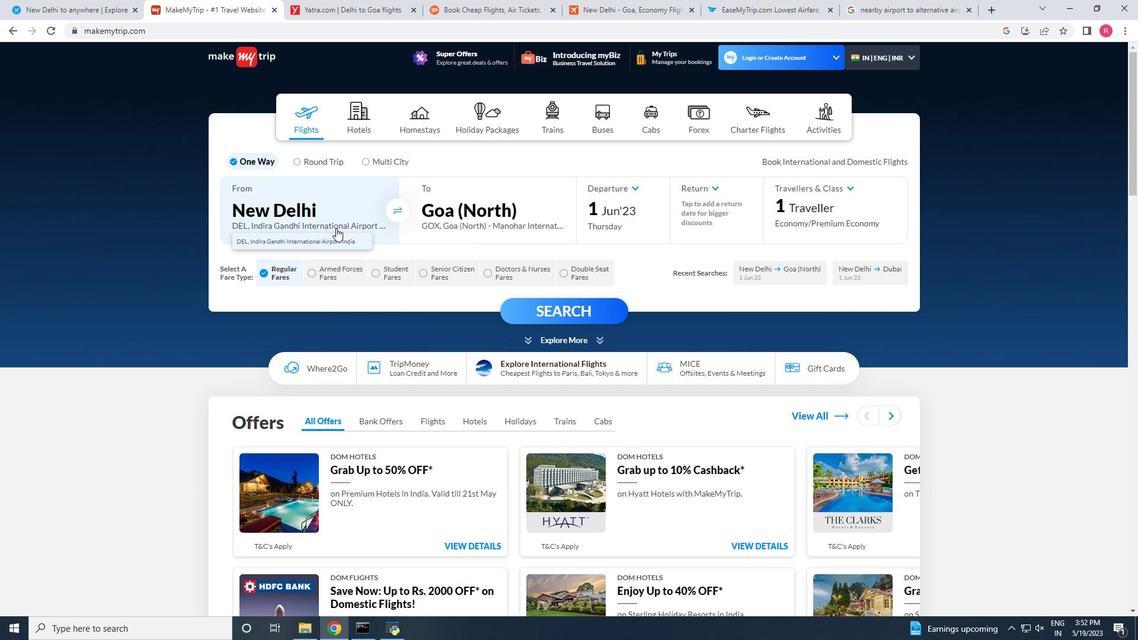 
Action: Mouse moved to (327, 248)
Screenshot: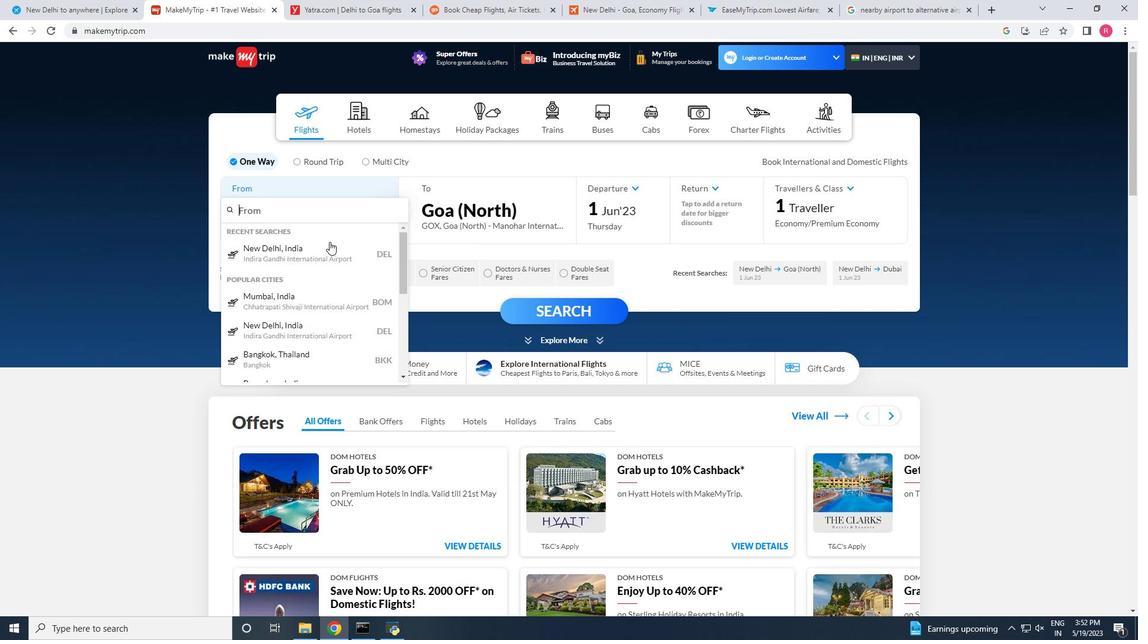 
Action: Mouse pressed left at (327, 248)
Screenshot: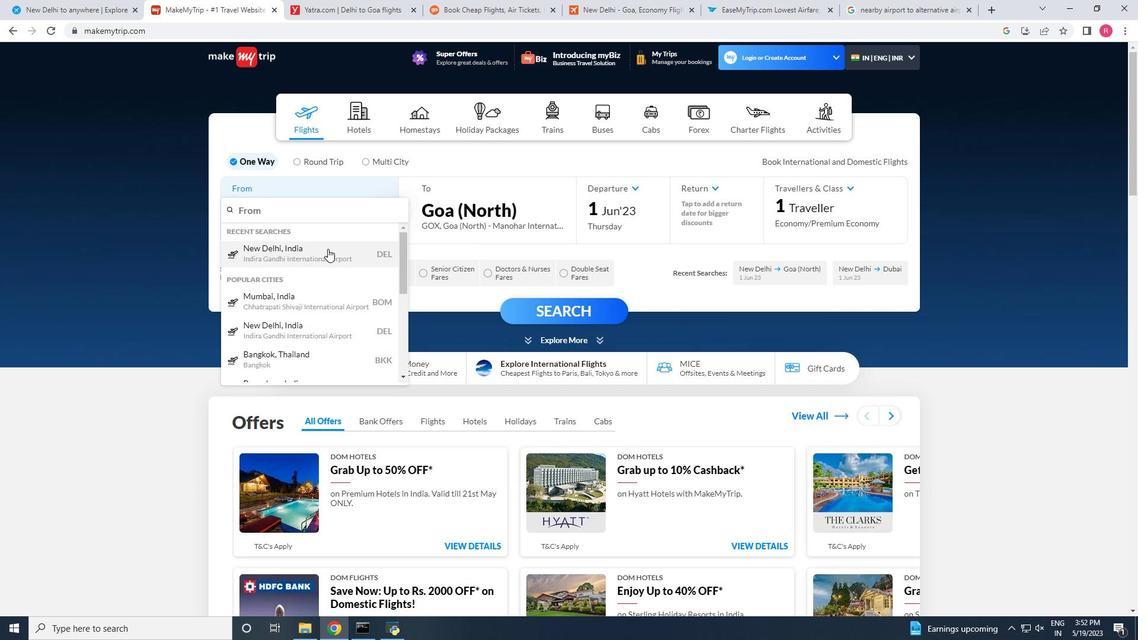 
Action: Mouse moved to (449, 213)
Screenshot: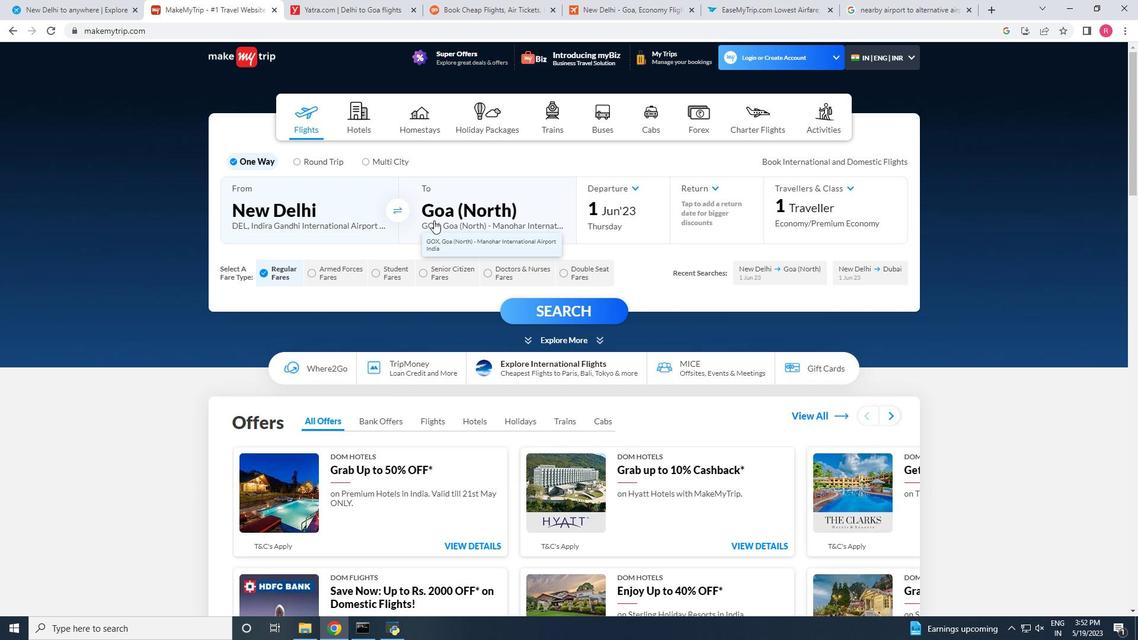 
Action: Mouse pressed left at (449, 213)
Screenshot: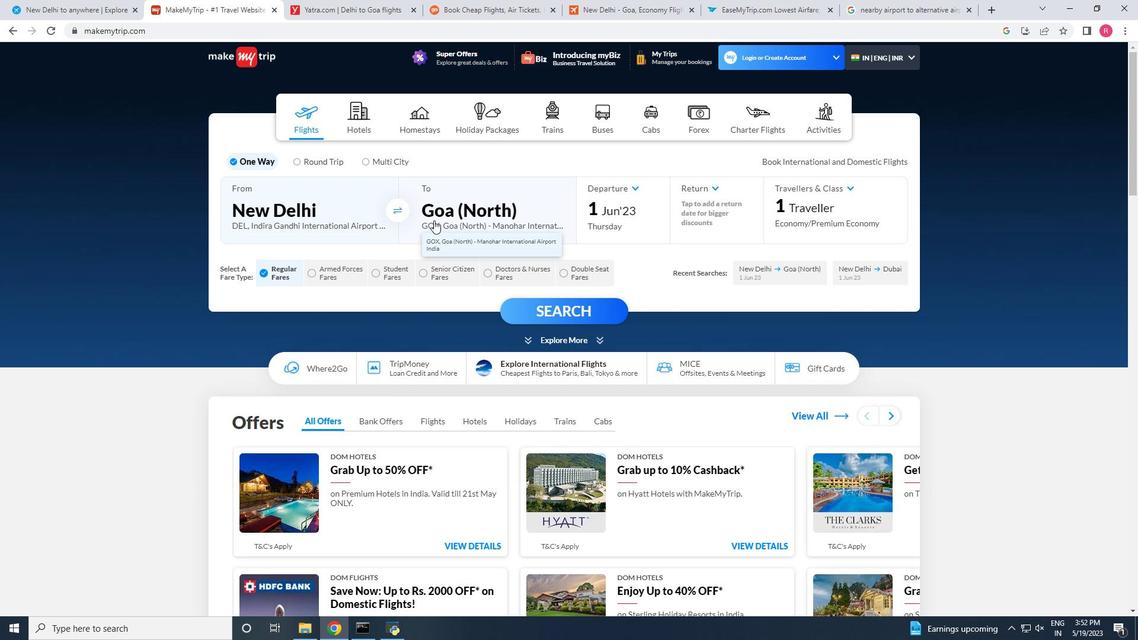 
Action: Key pressed agra
Screenshot: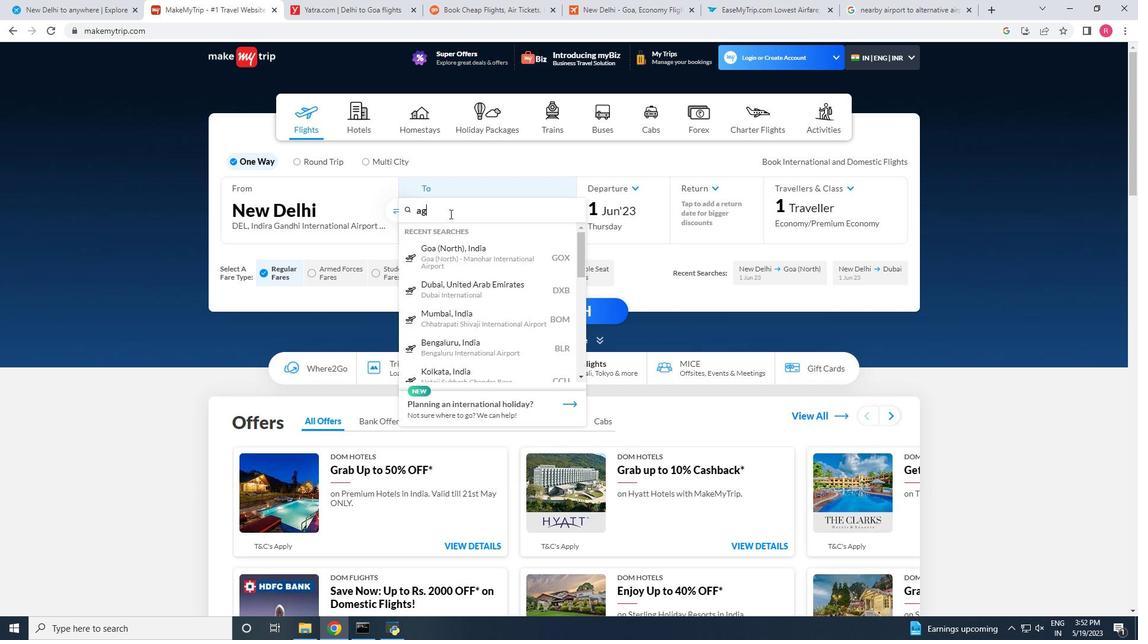 
Action: Mouse moved to (467, 246)
Screenshot: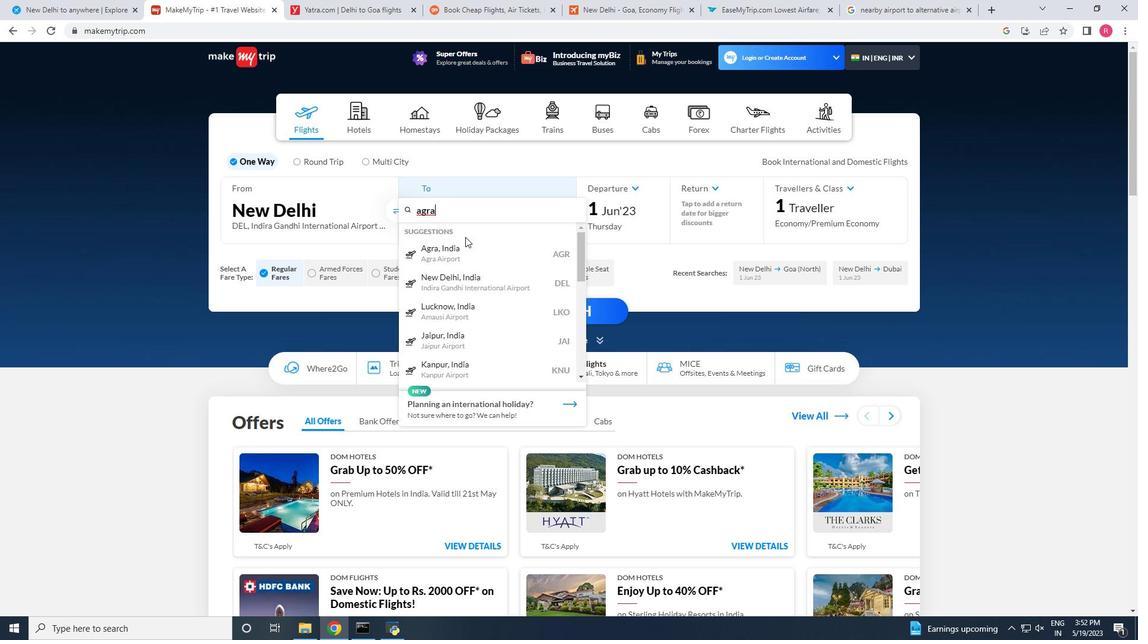 
Action: Key pressed <Key.space>
Screenshot: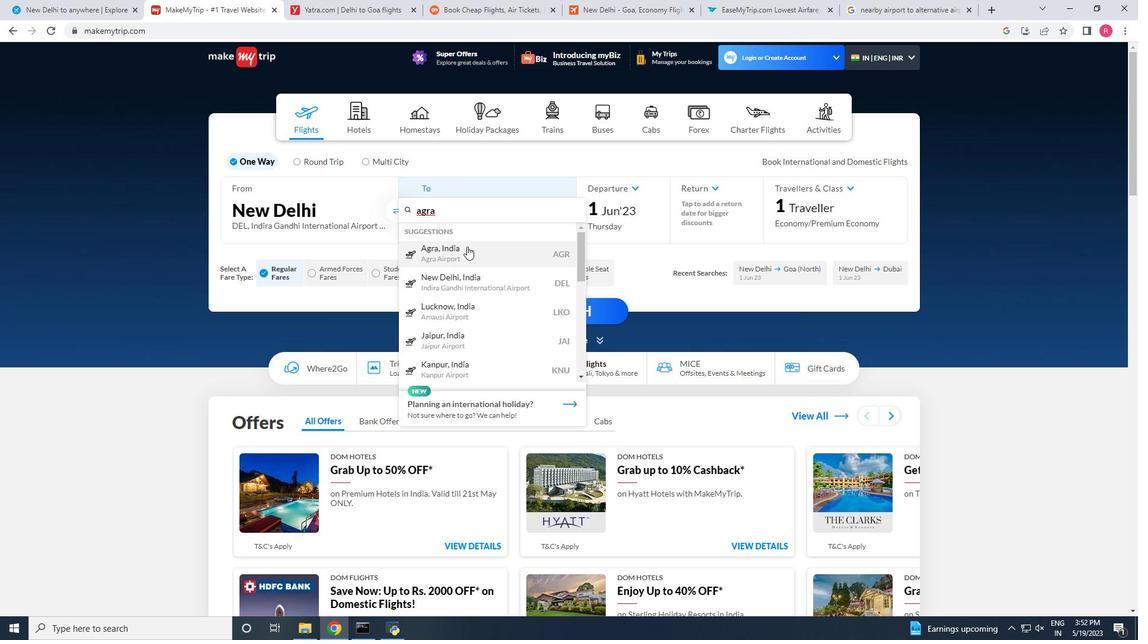 
Action: Mouse pressed left at (467, 246)
Screenshot: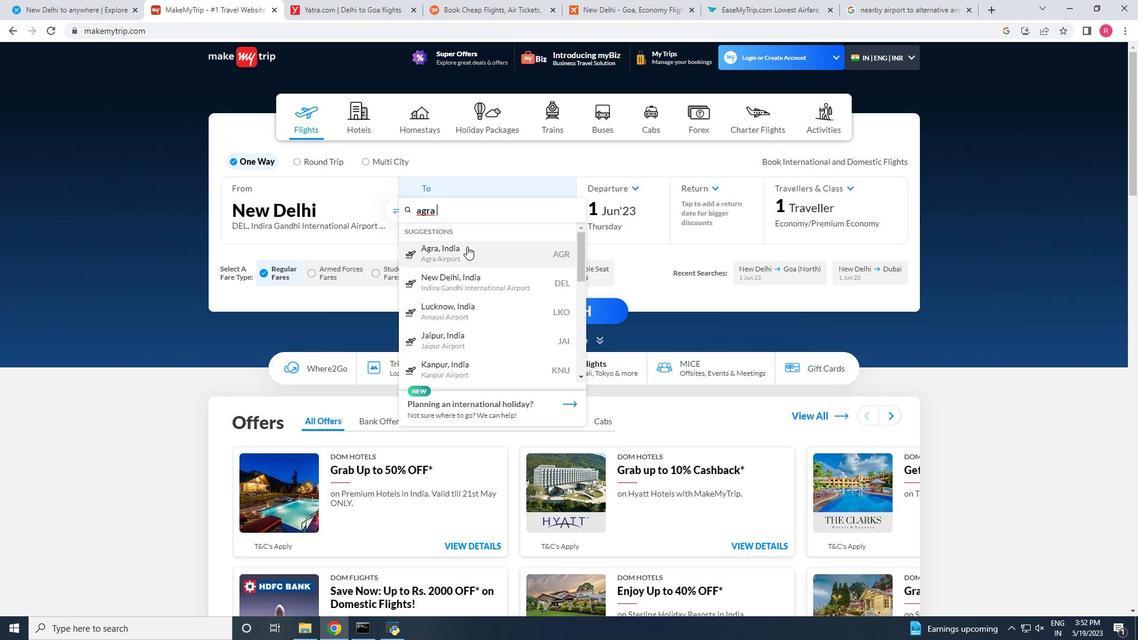 
Action: Mouse moved to (551, 286)
Screenshot: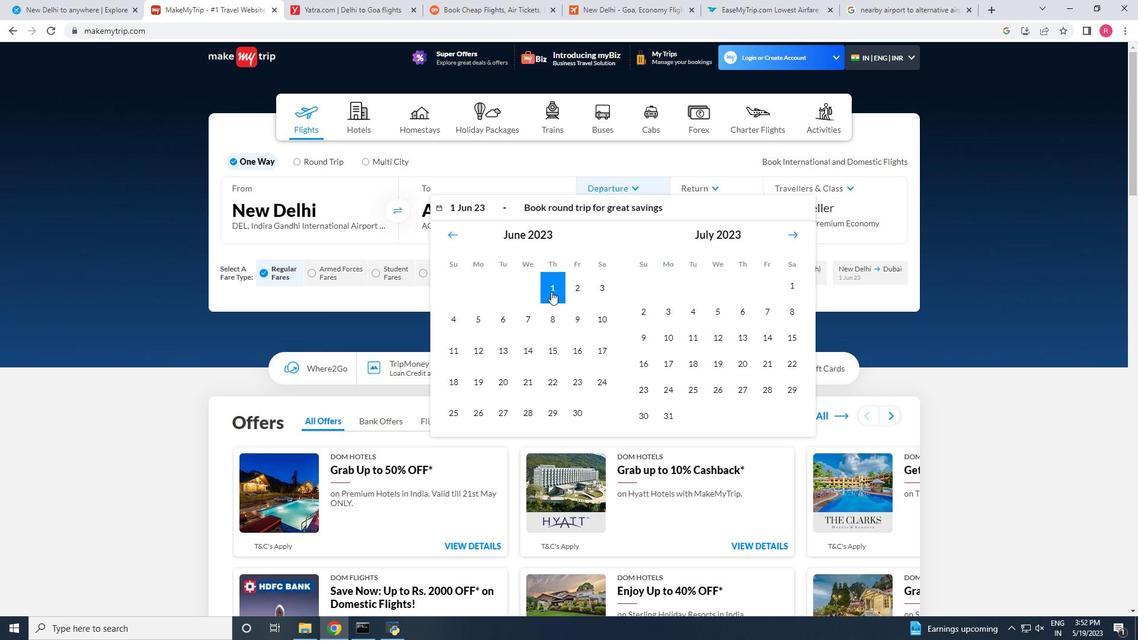 
Action: Mouse pressed left at (551, 286)
Screenshot: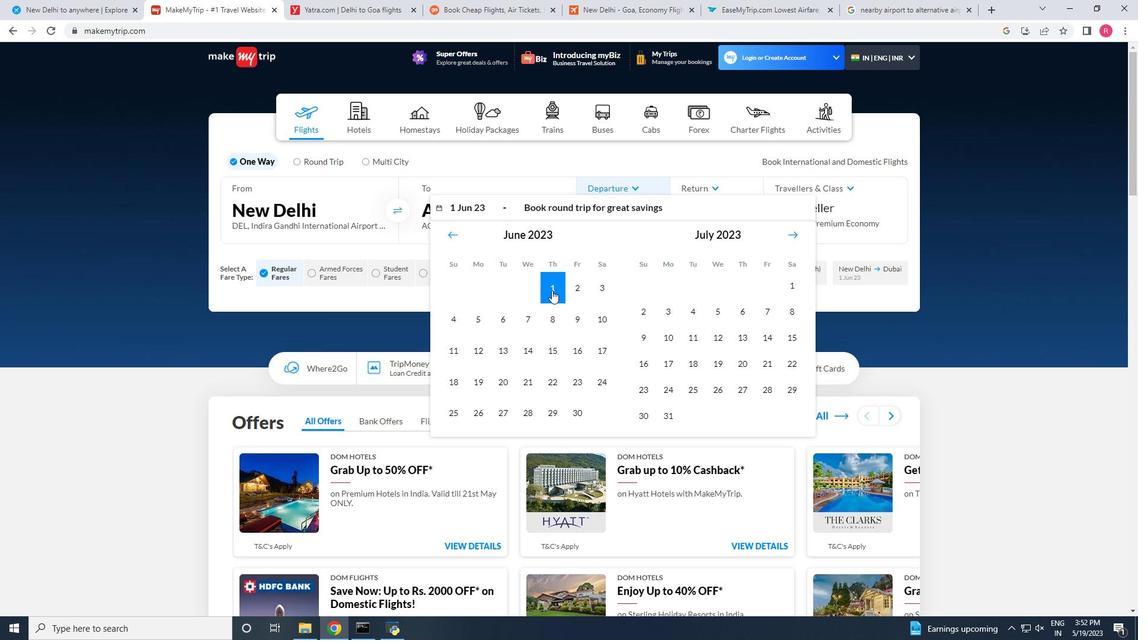 
Action: Mouse moved to (587, 312)
Screenshot: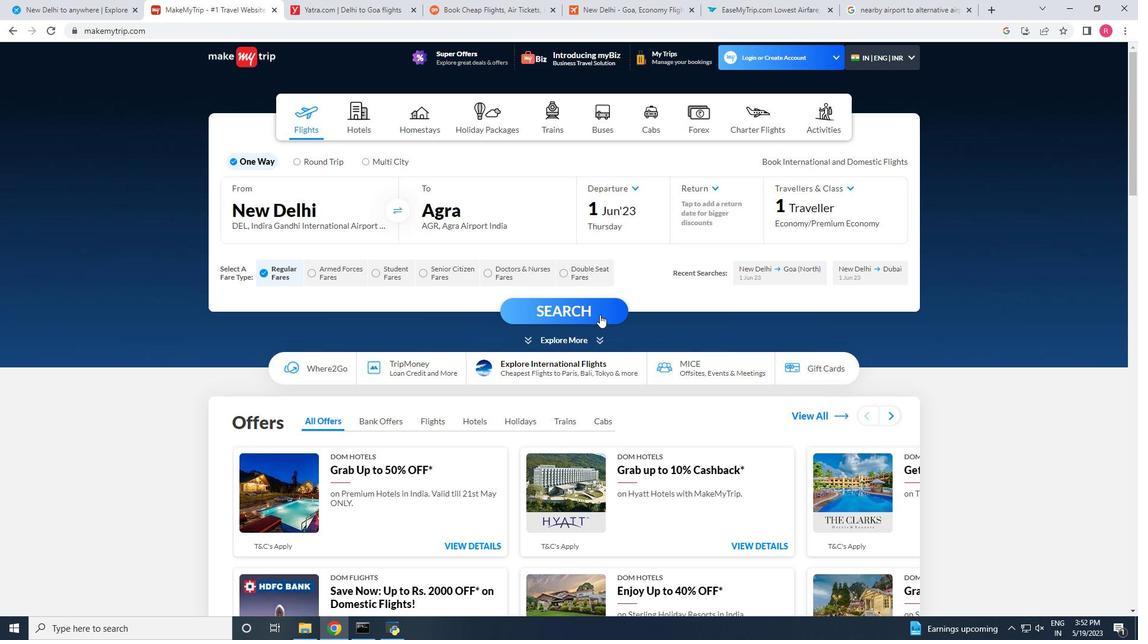 
Action: Mouse pressed left at (587, 312)
Screenshot: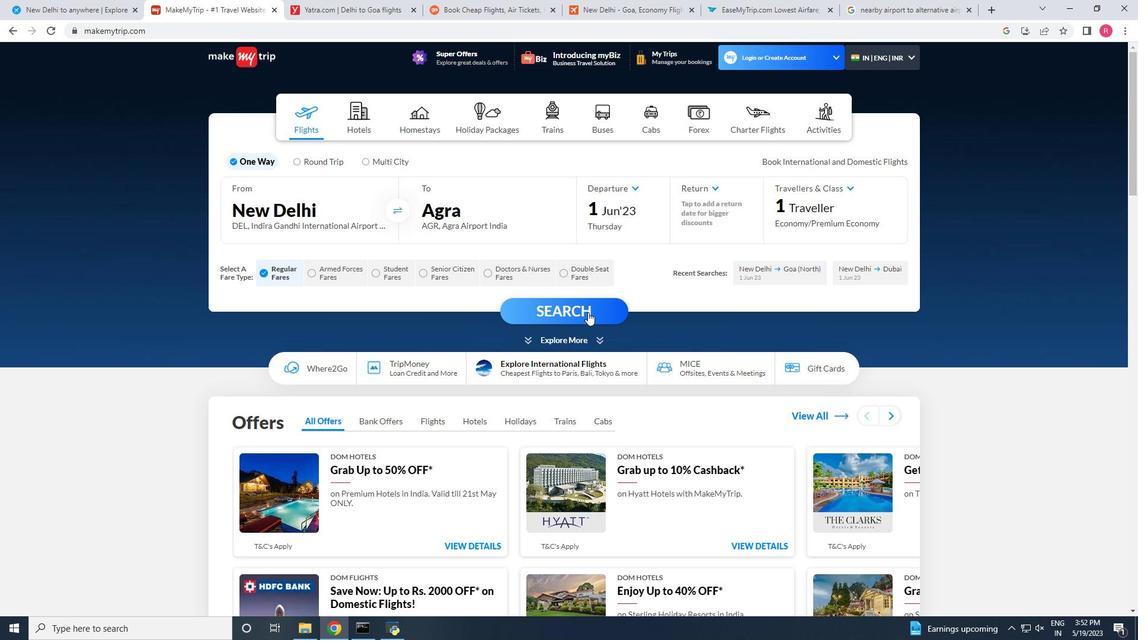 
Action: Mouse moved to (499, 284)
Screenshot: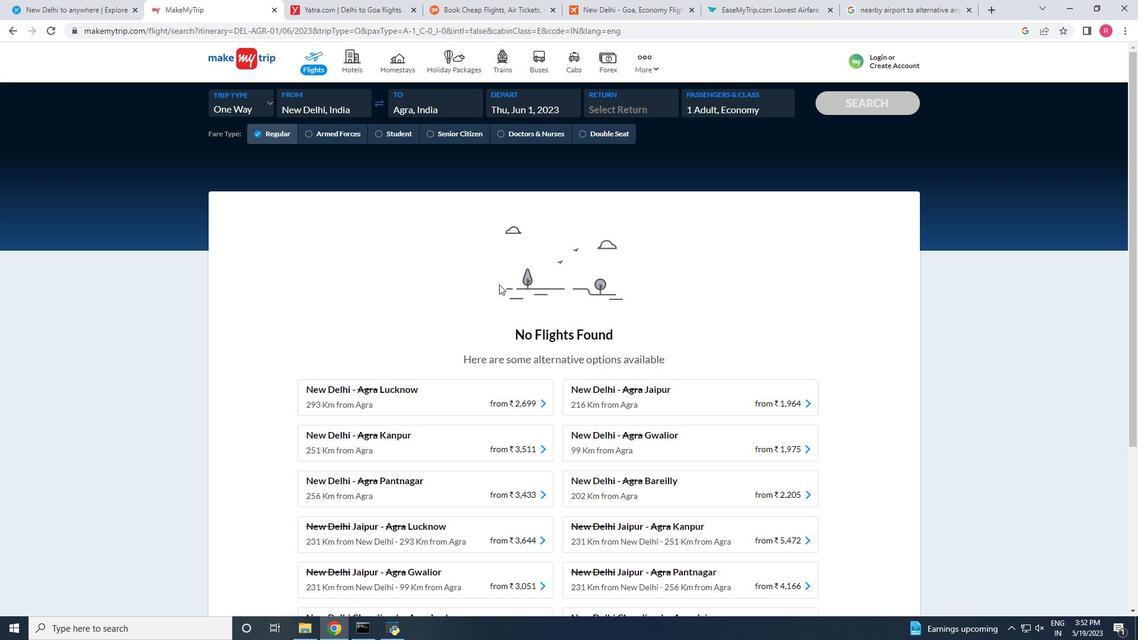 
Action: Mouse scrolled (499, 283) with delta (0, 0)
Screenshot: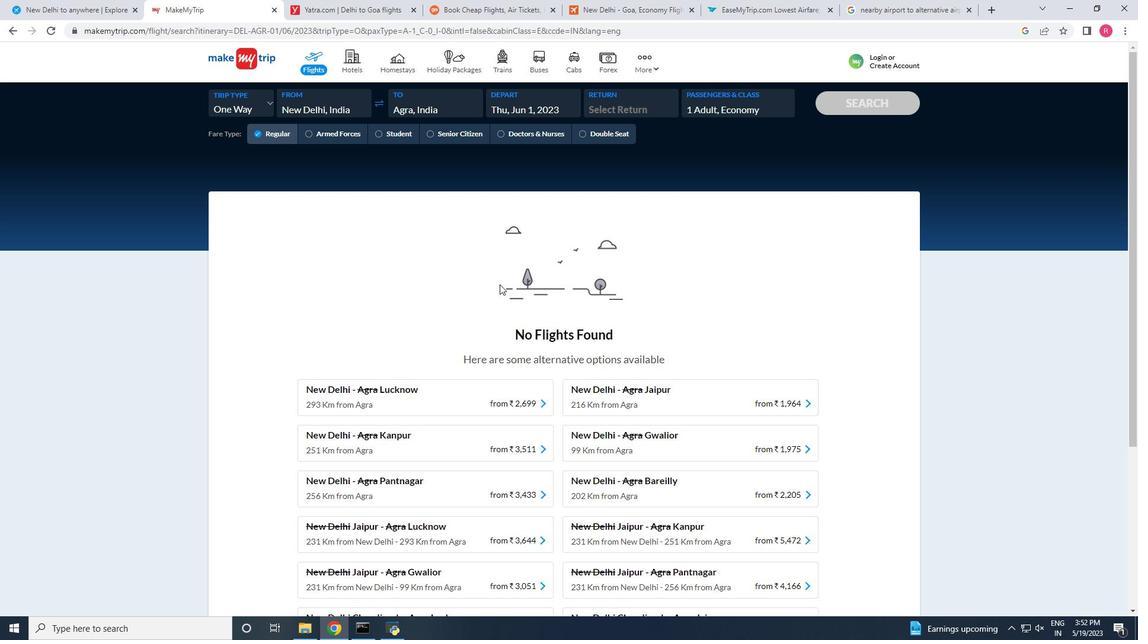 
Action: Mouse moved to (507, 280)
Screenshot: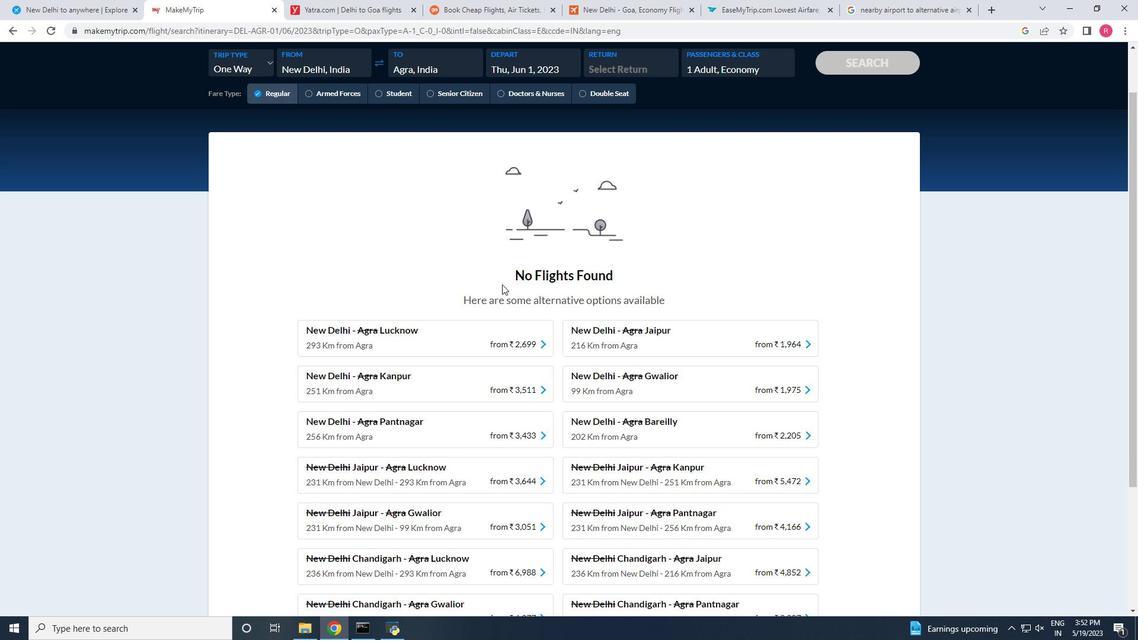 
Action: Mouse scrolled (507, 281) with delta (0, 0)
Screenshot: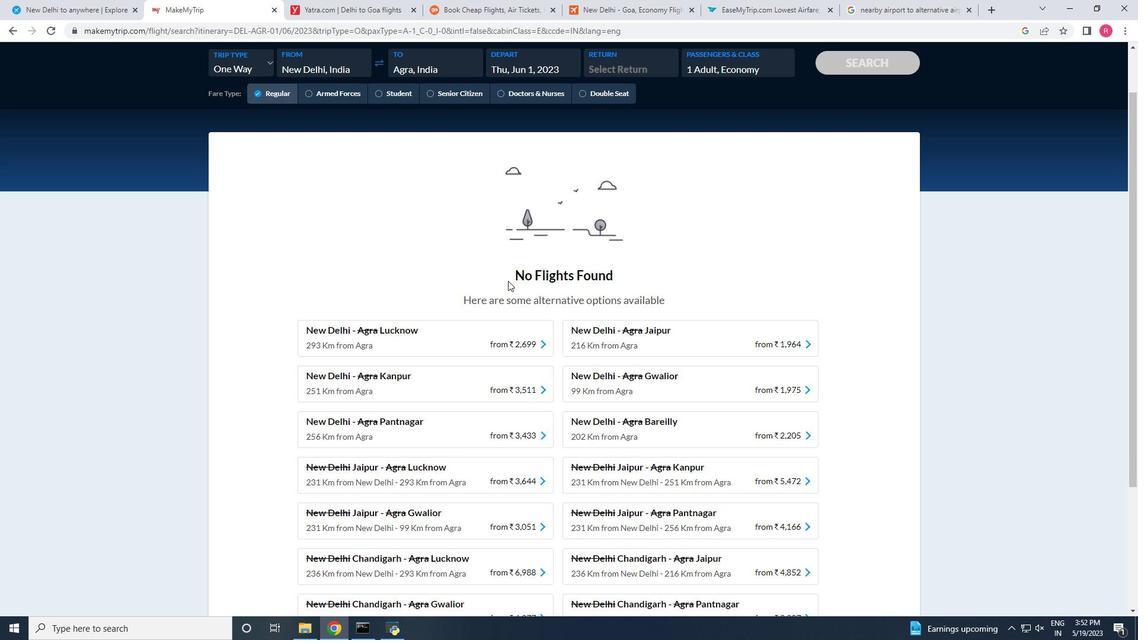 
Action: Mouse scrolled (507, 281) with delta (0, 0)
Screenshot: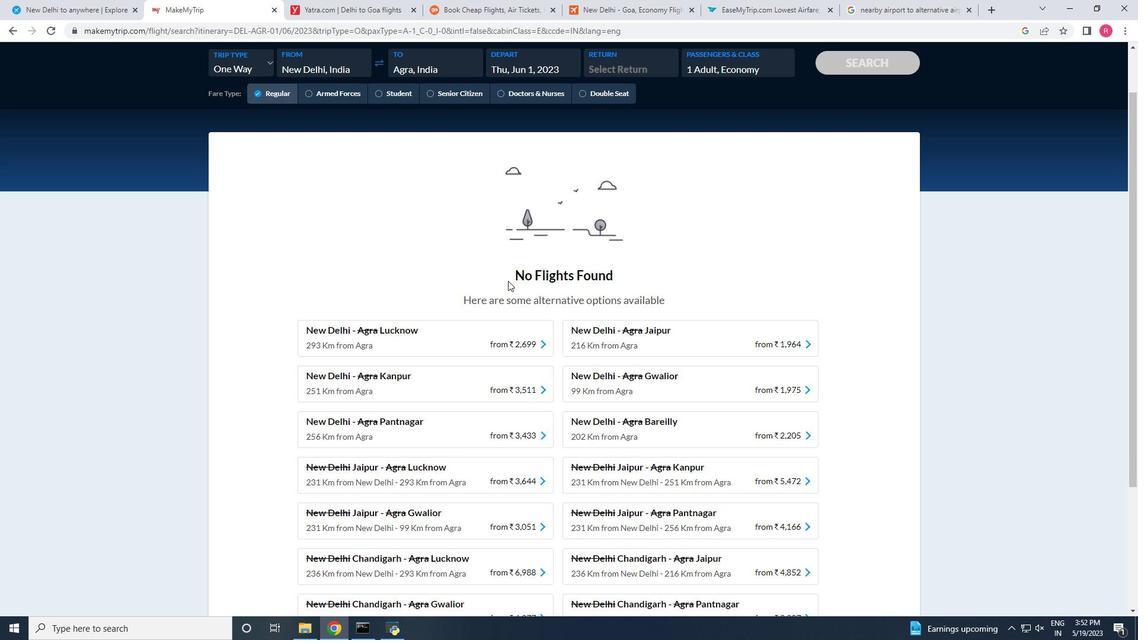 
Action: Mouse scrolled (507, 281) with delta (0, 0)
Screenshot: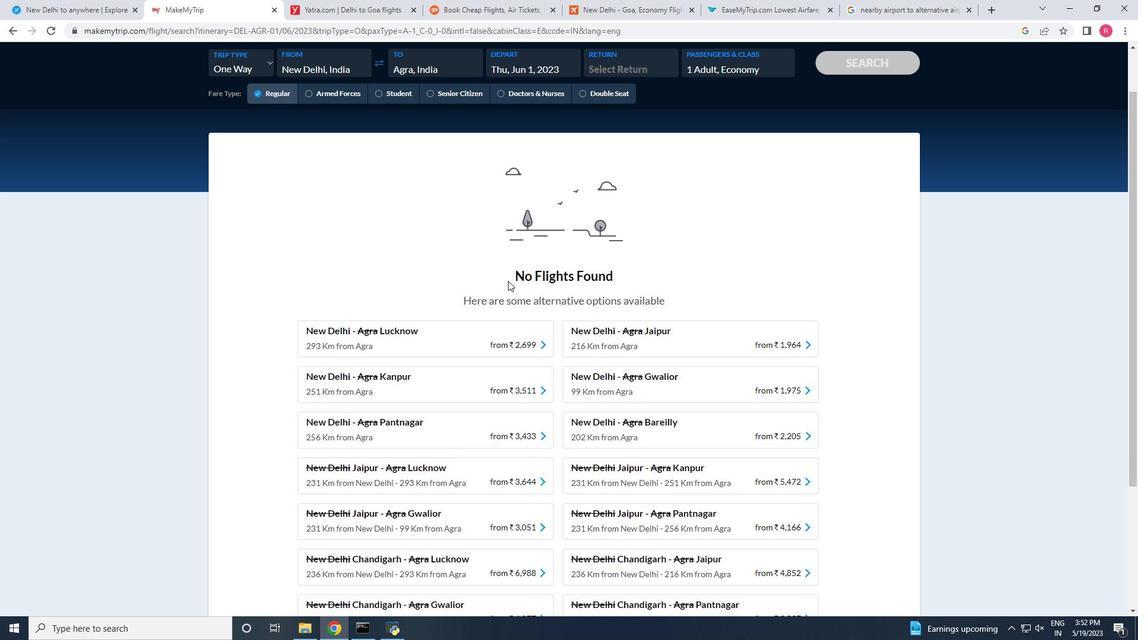 
Action: Mouse moved to (449, 110)
Screenshot: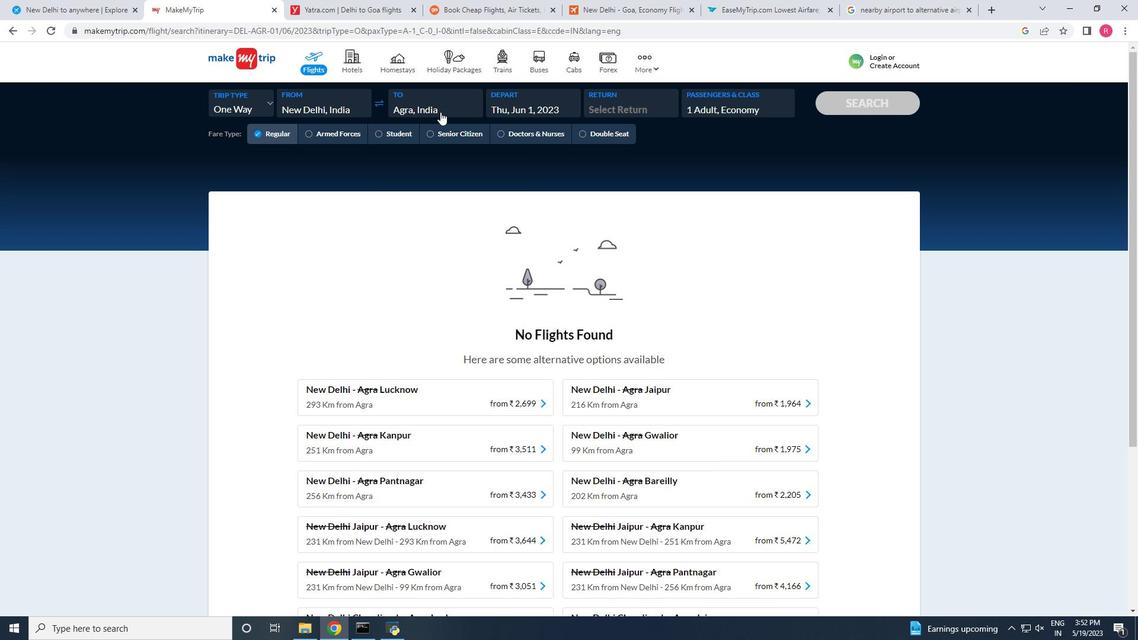 
Action: Mouse pressed left at (449, 110)
Screenshot: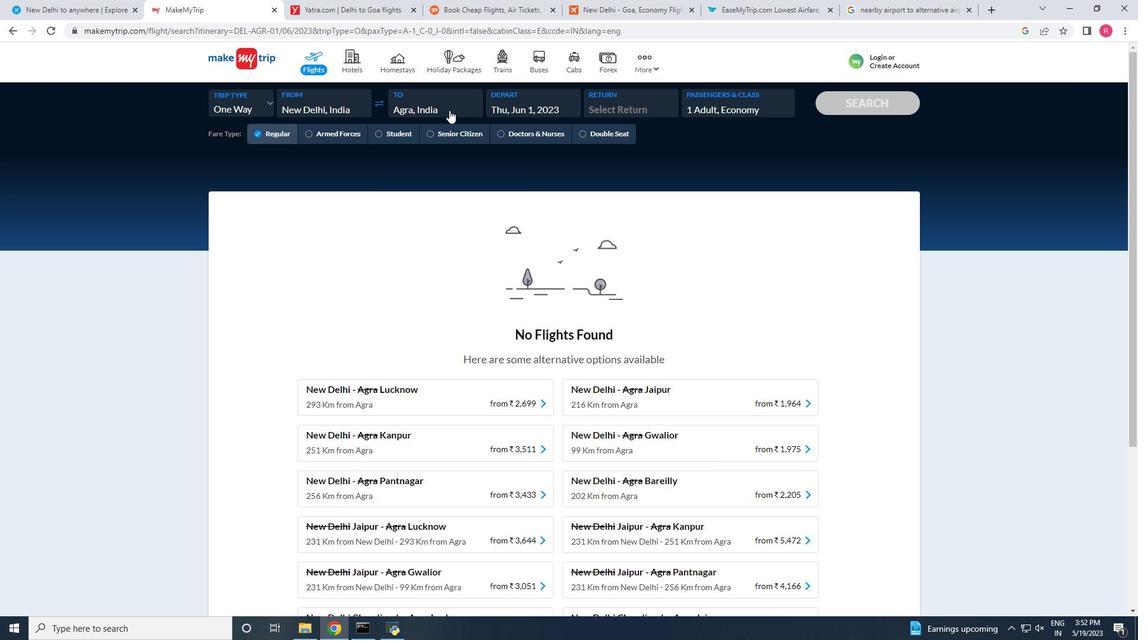 
Action: Key pressed agra<Key.space>in
Screenshot: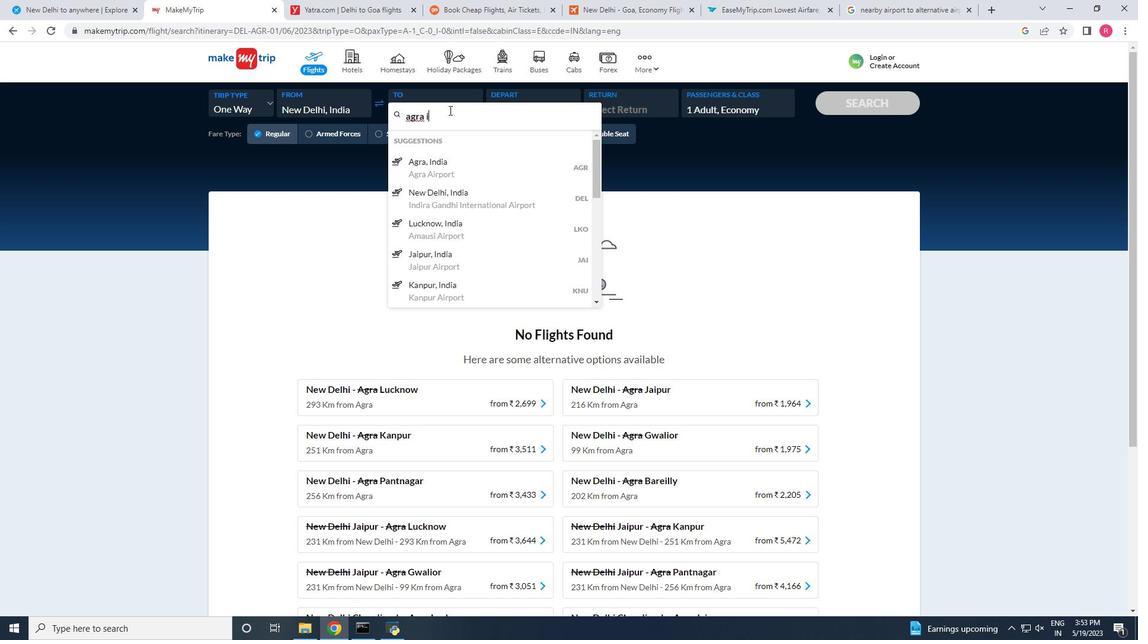 
Action: Mouse moved to (464, 174)
Screenshot: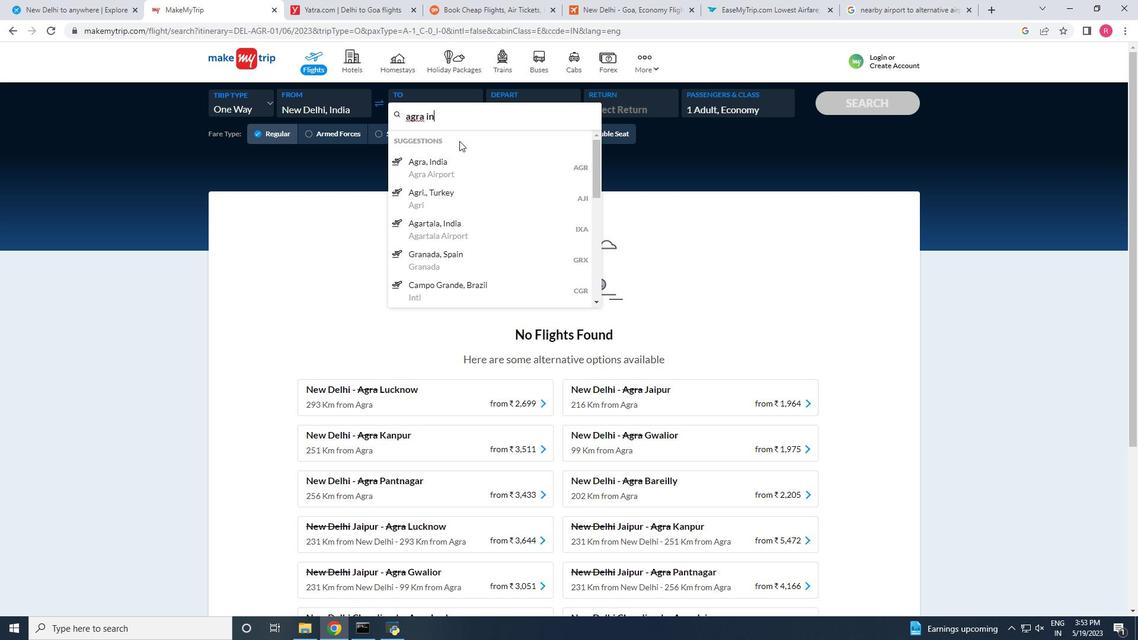 
Action: Mouse pressed left at (464, 174)
Screenshot: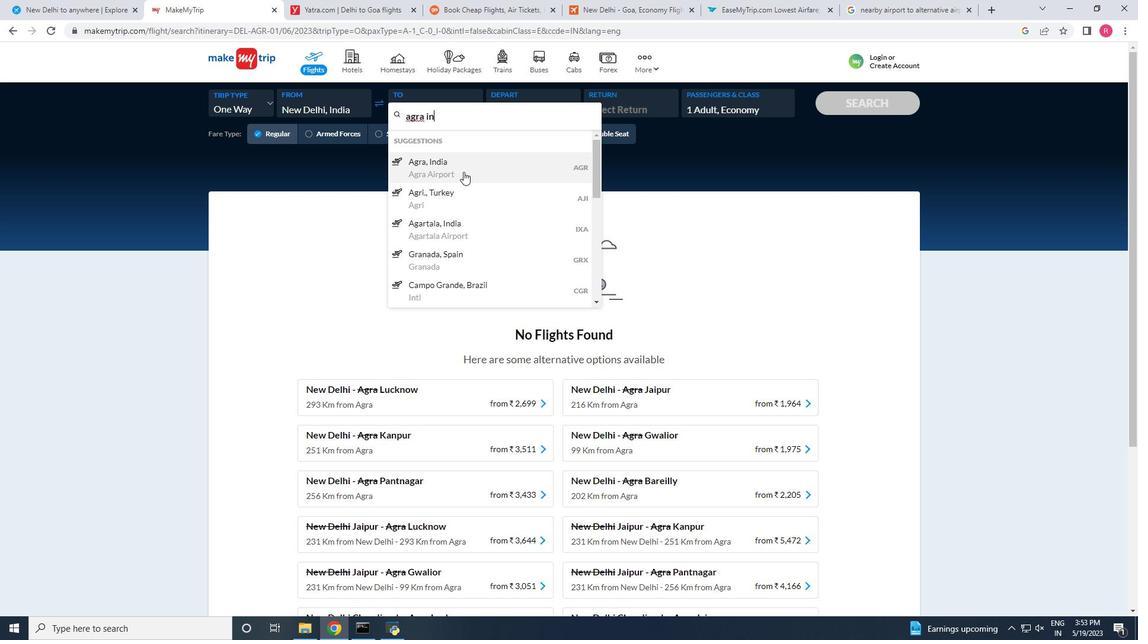 
Action: Mouse moved to (890, 8)
Screenshot: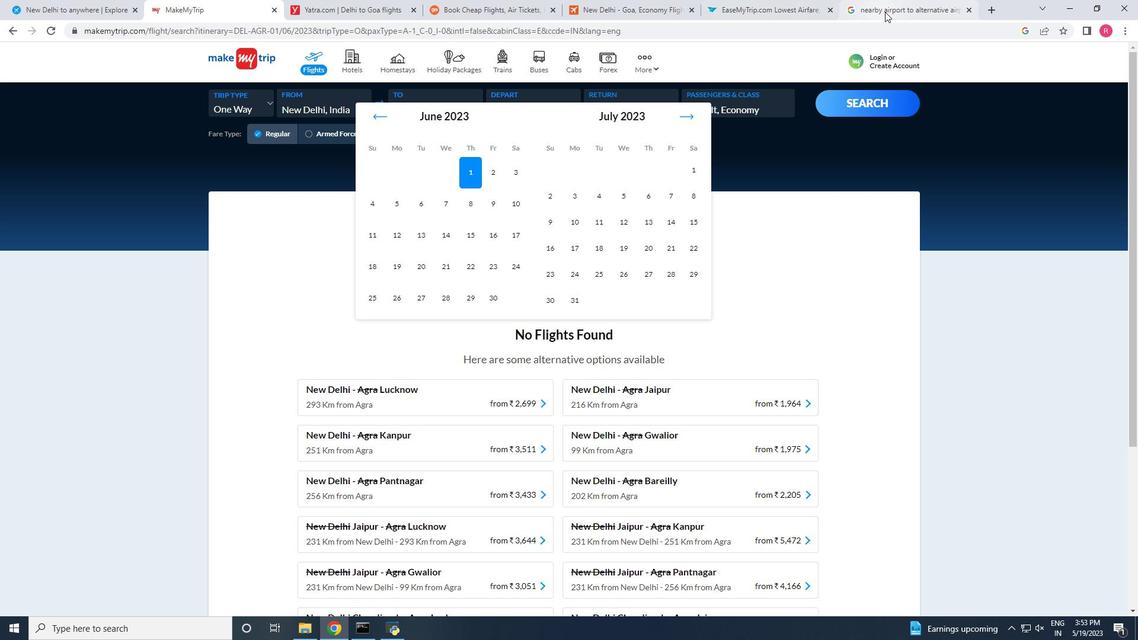 
Action: Mouse pressed left at (890, 8)
Screenshot: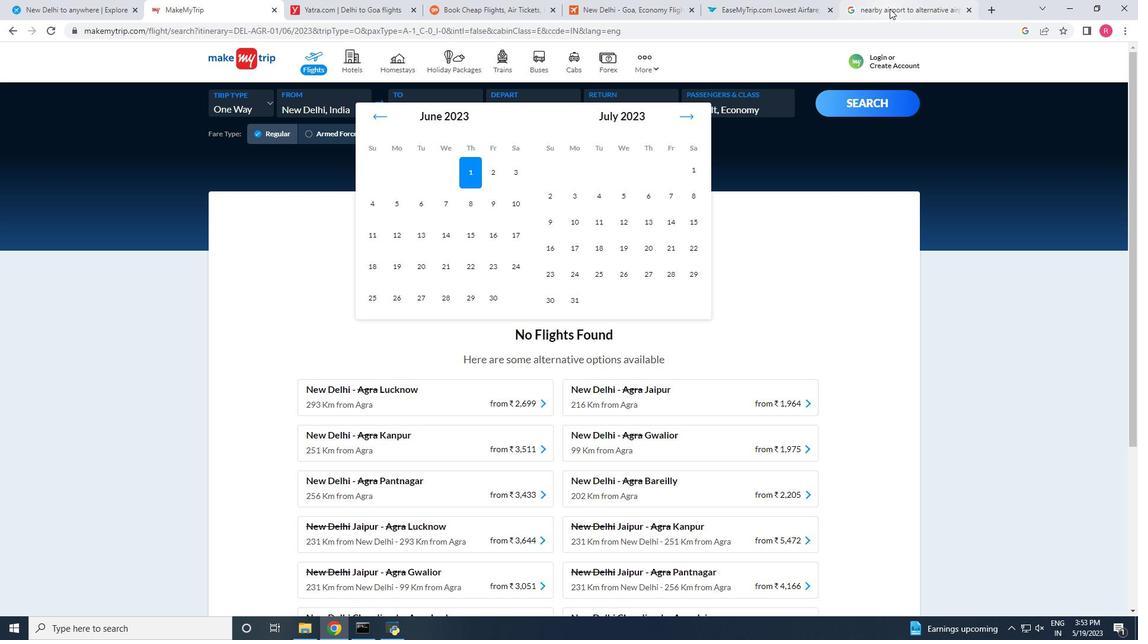 
Action: Mouse moved to (344, 311)
Screenshot: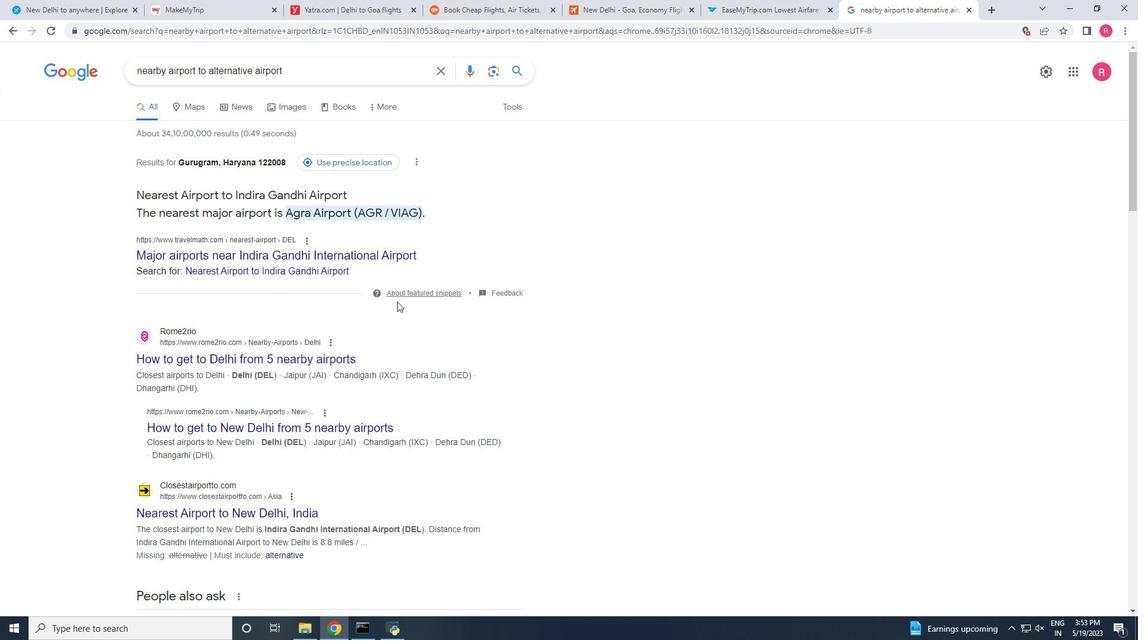 
Action: Mouse scrolled (344, 310) with delta (0, 0)
Screenshot: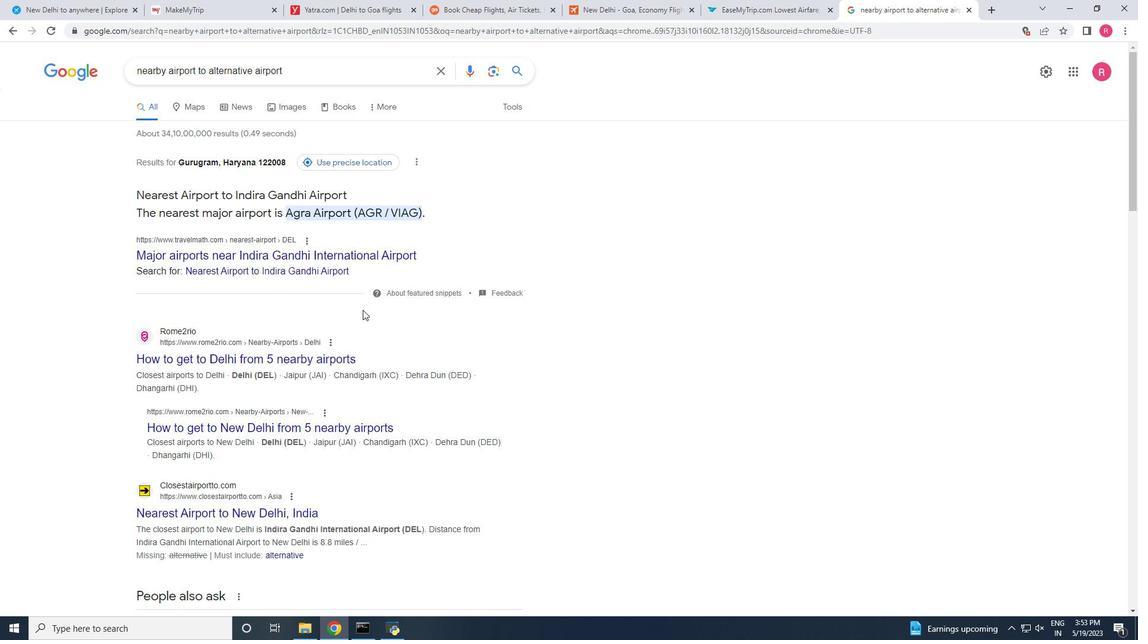 
Action: Mouse scrolled (344, 310) with delta (0, 0)
Screenshot: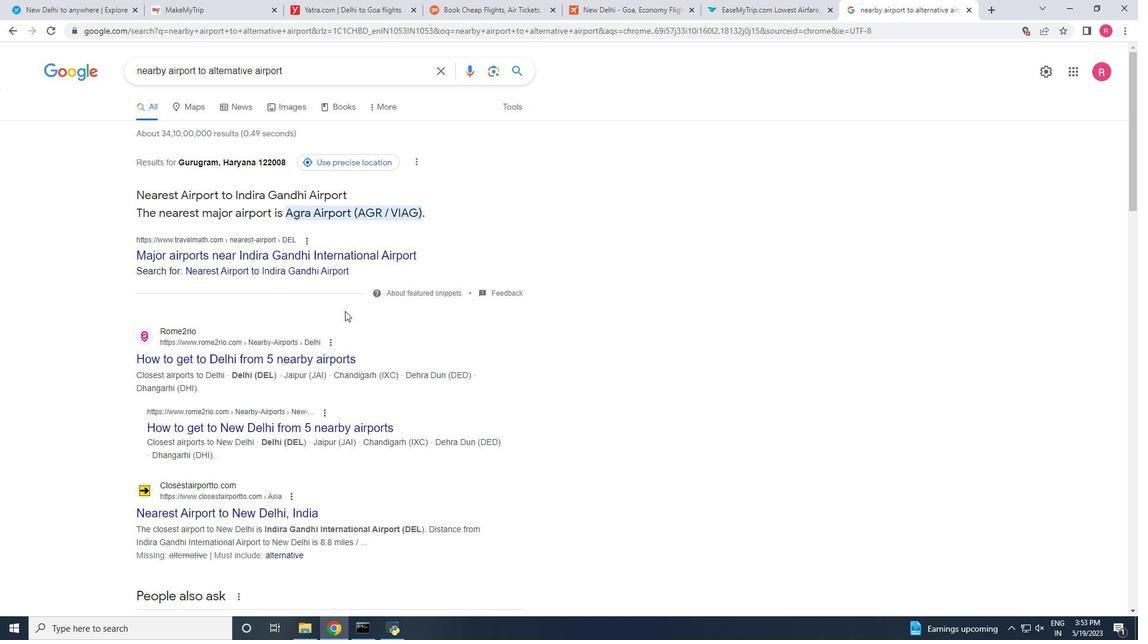 
Action: Mouse scrolled (344, 310) with delta (0, 0)
Screenshot: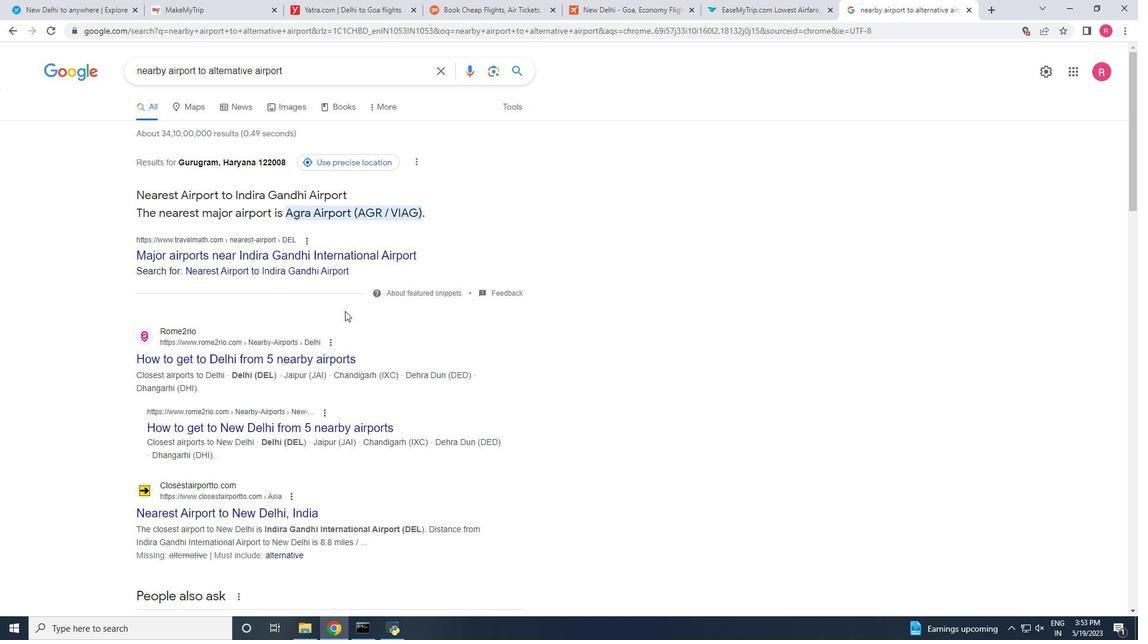 
Action: Mouse moved to (352, 312)
Screenshot: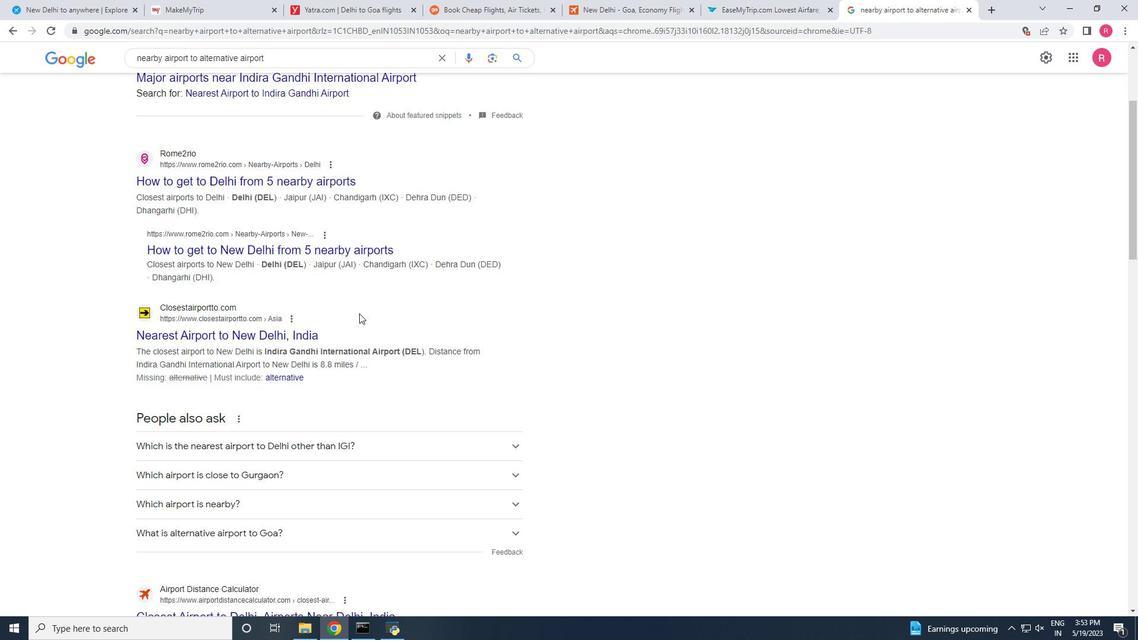 
Action: Mouse scrolled (352, 311) with delta (0, 0)
Screenshot: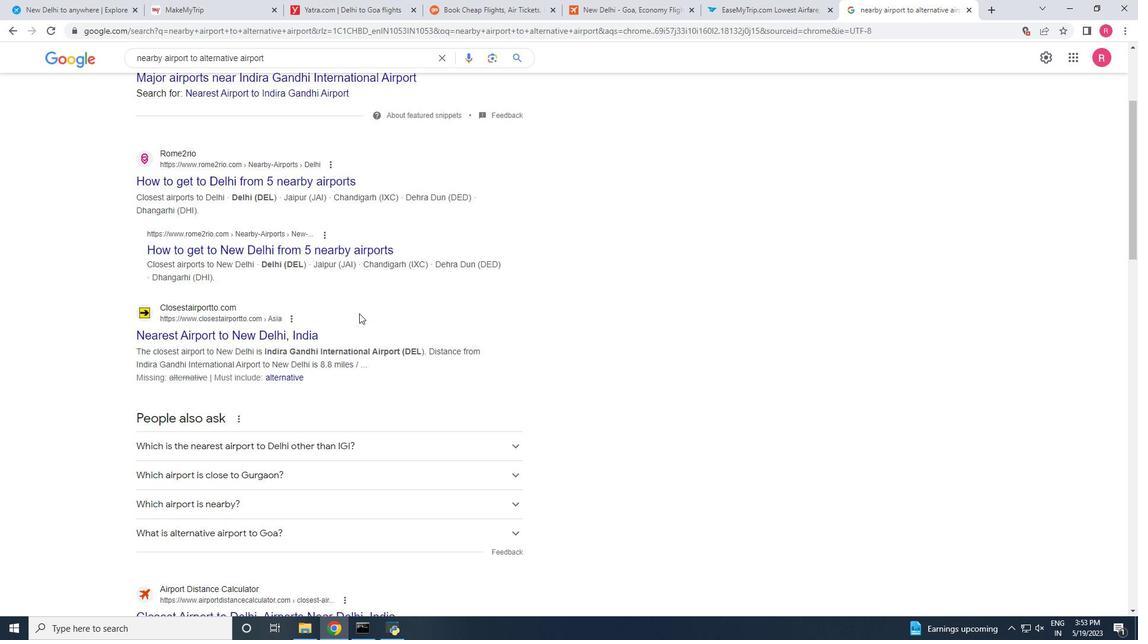 
Action: Mouse scrolled (352, 311) with delta (0, 0)
Screenshot: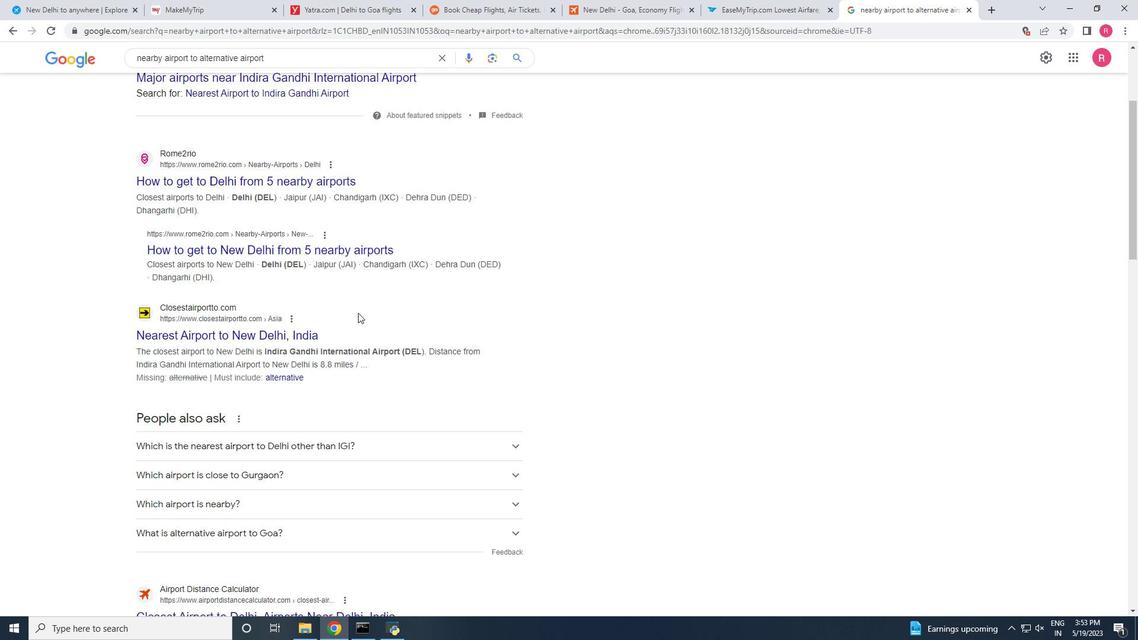 
Action: Mouse moved to (202, 212)
Screenshot: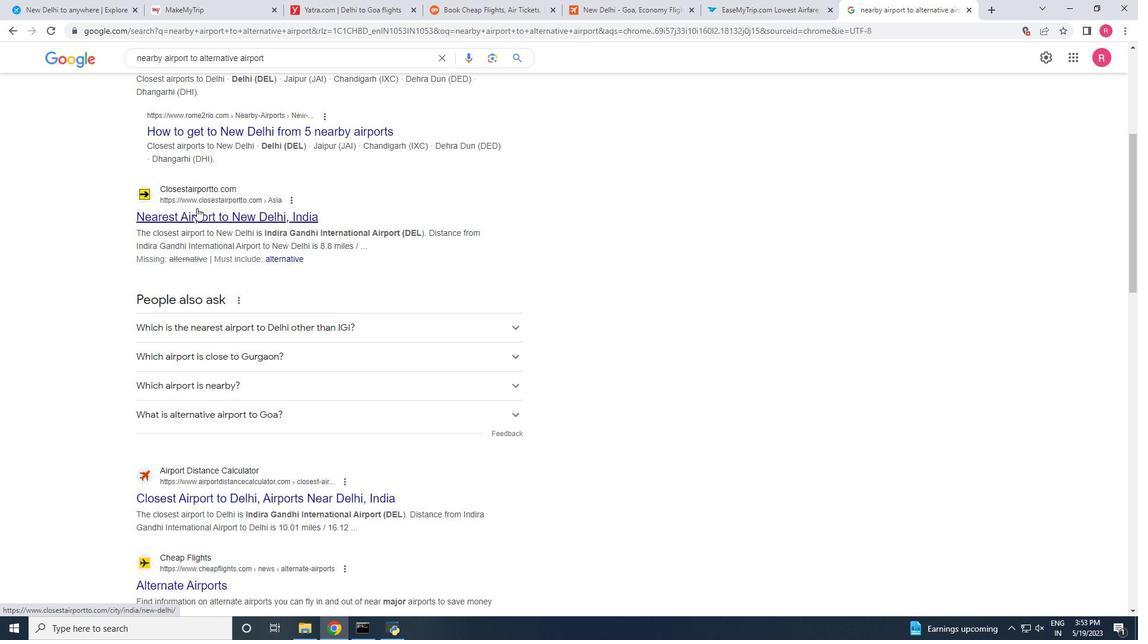 
Action: Mouse pressed left at (202, 212)
Screenshot: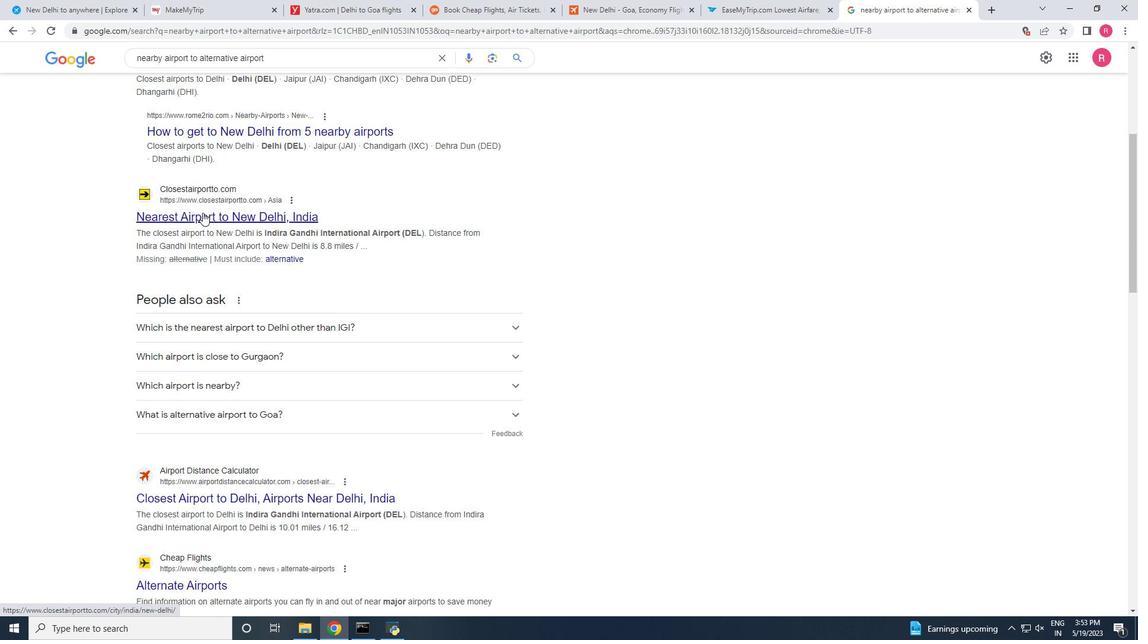 
Action: Mouse moved to (240, 192)
Screenshot: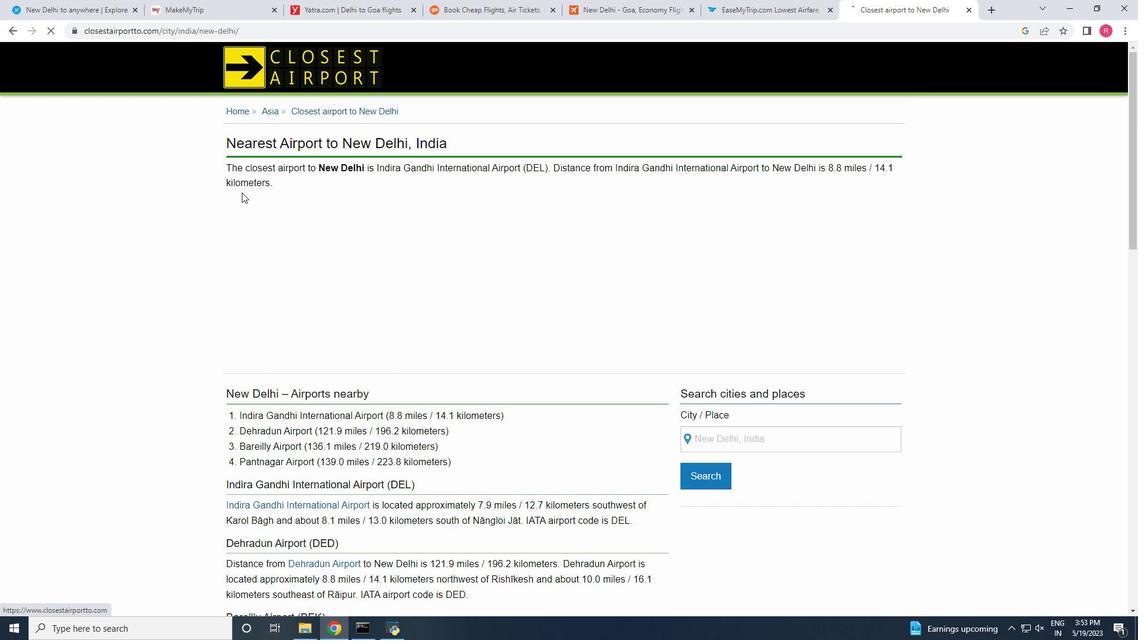 
Action: Mouse scrolled (240, 192) with delta (0, 0)
Screenshot: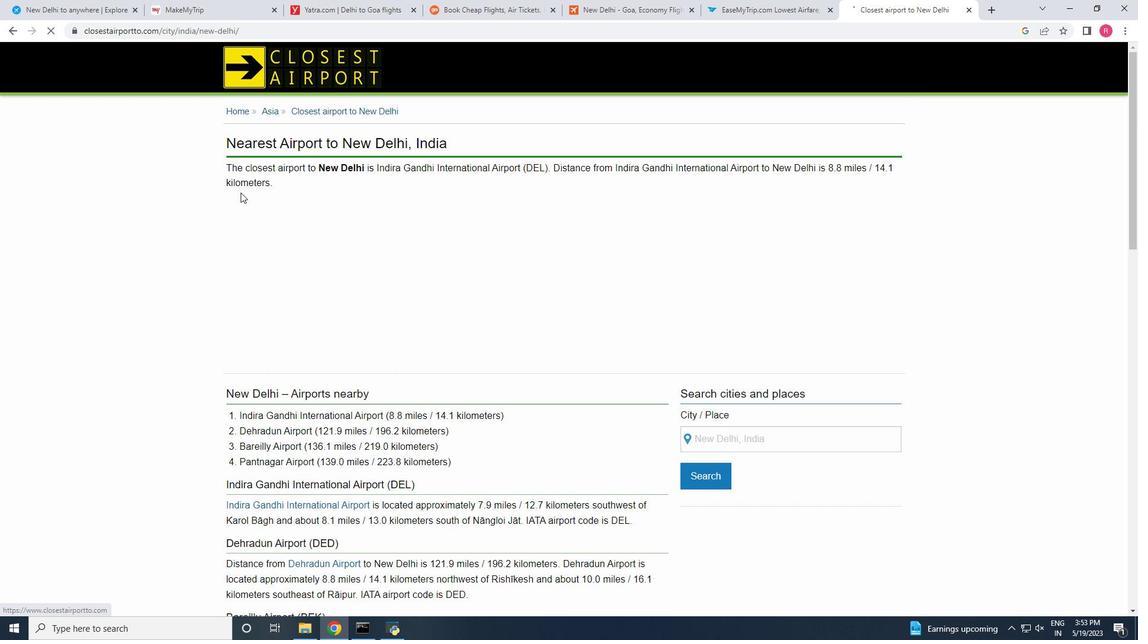 
Action: Mouse scrolled (240, 192) with delta (0, 0)
Screenshot: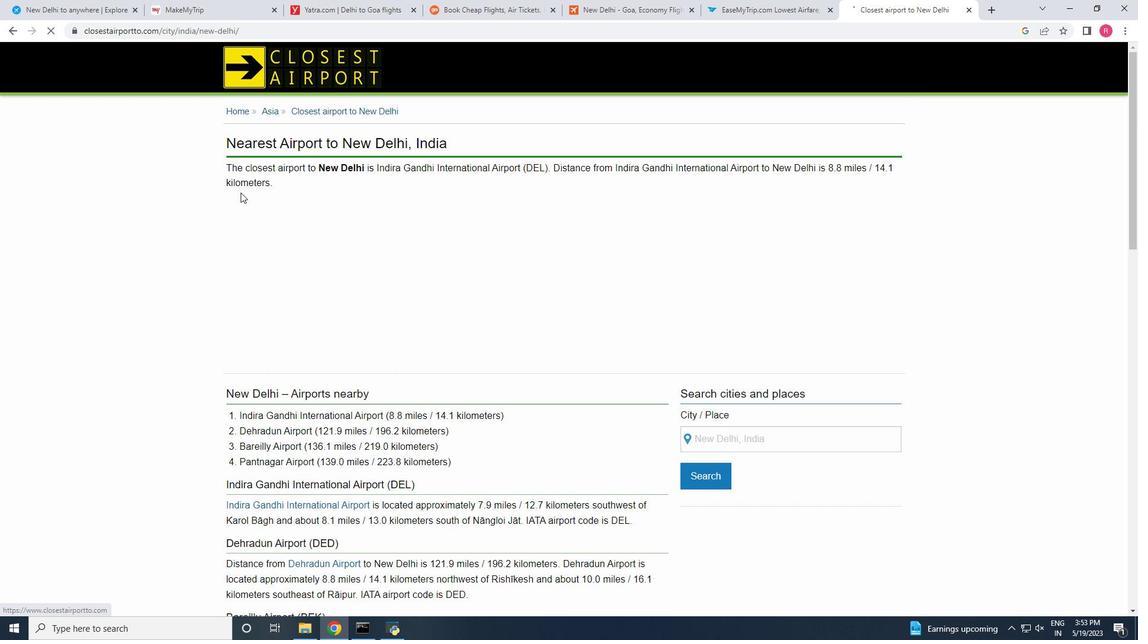 
Action: Mouse moved to (240, 191)
Screenshot: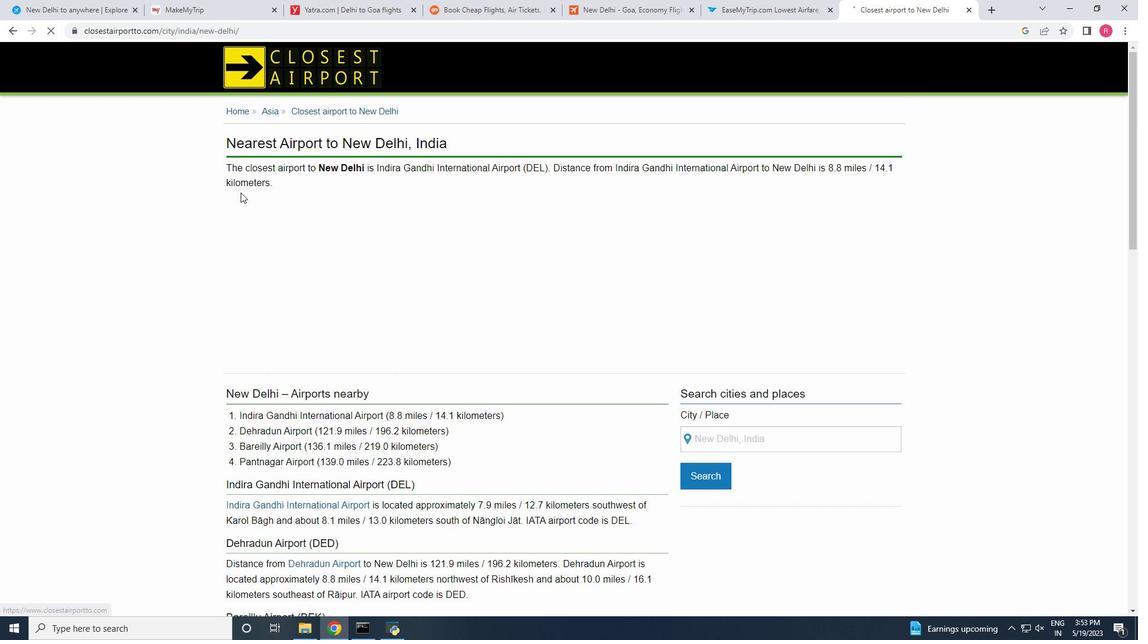 
Action: Mouse scrolled (240, 192) with delta (0, 0)
Screenshot: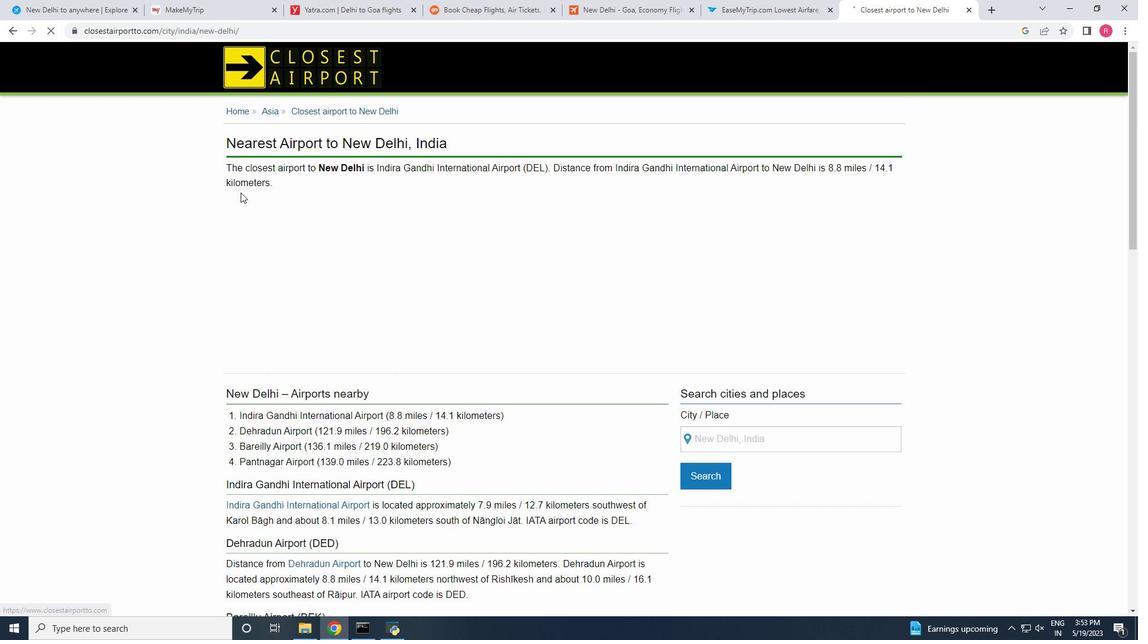 
Action: Mouse moved to (240, 190)
Screenshot: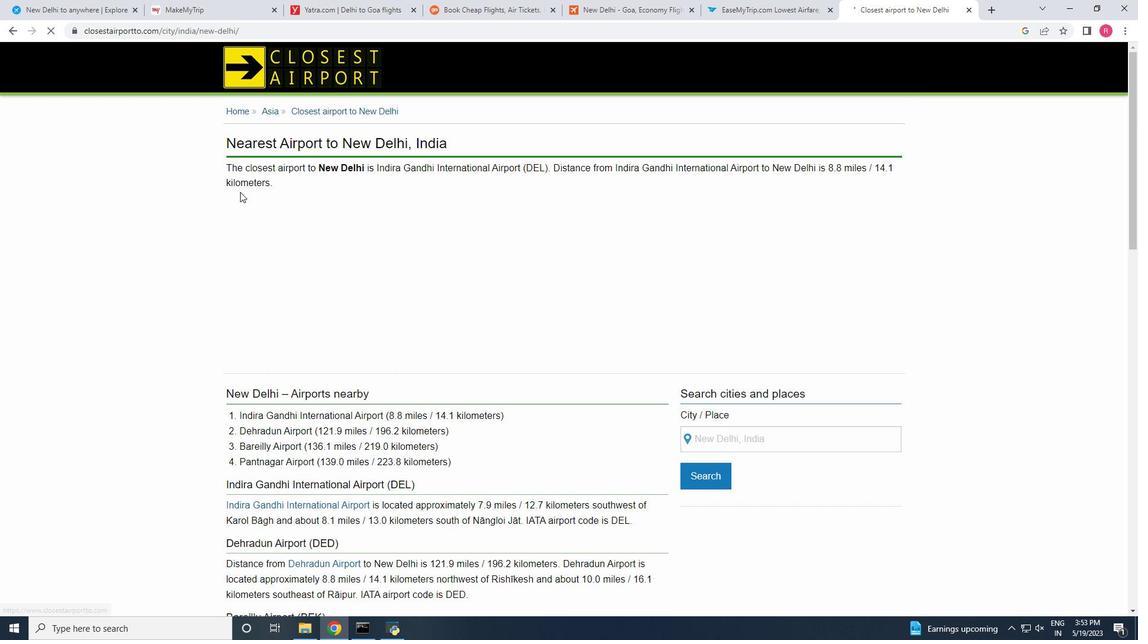 
Action: Mouse scrolled (240, 190) with delta (0, 0)
Screenshot: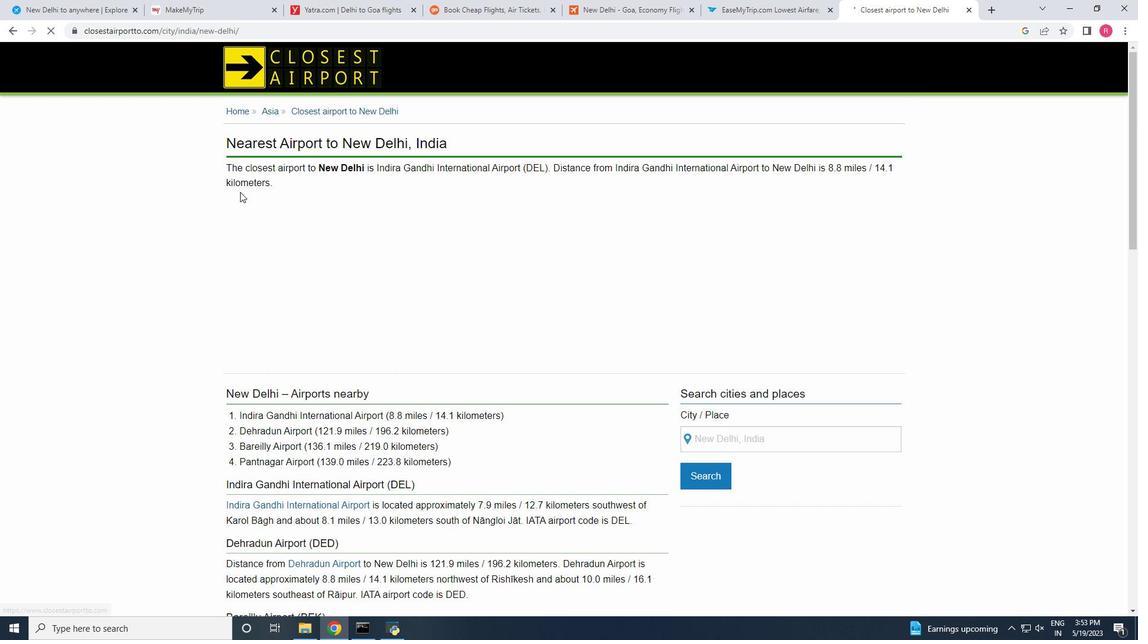 
Action: Mouse moved to (3, 32)
Screenshot: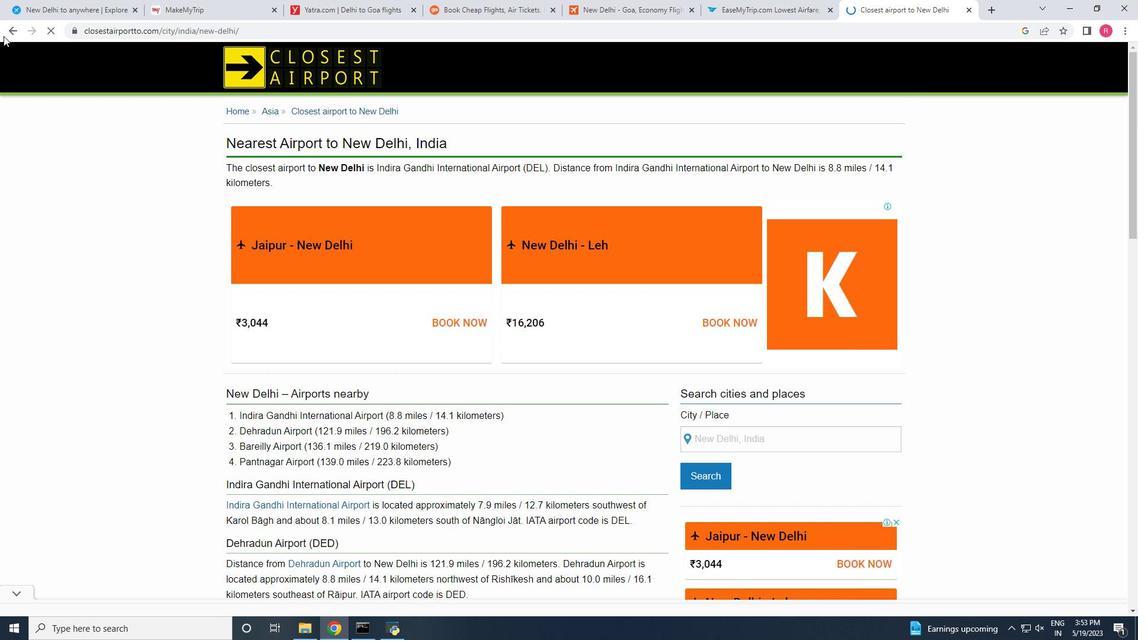 
Action: Mouse pressed left at (3, 32)
Screenshot: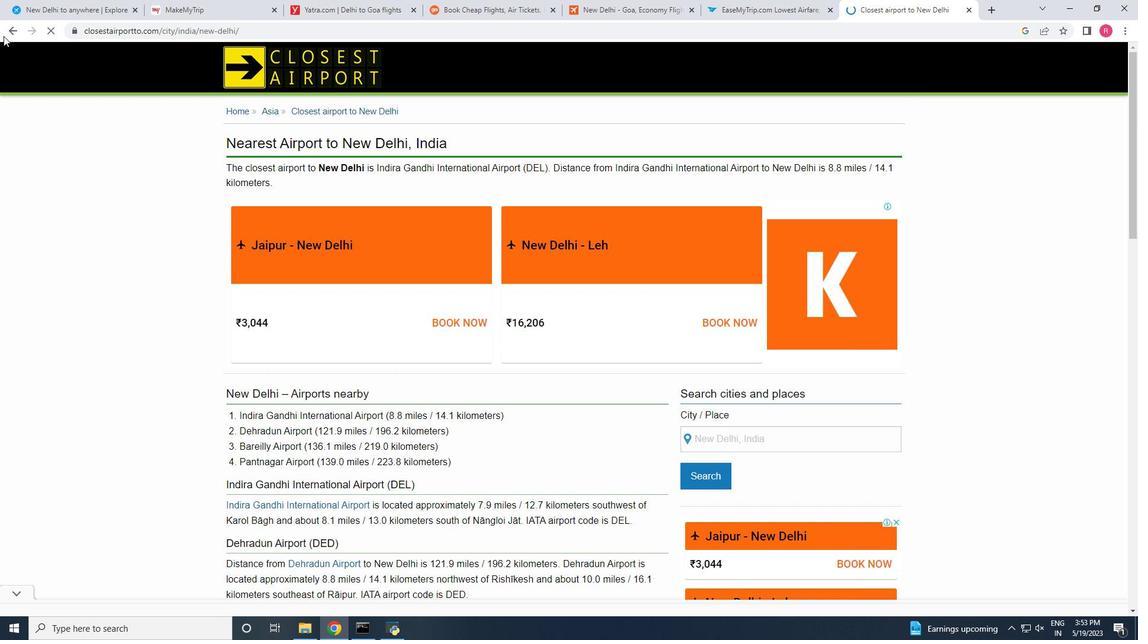 
Action: Mouse moved to (312, 61)
Screenshot: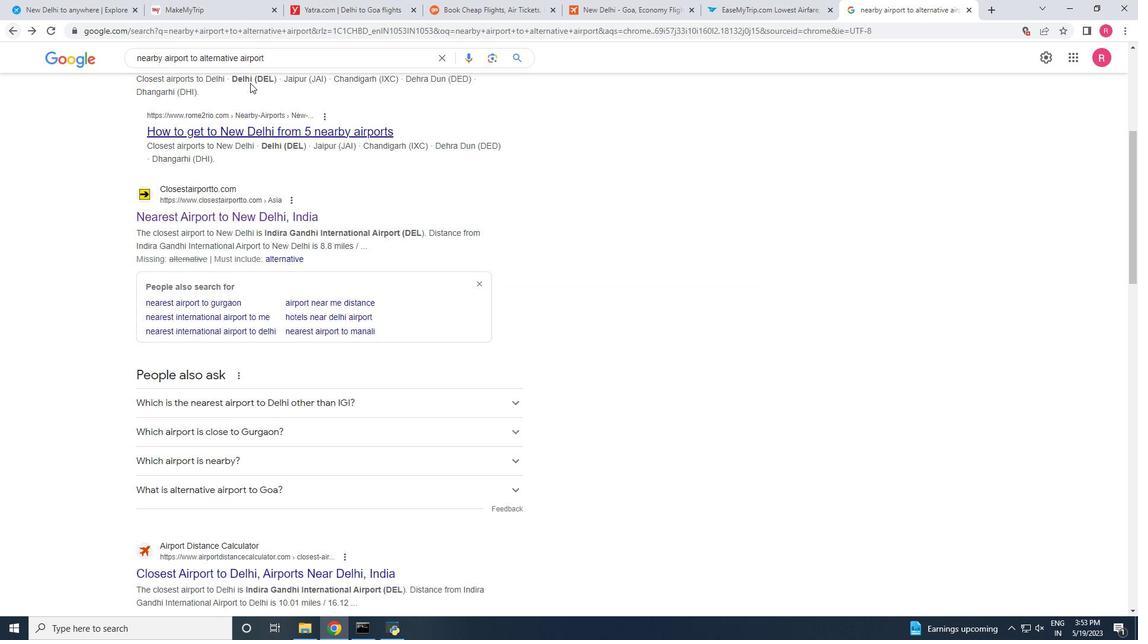 
Action: Mouse pressed left at (312, 61)
Screenshot: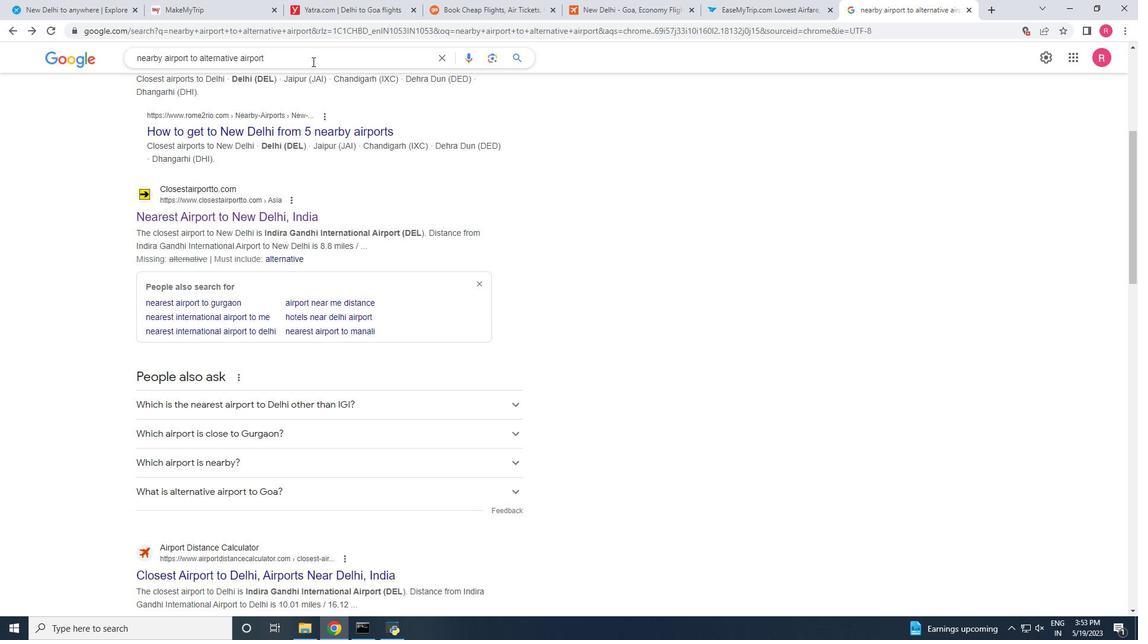 
Action: Mouse moved to (199, 60)
Screenshot: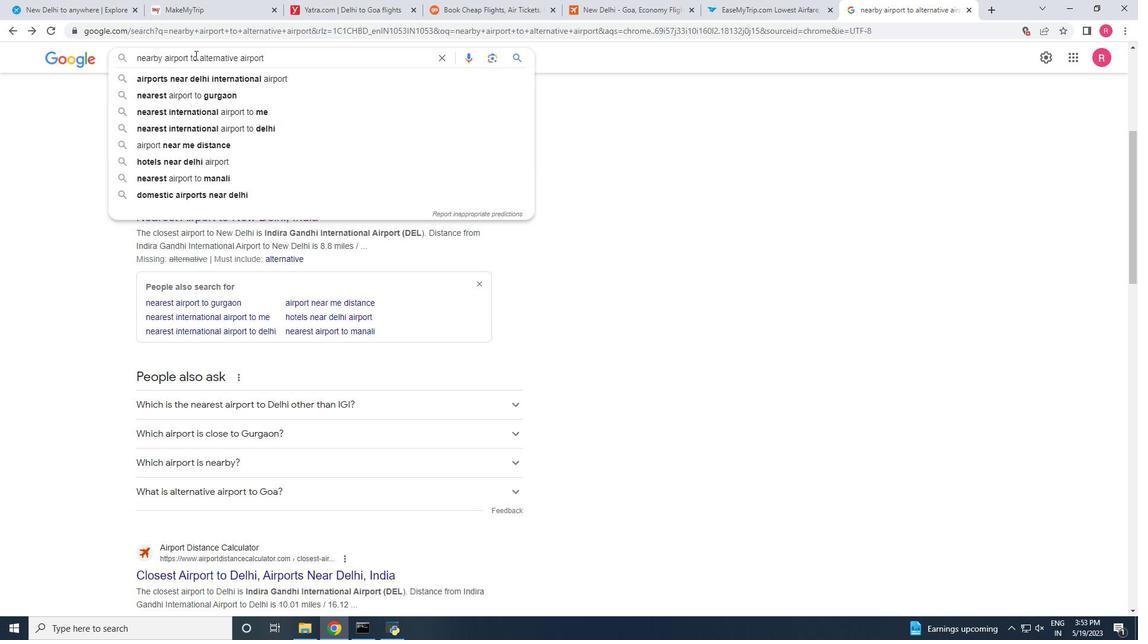 
Action: Mouse pressed left at (199, 60)
Screenshot: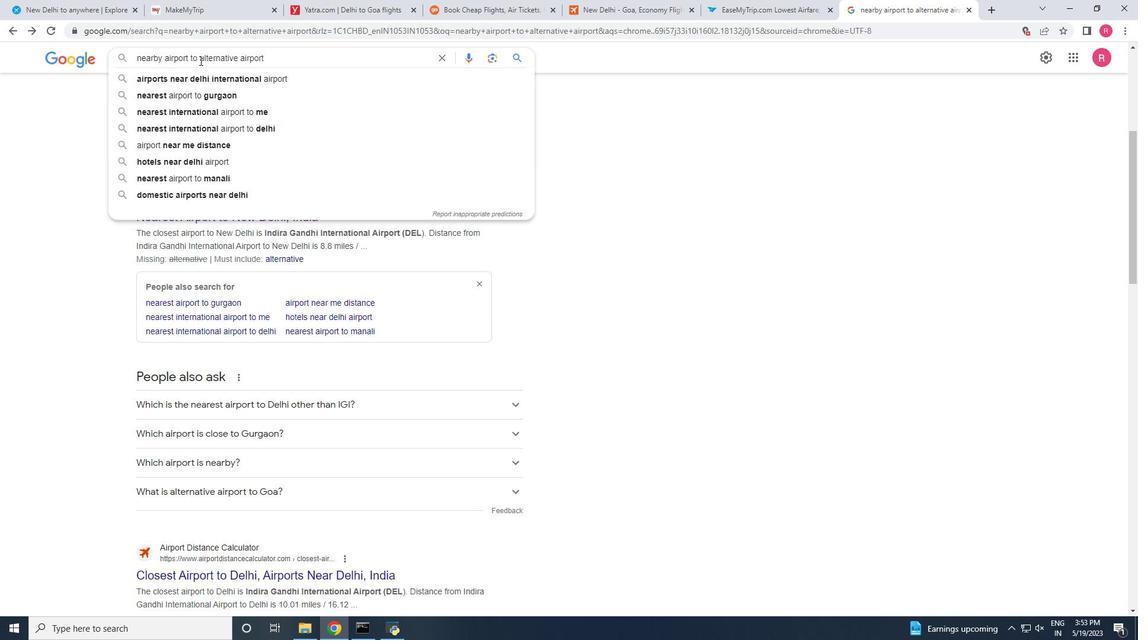 
Action: Key pressed <Key.backspace><Key.backspace><Key.backspace><Key.backspace><Key.backspace><Key.backspace><Key.backspace><Key.backspace><Key.backspace><Key.backspace><Key.backspace><Key.backspace><Key.backspace><Key.backspace><Key.backspace><Key.backspace><Key.backspace><Key.backspace><Key.backspace><Key.backspace><Key.backspace><Key.backspace><Key.backspace><Key.backspace><Key.backspace><Key.backspace><Key.backspace><Key.enter>
Screenshot: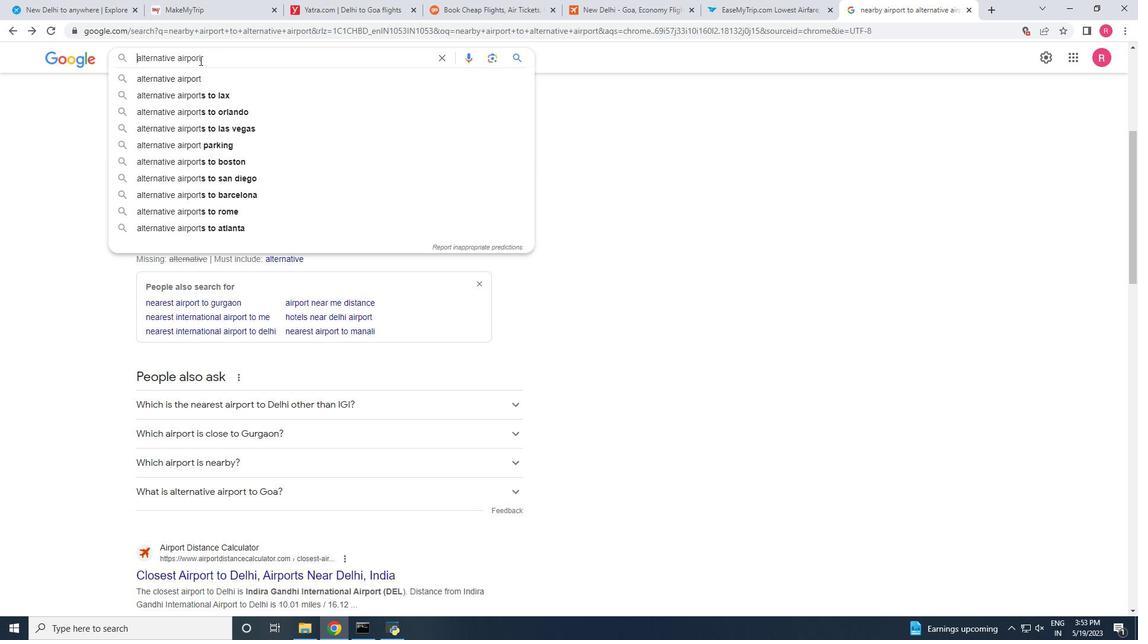 
Action: Mouse moved to (251, 145)
Screenshot: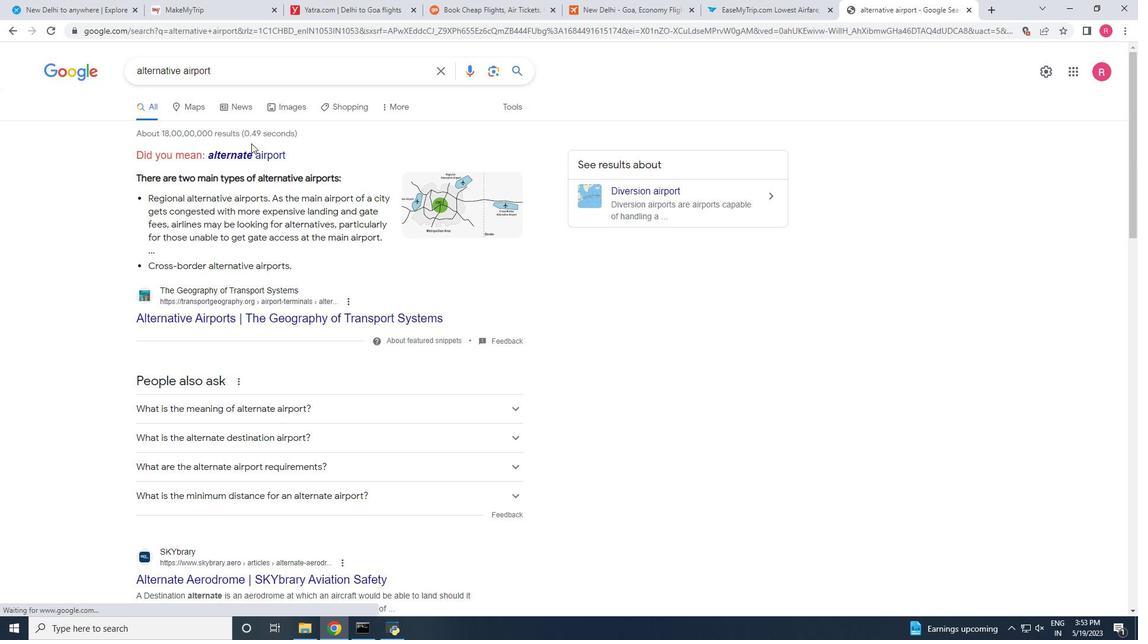 
Action: Mouse pressed left at (251, 145)
Screenshot: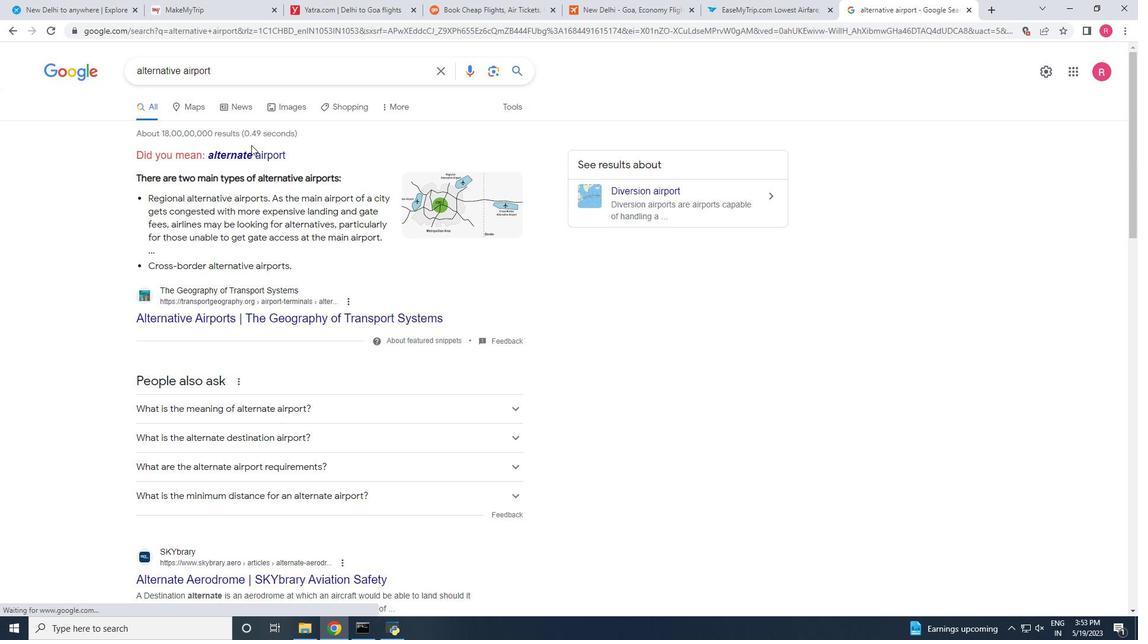 
Action: Mouse moved to (254, 154)
Screenshot: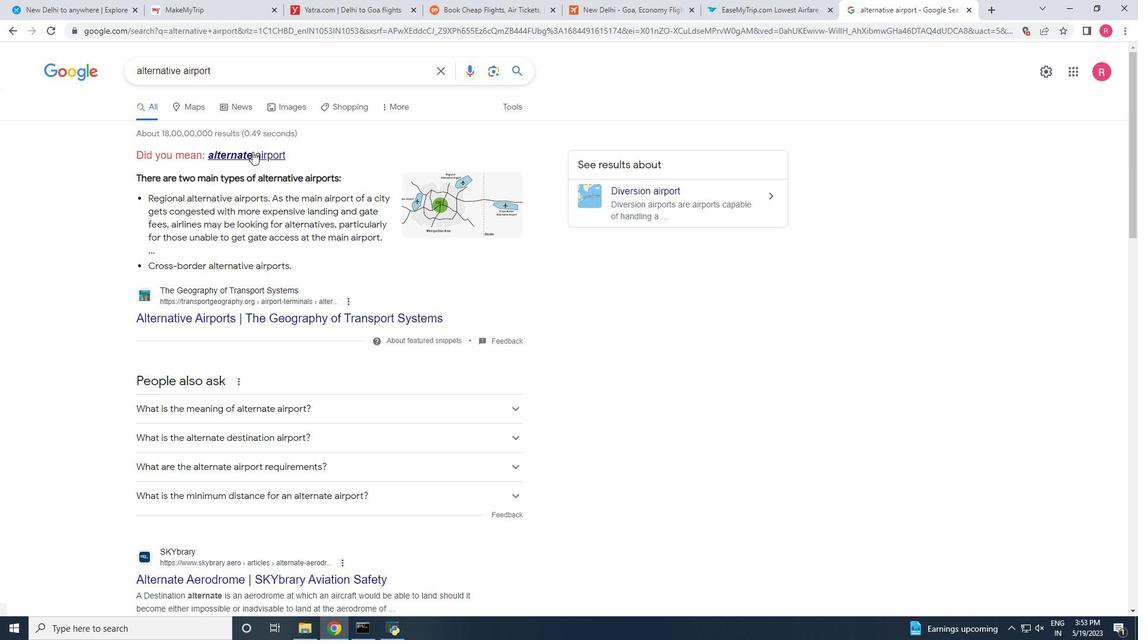 
Action: Mouse pressed left at (254, 154)
Screenshot: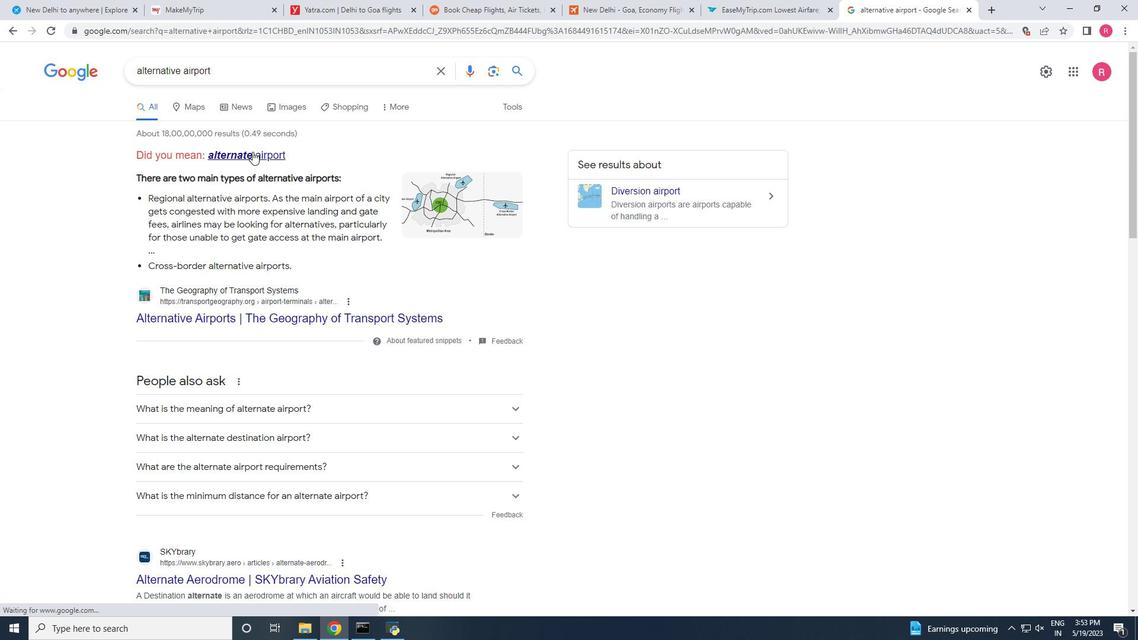 
Action: Mouse moved to (254, 155)
Screenshot: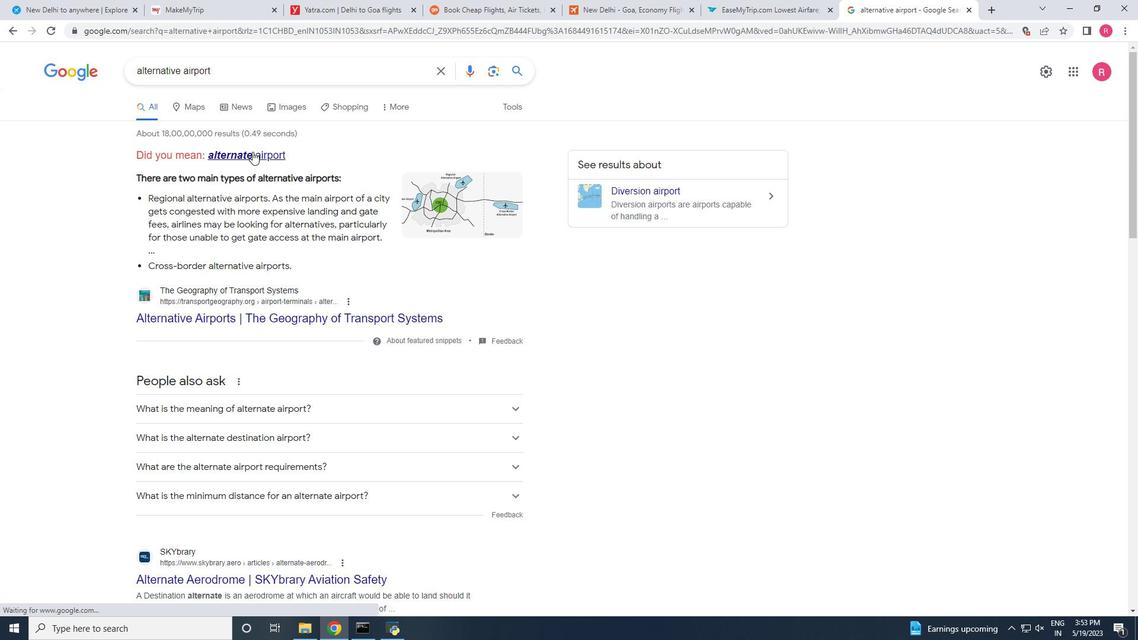 
Action: Mouse scrolled (254, 154) with delta (0, 0)
